 Task: Select Give A Gift Card from Gift Cards. Add to cart AmazonBasics Furniture Gift Card-1. Place order for Molly Phillips, _x000D_
942 Constant Ave #1_x000D_
Peekskill, New York(NY), 10566, Cell Number (914) 734-9536
Action: Mouse moved to (149, 114)
Screenshot: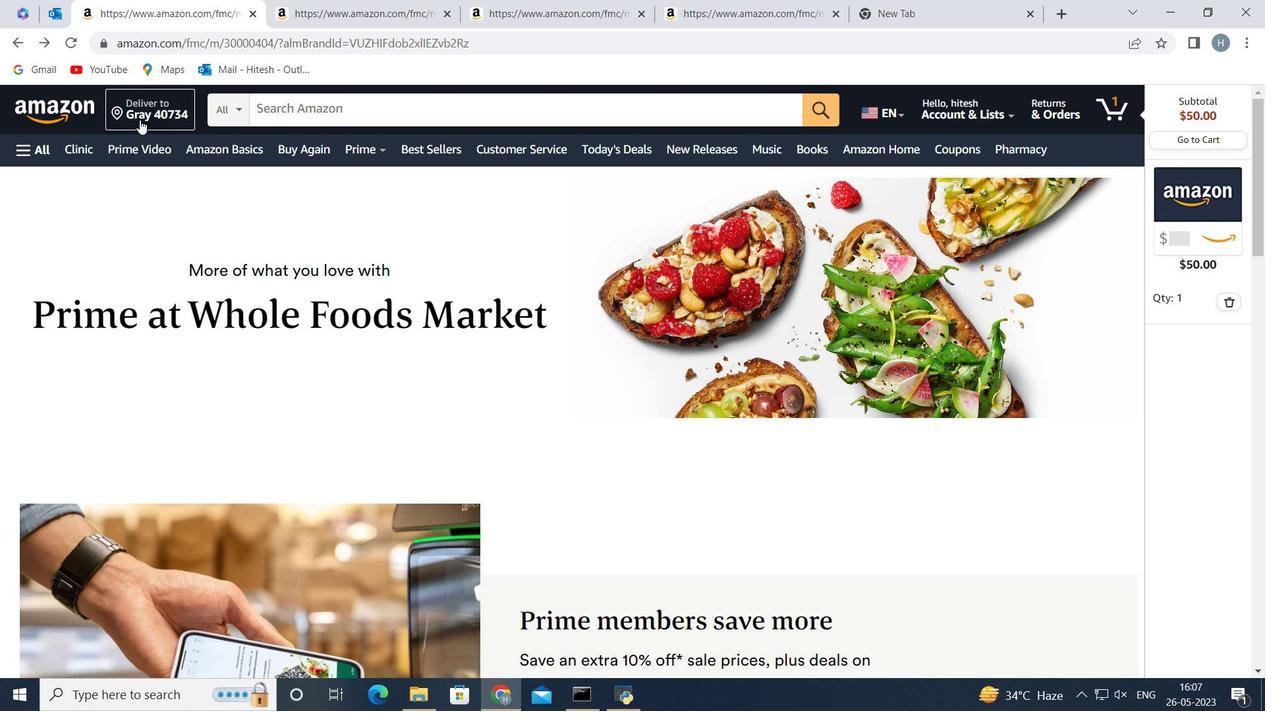 
Action: Mouse pressed left at (149, 114)
Screenshot: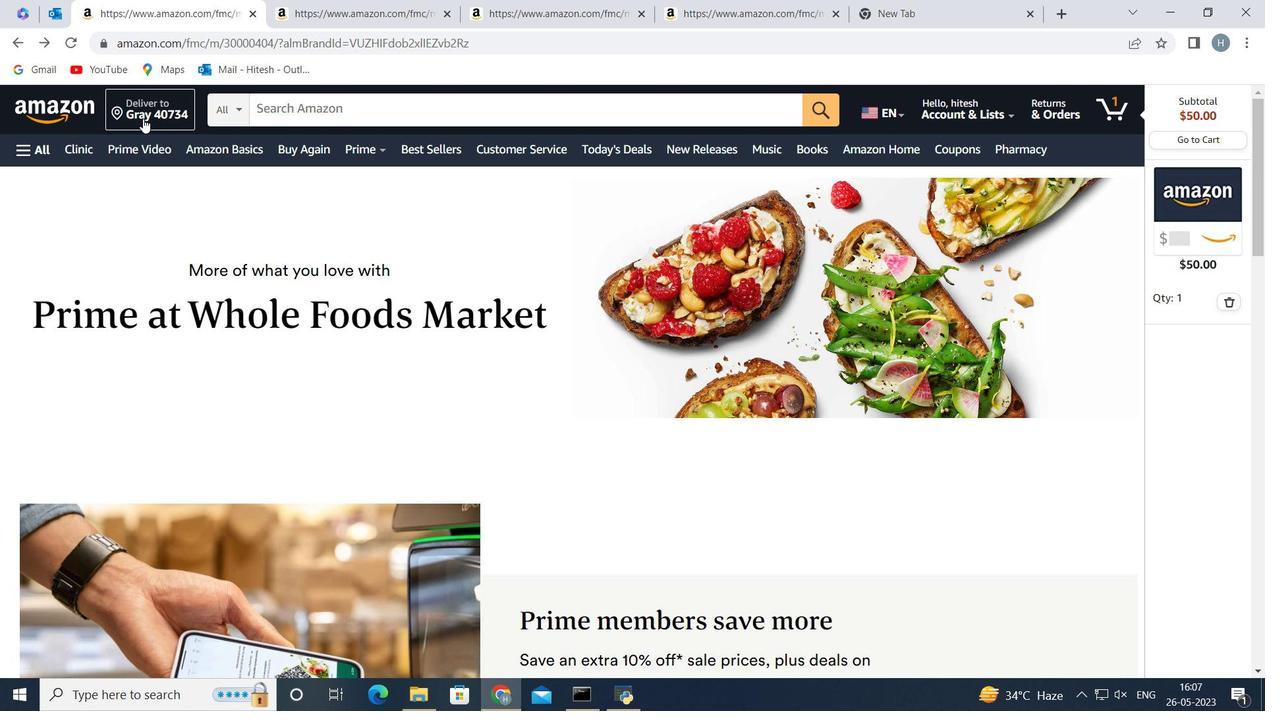 
Action: Mouse moved to (629, 457)
Screenshot: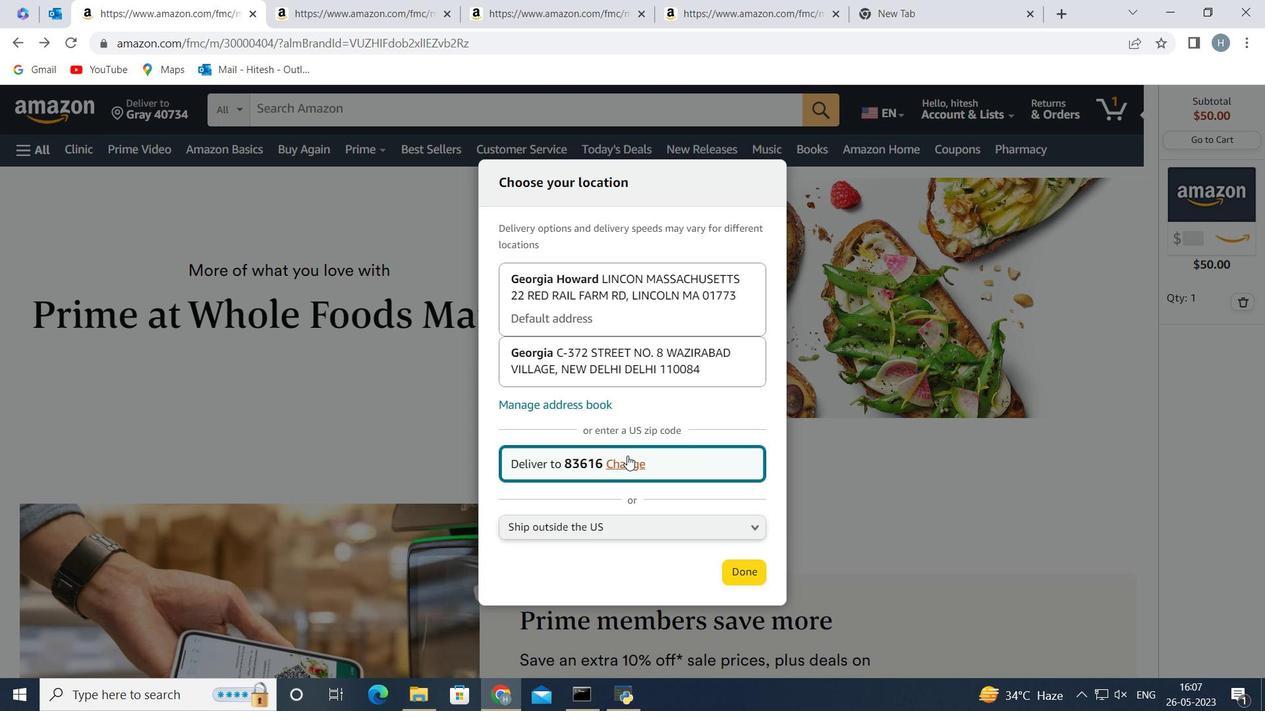 
Action: Mouse pressed left at (629, 457)
Screenshot: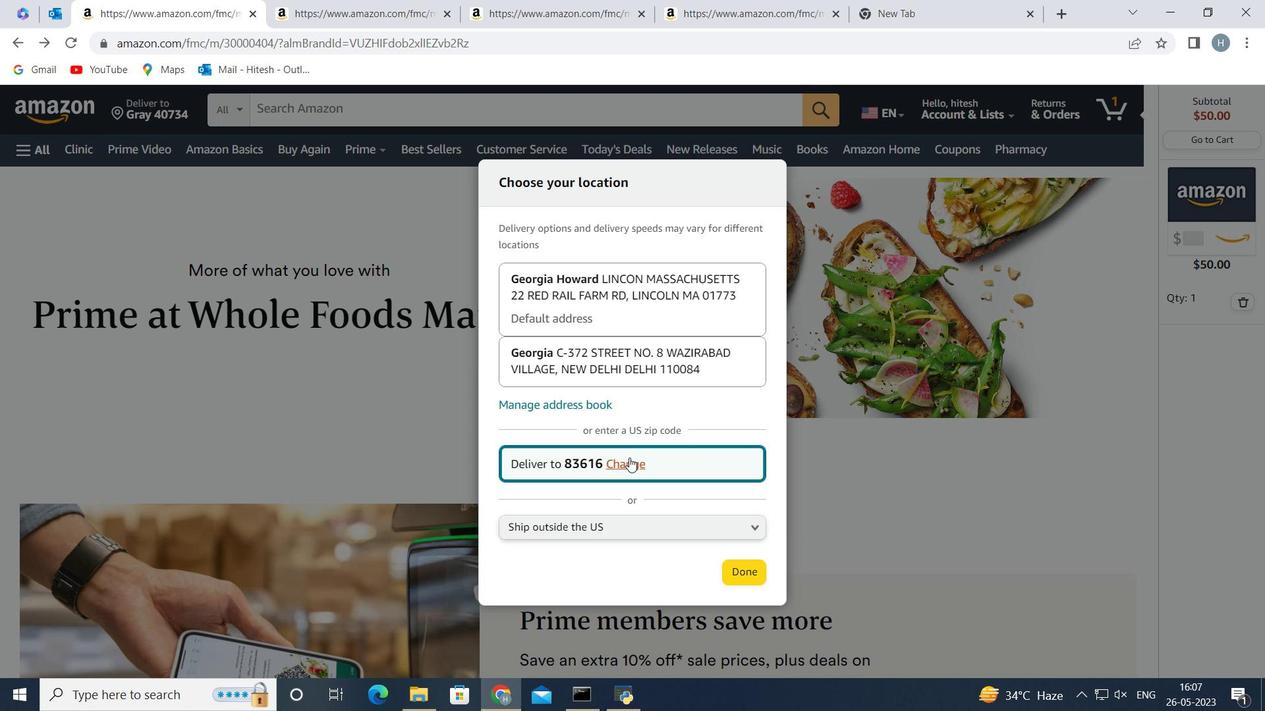 
Action: Mouse moved to (622, 452)
Screenshot: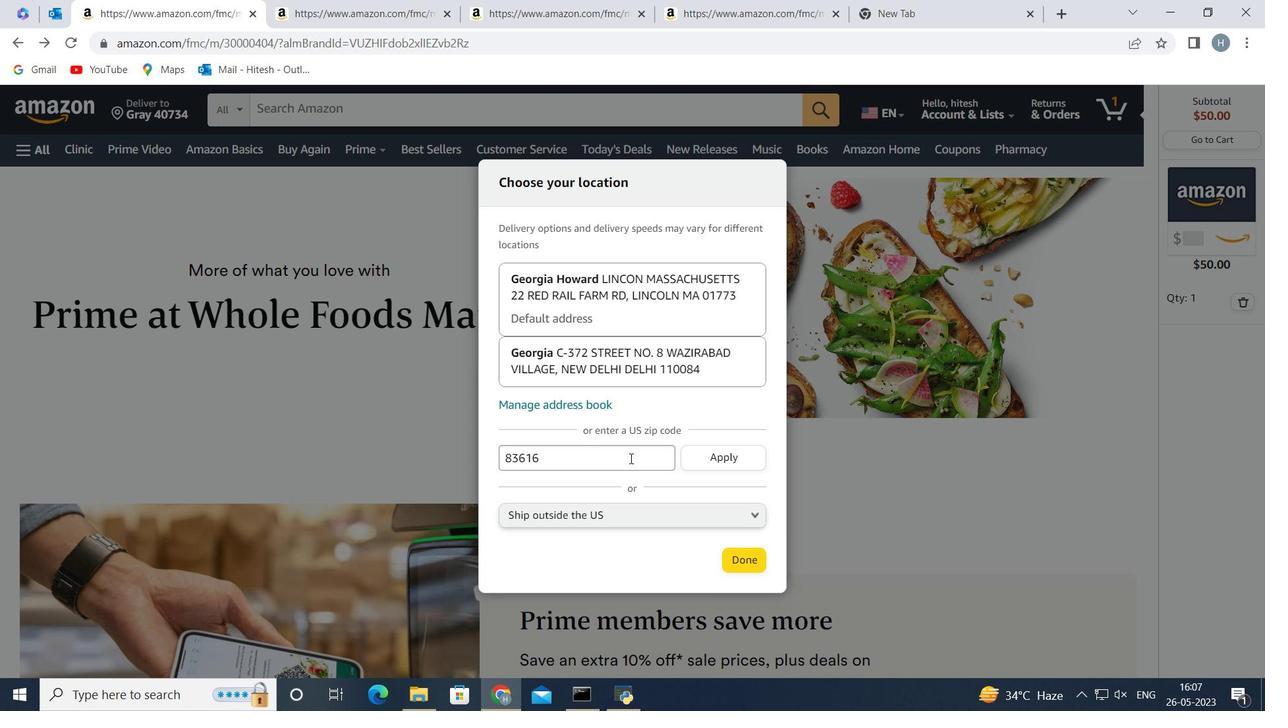 
Action: Mouse pressed left at (622, 452)
Screenshot: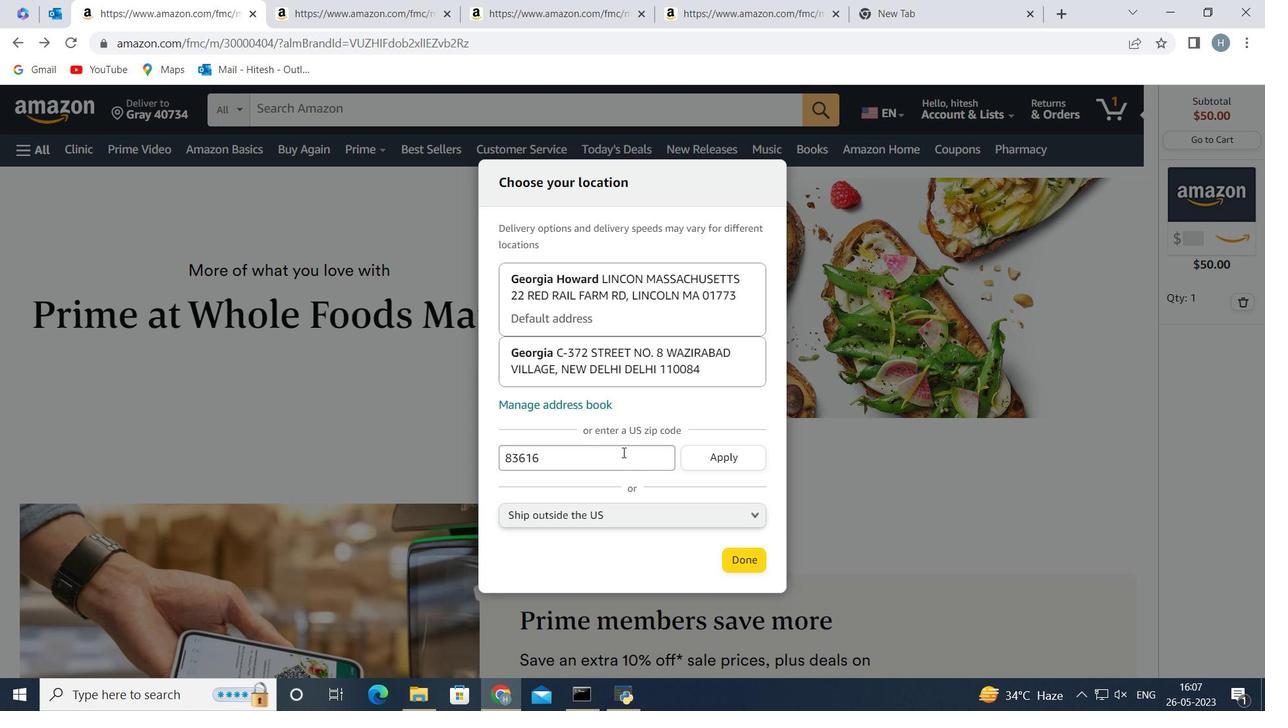 
Action: Mouse moved to (622, 452)
Screenshot: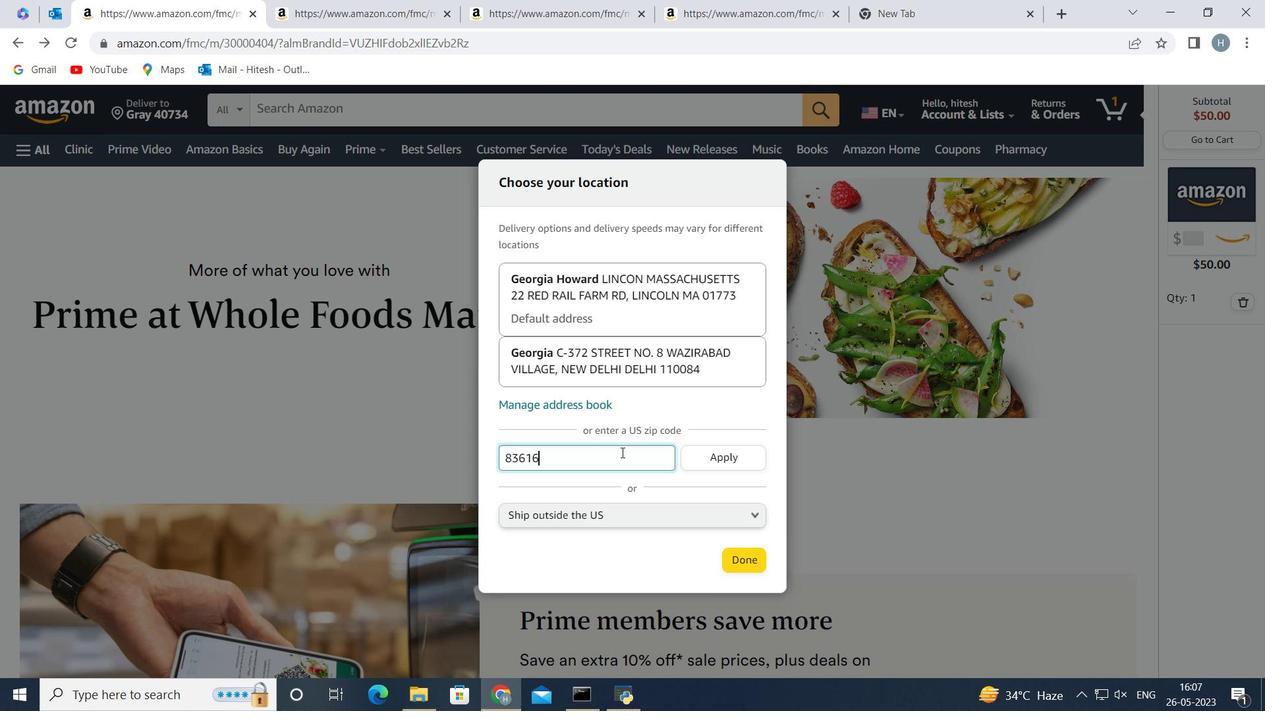 
Action: Key pressed <Key.backspace><Key.backspace><Key.backspace><Key.backspace><Key.backspace><Key.backspace><Key.backspace>10566
Screenshot: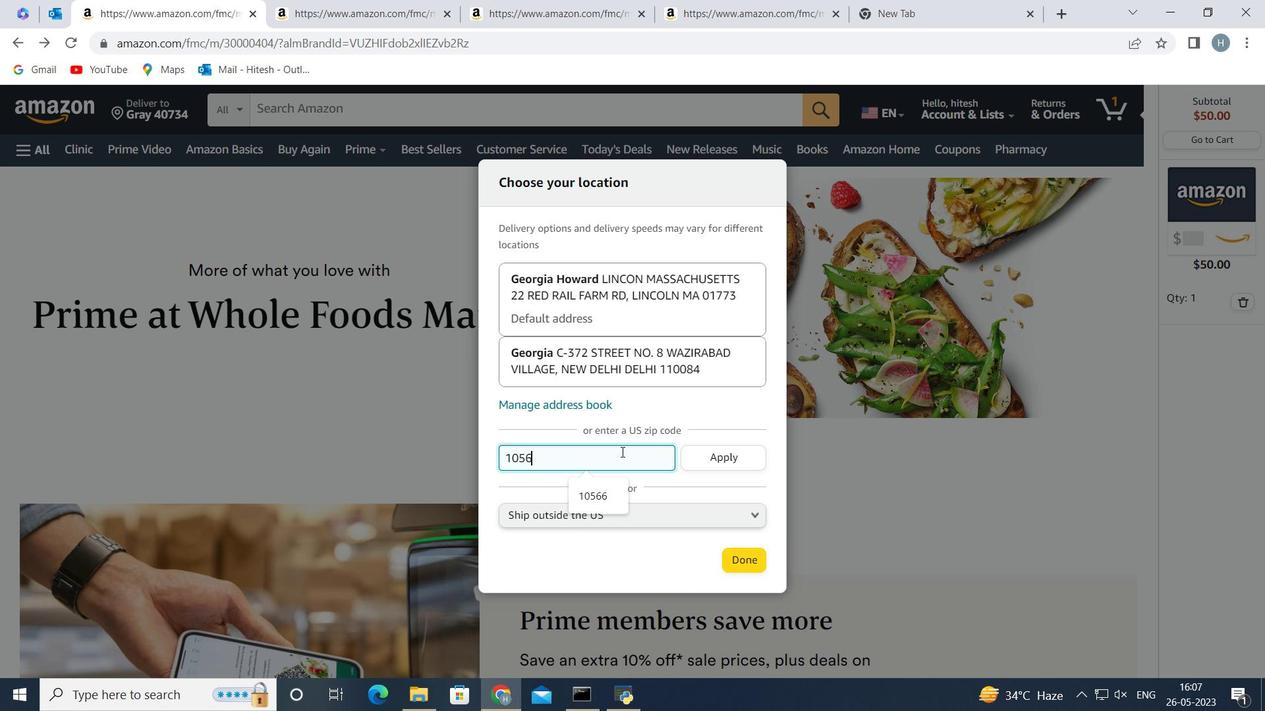 
Action: Mouse moved to (718, 457)
Screenshot: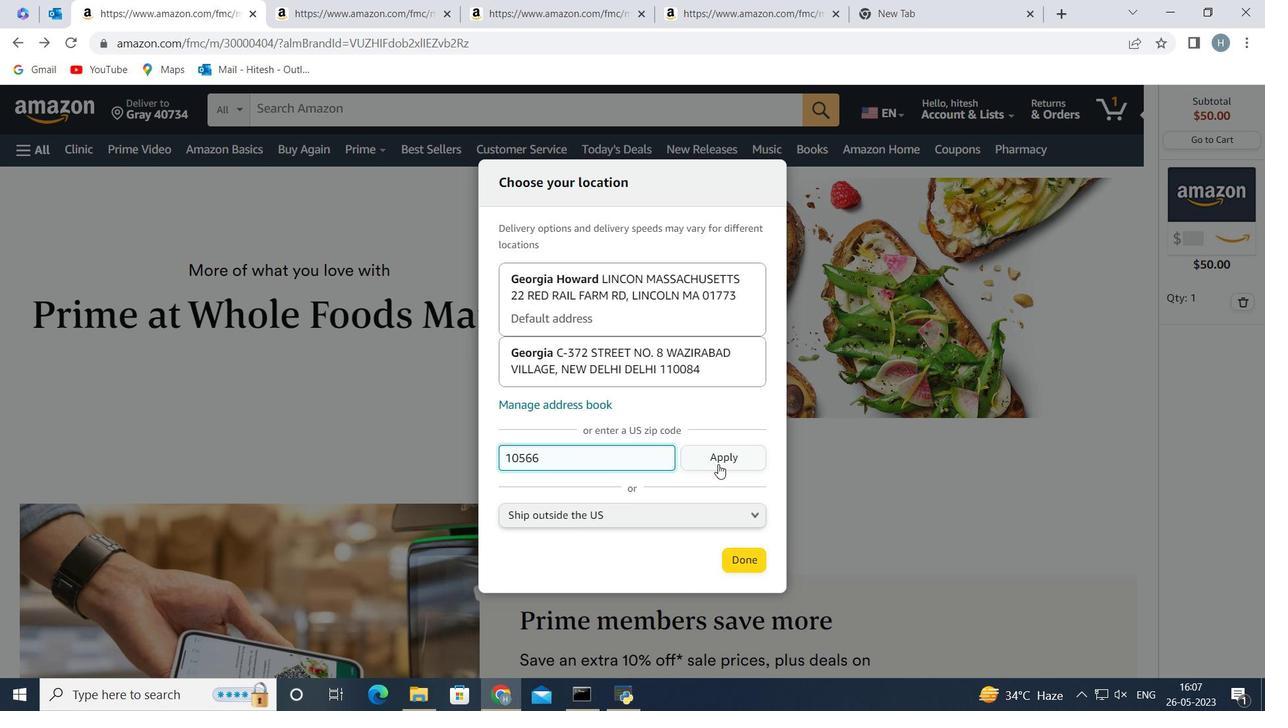 
Action: Mouse pressed left at (718, 457)
Screenshot: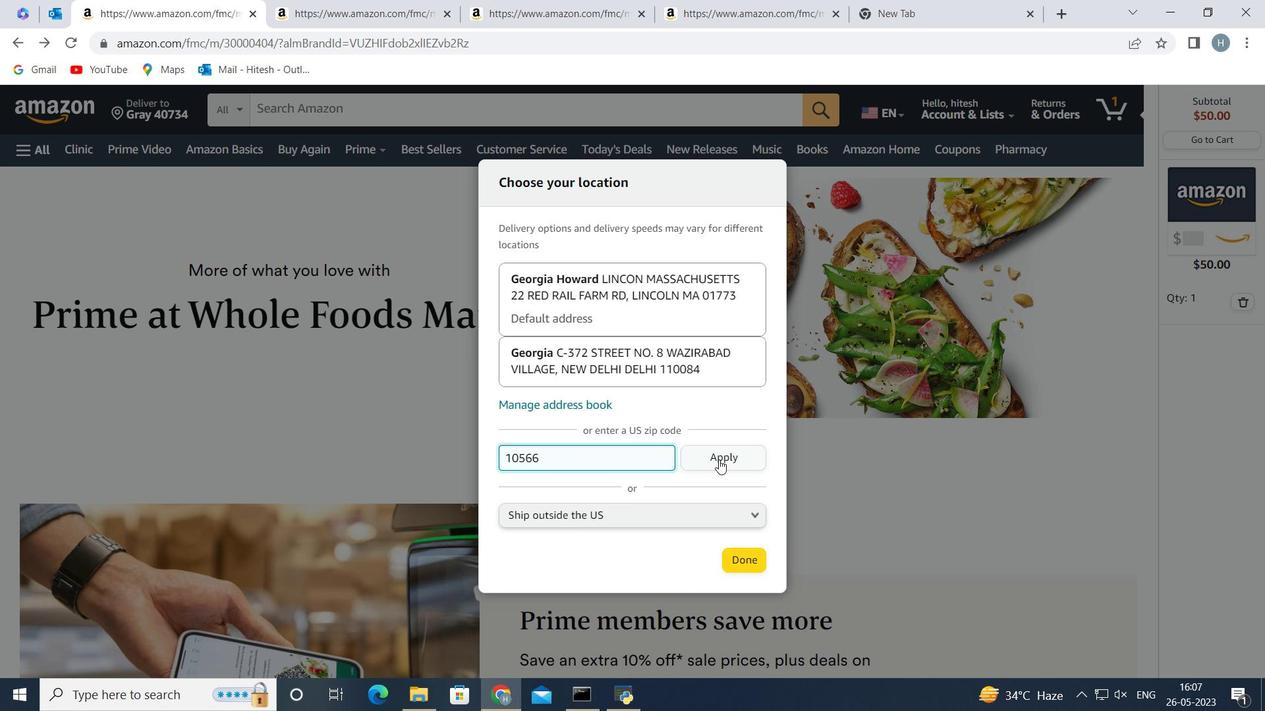 
Action: Mouse moved to (745, 568)
Screenshot: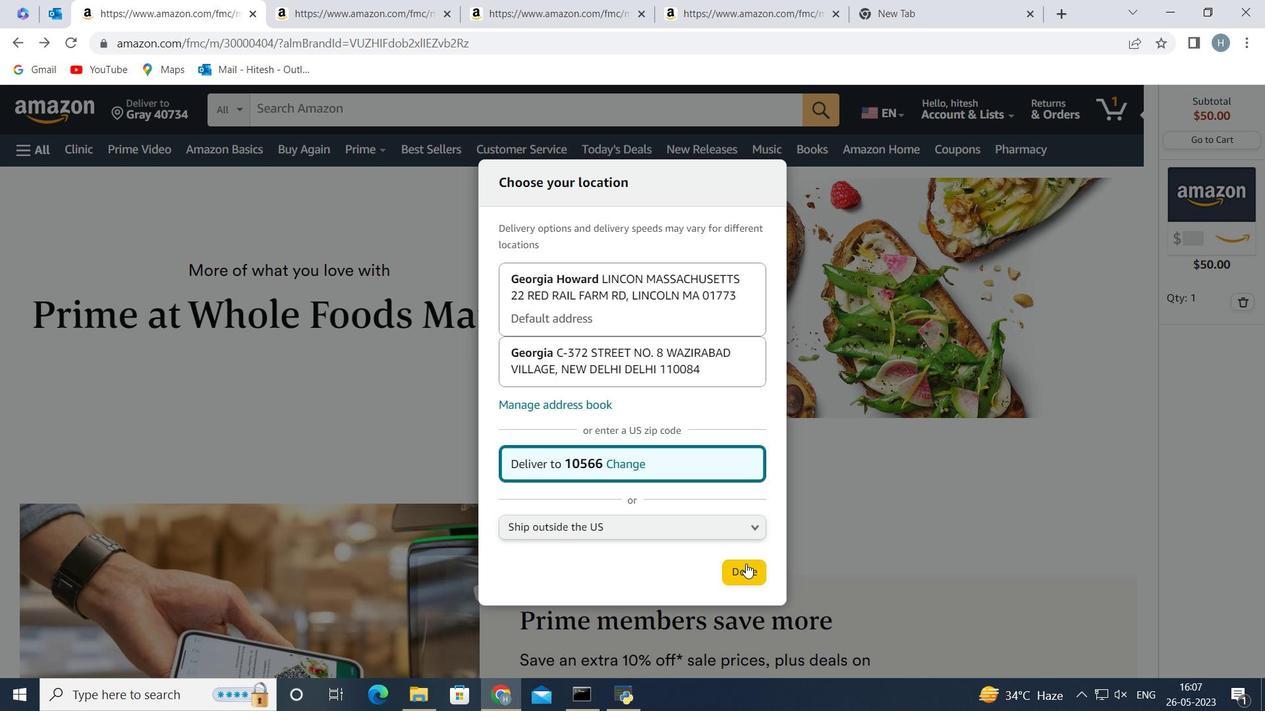 
Action: Mouse pressed left at (745, 568)
Screenshot: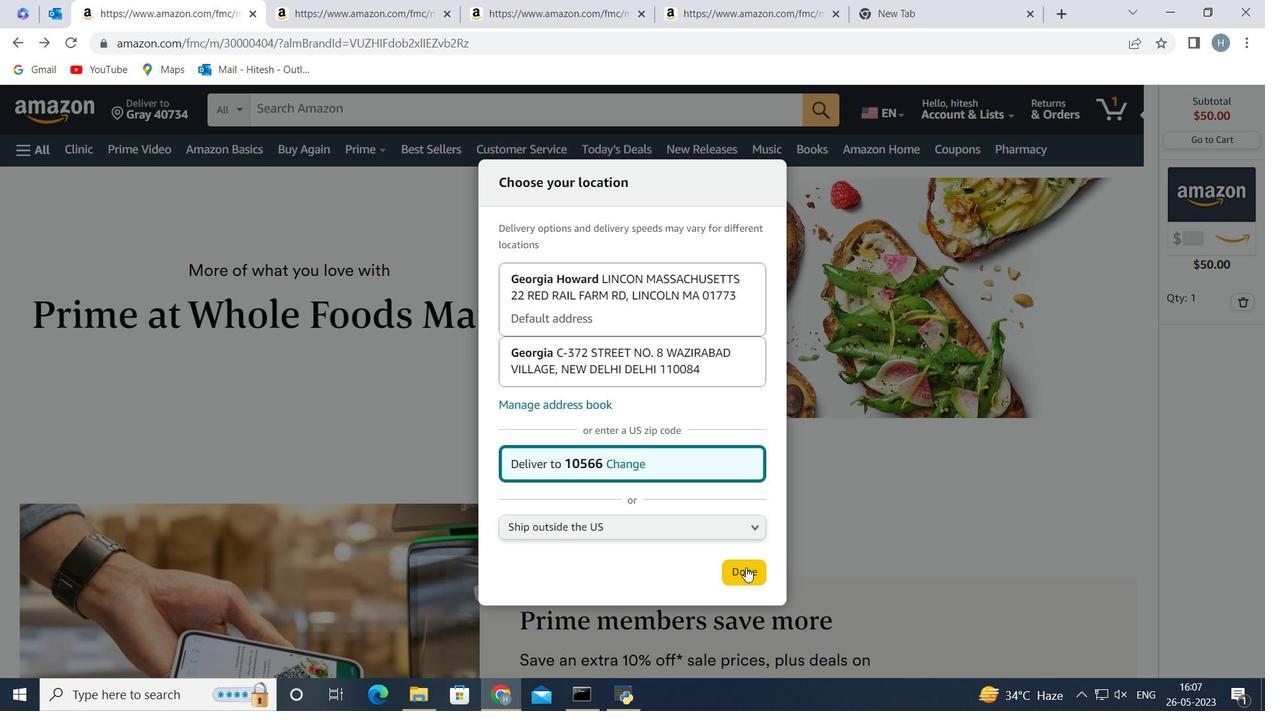 
Action: Mouse moved to (27, 145)
Screenshot: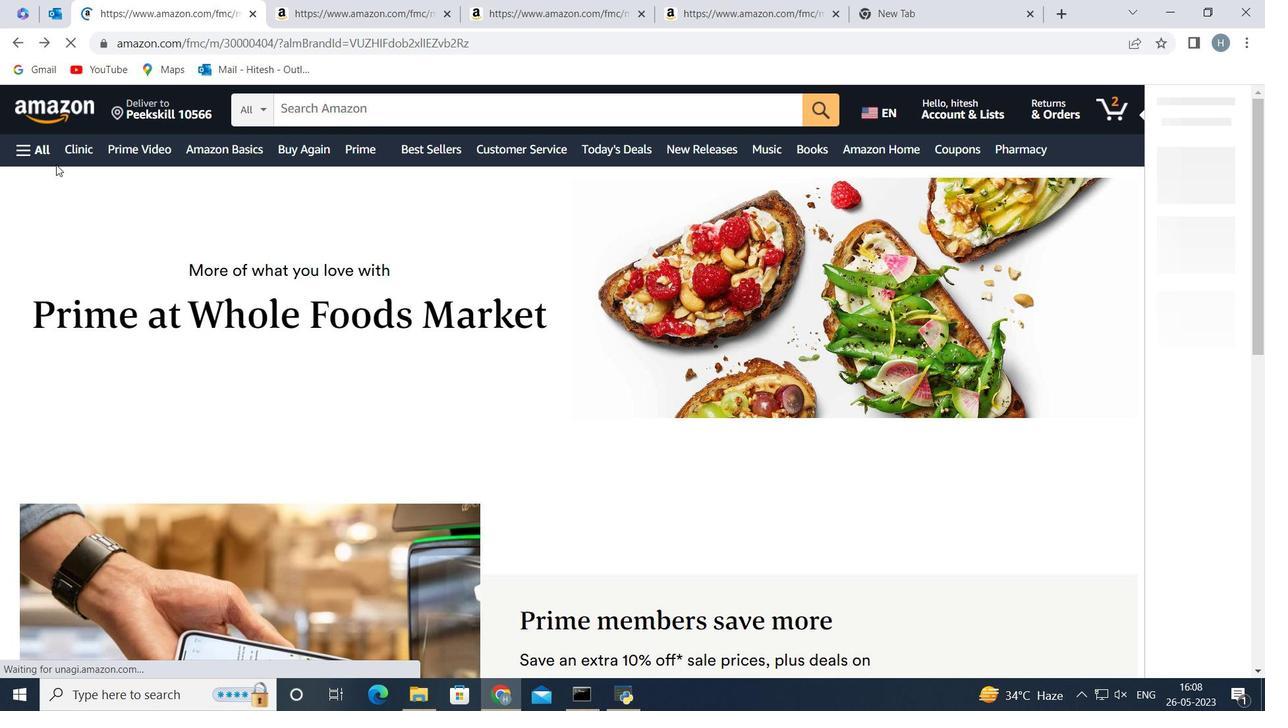 
Action: Mouse pressed left at (27, 145)
Screenshot: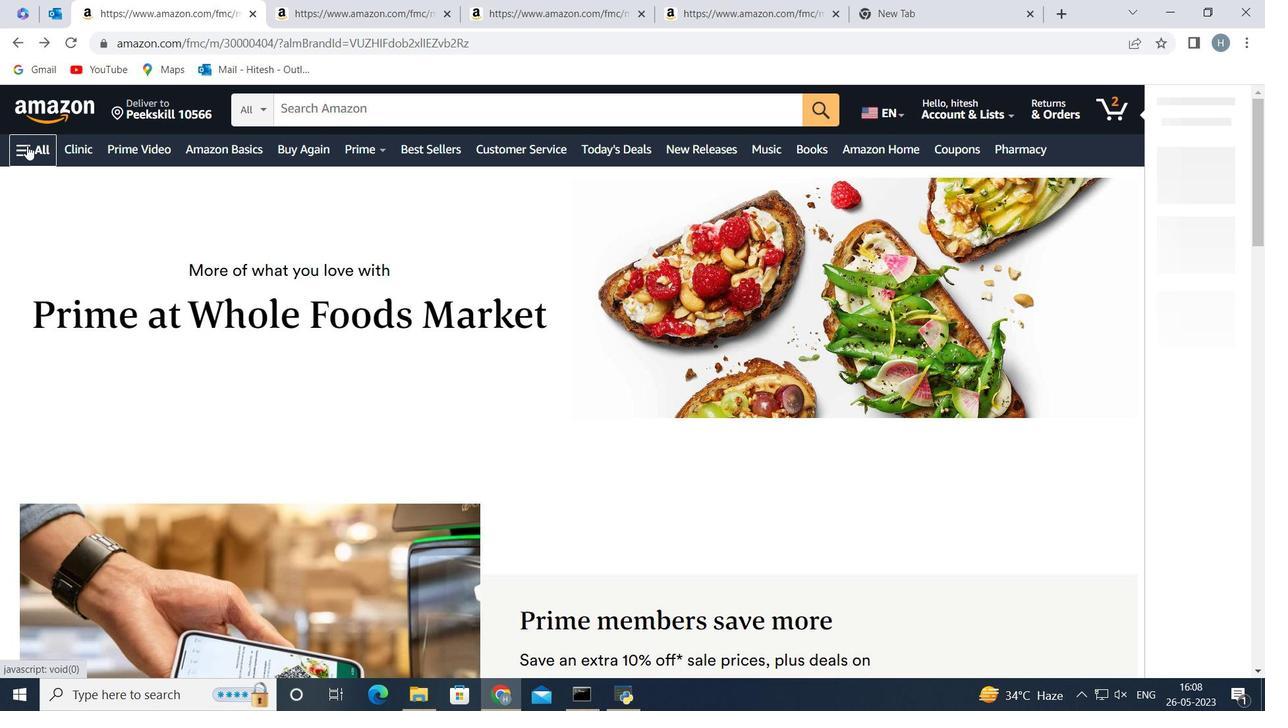 
Action: Mouse moved to (166, 327)
Screenshot: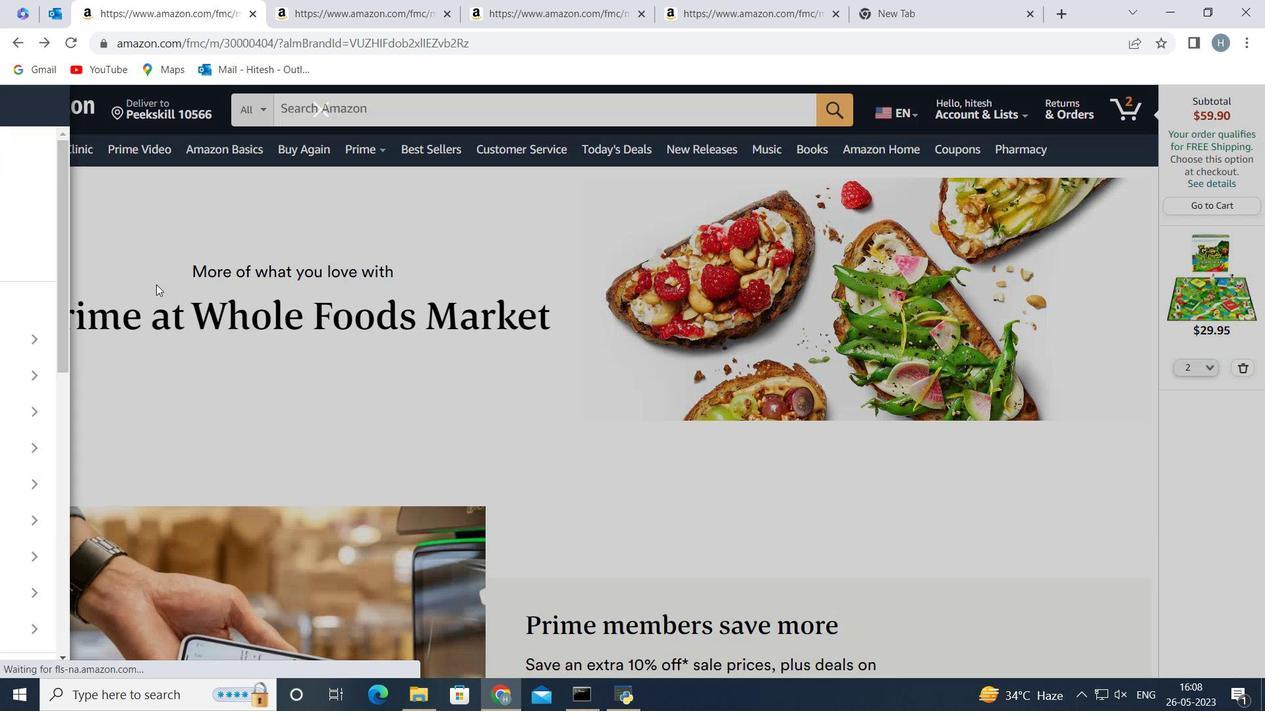 
Action: Mouse scrolled (166, 326) with delta (0, 0)
Screenshot: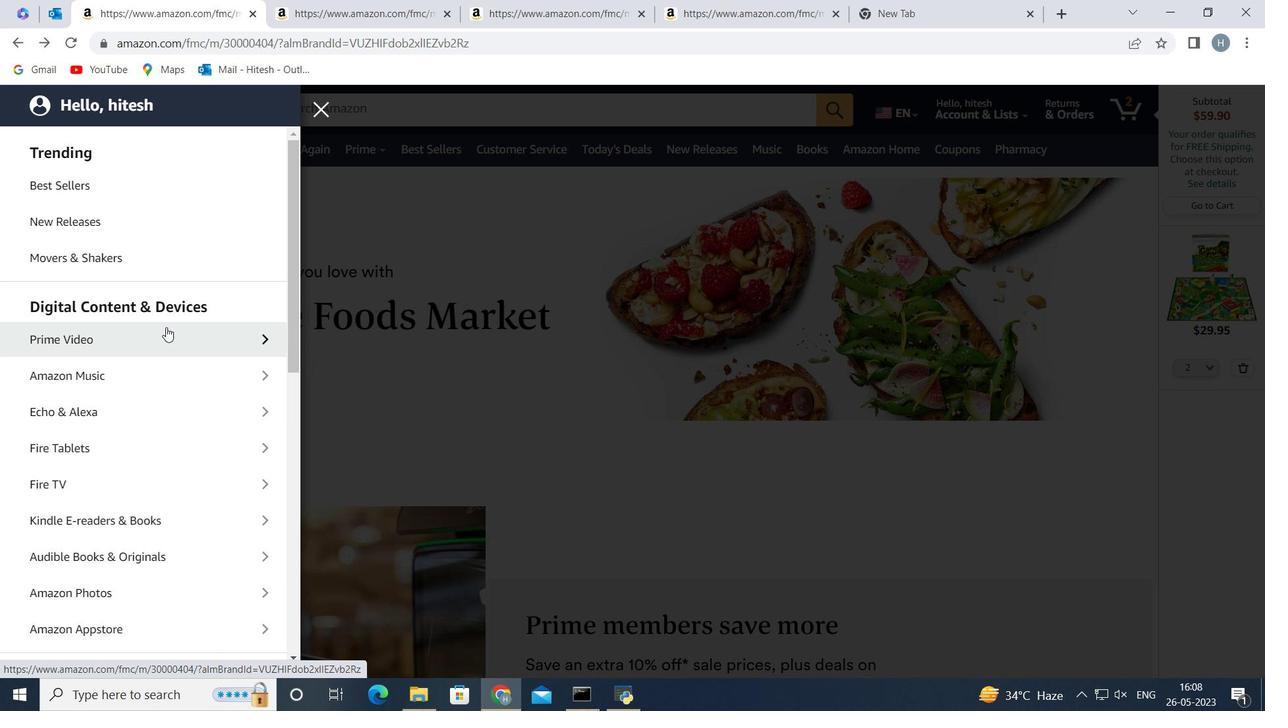 
Action: Mouse scrolled (166, 326) with delta (0, 0)
Screenshot: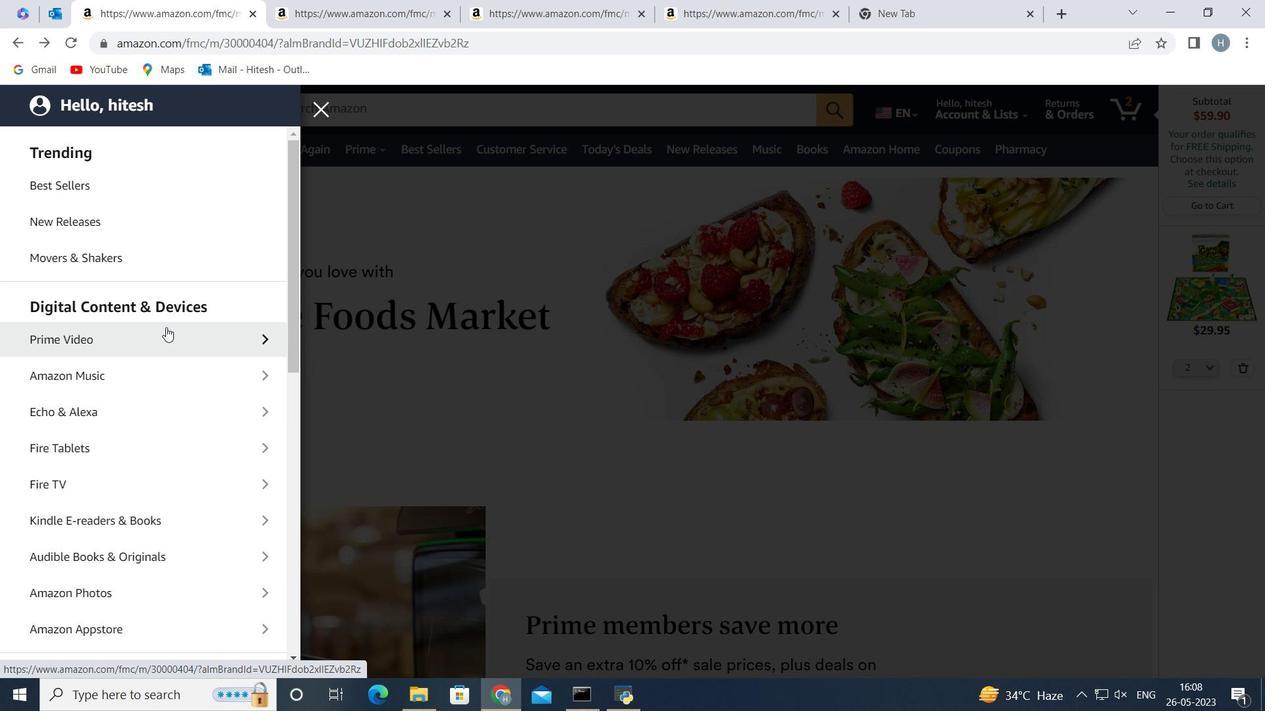 
Action: Mouse scrolled (166, 326) with delta (0, 0)
Screenshot: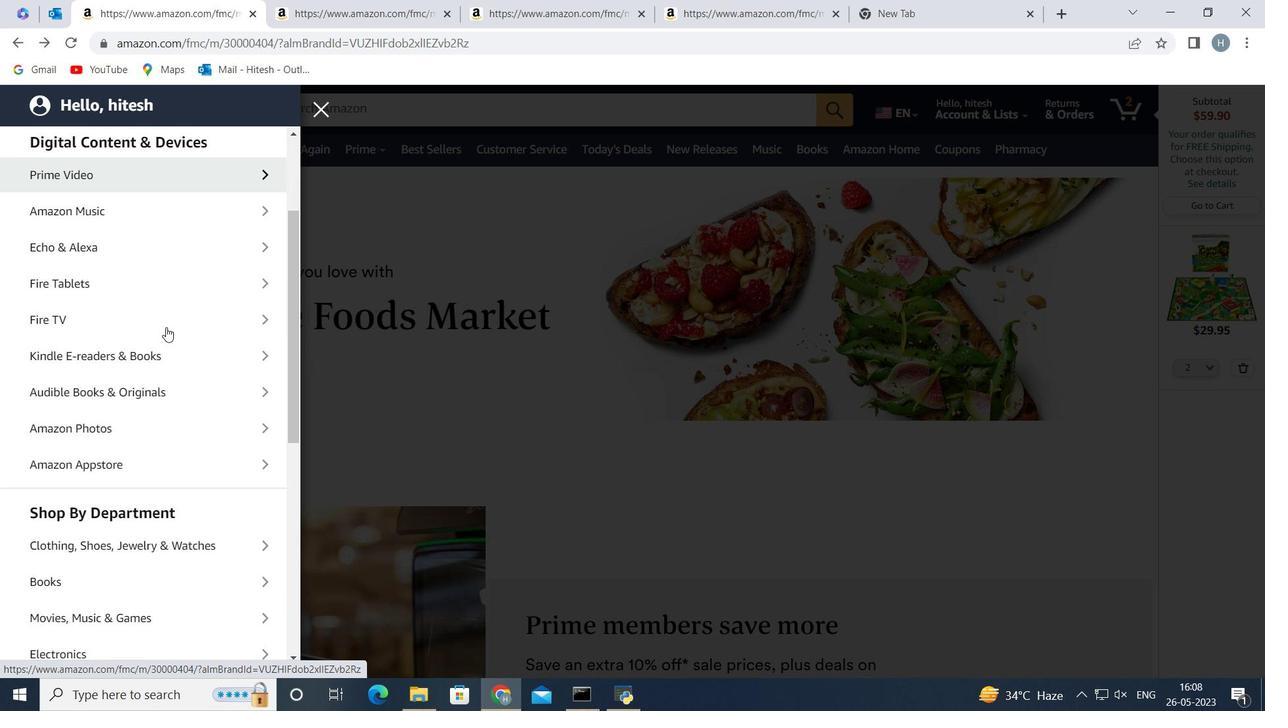 
Action: Mouse scrolled (166, 326) with delta (0, 0)
Screenshot: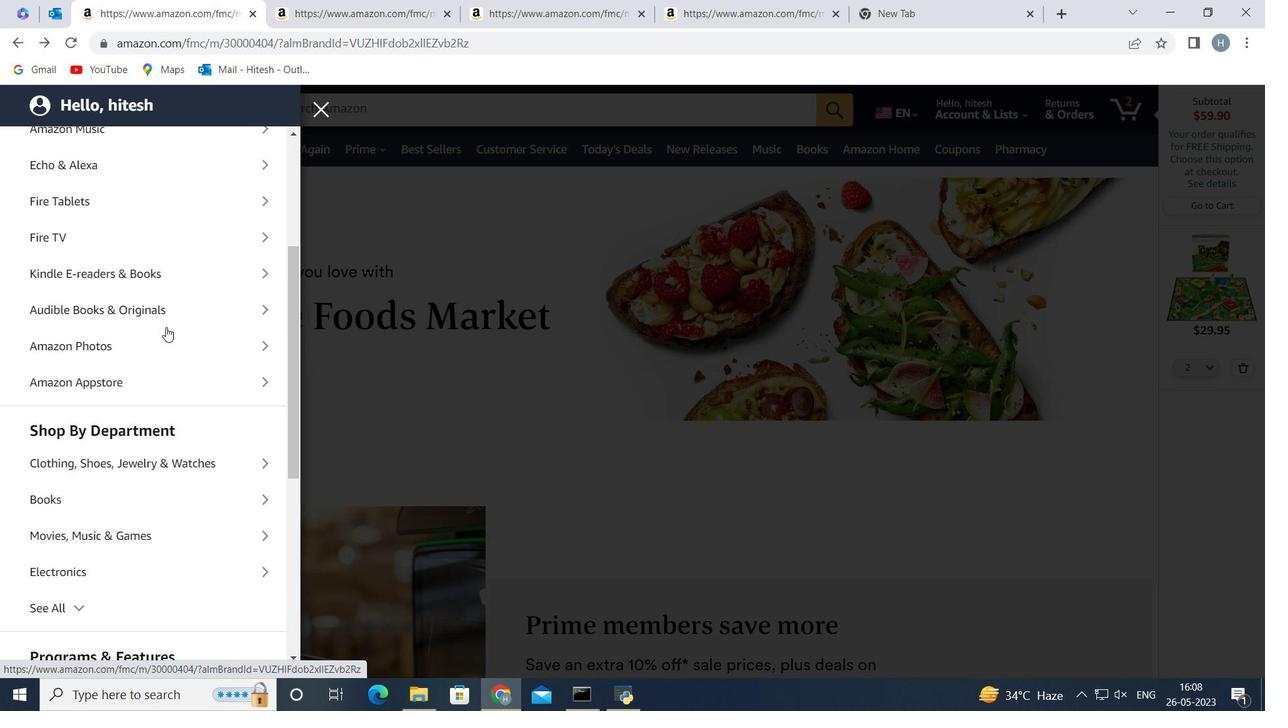
Action: Mouse scrolled (166, 326) with delta (0, 0)
Screenshot: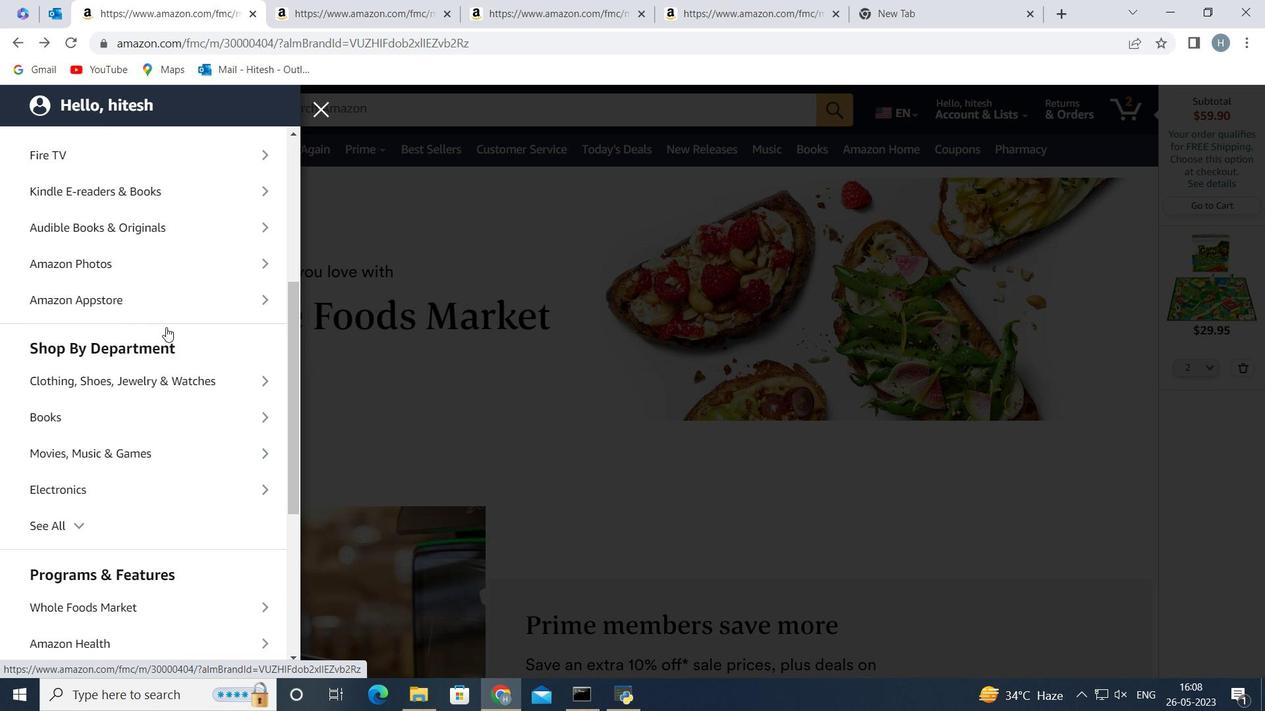 
Action: Mouse scrolled (166, 326) with delta (0, 0)
Screenshot: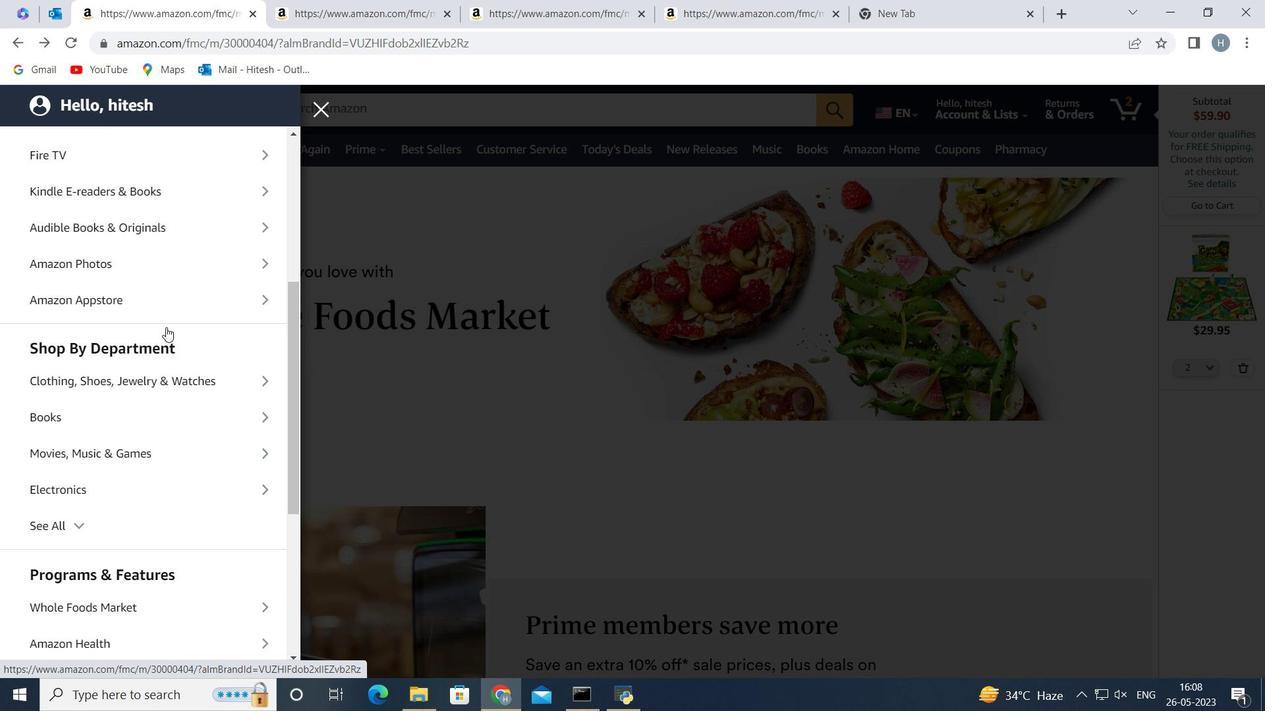 
Action: Mouse scrolled (166, 326) with delta (0, 0)
Screenshot: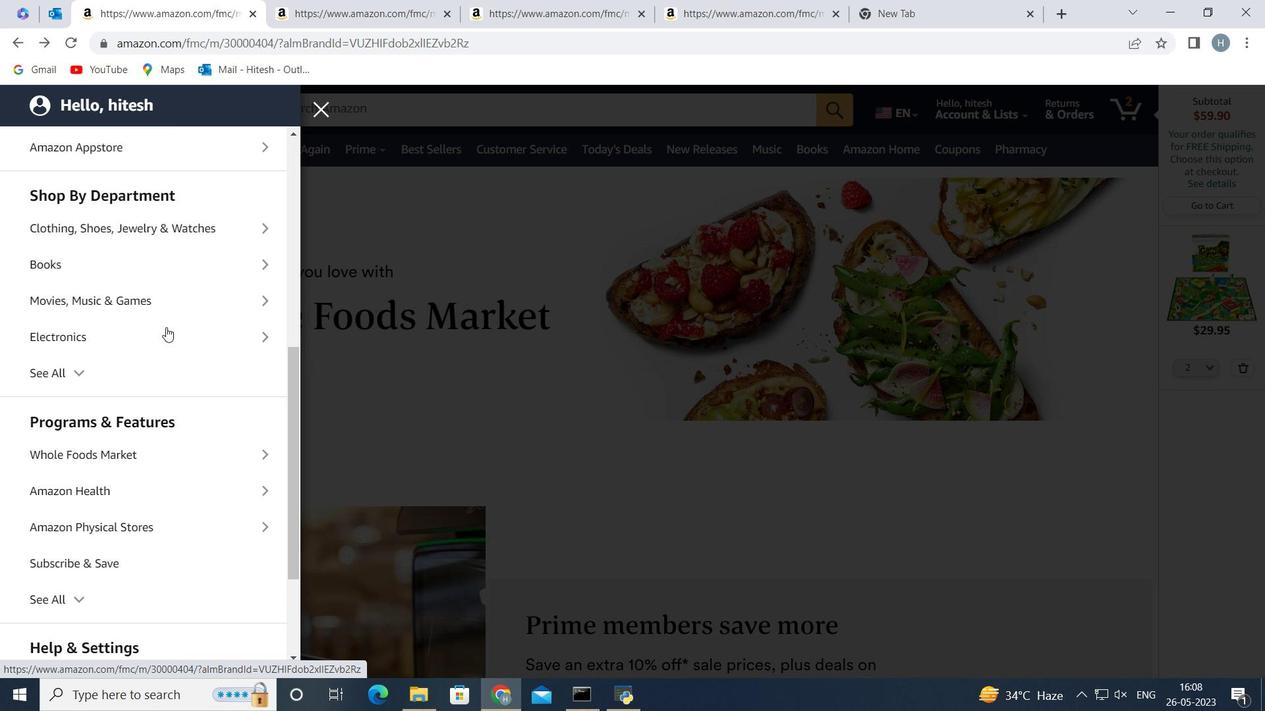 
Action: Mouse scrolled (166, 326) with delta (0, 0)
Screenshot: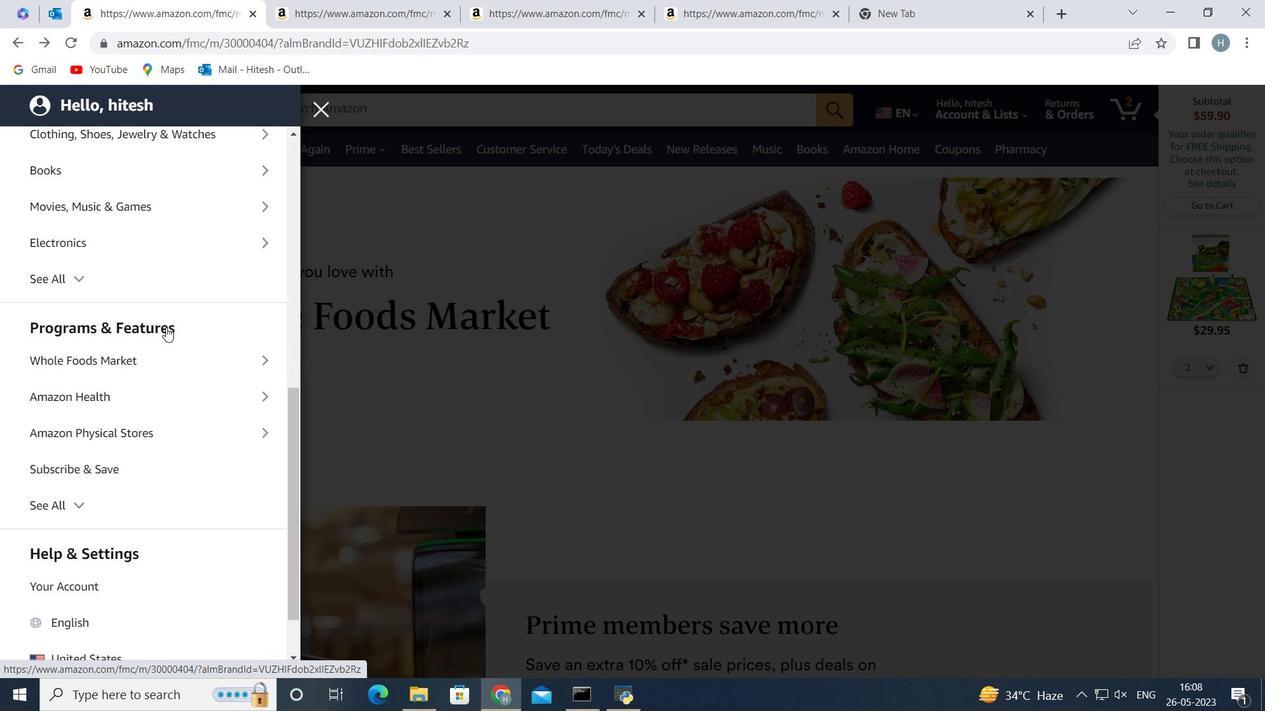 
Action: Mouse scrolled (166, 326) with delta (0, 0)
Screenshot: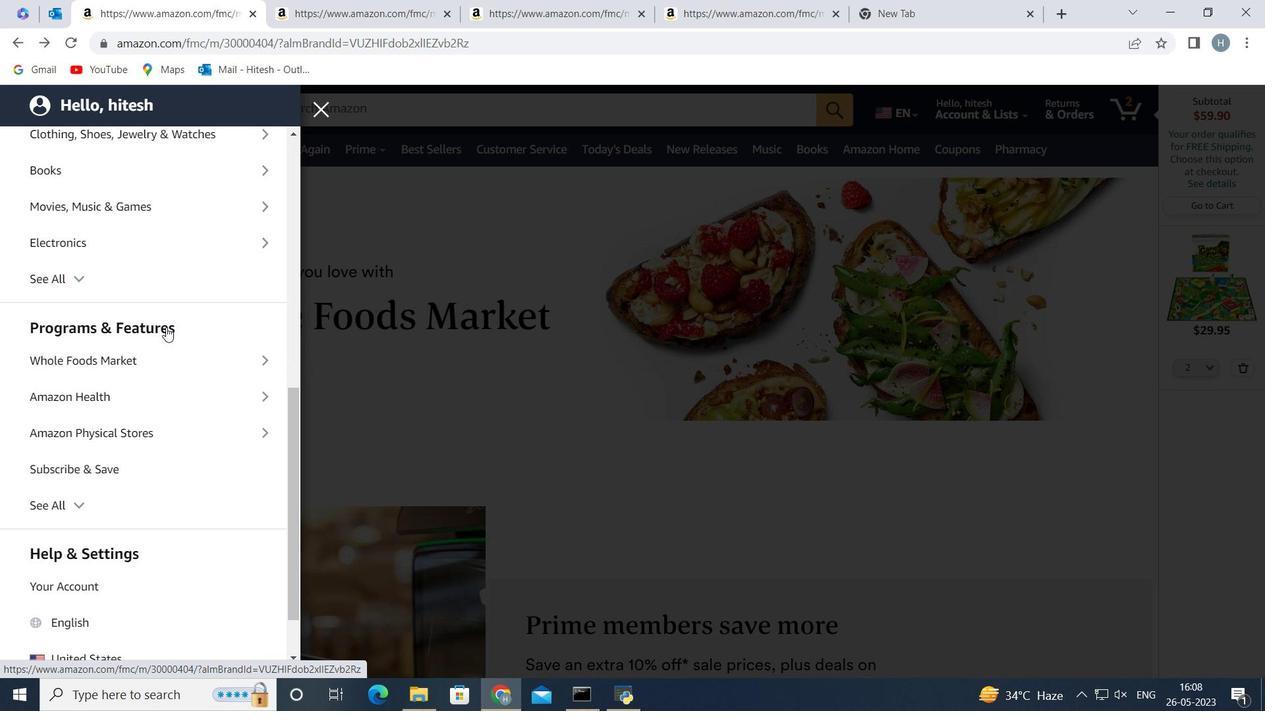 
Action: Mouse scrolled (166, 326) with delta (0, 0)
Screenshot: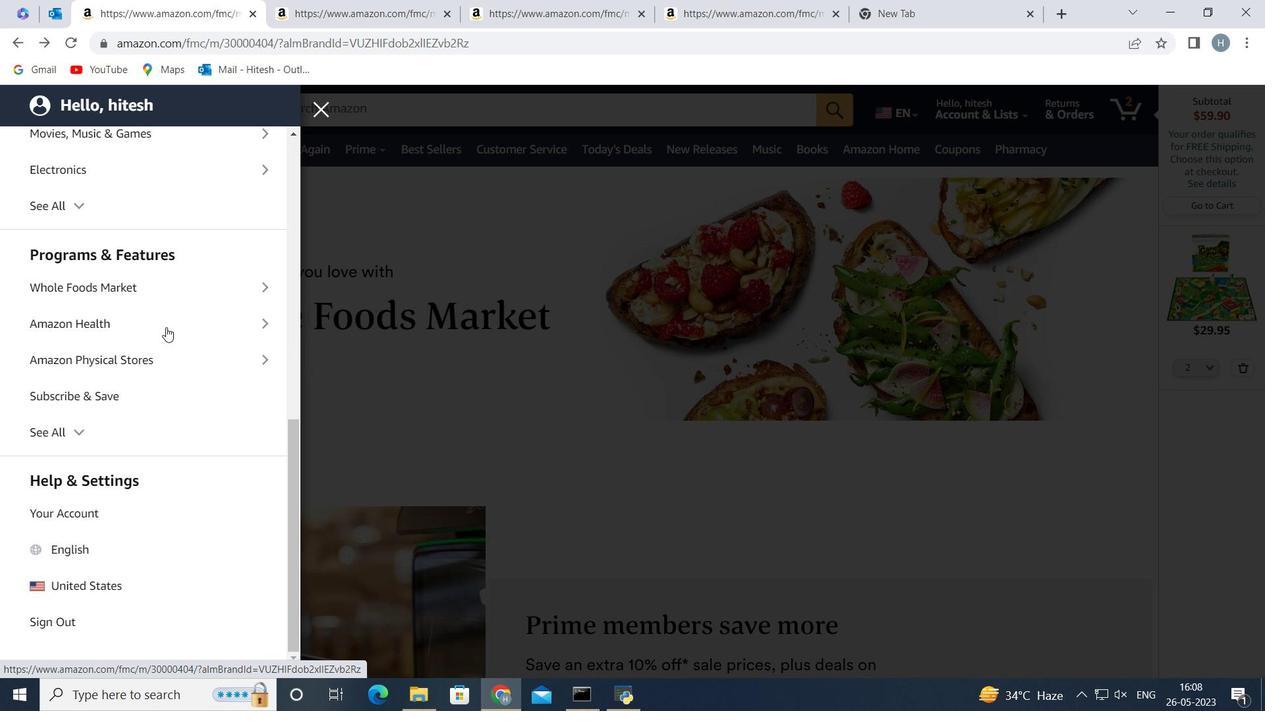 
Action: Mouse moved to (138, 440)
Screenshot: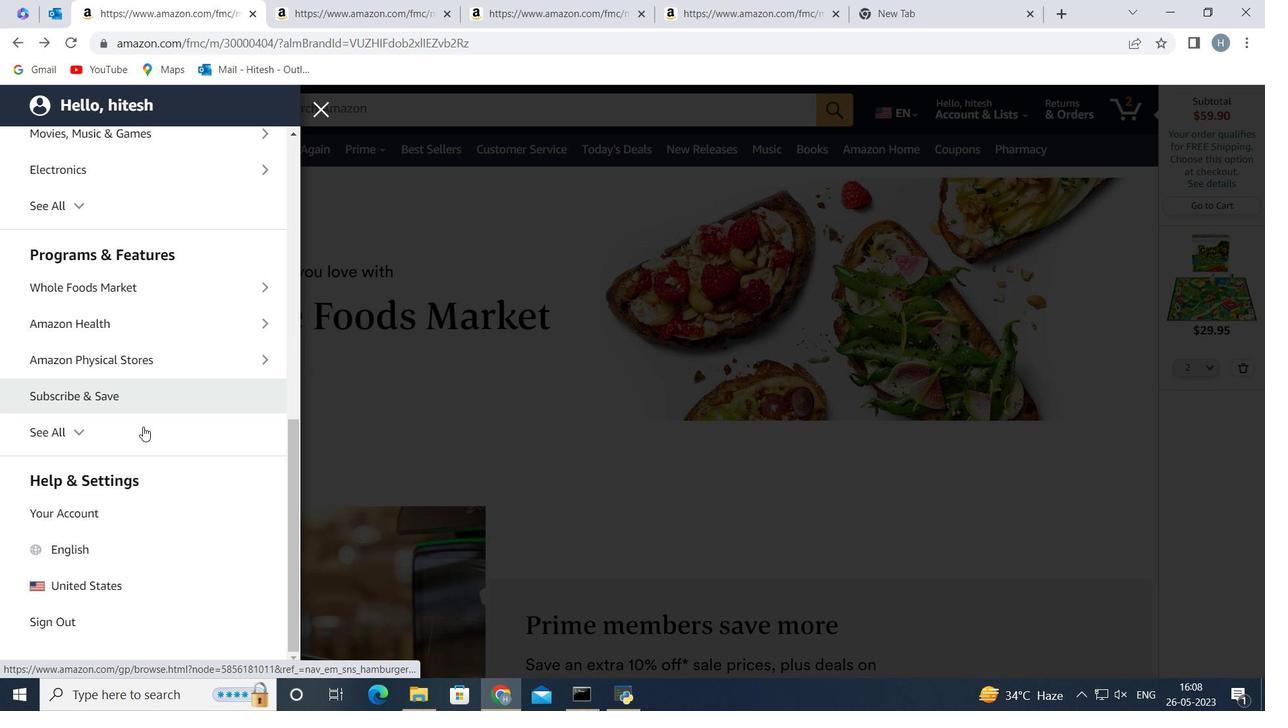 
Action: Mouse pressed left at (138, 440)
Screenshot: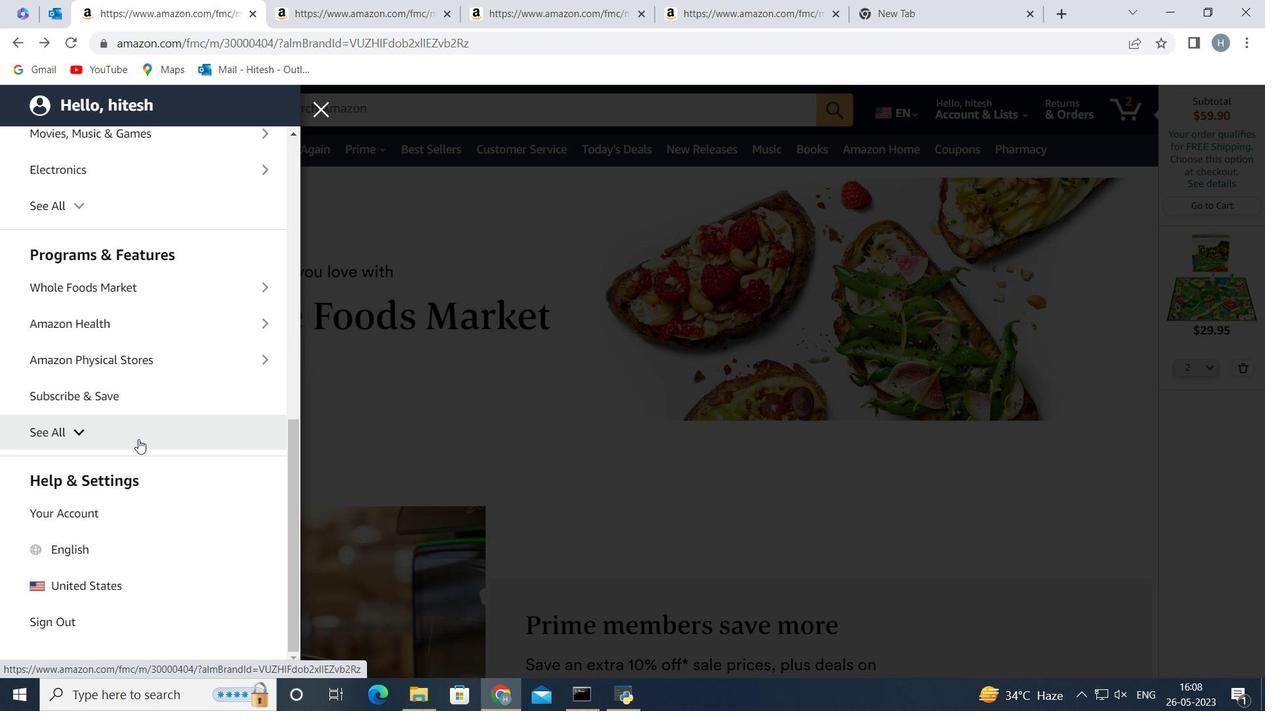 
Action: Mouse moved to (138, 440)
Screenshot: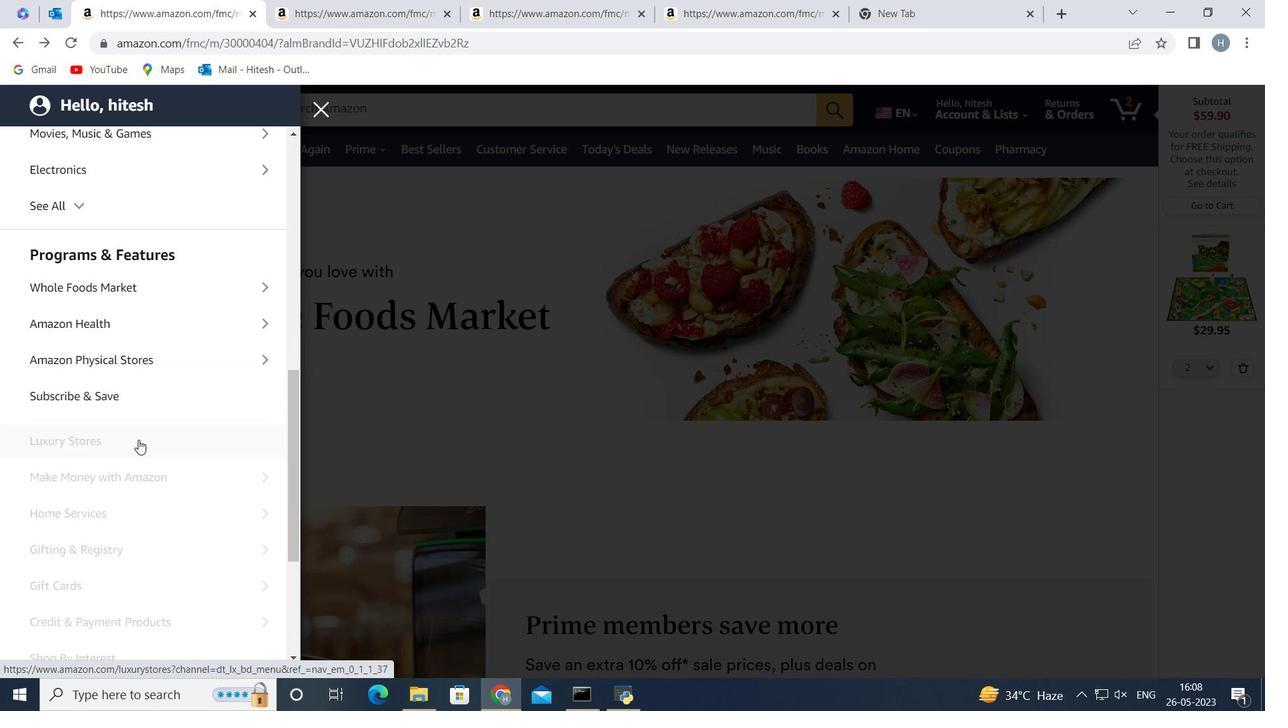 
Action: Mouse scrolled (138, 440) with delta (0, 0)
Screenshot: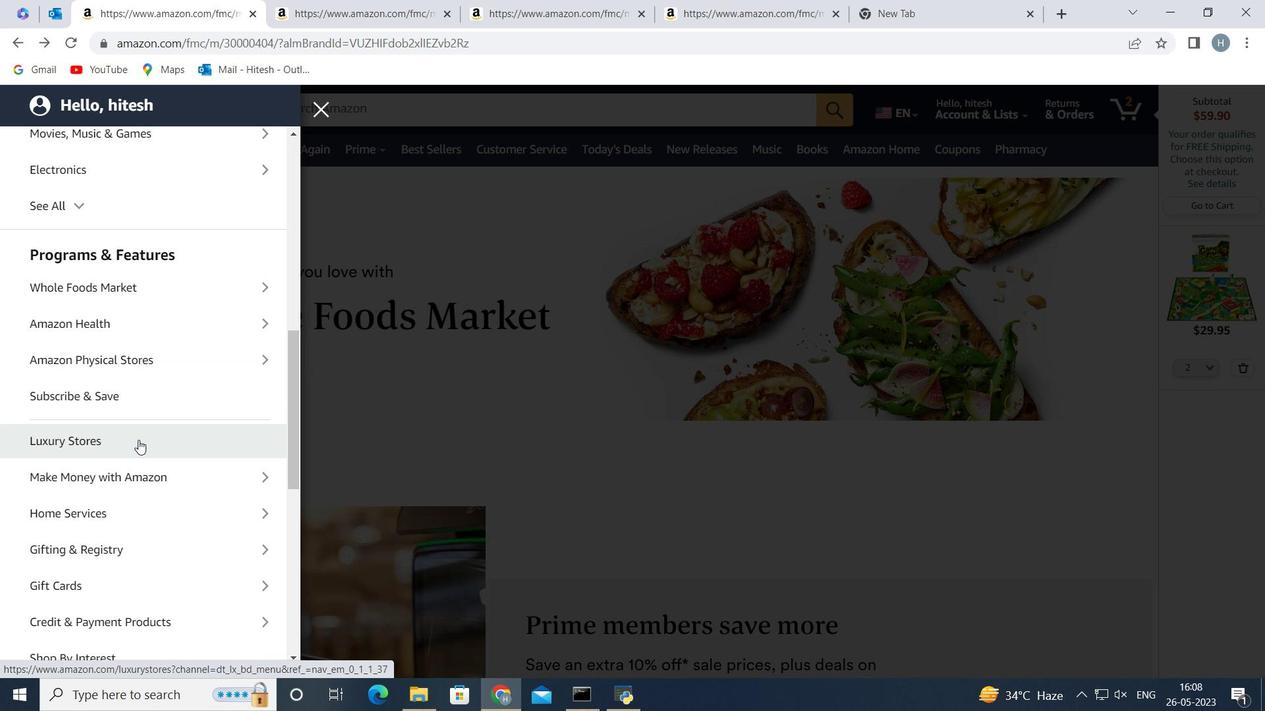 
Action: Mouse moved to (141, 497)
Screenshot: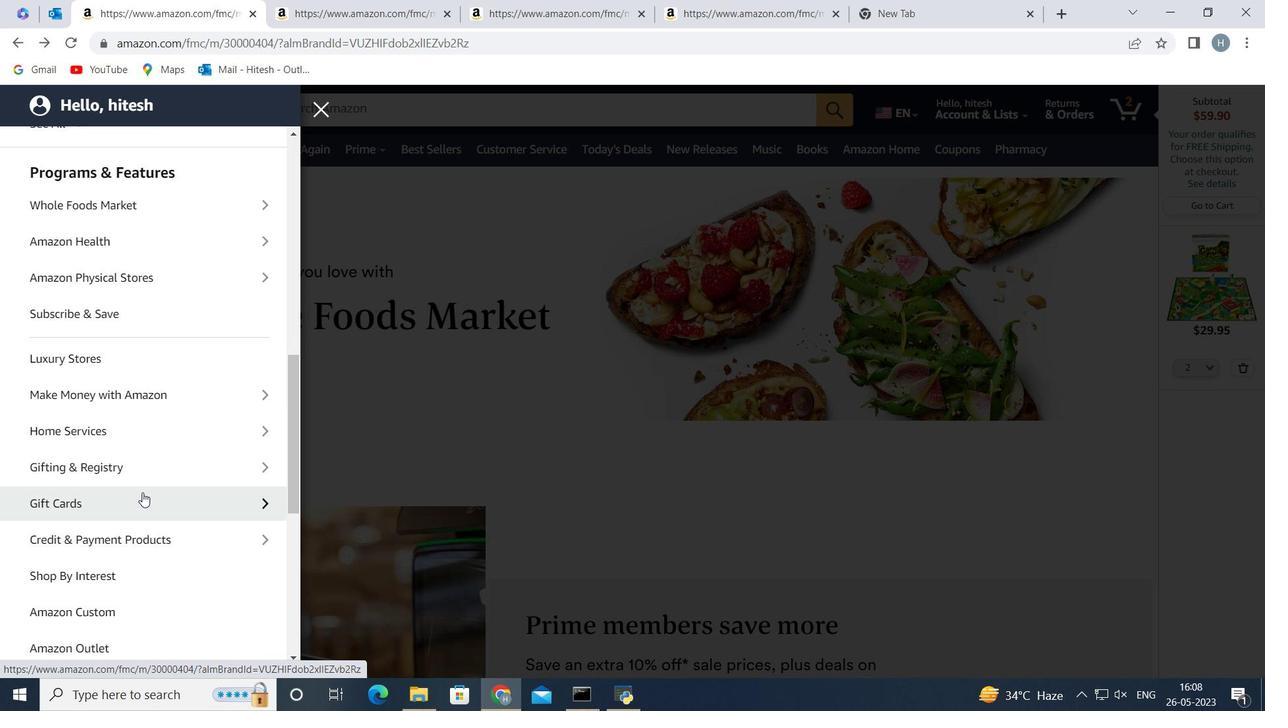 
Action: Mouse pressed left at (141, 497)
Screenshot: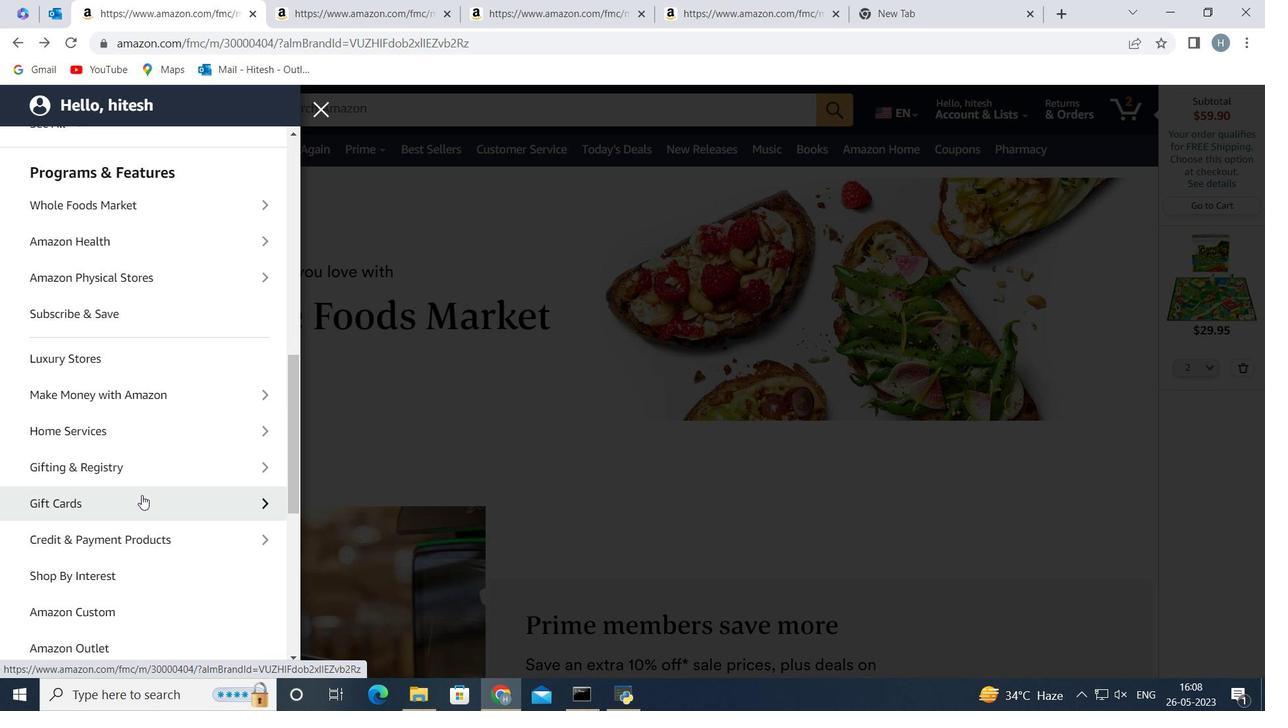 
Action: Mouse moved to (138, 223)
Screenshot: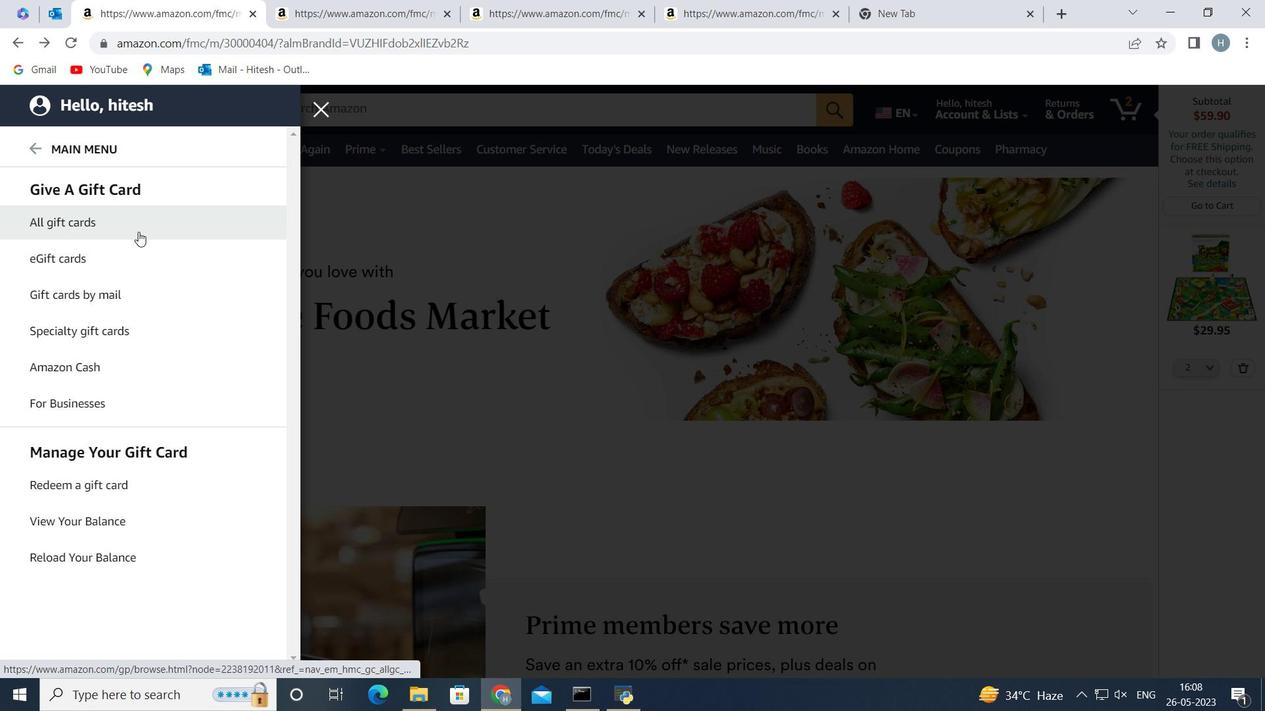 
Action: Mouse pressed left at (138, 223)
Screenshot: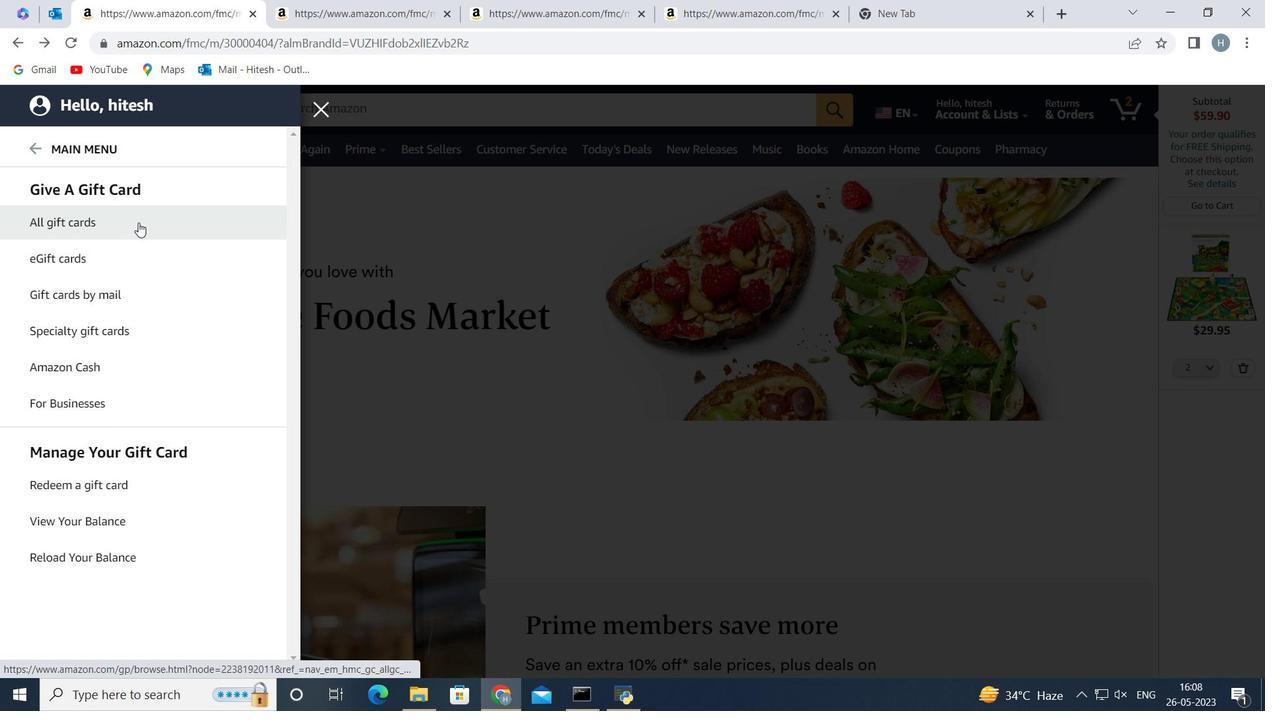 
Action: Mouse moved to (388, 107)
Screenshot: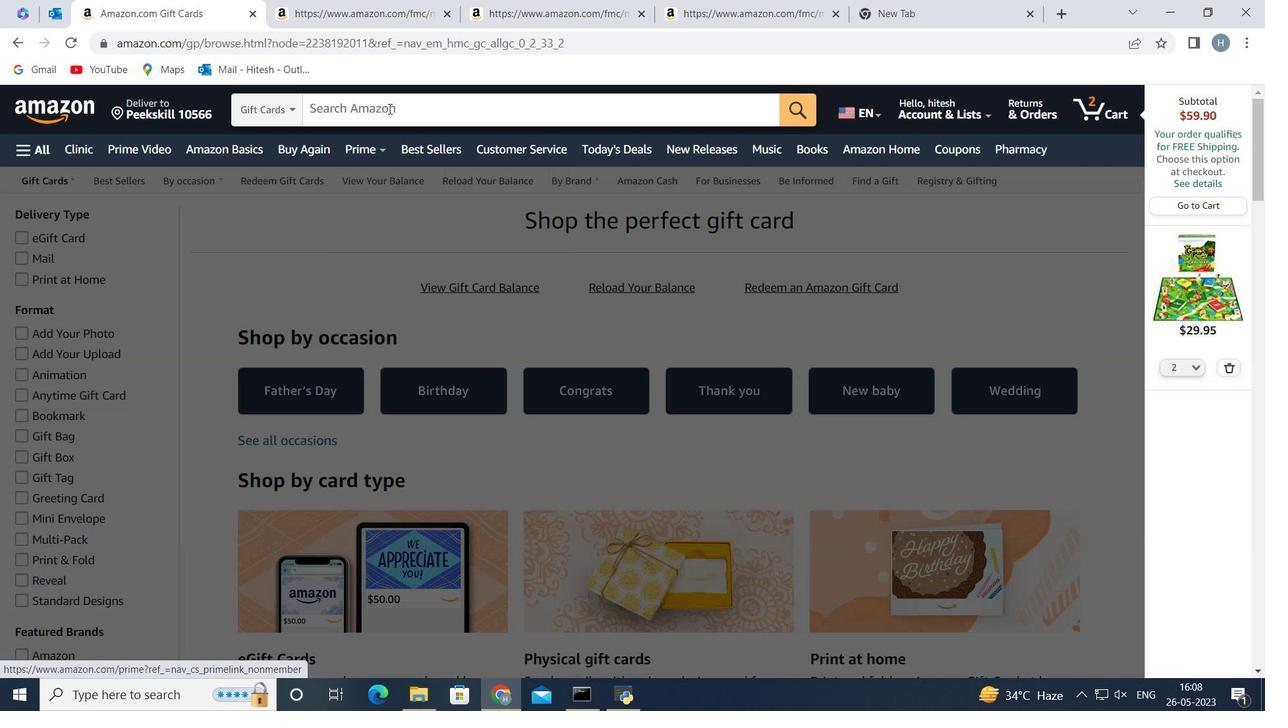 
Action: Mouse pressed left at (388, 107)
Screenshot: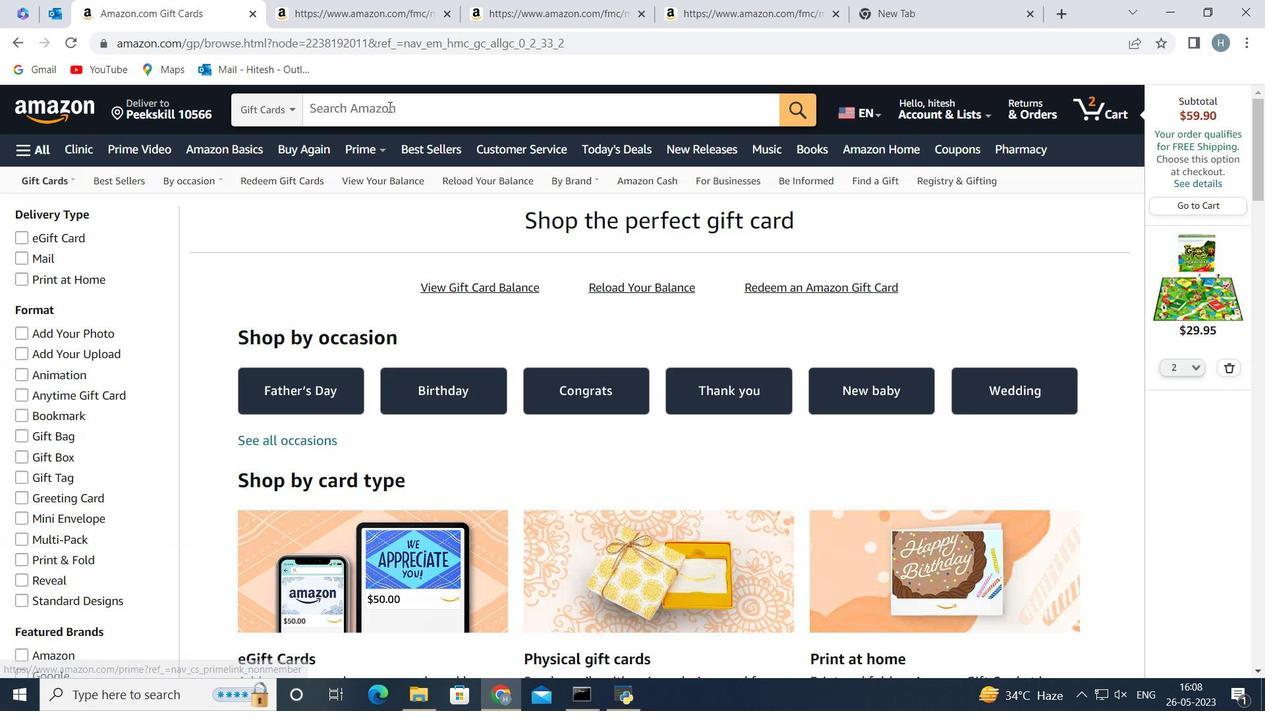 
Action: Key pressed <Key.shift>Furniture<Key.space>gift<Key.space>card<Key.enter>
Screenshot: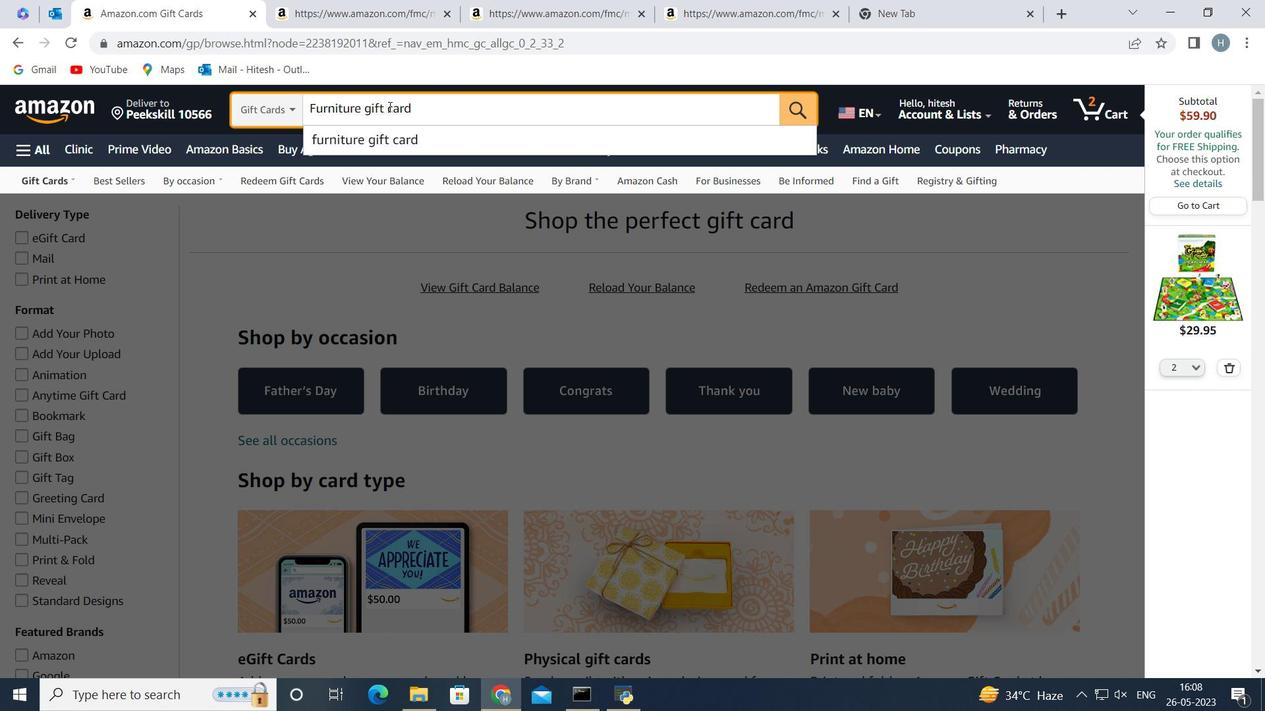 
Action: Mouse moved to (528, 287)
Screenshot: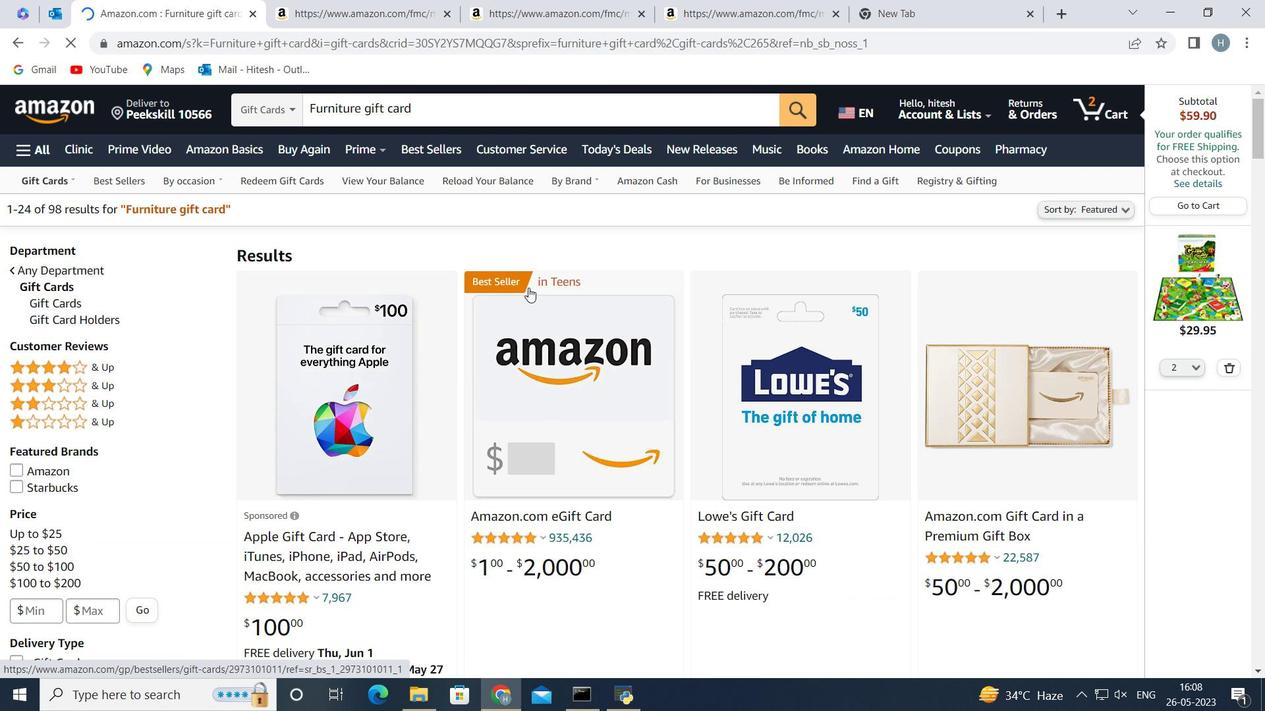 
Action: Mouse scrolled (528, 286) with delta (0, 0)
Screenshot: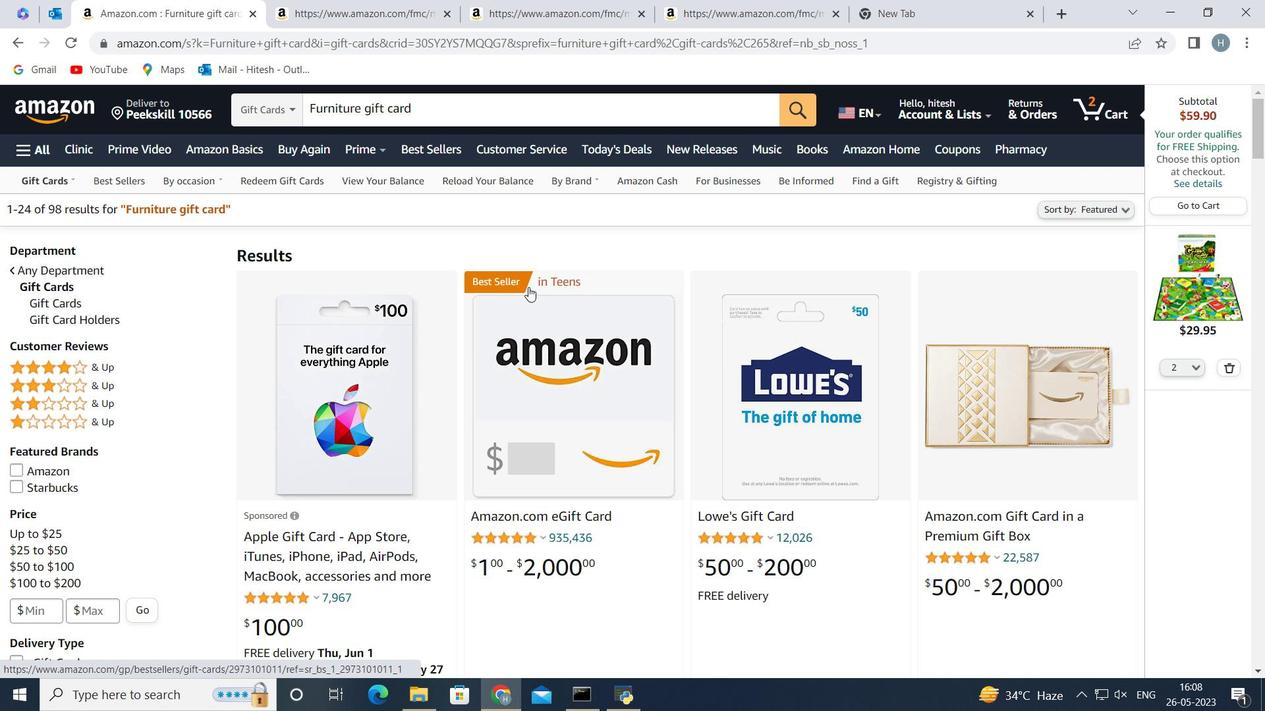 
Action: Mouse scrolled (528, 286) with delta (0, 0)
Screenshot: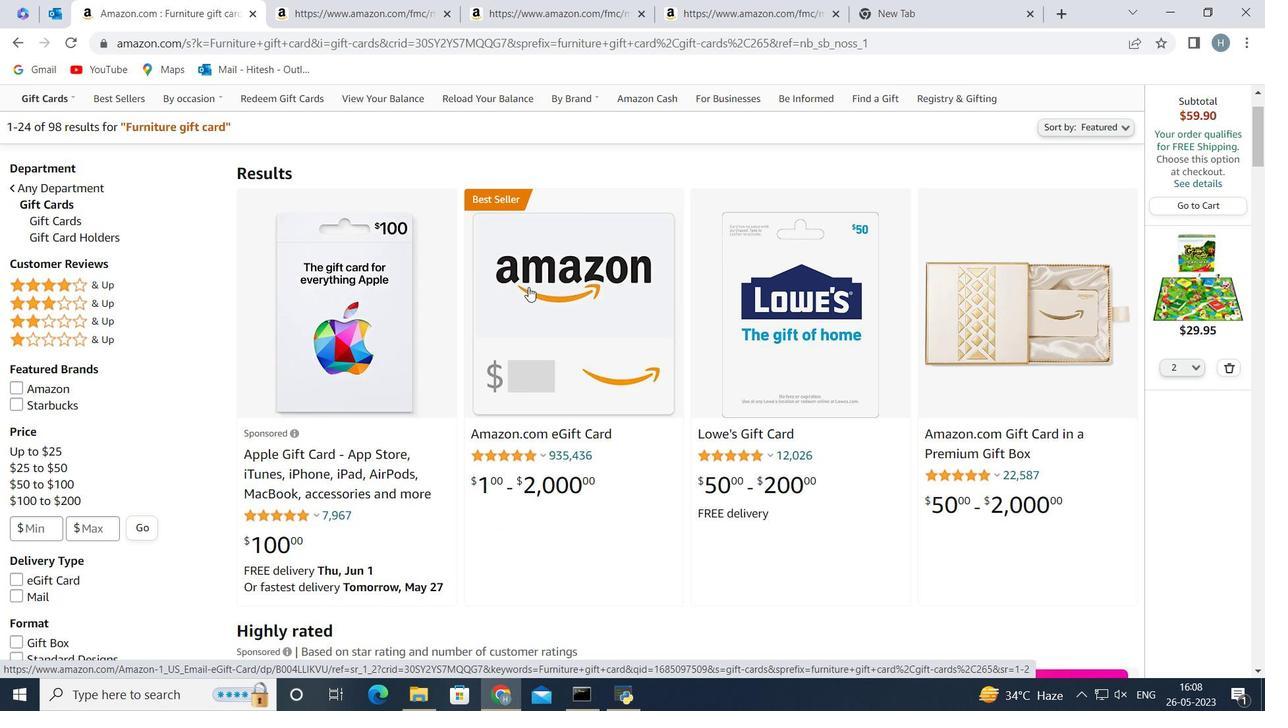 
Action: Mouse scrolled (528, 286) with delta (0, 0)
Screenshot: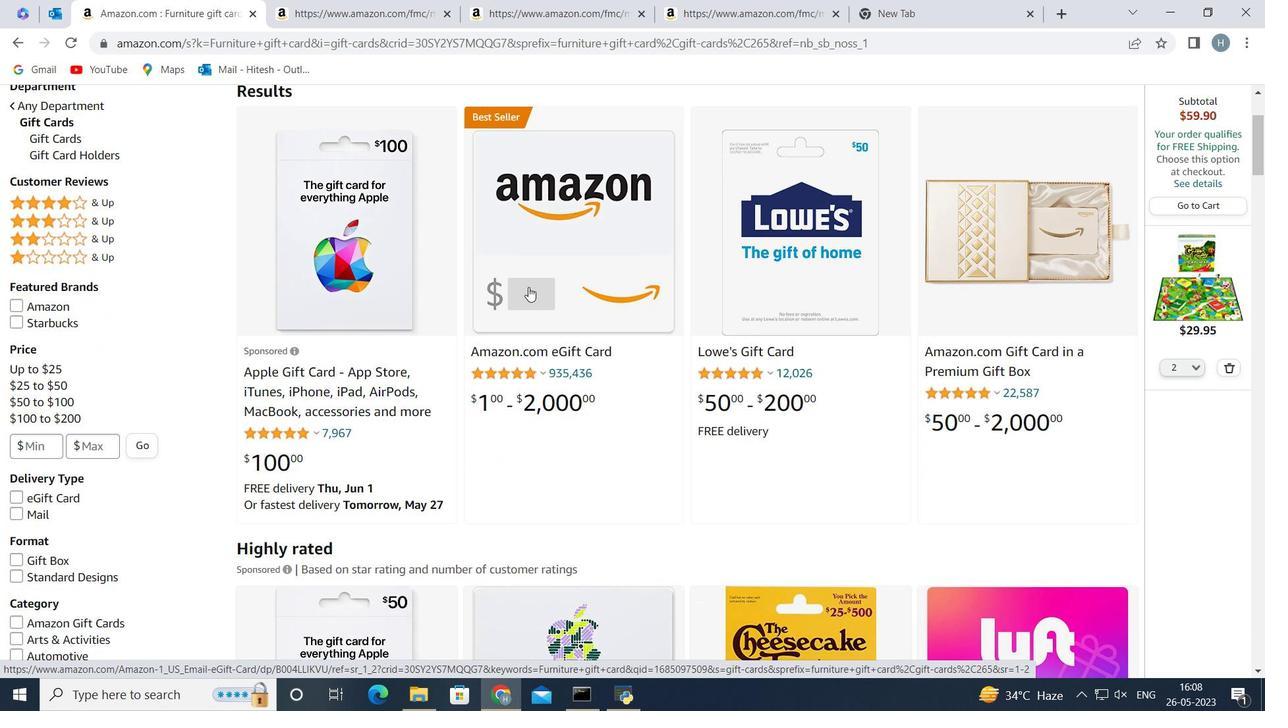 
Action: Mouse scrolled (528, 286) with delta (0, 0)
Screenshot: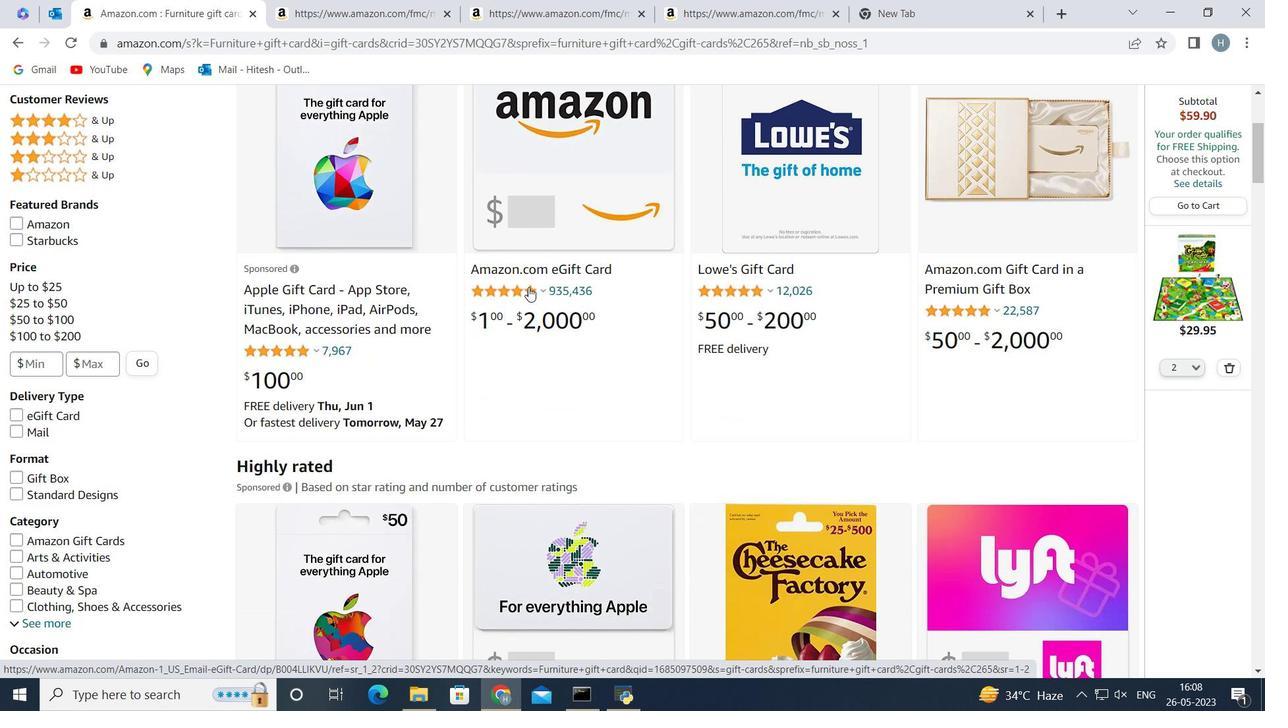 
Action: Mouse scrolled (528, 286) with delta (0, 0)
Screenshot: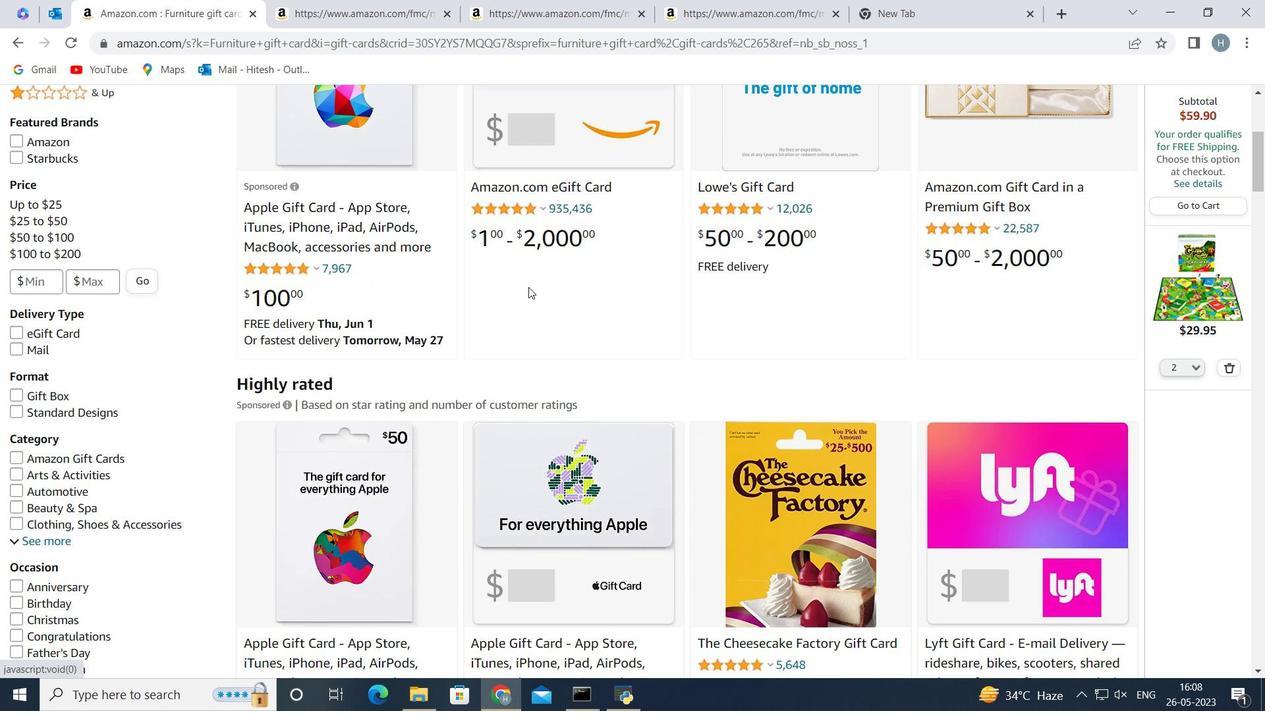 
Action: Mouse scrolled (528, 286) with delta (0, 0)
Screenshot: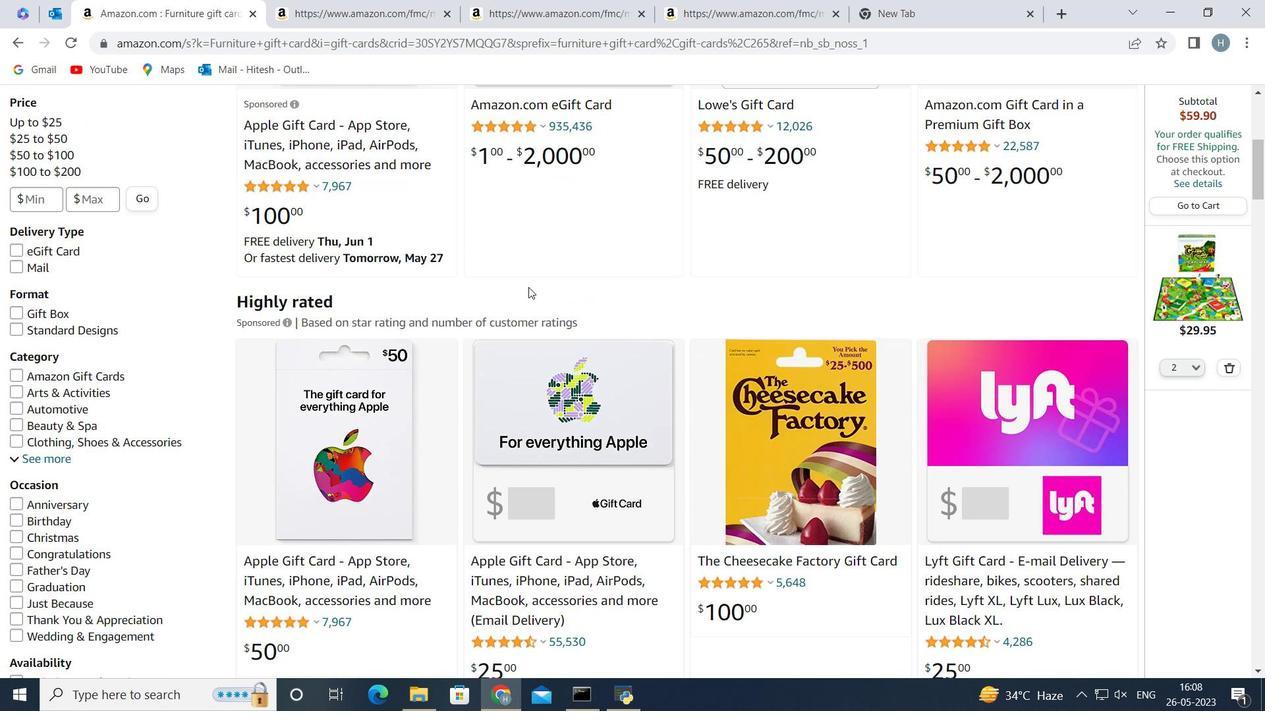 
Action: Mouse scrolled (528, 286) with delta (0, 0)
Screenshot: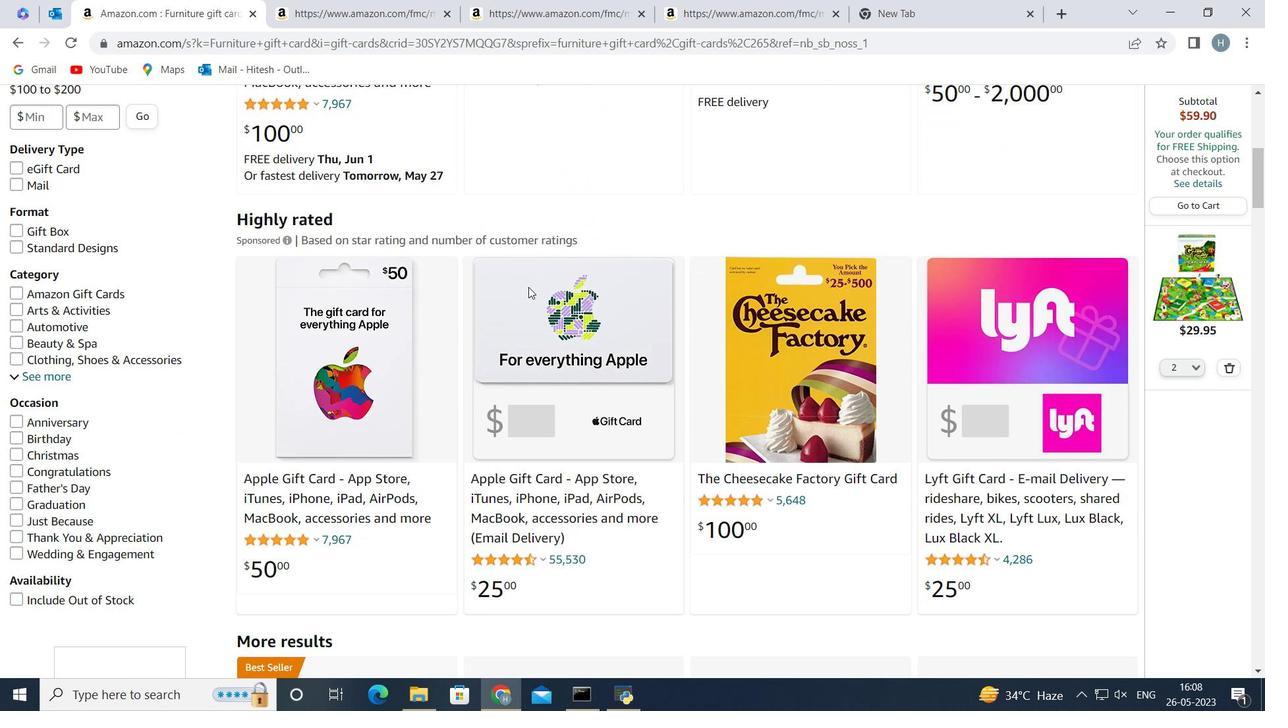 
Action: Mouse scrolled (528, 286) with delta (0, 0)
Screenshot: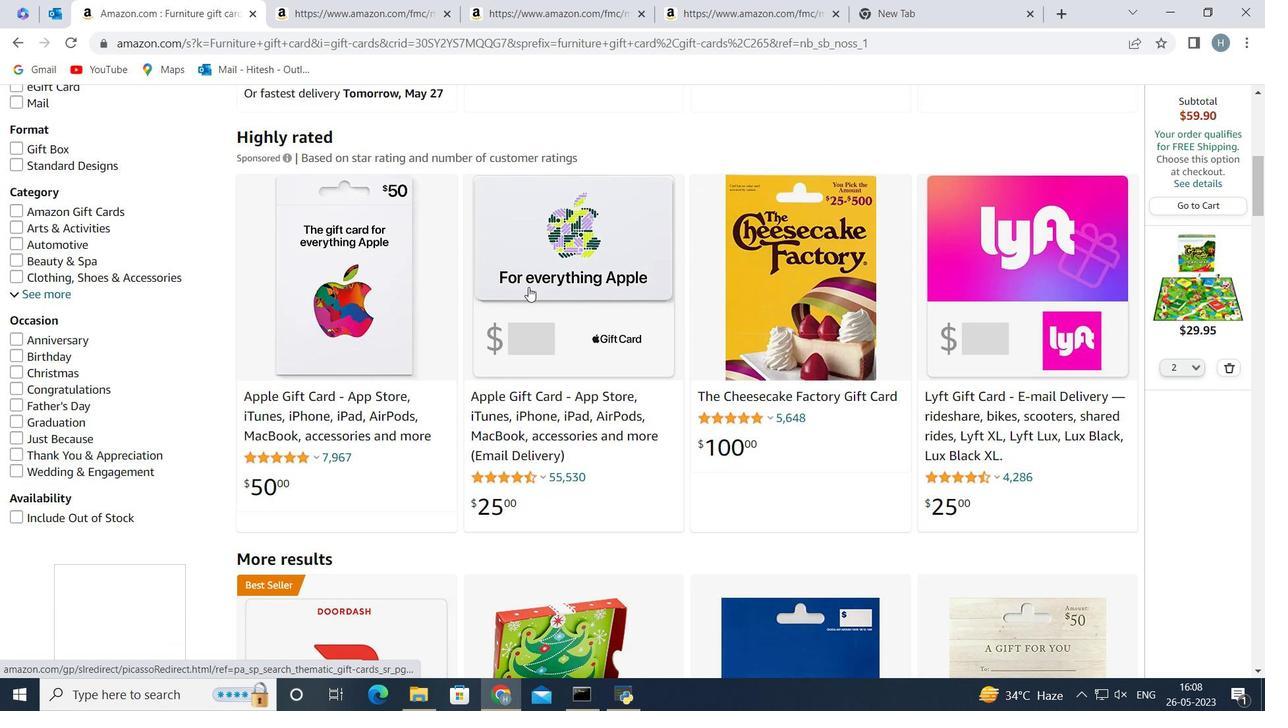 
Action: Mouse scrolled (528, 286) with delta (0, 0)
Screenshot: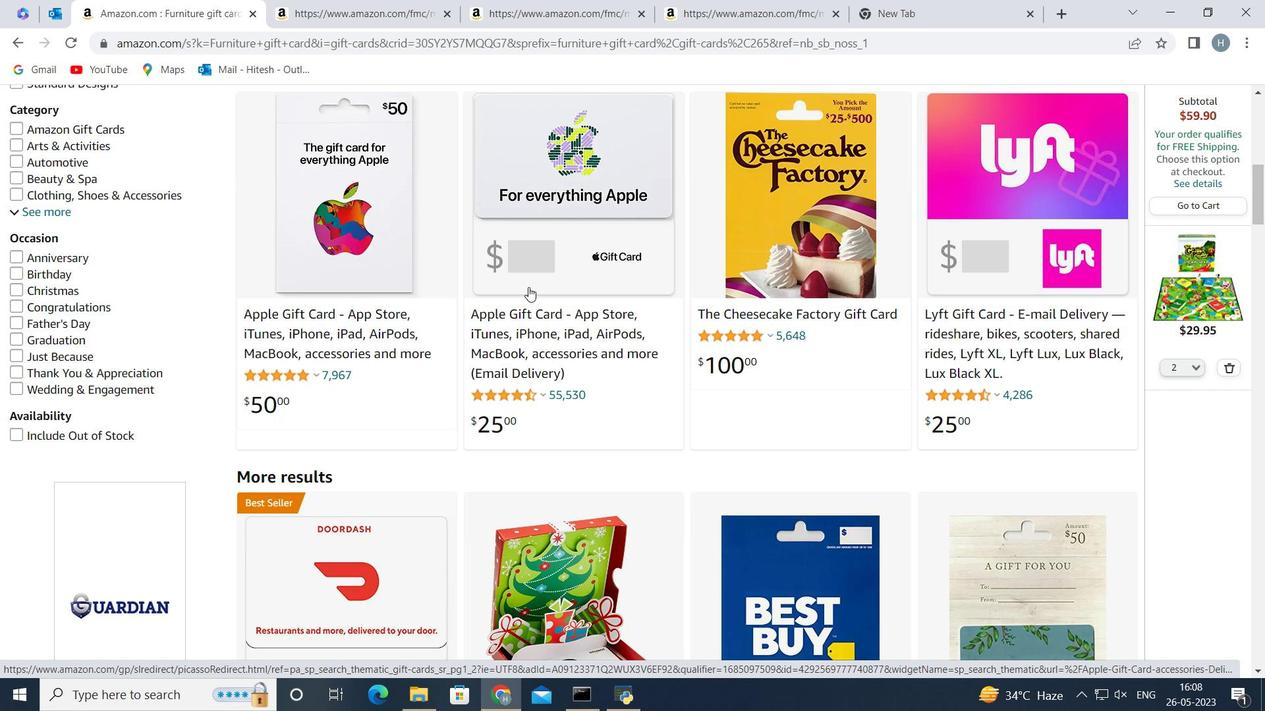 
Action: Mouse scrolled (528, 286) with delta (0, 0)
Screenshot: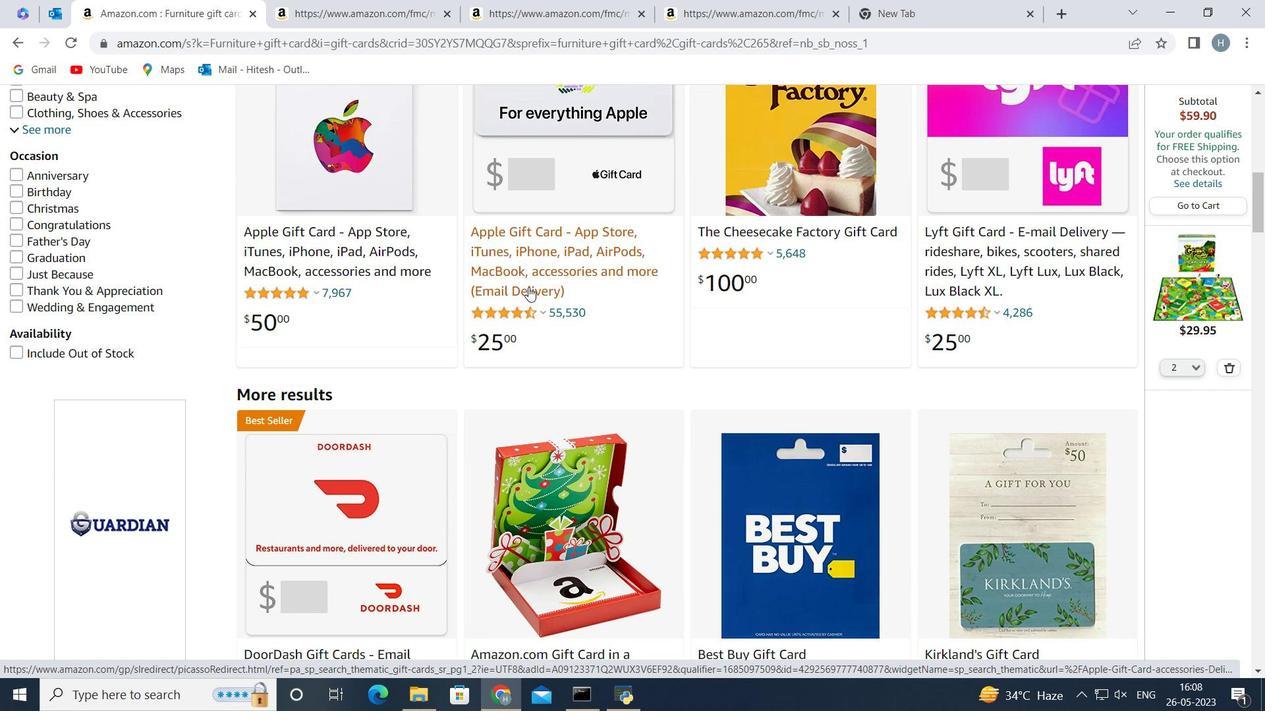 
Action: Mouse scrolled (528, 286) with delta (0, 0)
Screenshot: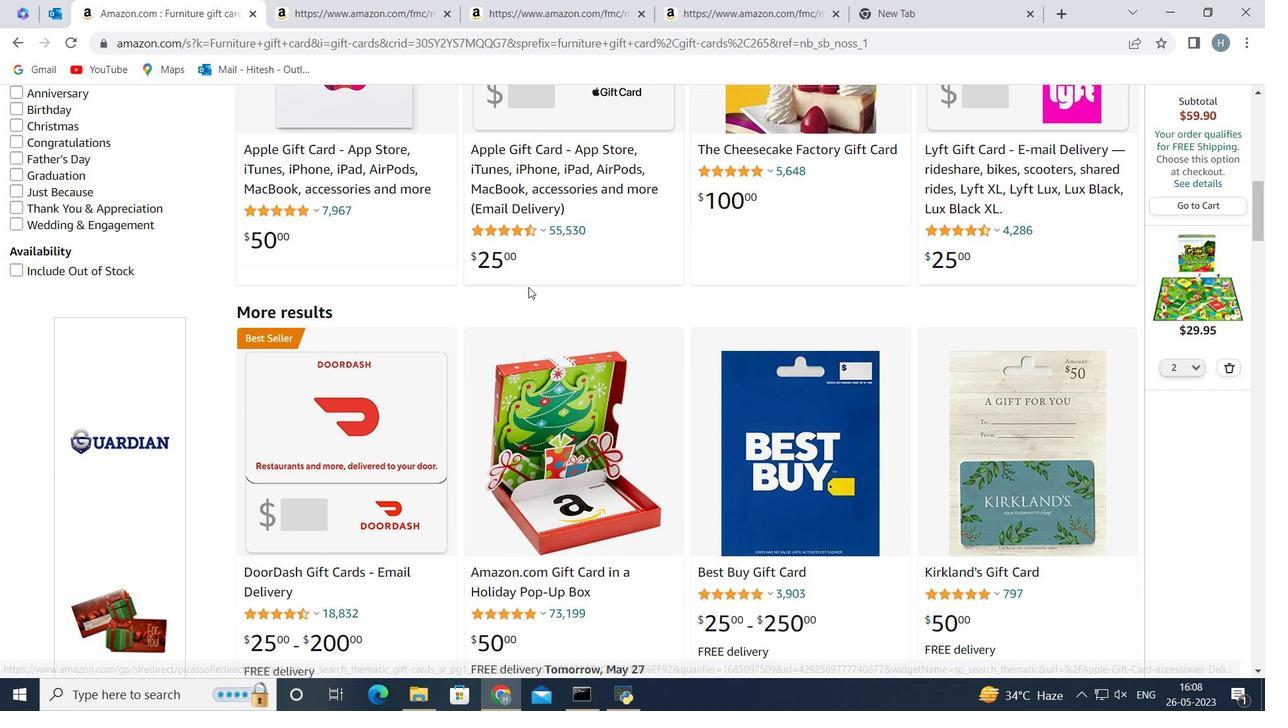 
Action: Mouse scrolled (528, 286) with delta (0, 0)
Screenshot: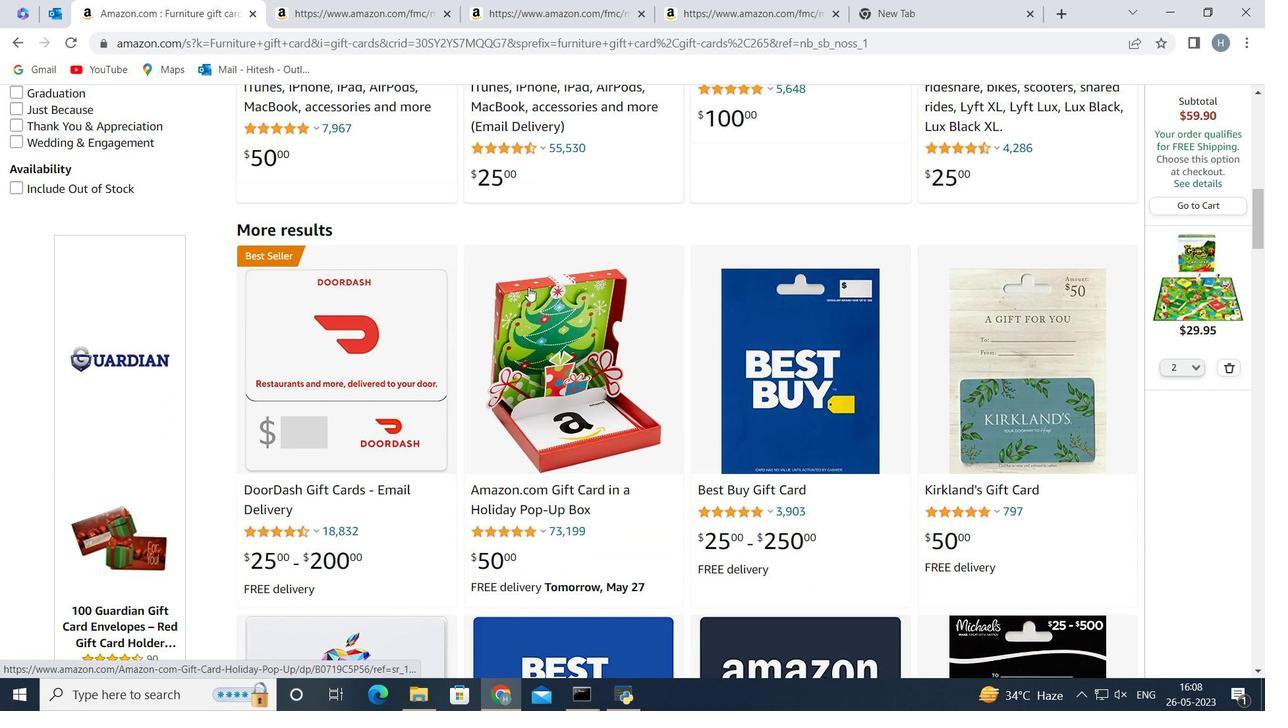 
Action: Mouse scrolled (528, 286) with delta (0, 0)
Screenshot: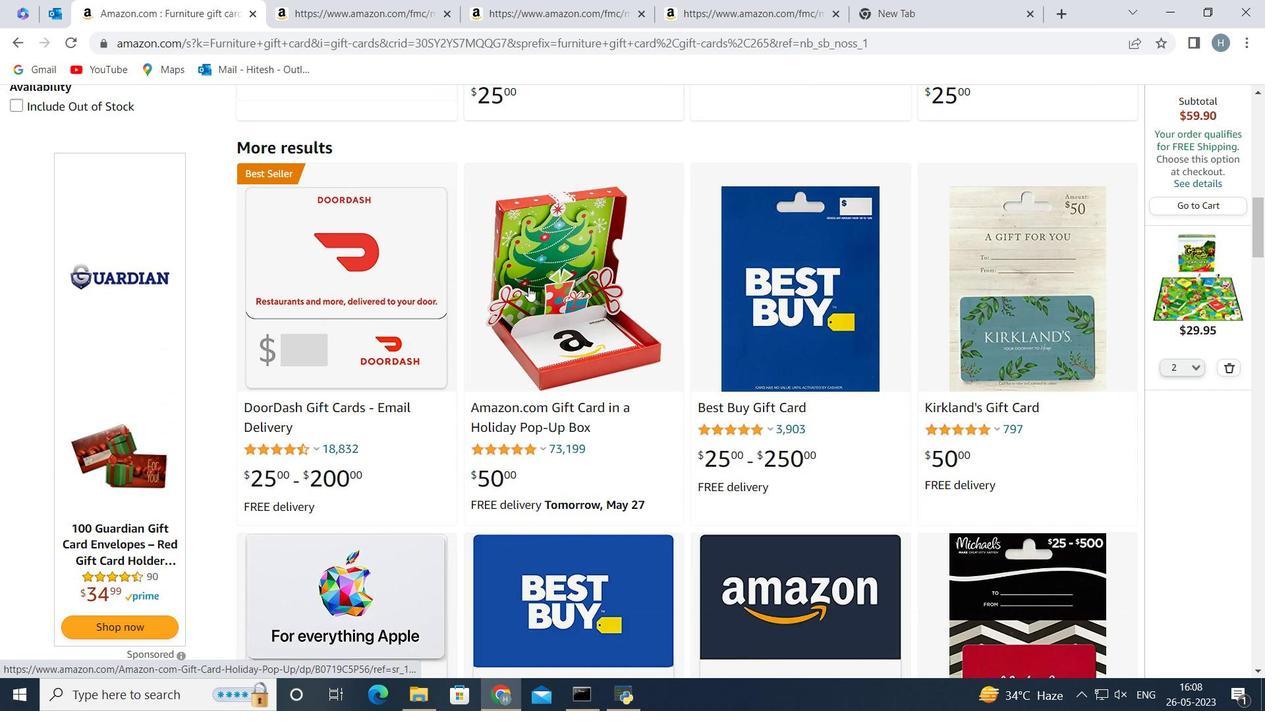 
Action: Mouse scrolled (528, 286) with delta (0, 0)
Screenshot: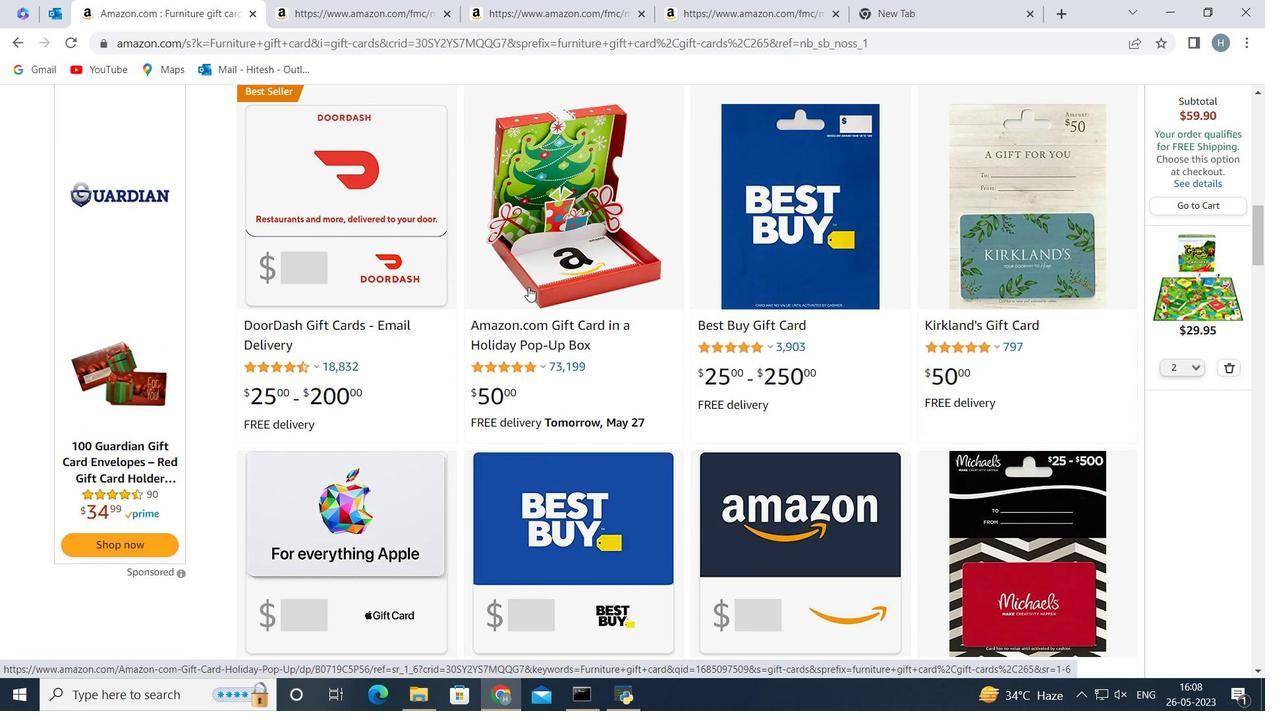 
Action: Mouse scrolled (528, 286) with delta (0, 0)
Screenshot: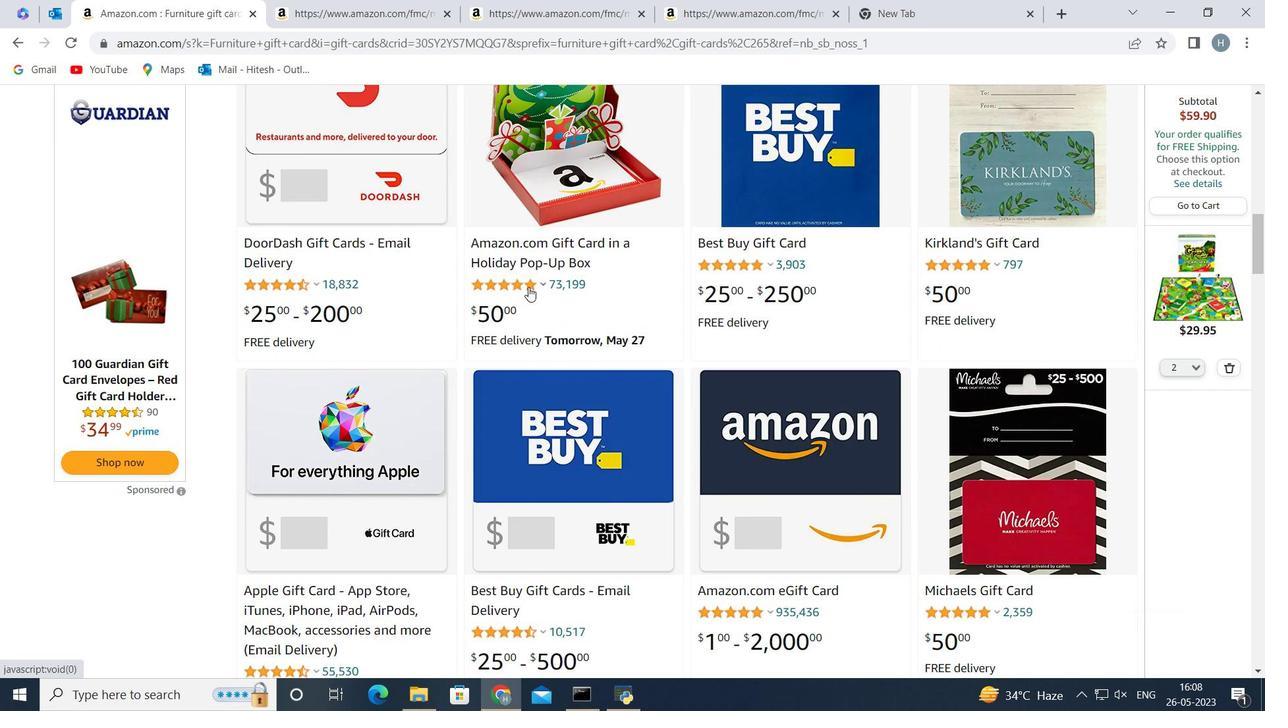 
Action: Mouse scrolled (528, 286) with delta (0, 0)
Screenshot: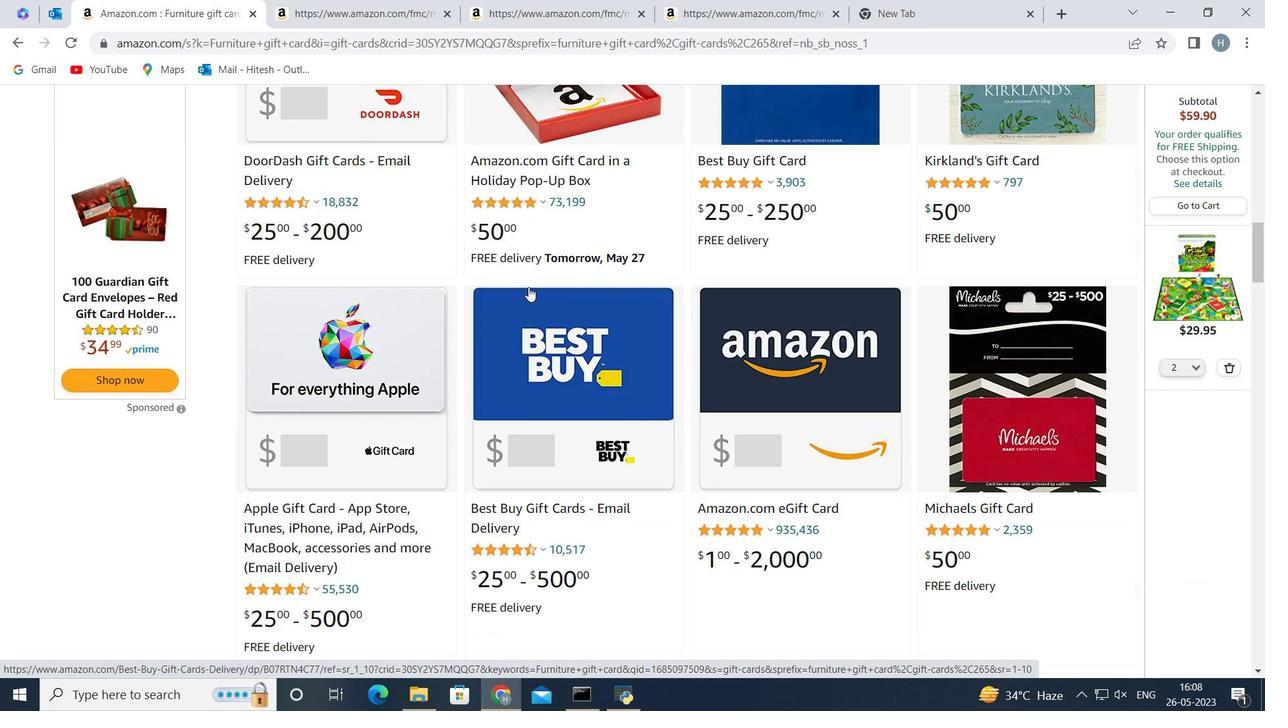
Action: Mouse scrolled (528, 286) with delta (0, 0)
Screenshot: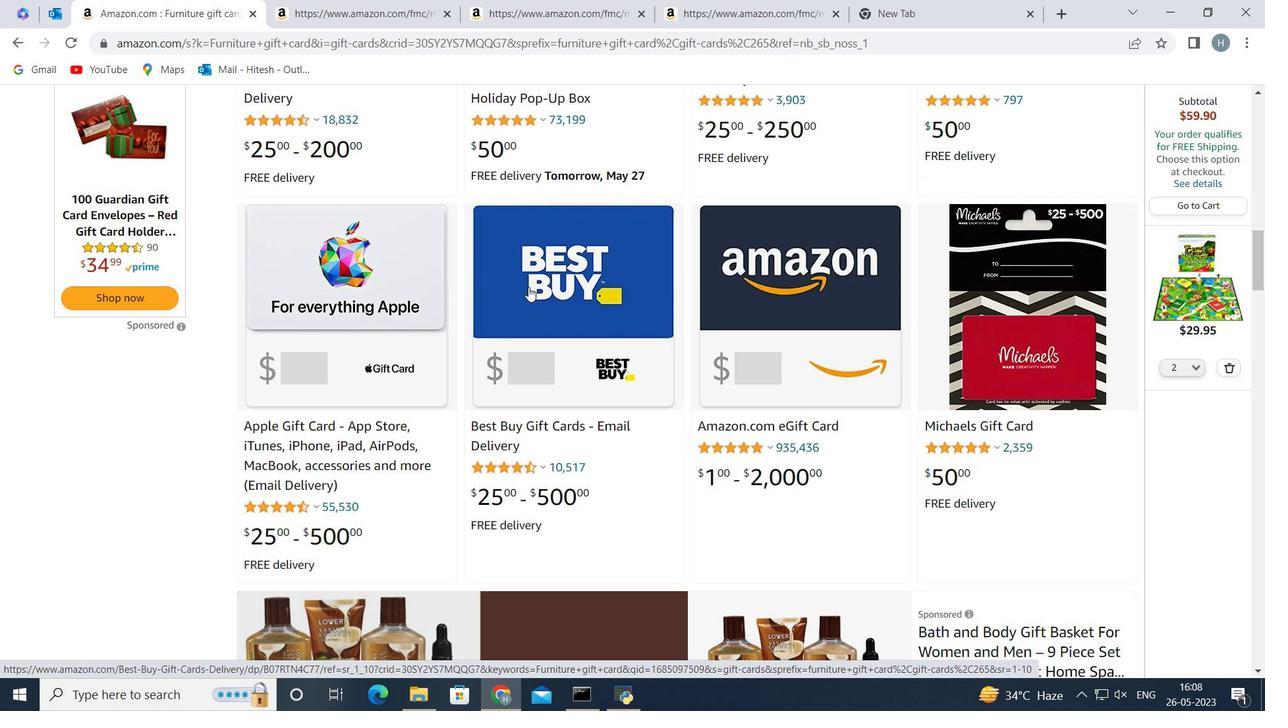 
Action: Mouse scrolled (528, 286) with delta (0, 0)
Screenshot: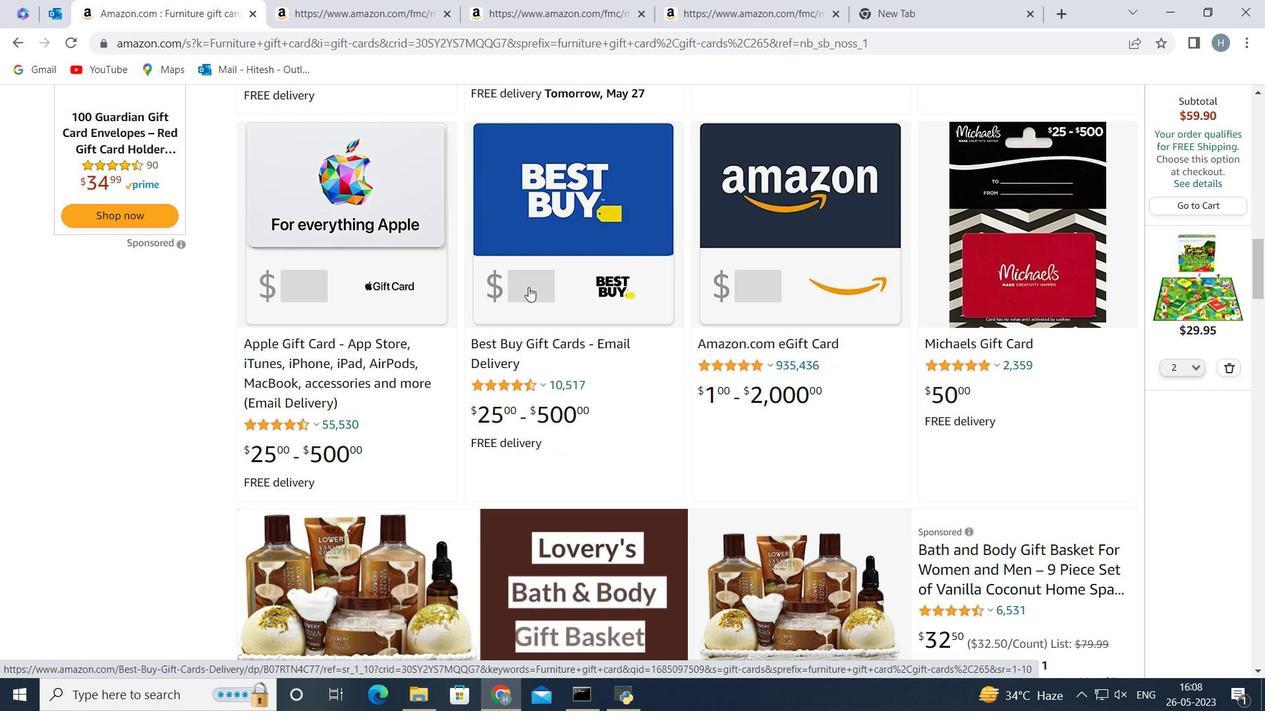 
Action: Mouse scrolled (528, 286) with delta (0, 0)
Screenshot: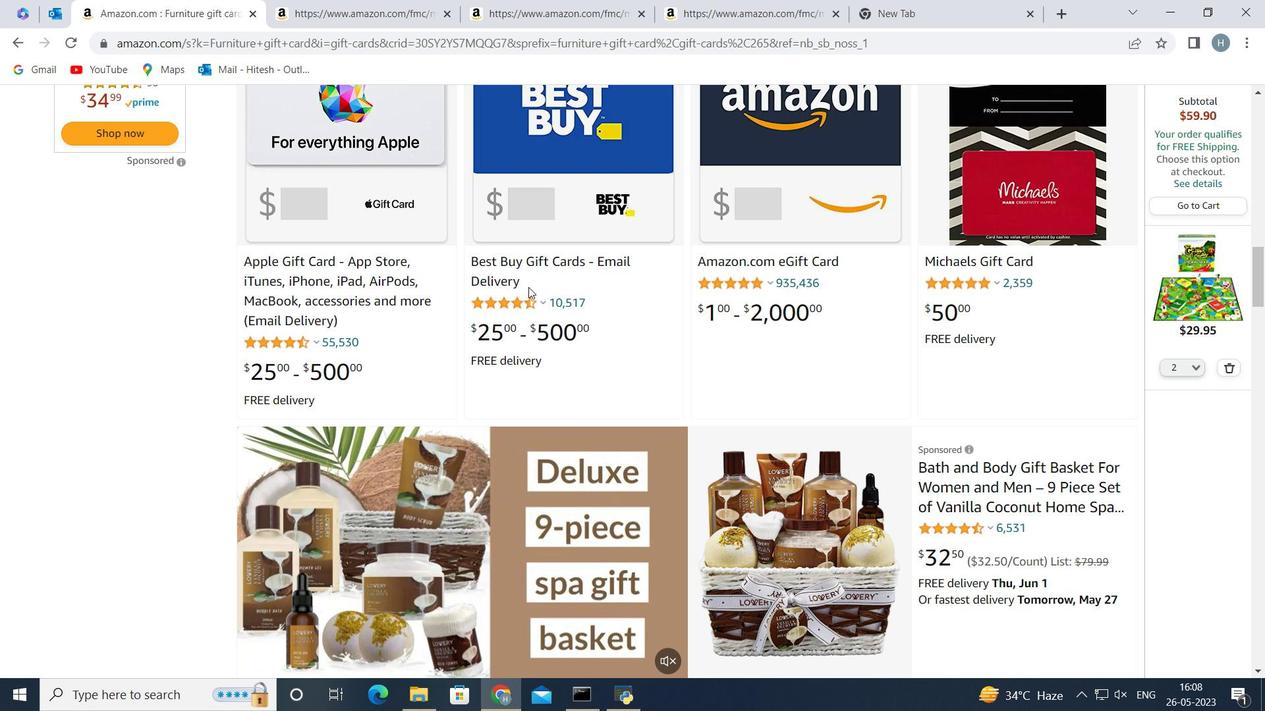
Action: Mouse scrolled (528, 286) with delta (0, 0)
Screenshot: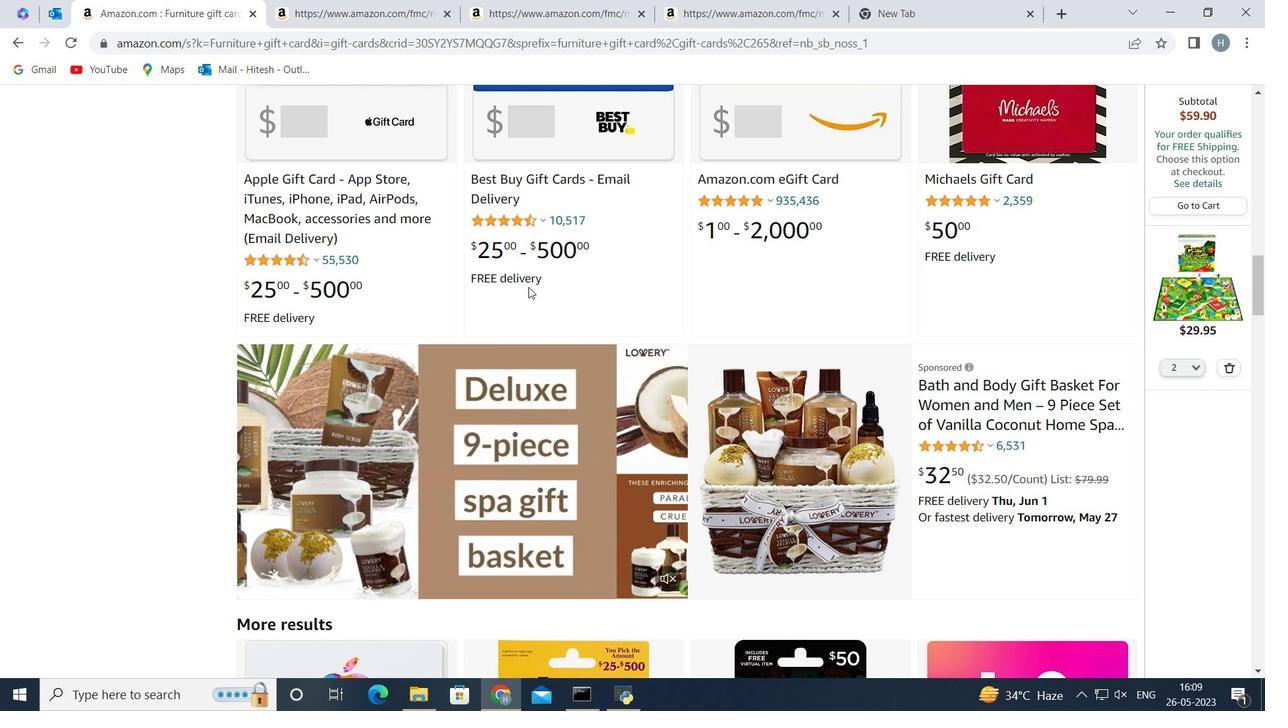 
Action: Mouse scrolled (528, 286) with delta (0, 0)
Screenshot: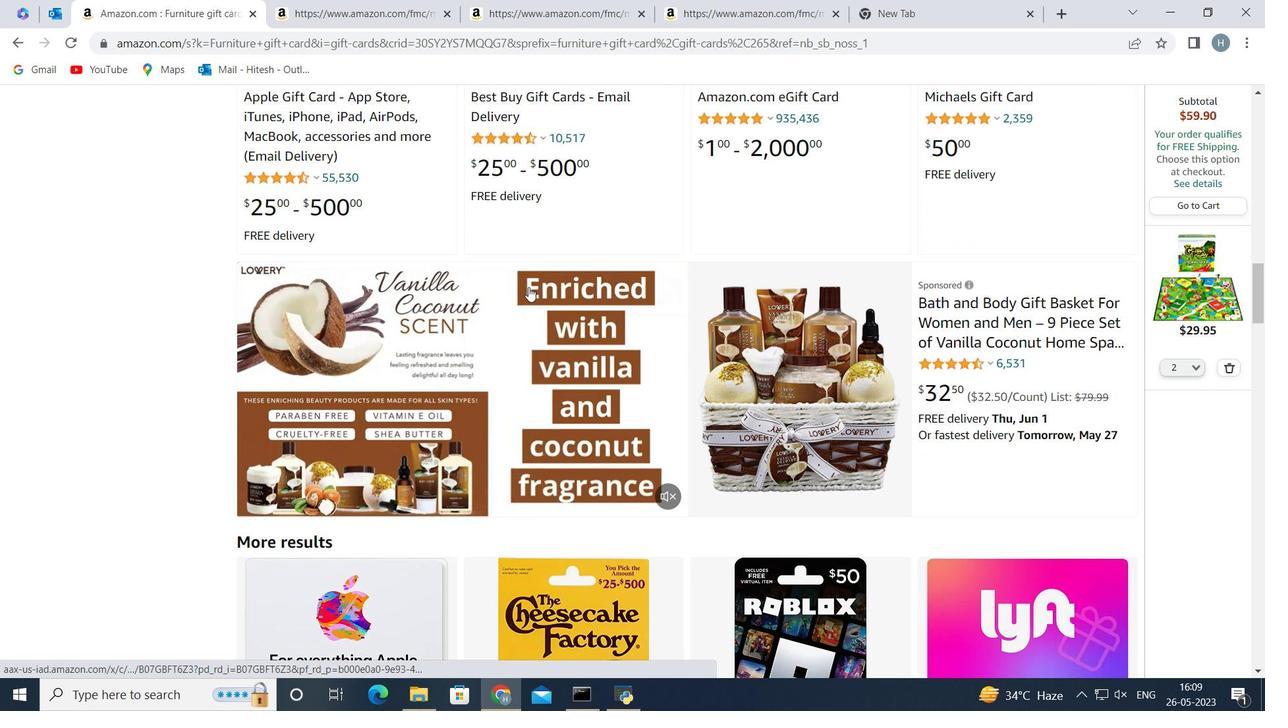 
Action: Mouse scrolled (528, 286) with delta (0, 0)
Screenshot: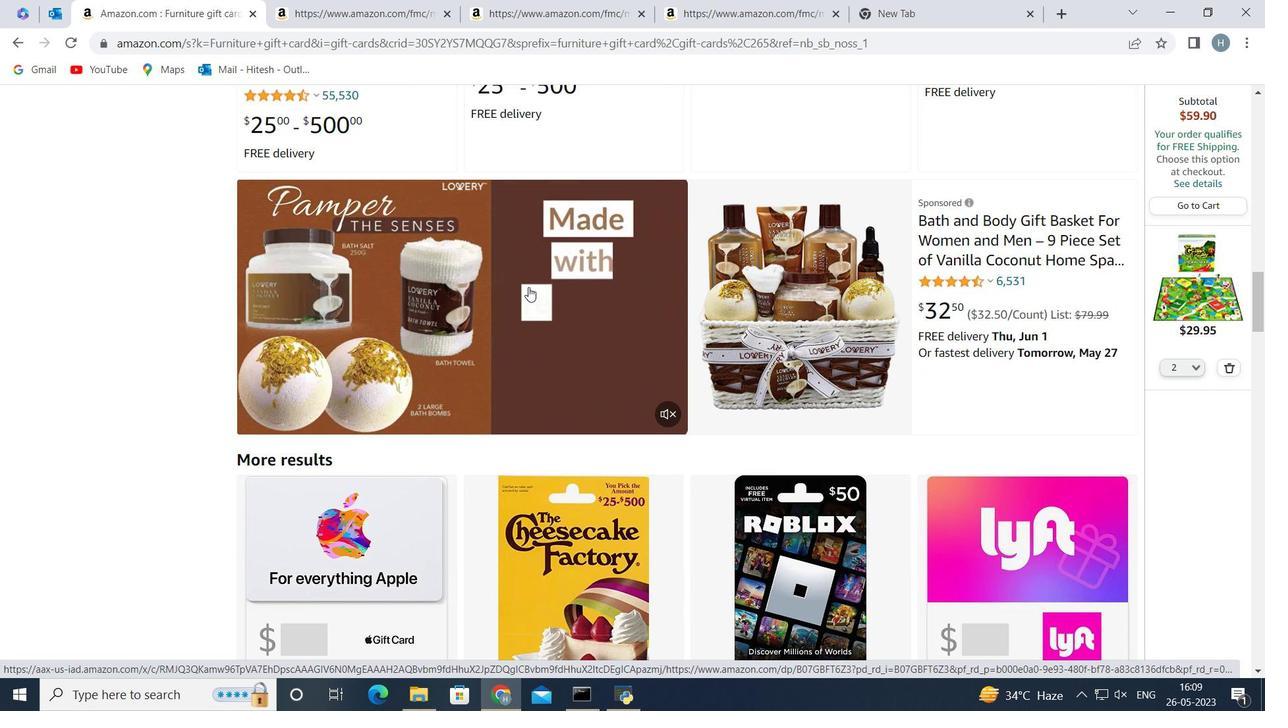 
Action: Mouse scrolled (528, 286) with delta (0, 0)
Screenshot: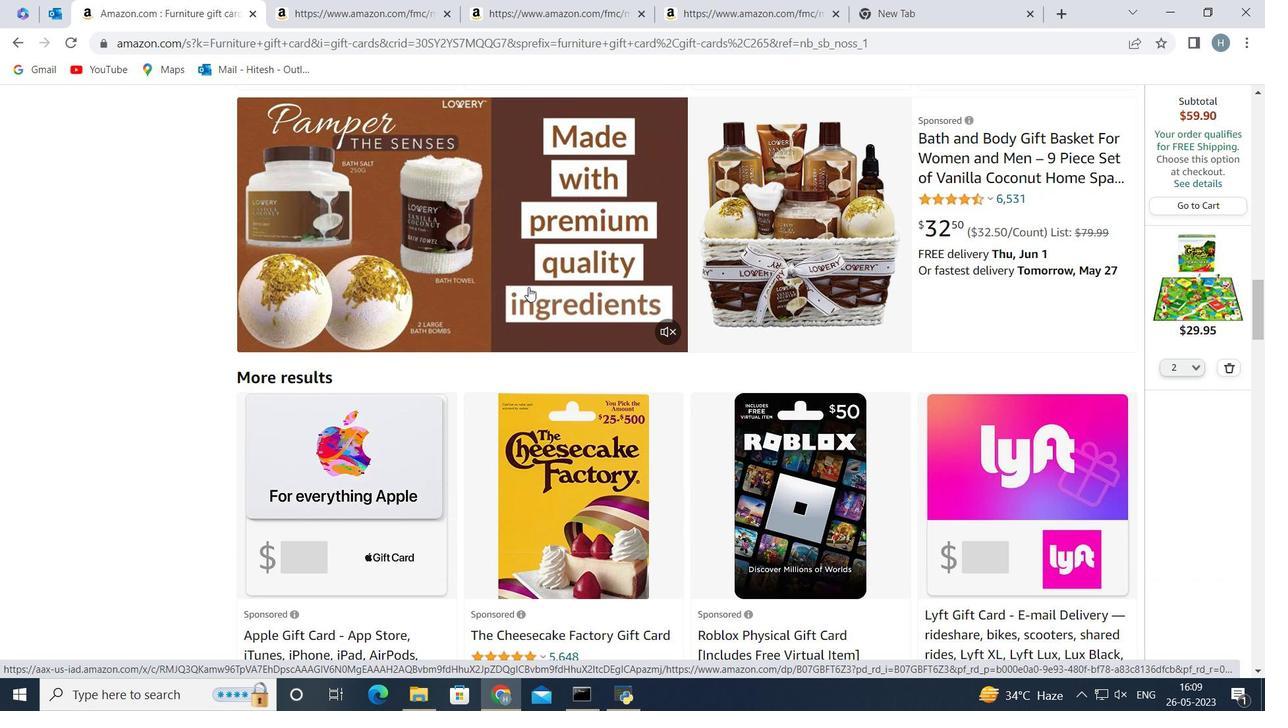 
Action: Mouse scrolled (528, 286) with delta (0, 0)
Screenshot: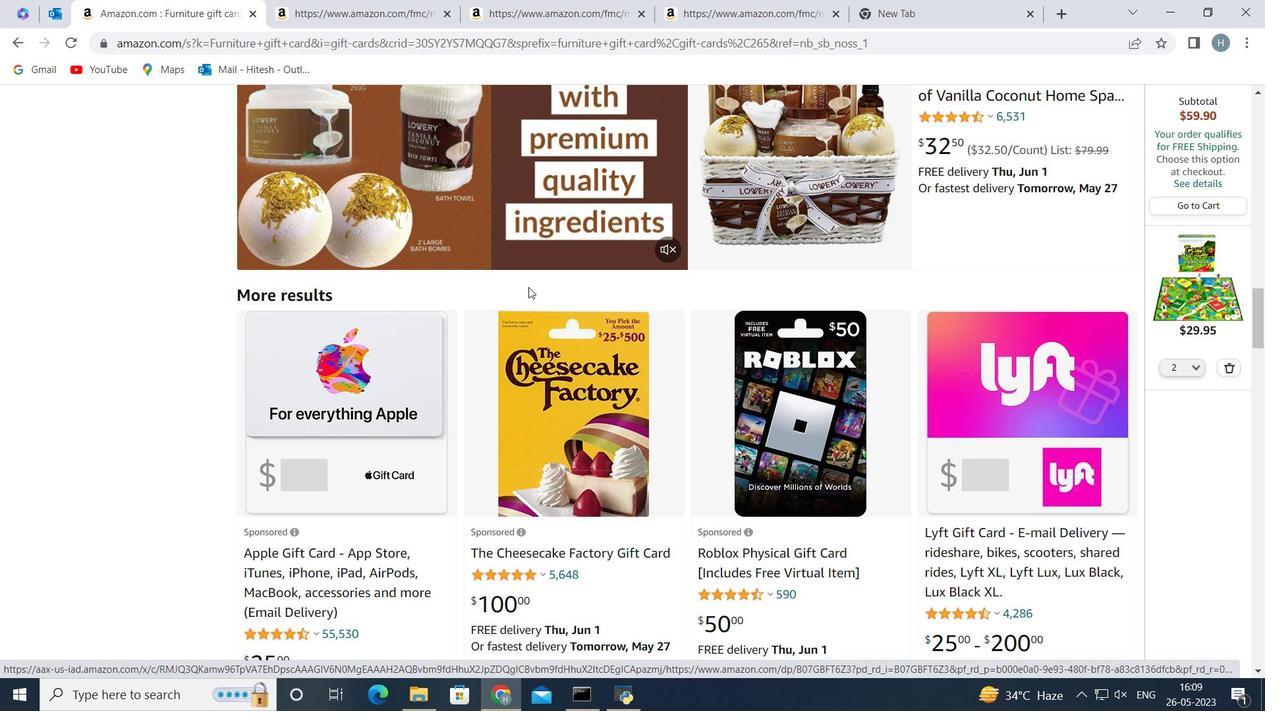 
Action: Mouse scrolled (528, 286) with delta (0, 0)
Screenshot: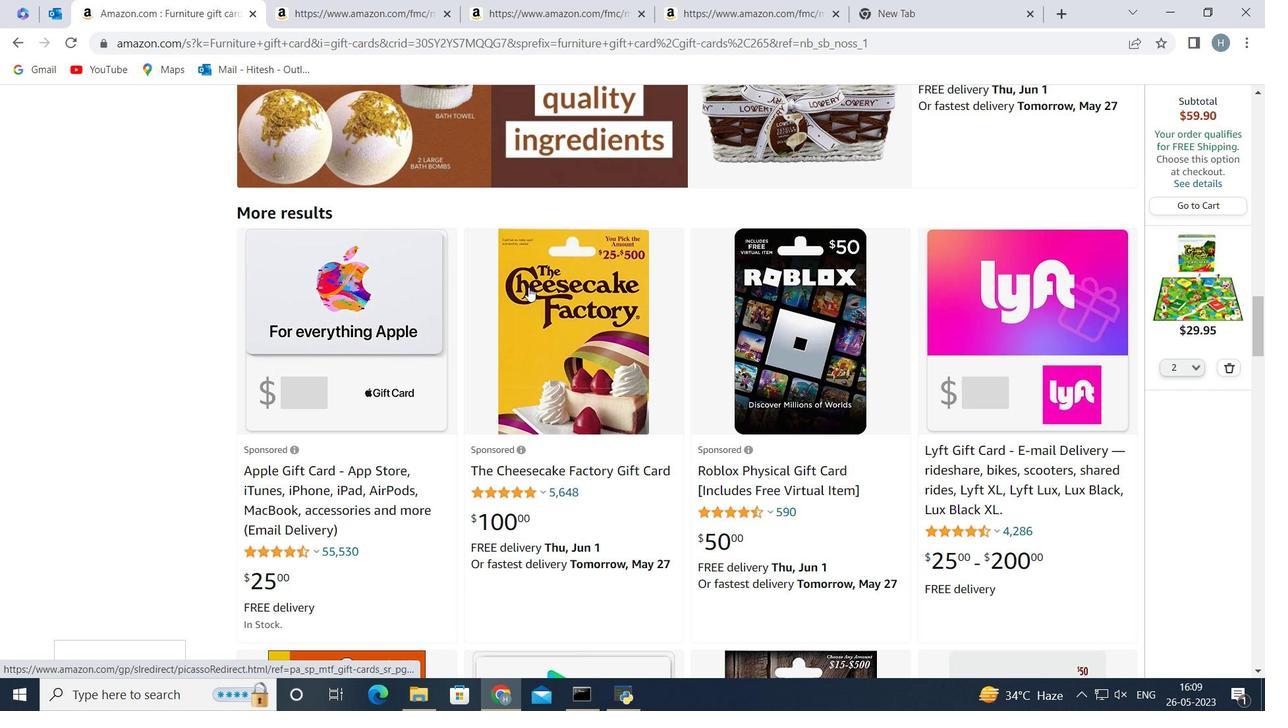 
Action: Mouse scrolled (528, 286) with delta (0, 0)
Screenshot: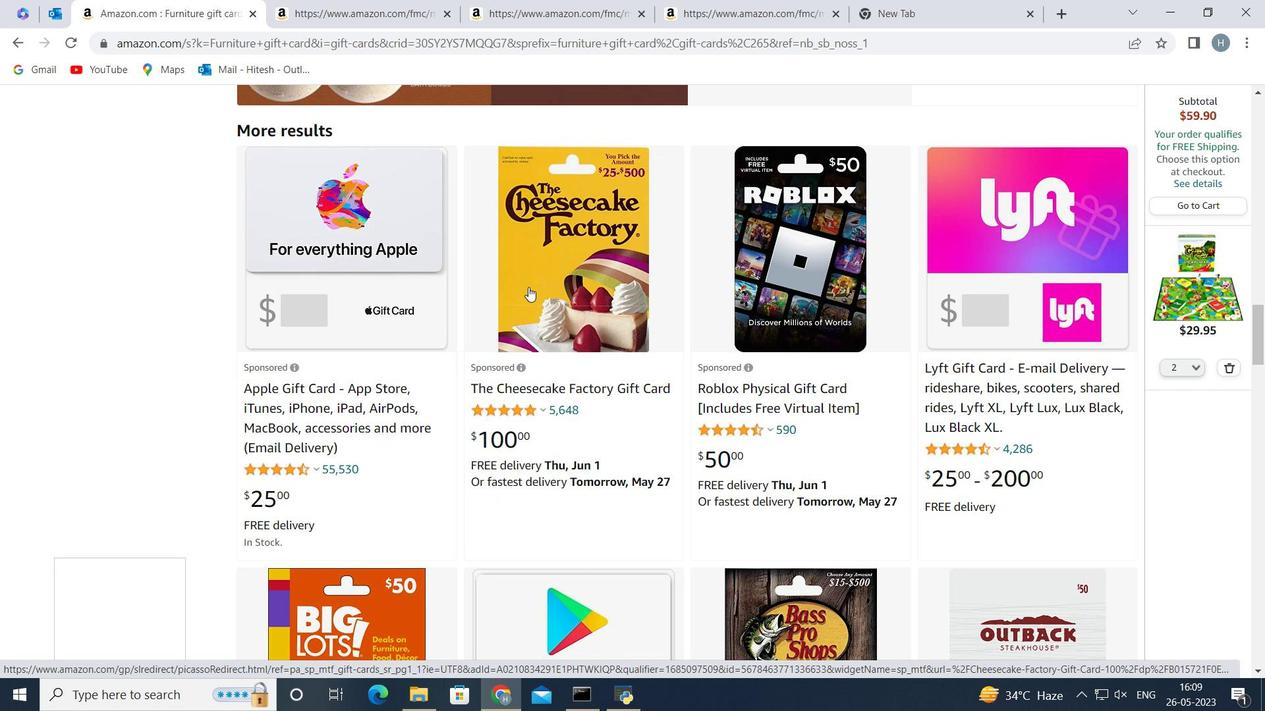 
Action: Mouse moved to (560, 265)
Screenshot: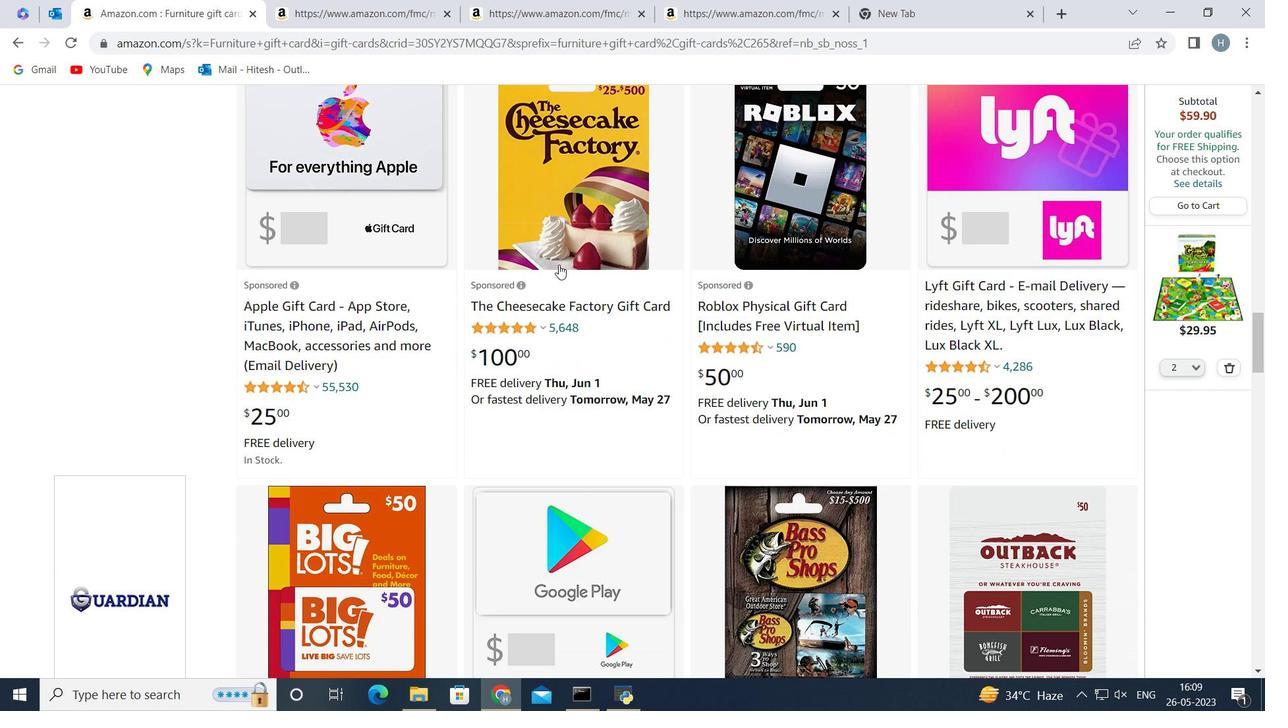 
Action: Mouse scrolled (560, 264) with delta (0, 0)
Screenshot: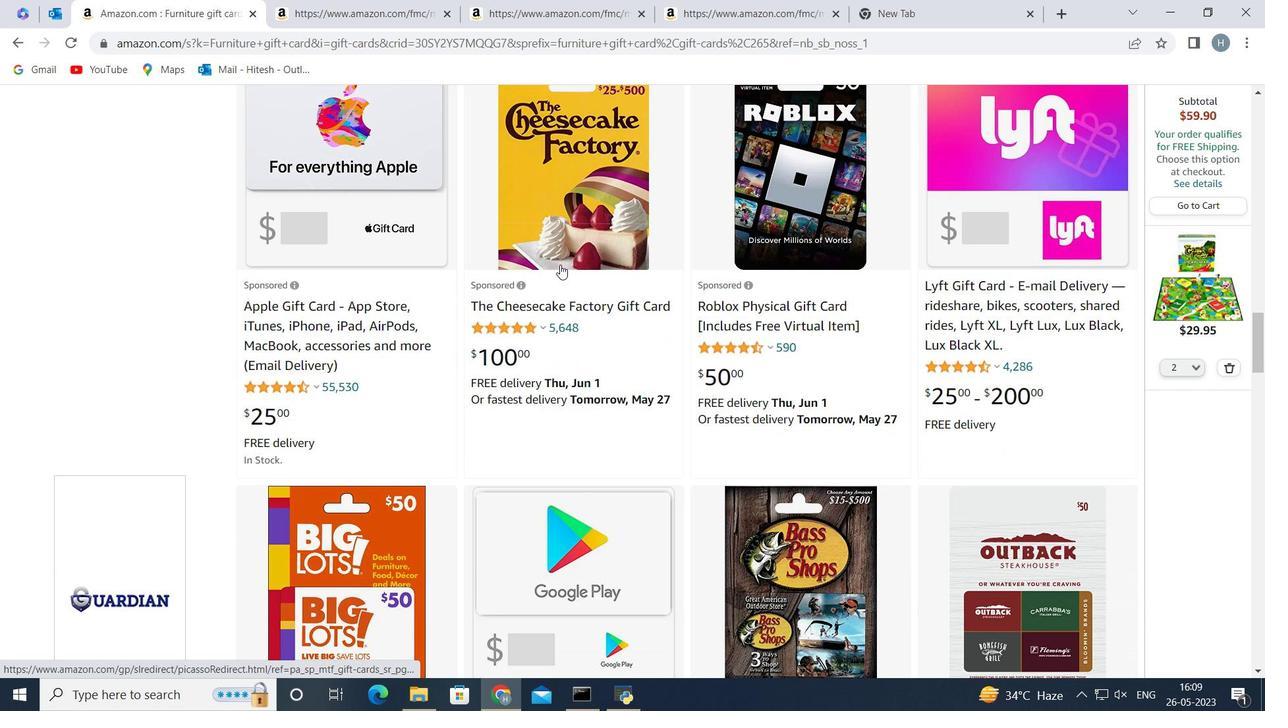 
Action: Mouse scrolled (560, 264) with delta (0, 0)
Screenshot: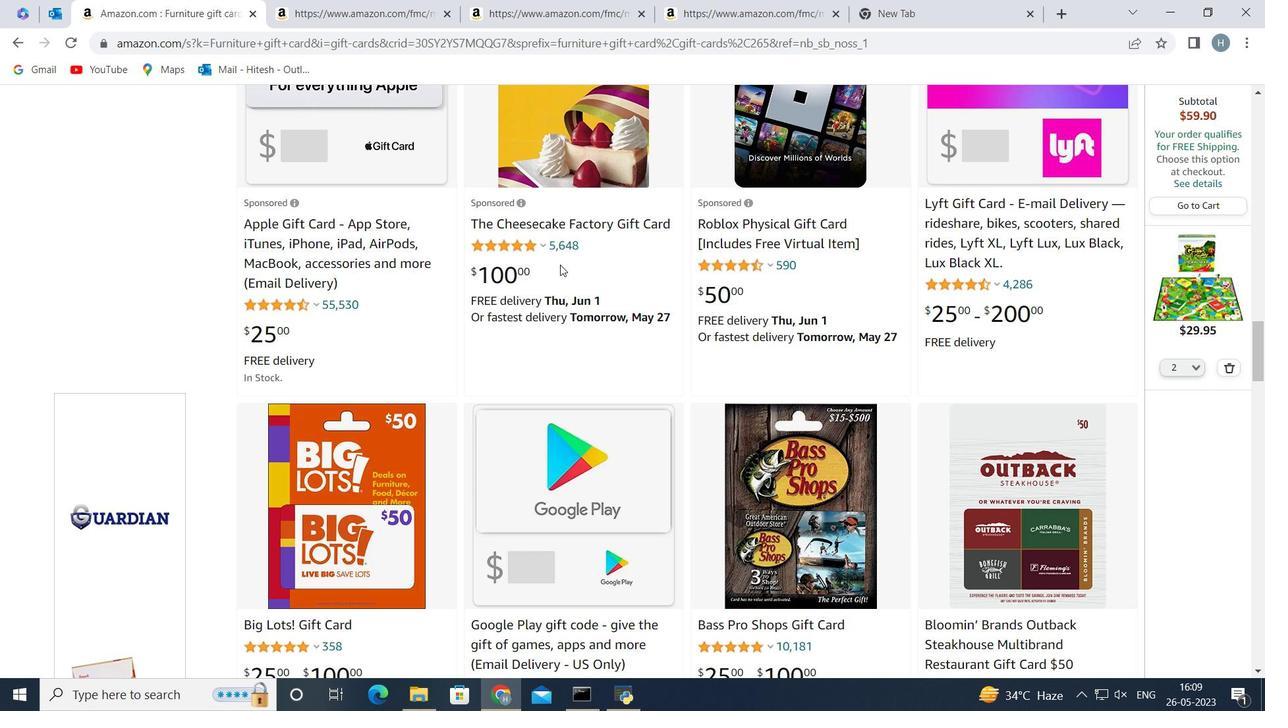 
Action: Mouse scrolled (560, 264) with delta (0, 0)
Screenshot: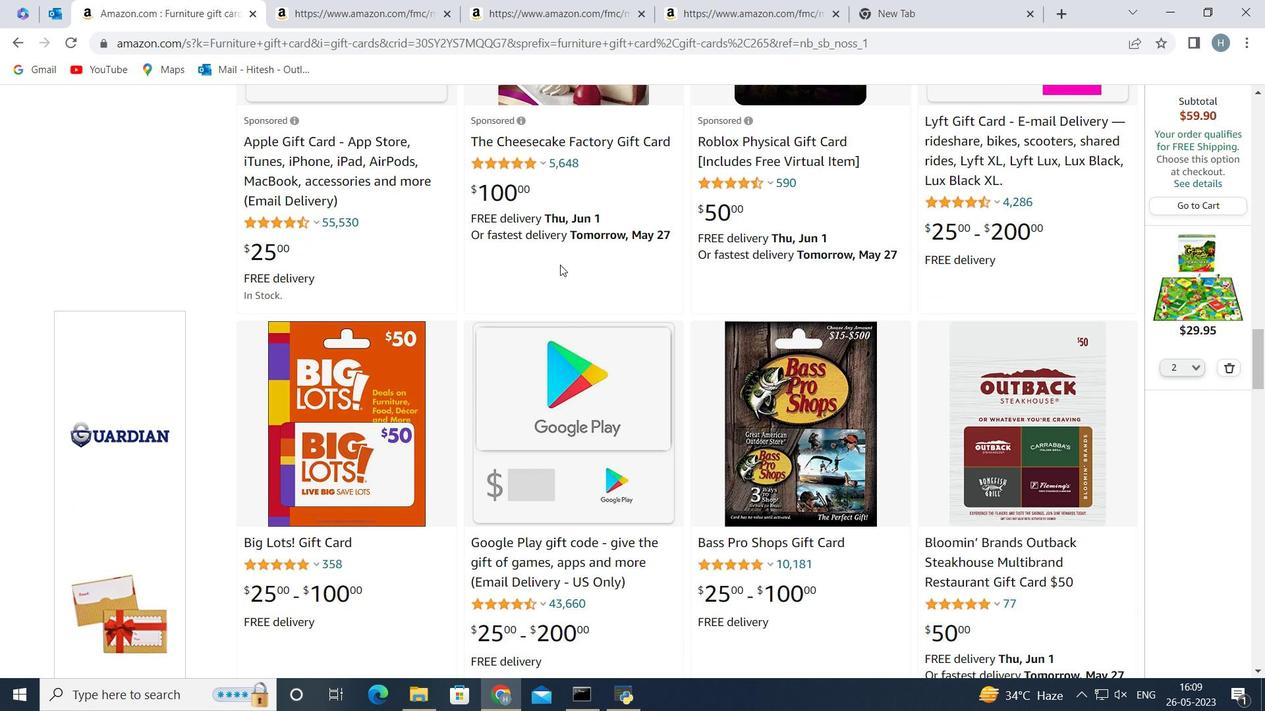 
Action: Mouse scrolled (560, 264) with delta (0, 0)
Screenshot: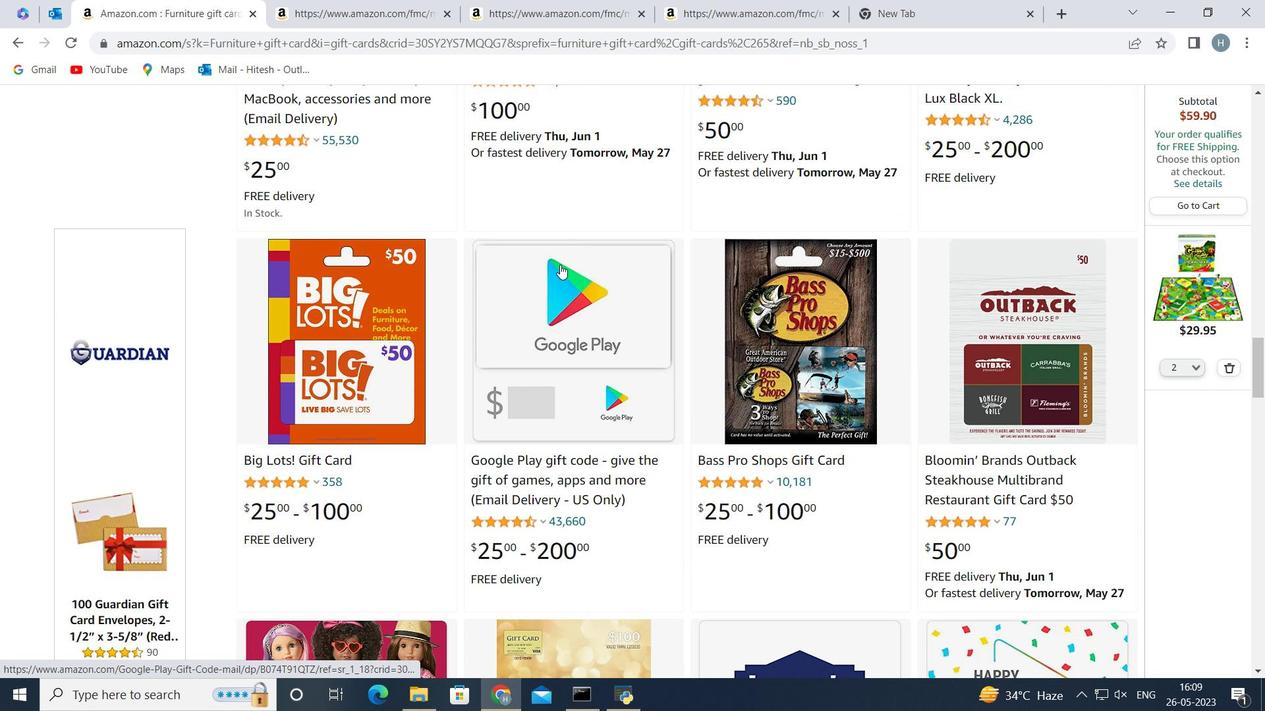 
Action: Mouse scrolled (560, 264) with delta (0, 0)
Screenshot: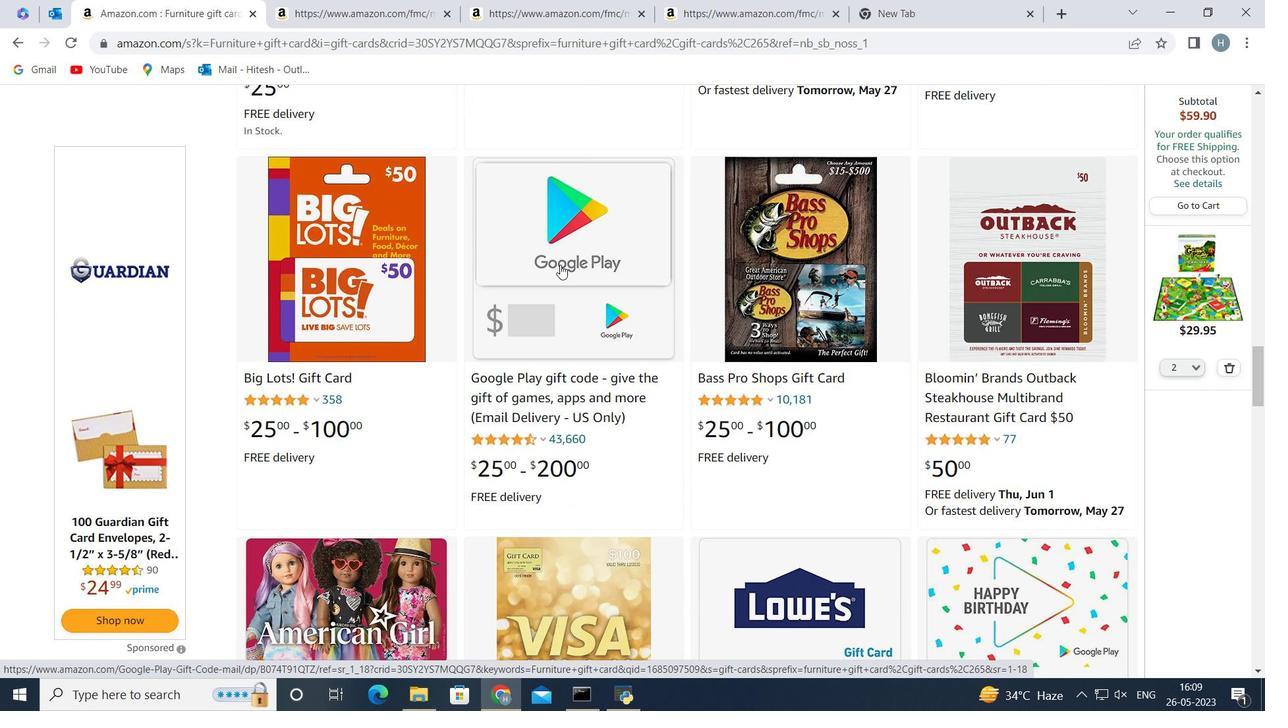 
Action: Mouse scrolled (560, 264) with delta (0, 0)
Screenshot: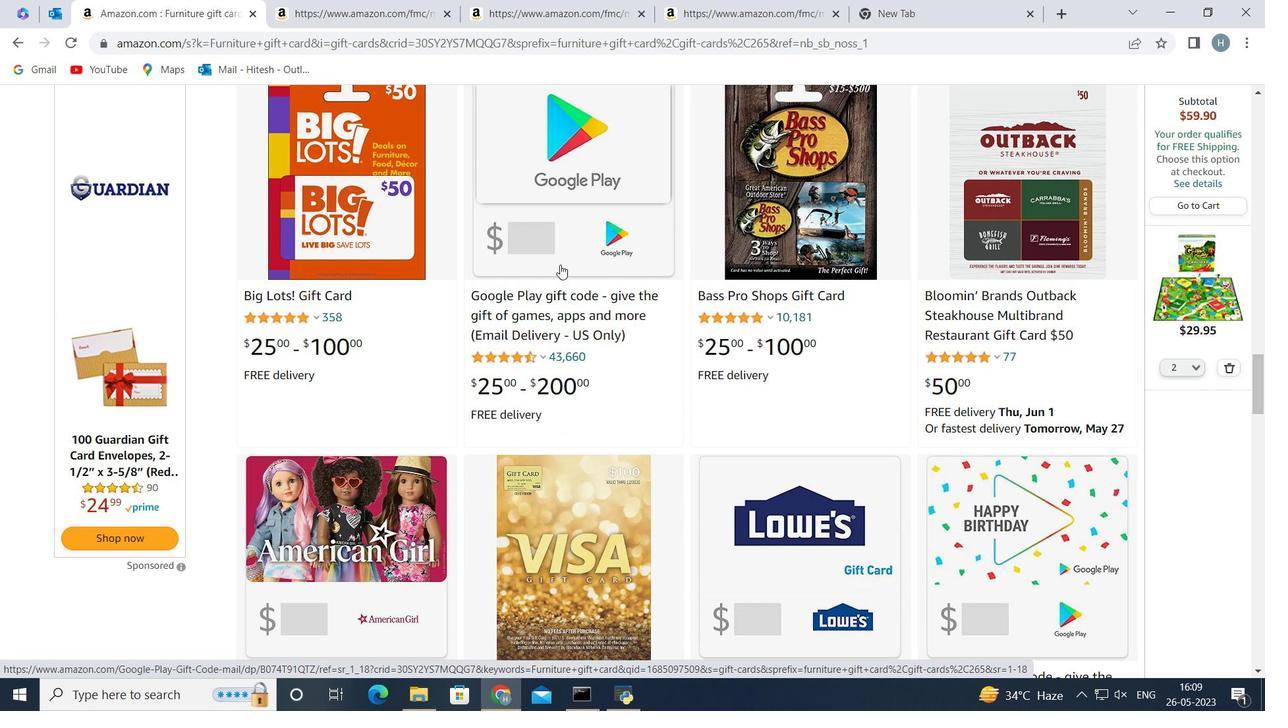 
Action: Mouse scrolled (560, 264) with delta (0, 0)
Screenshot: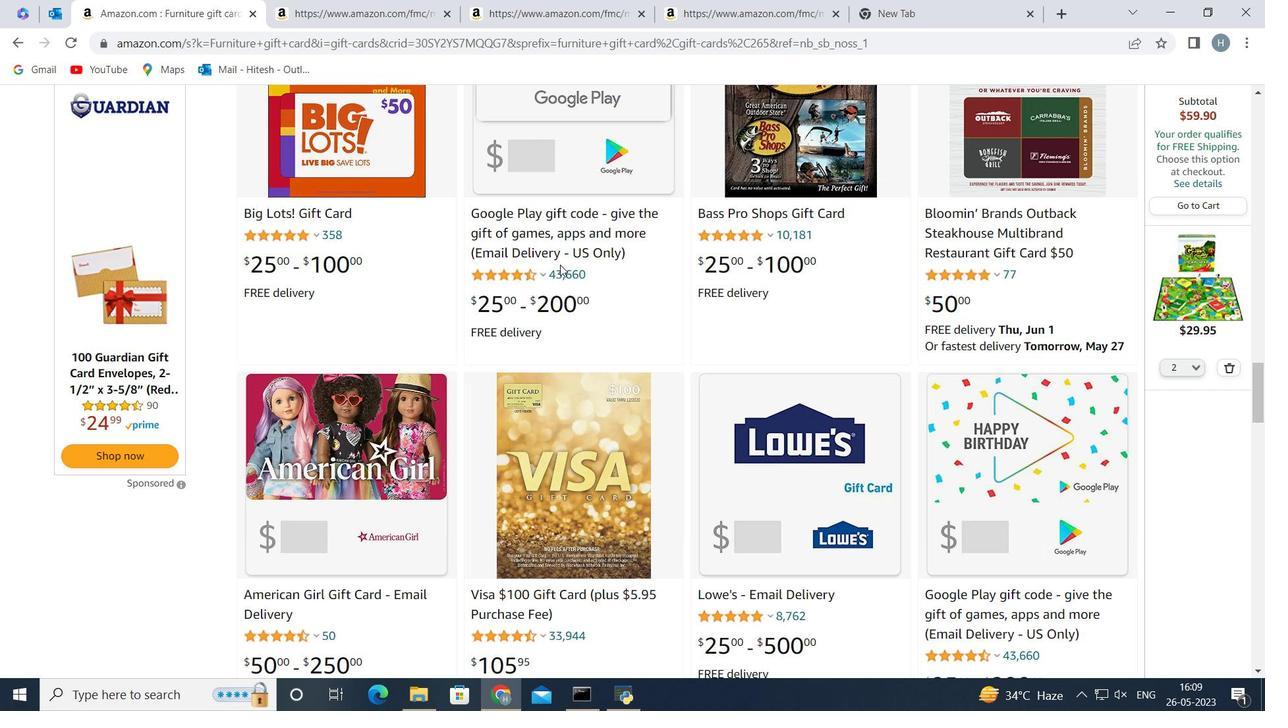 
Action: Mouse scrolled (560, 264) with delta (0, 0)
Screenshot: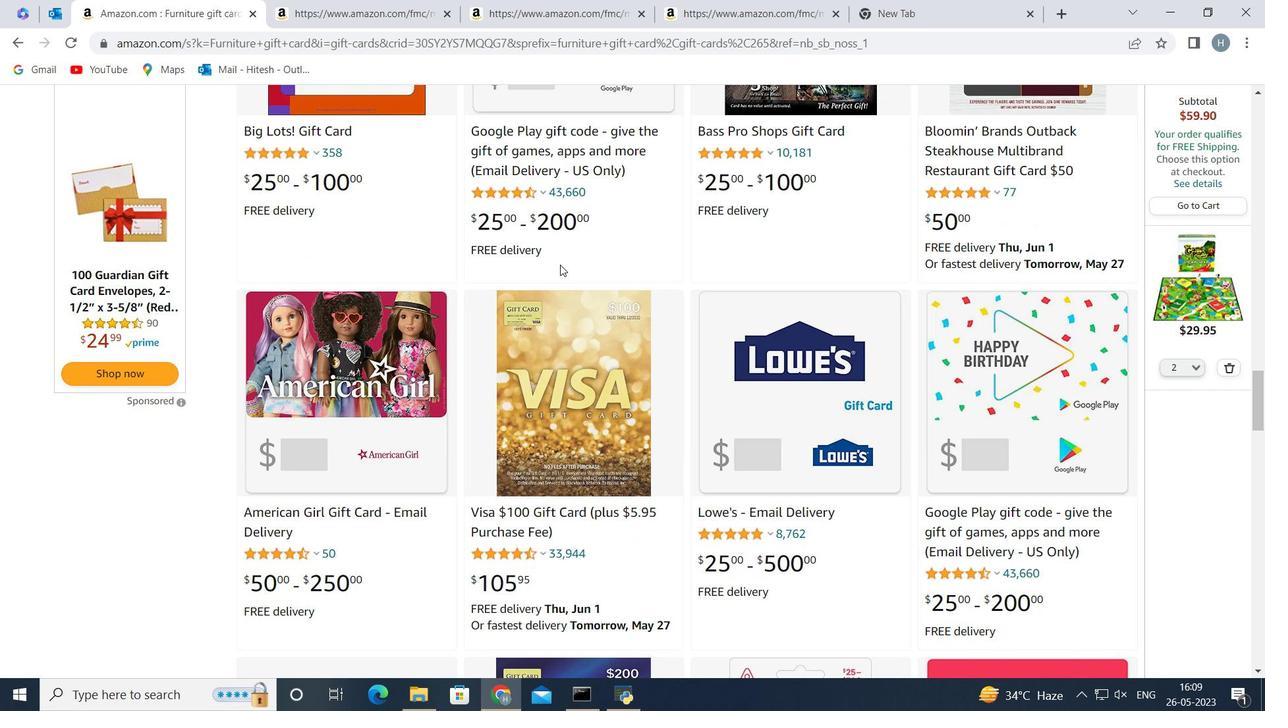 
Action: Mouse scrolled (560, 264) with delta (0, 0)
Screenshot: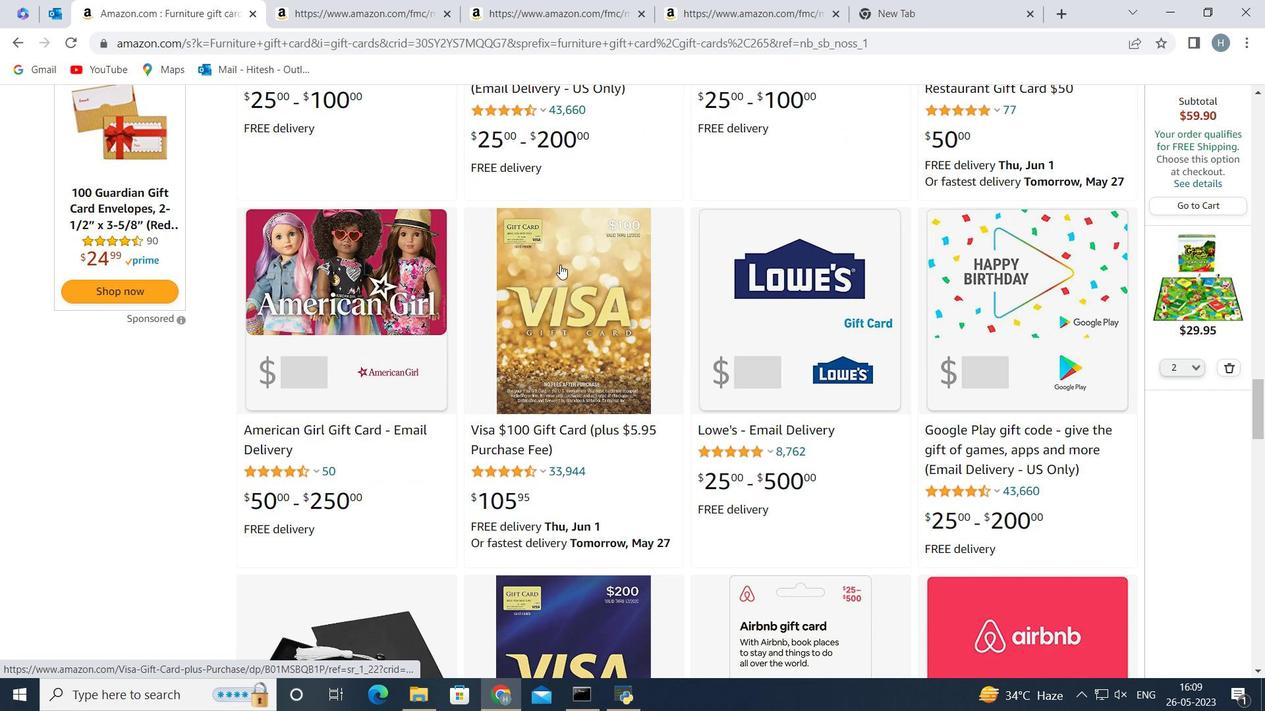 
Action: Mouse scrolled (560, 264) with delta (0, 0)
Screenshot: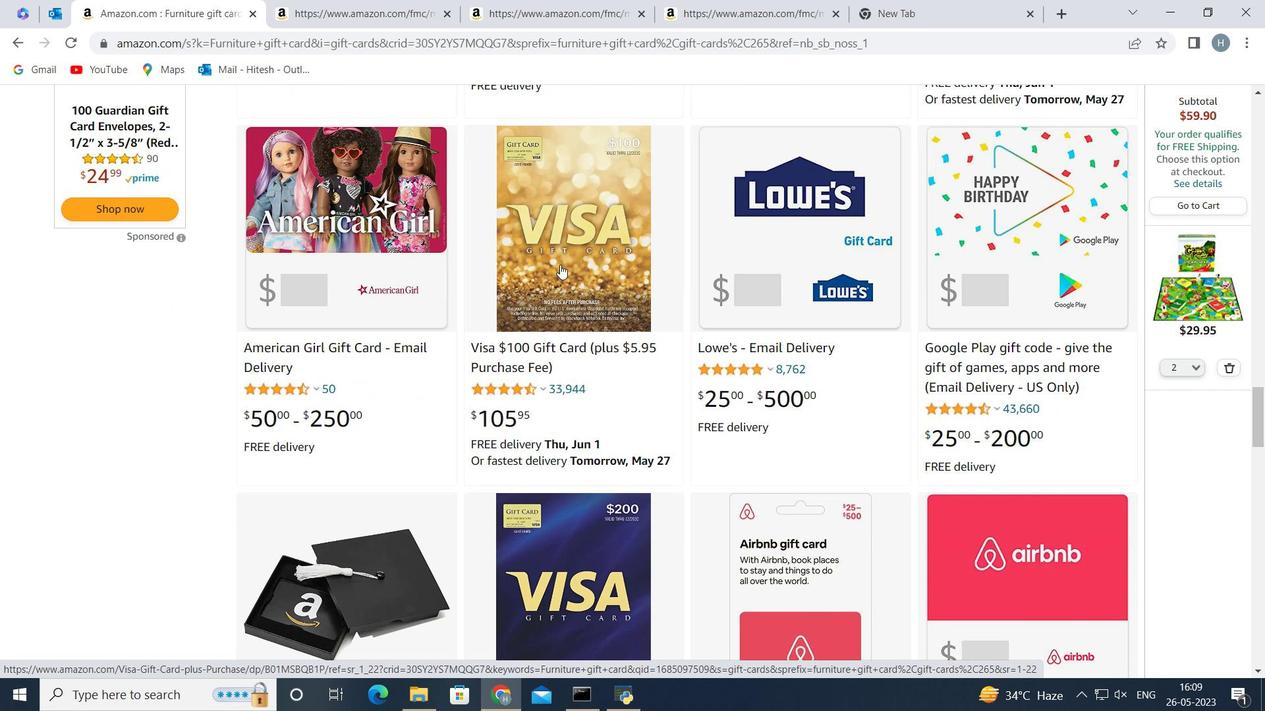 
Action: Mouse scrolled (560, 264) with delta (0, 0)
Screenshot: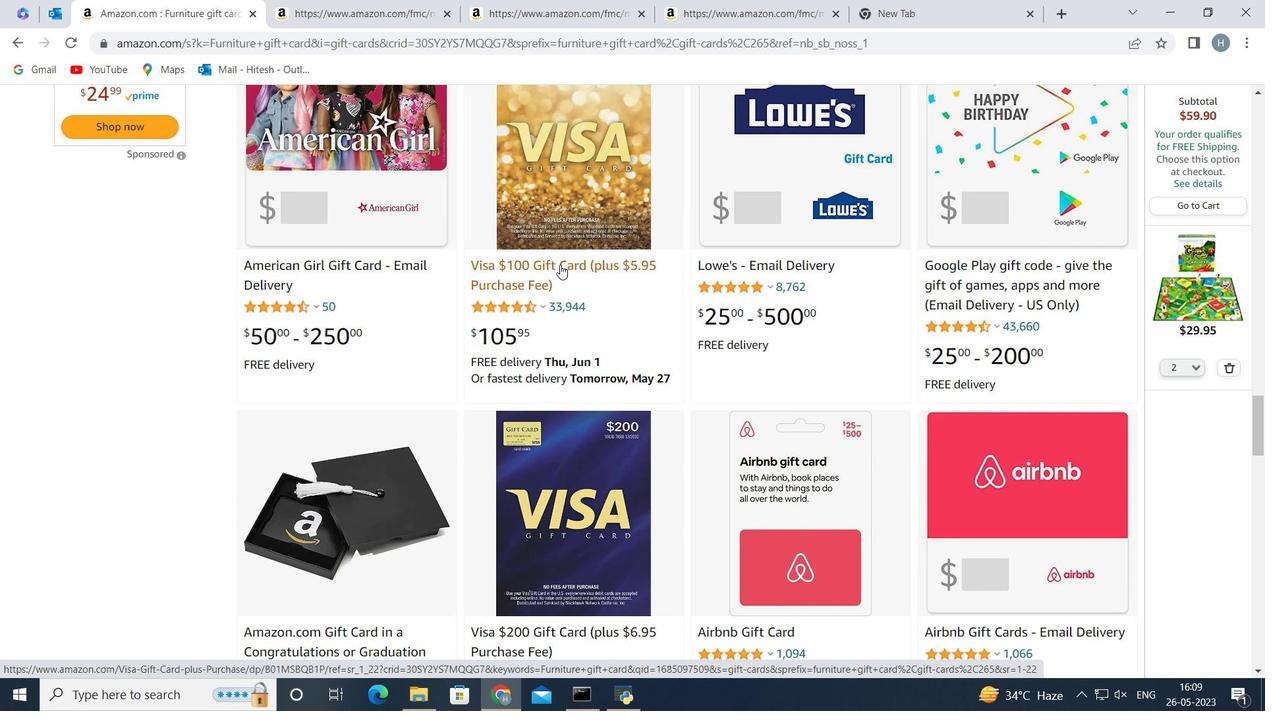 
Action: Mouse scrolled (560, 264) with delta (0, 0)
Screenshot: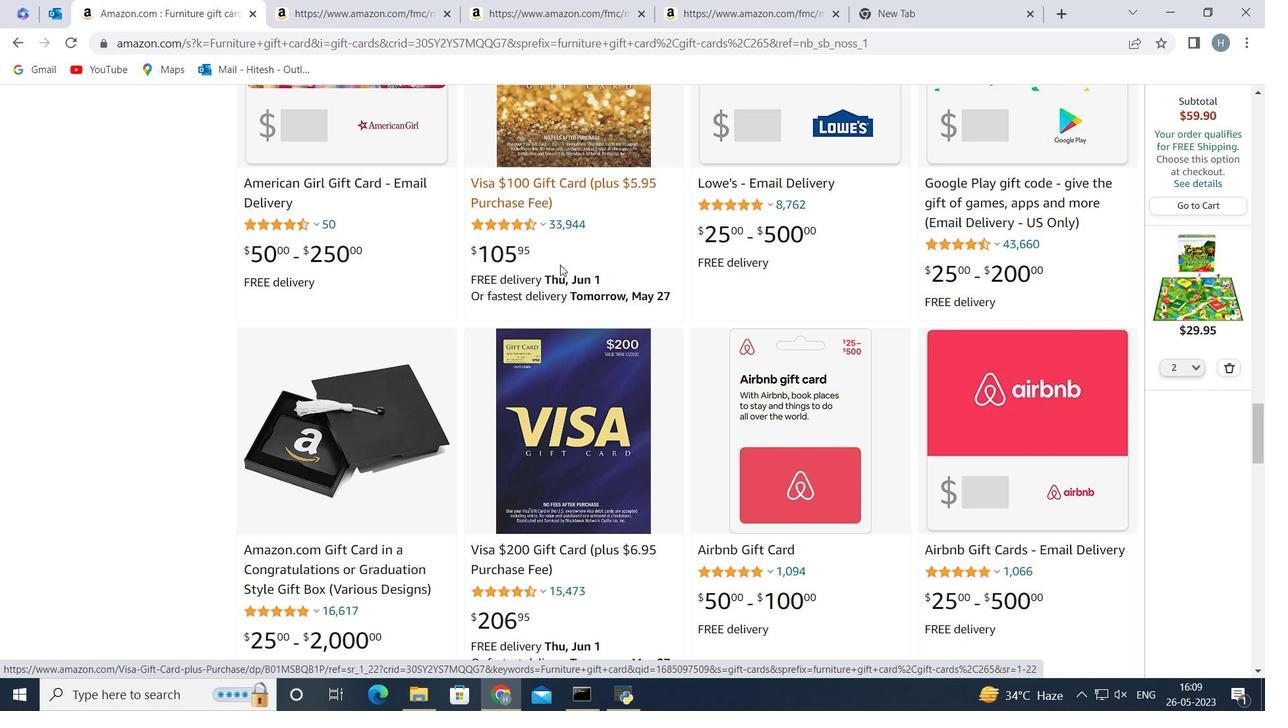 
Action: Mouse scrolled (560, 264) with delta (0, 0)
Screenshot: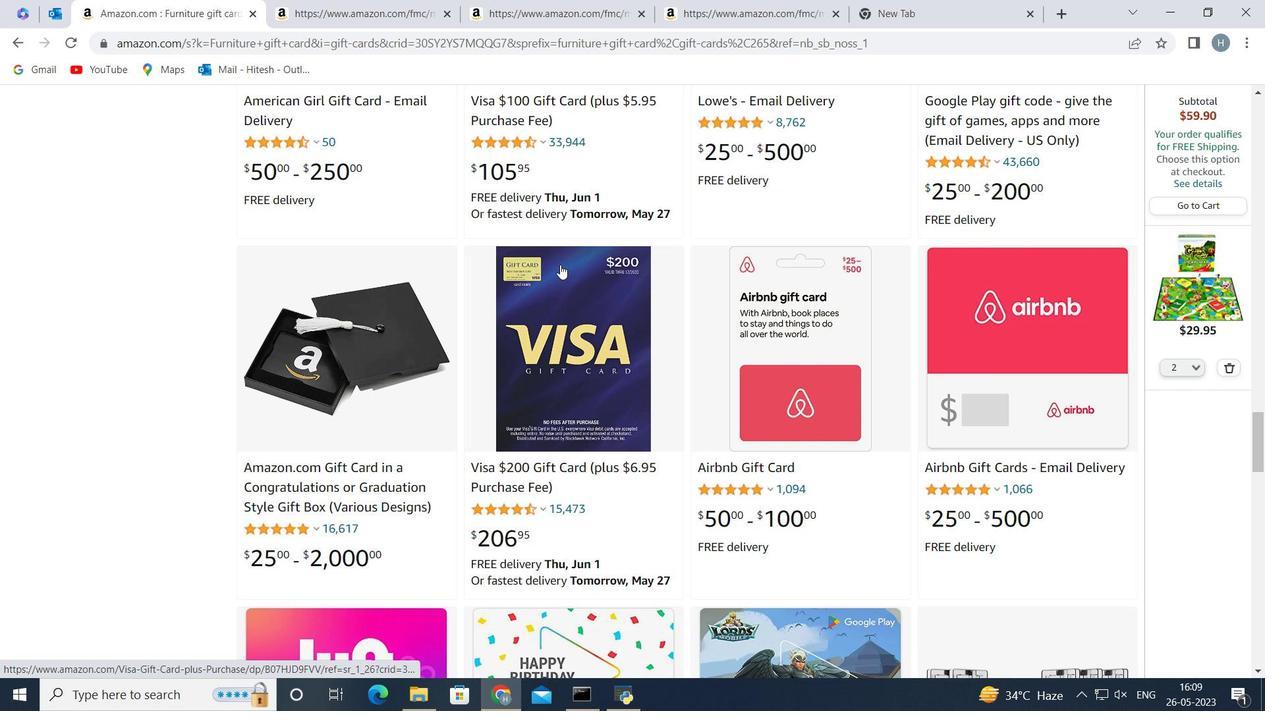 
Action: Mouse scrolled (560, 264) with delta (0, 0)
Screenshot: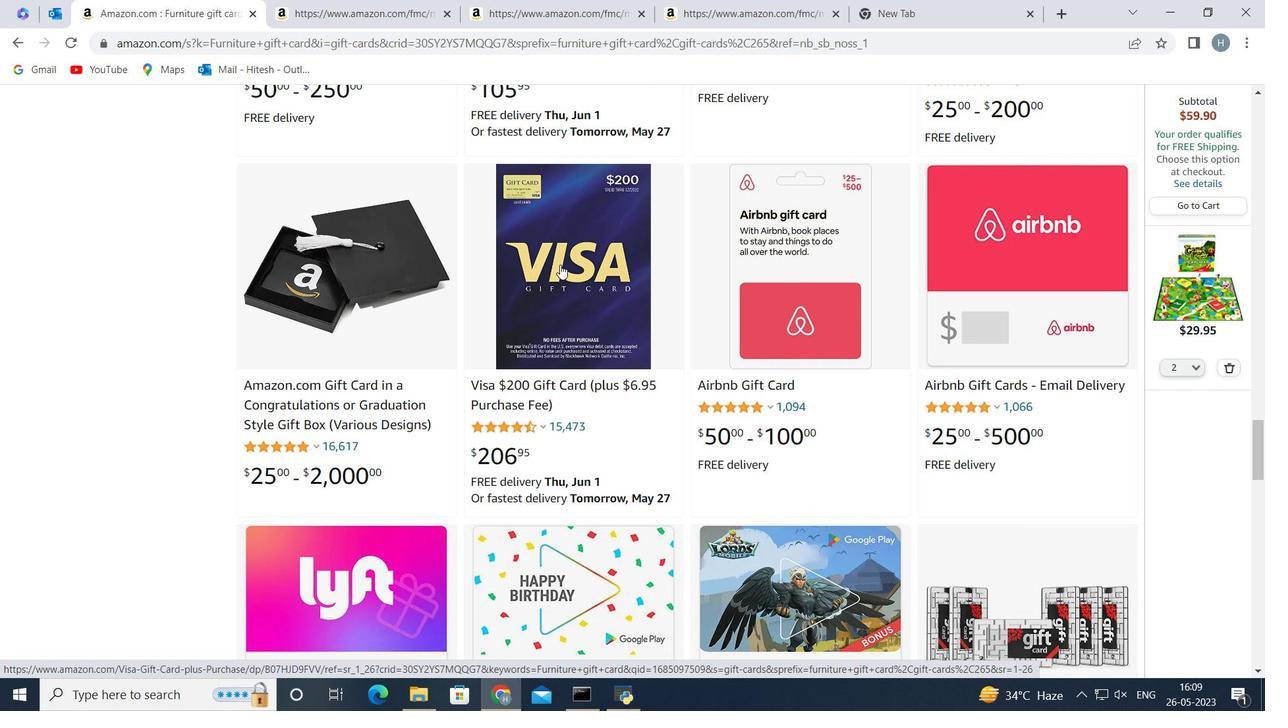 
Action: Mouse scrolled (560, 264) with delta (0, 0)
Screenshot: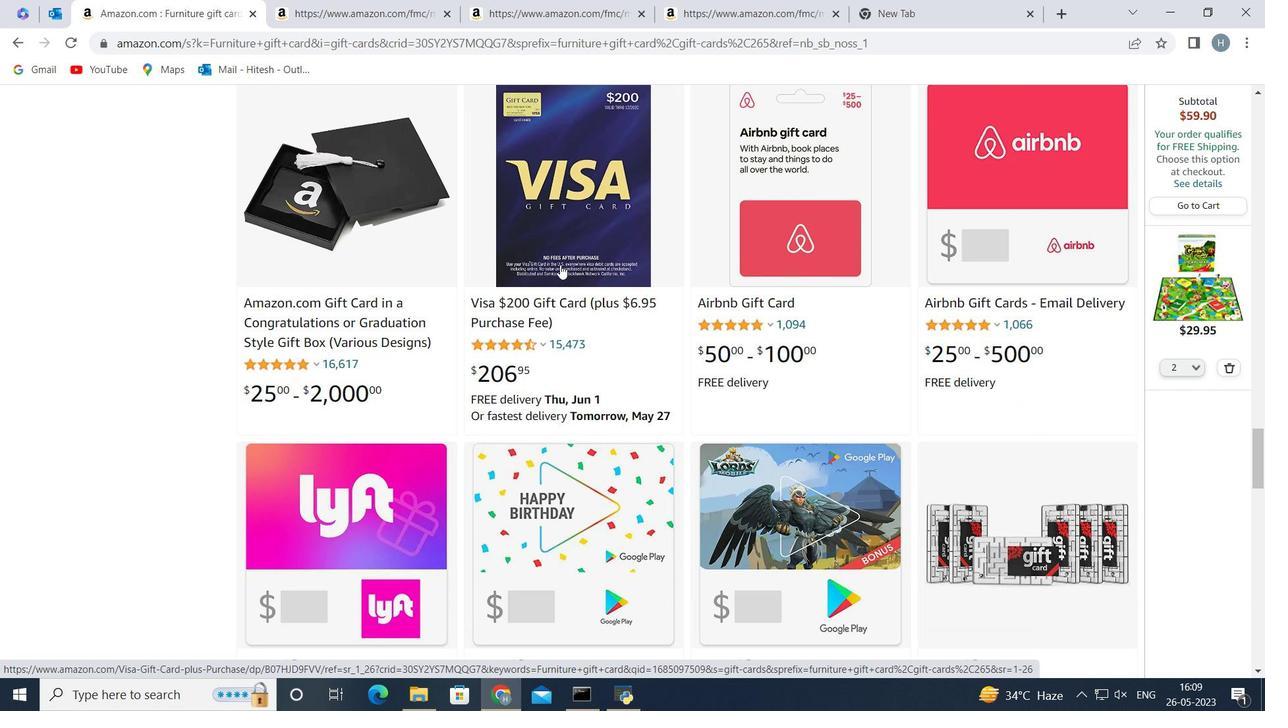 
Action: Mouse scrolled (560, 264) with delta (0, 0)
Screenshot: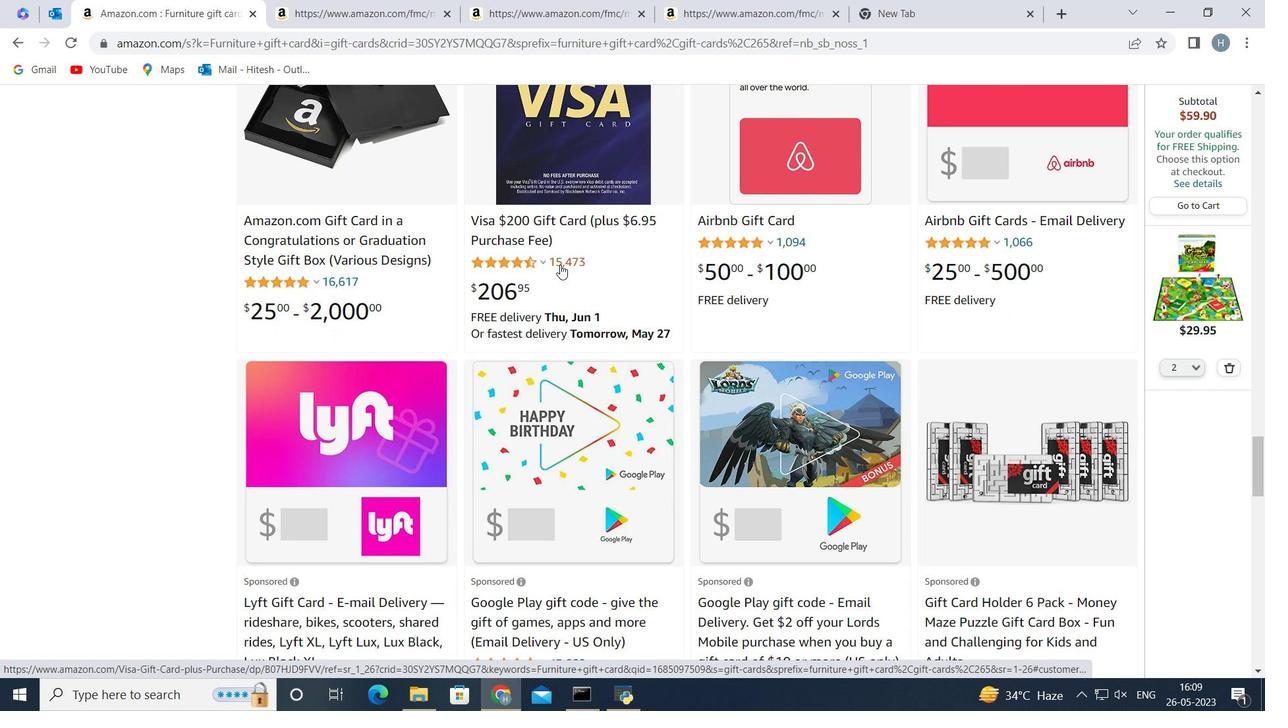 
Action: Mouse scrolled (560, 264) with delta (0, 0)
Screenshot: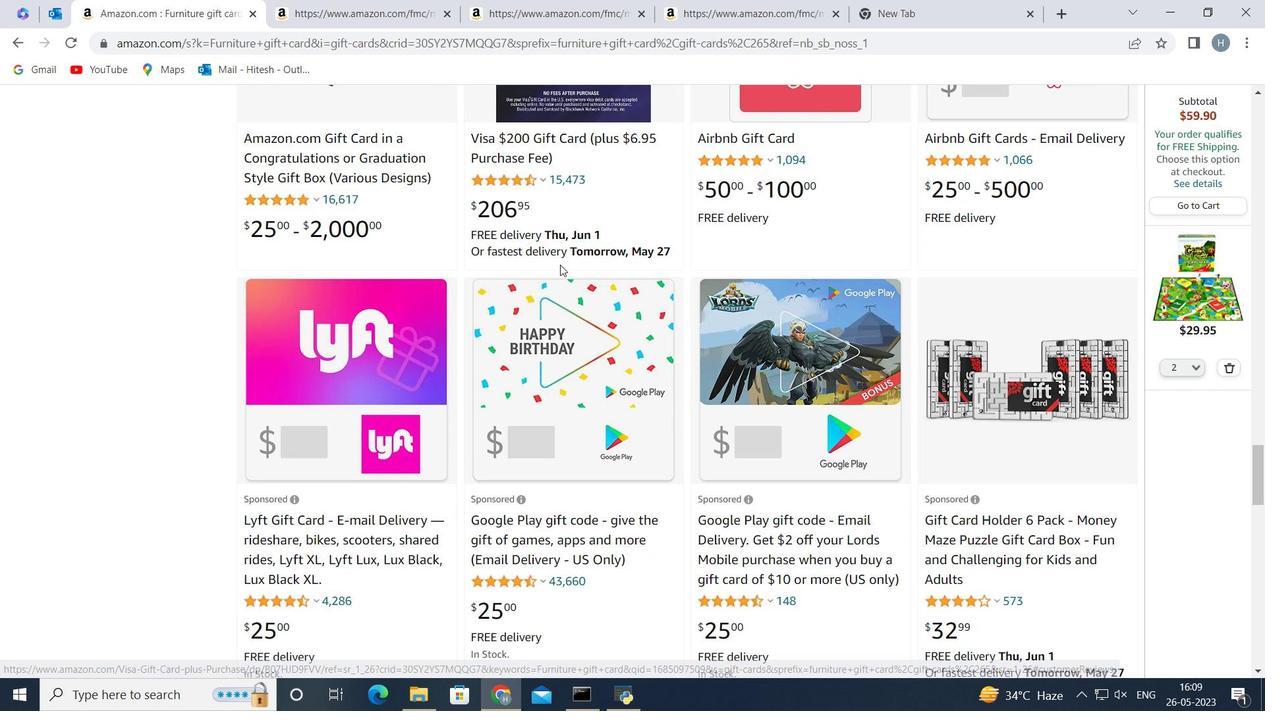 
Action: Mouse scrolled (560, 264) with delta (0, 0)
Screenshot: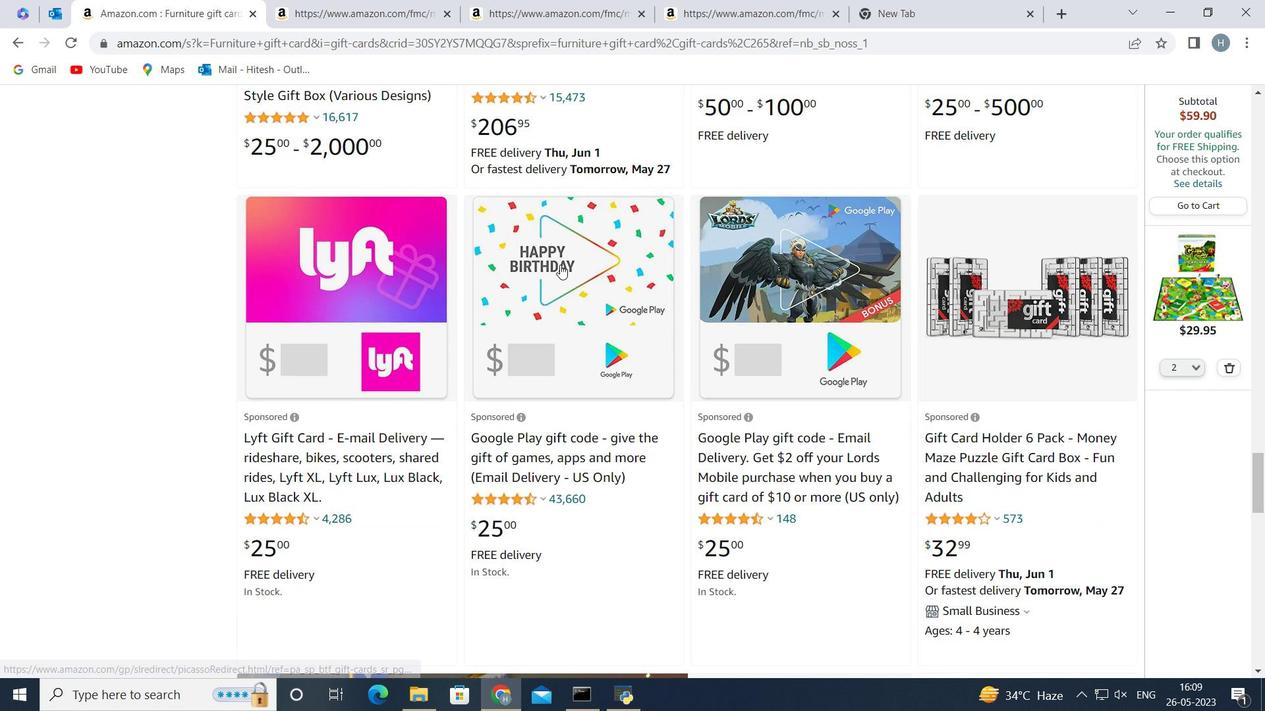 
Action: Mouse scrolled (560, 264) with delta (0, 0)
Screenshot: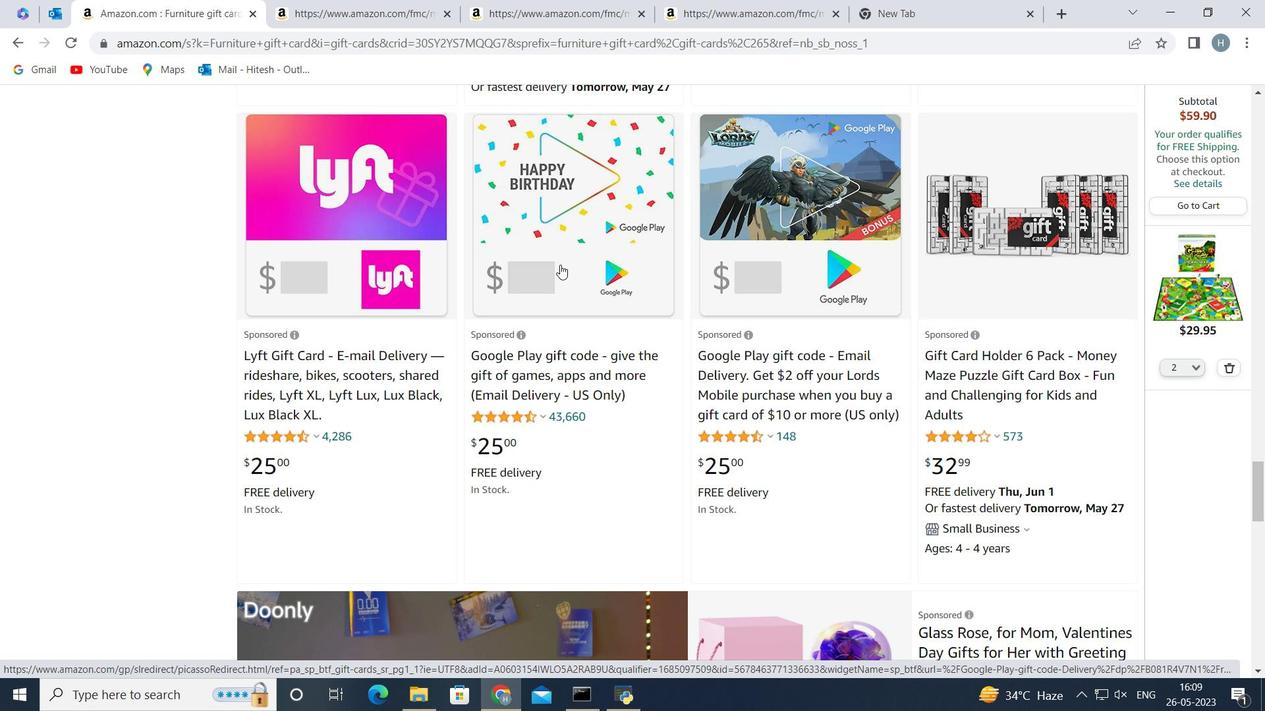 
Action: Mouse moved to (563, 262)
Screenshot: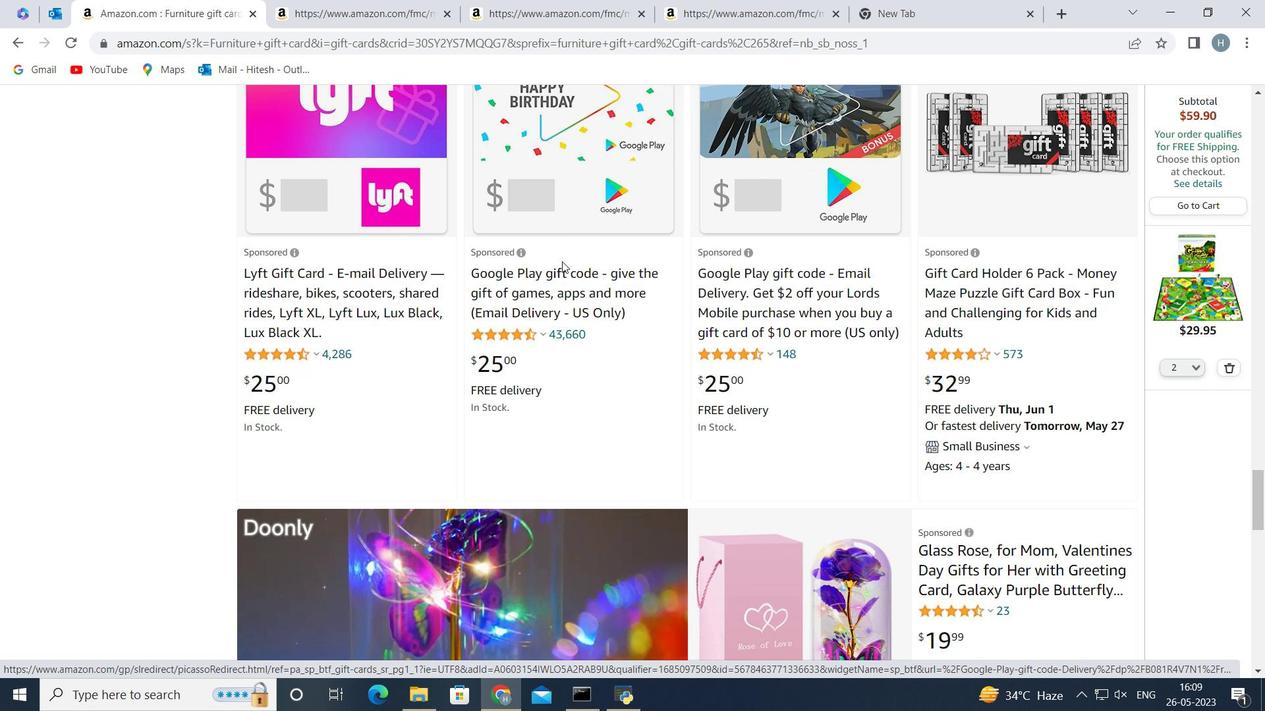 
Action: Mouse scrolled (563, 262) with delta (0, 0)
Screenshot: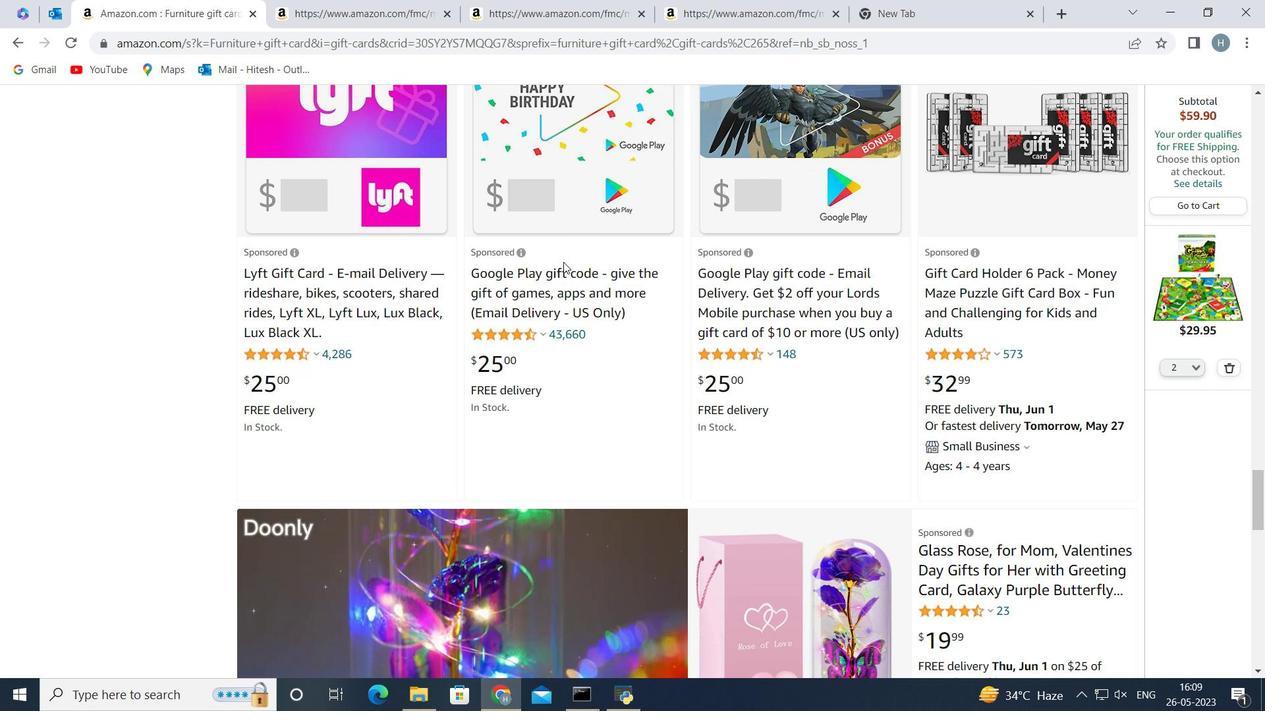 
Action: Mouse moved to (564, 262)
Screenshot: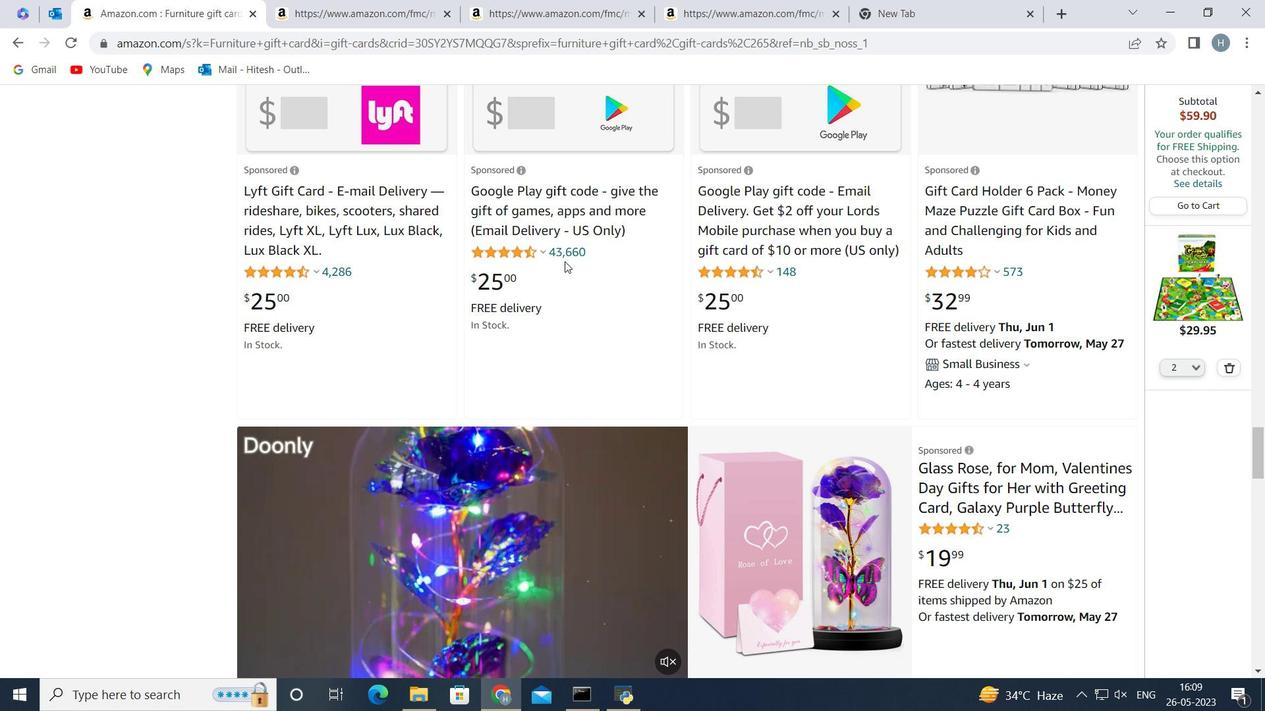 
Action: Mouse scrolled (564, 261) with delta (0, 0)
Screenshot: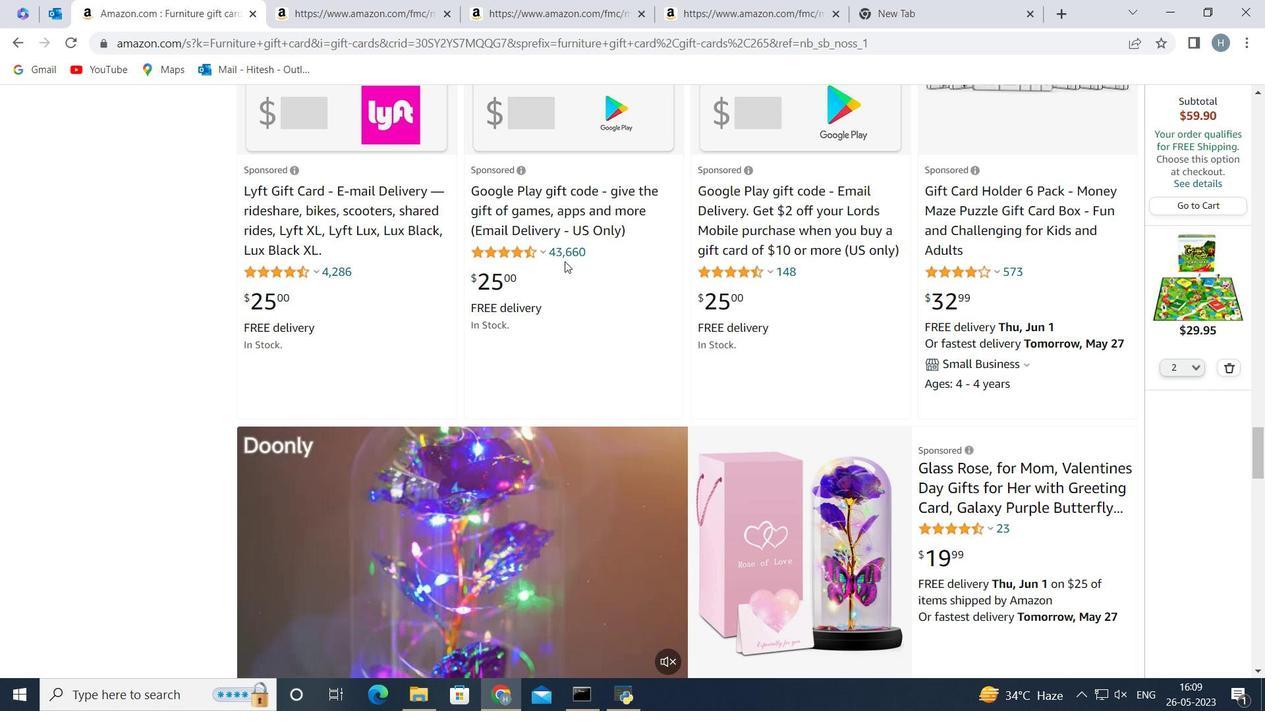 
Action: Mouse scrolled (564, 261) with delta (0, 0)
Screenshot: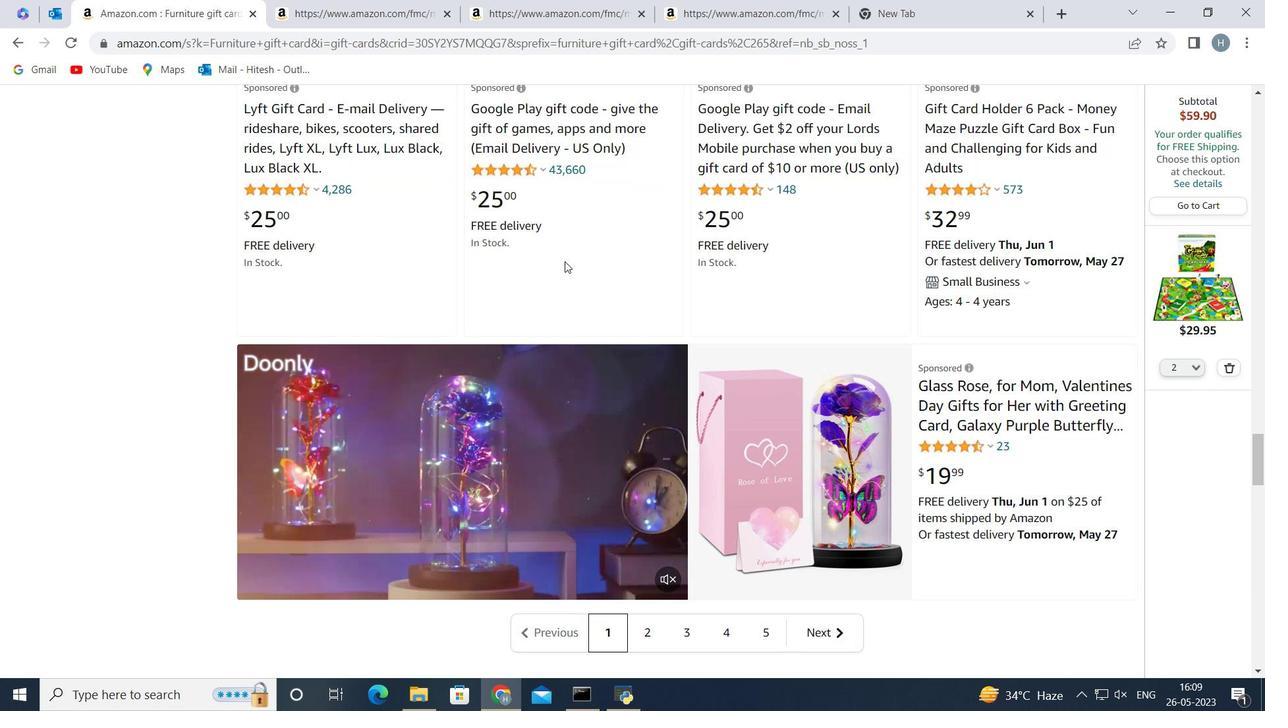 
Action: Mouse moved to (645, 541)
Screenshot: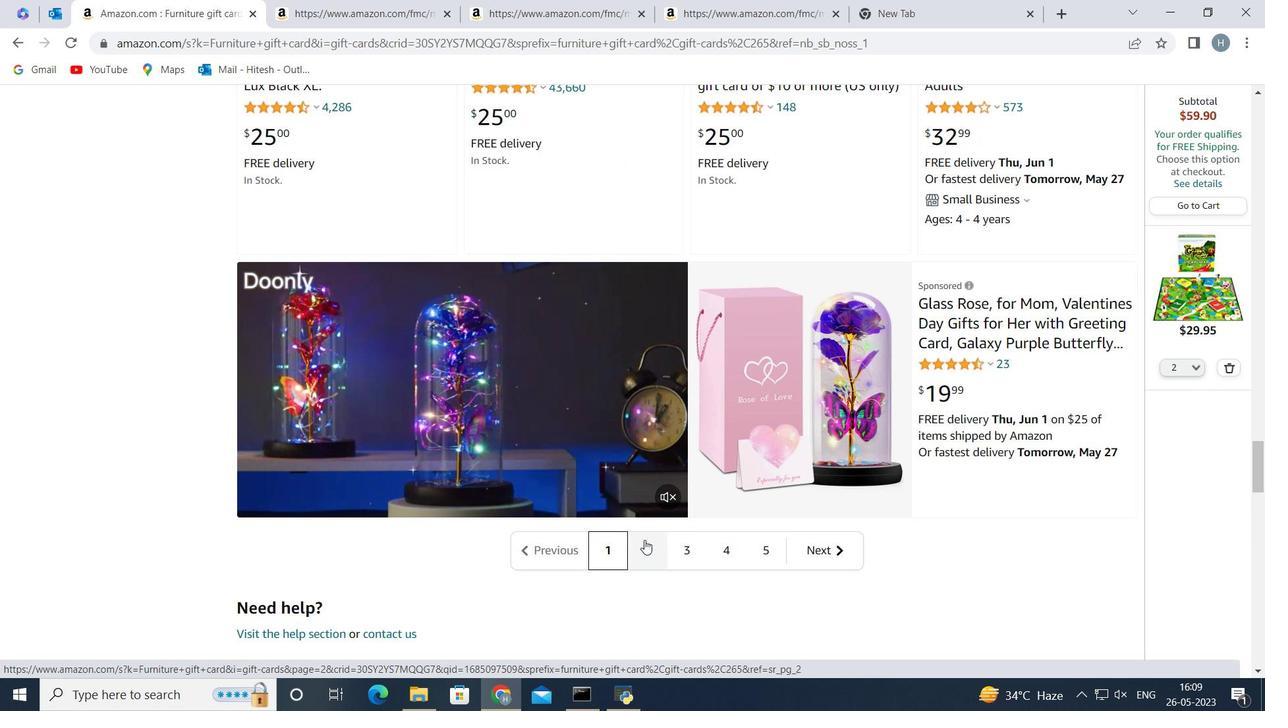 
Action: Mouse pressed left at (645, 541)
Screenshot: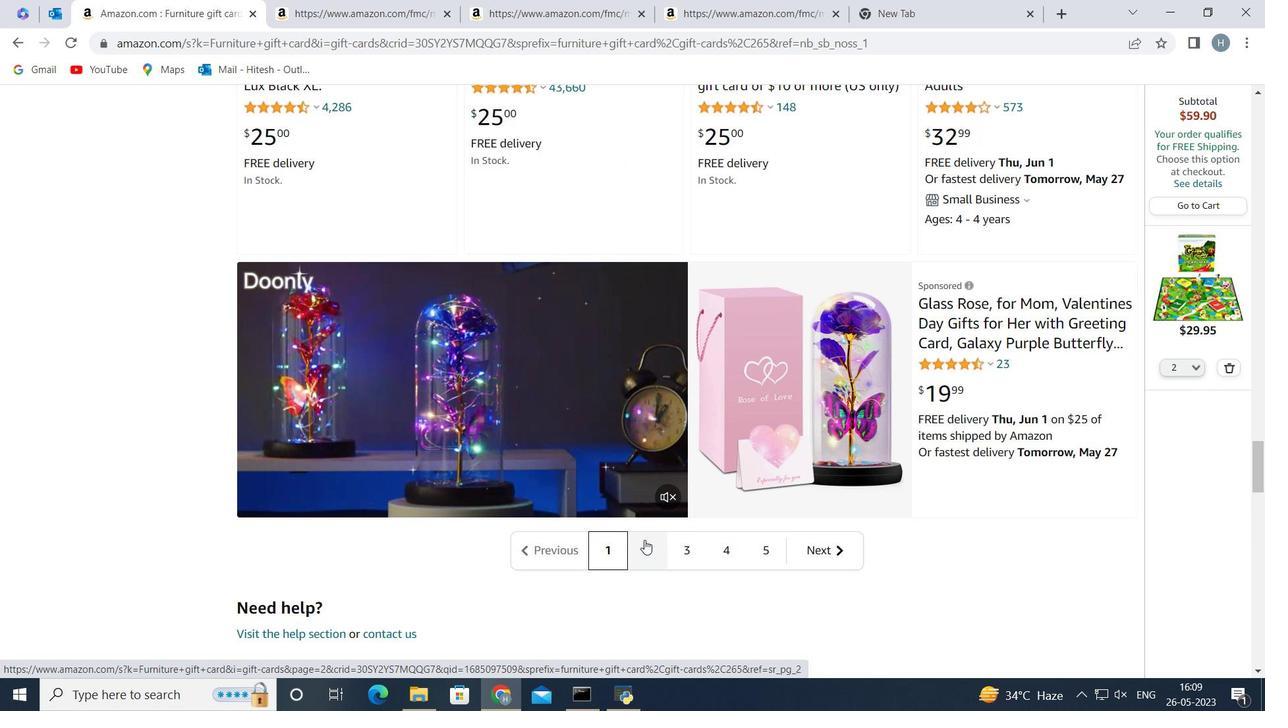 
Action: Mouse moved to (658, 242)
Screenshot: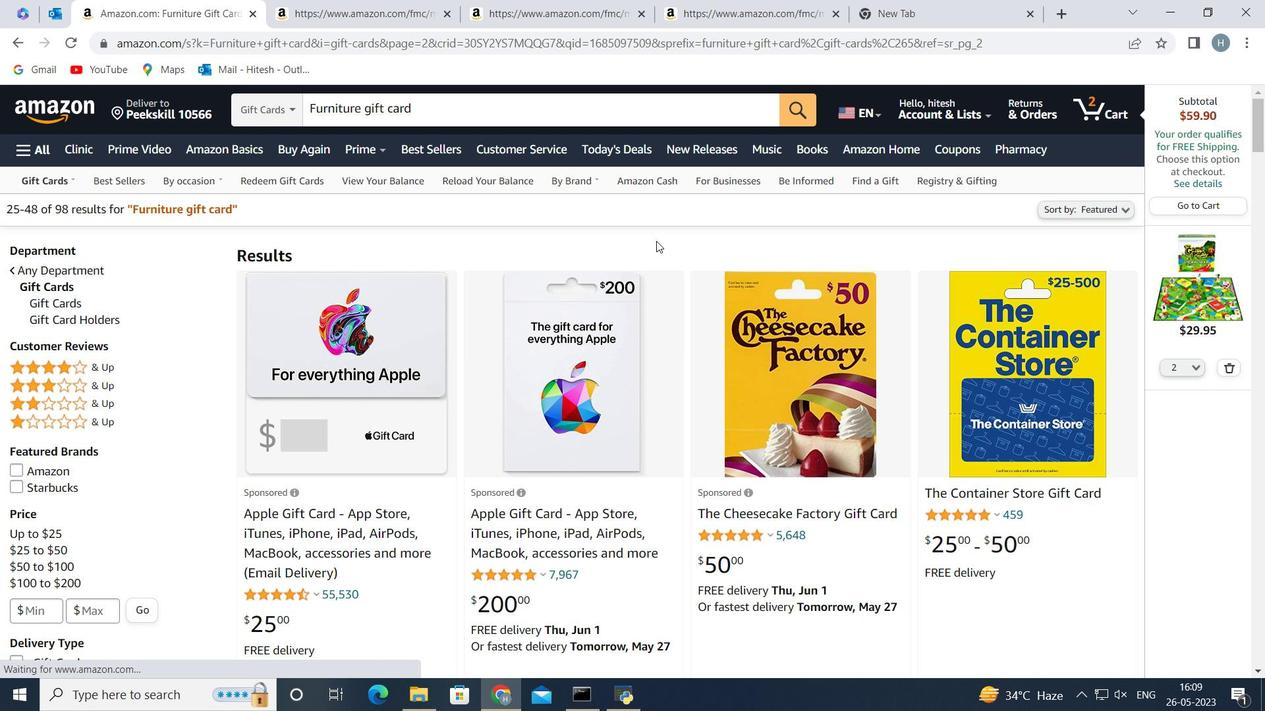 
Action: Mouse scrolled (658, 241) with delta (0, 0)
Screenshot: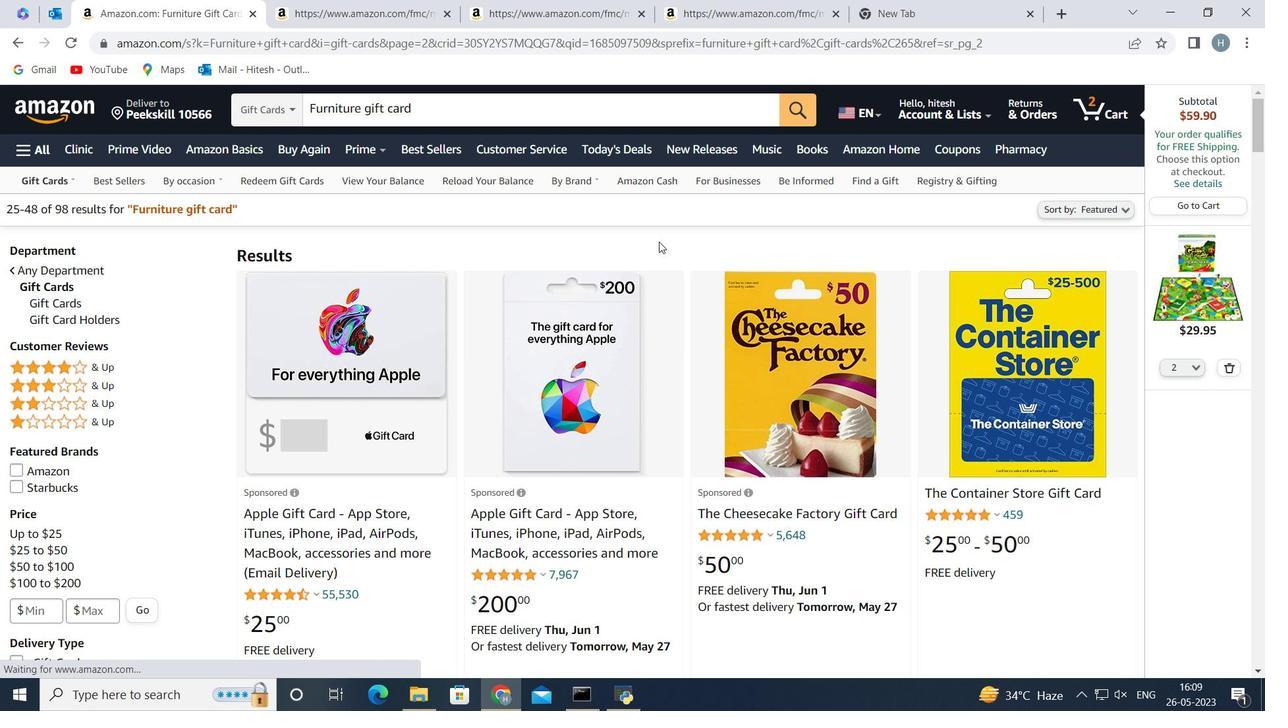 
Action: Mouse scrolled (658, 241) with delta (0, 0)
Screenshot: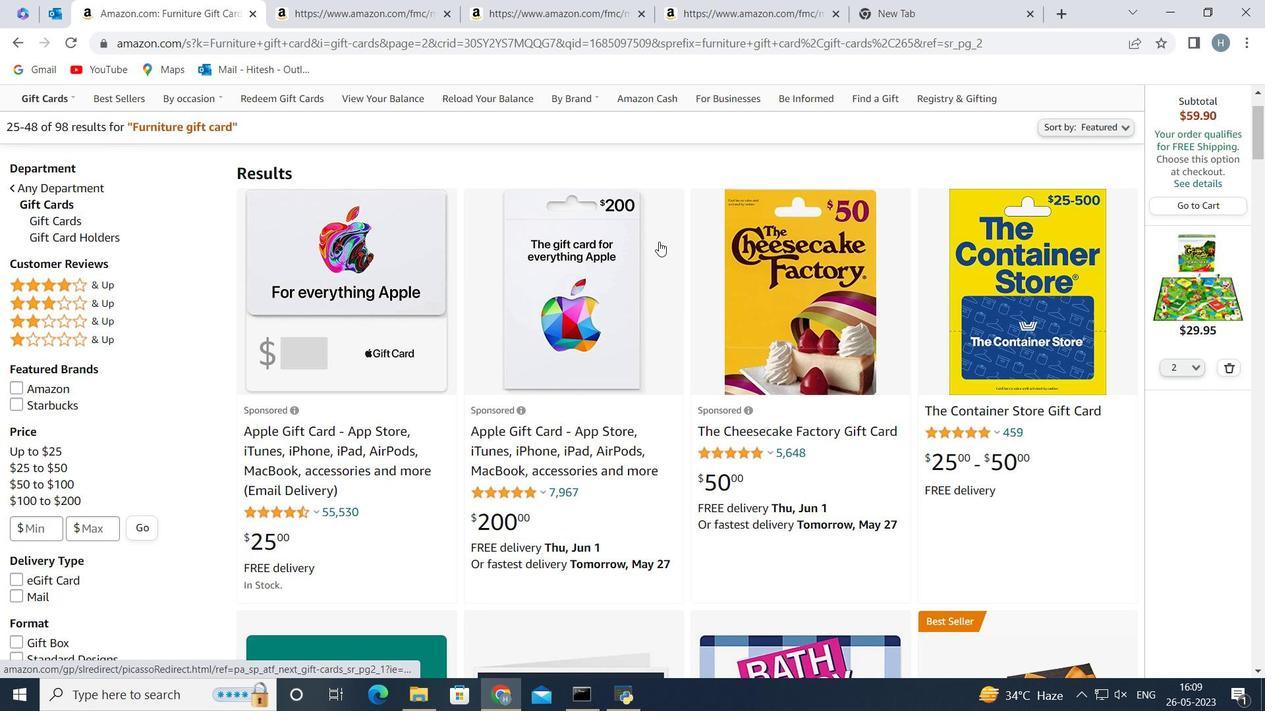 
Action: Mouse scrolled (658, 241) with delta (0, 0)
Screenshot: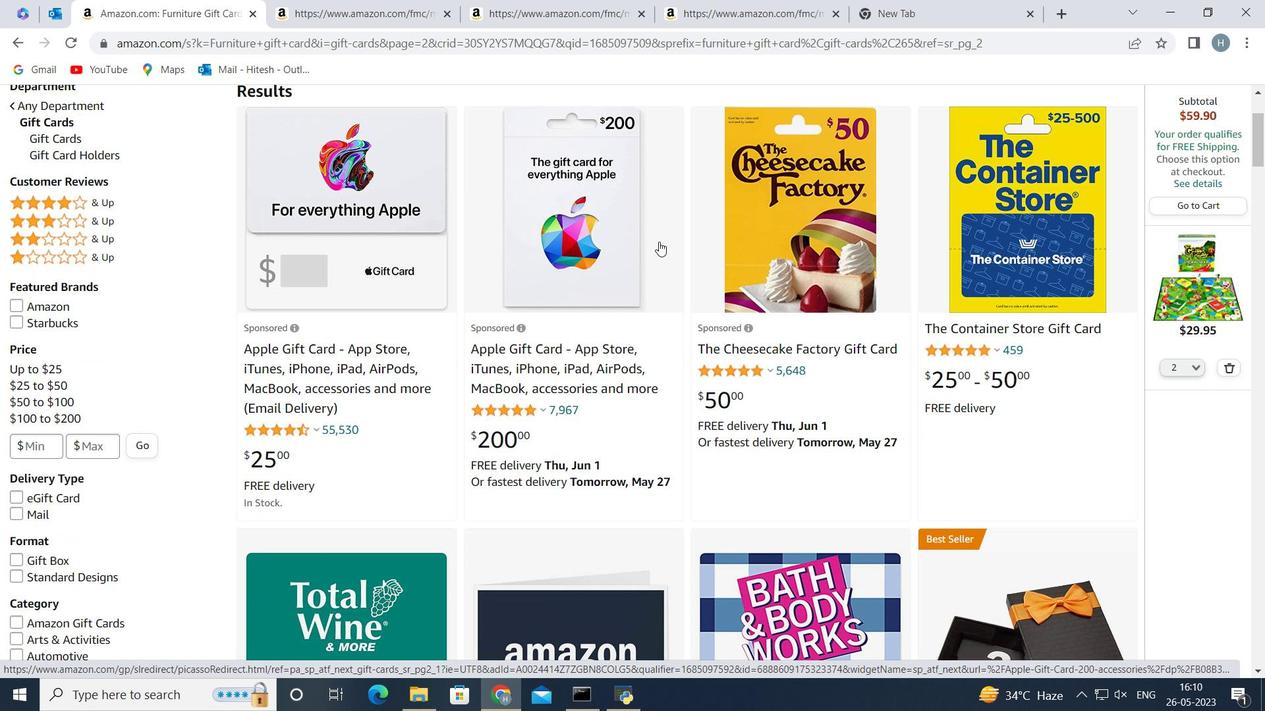 
Action: Mouse scrolled (658, 241) with delta (0, 0)
Screenshot: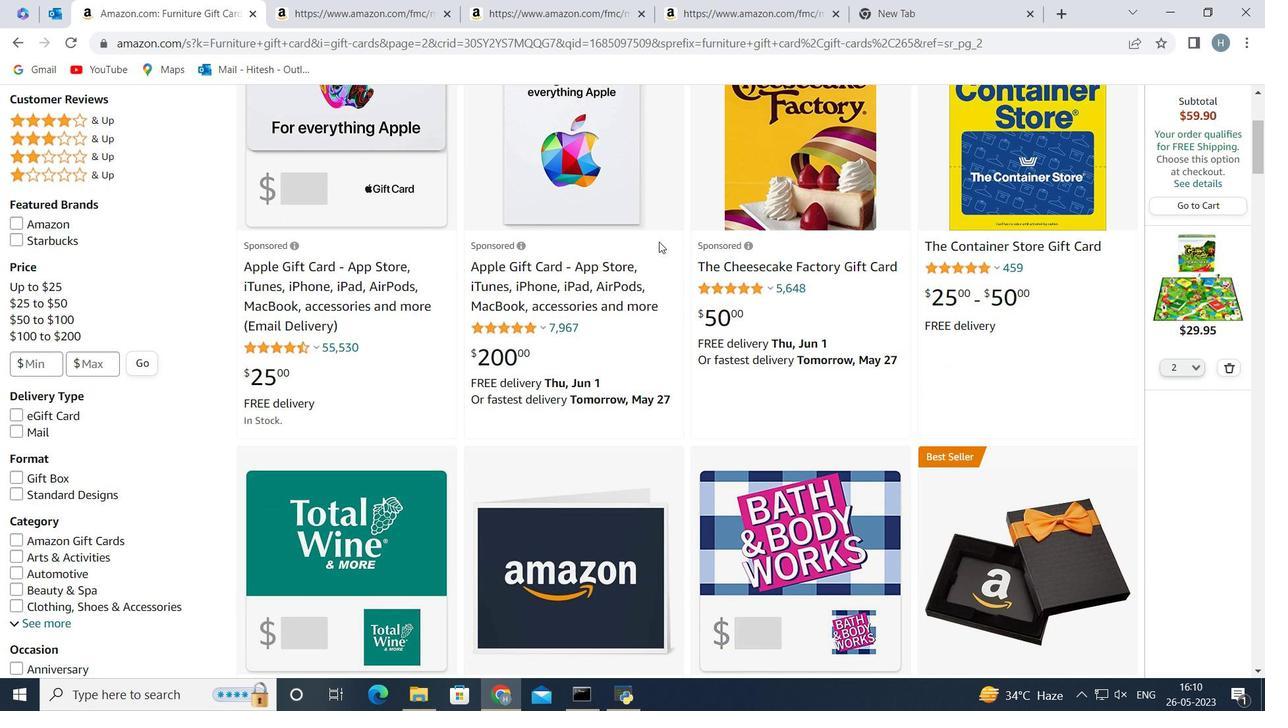 
Action: Mouse scrolled (658, 241) with delta (0, 0)
Screenshot: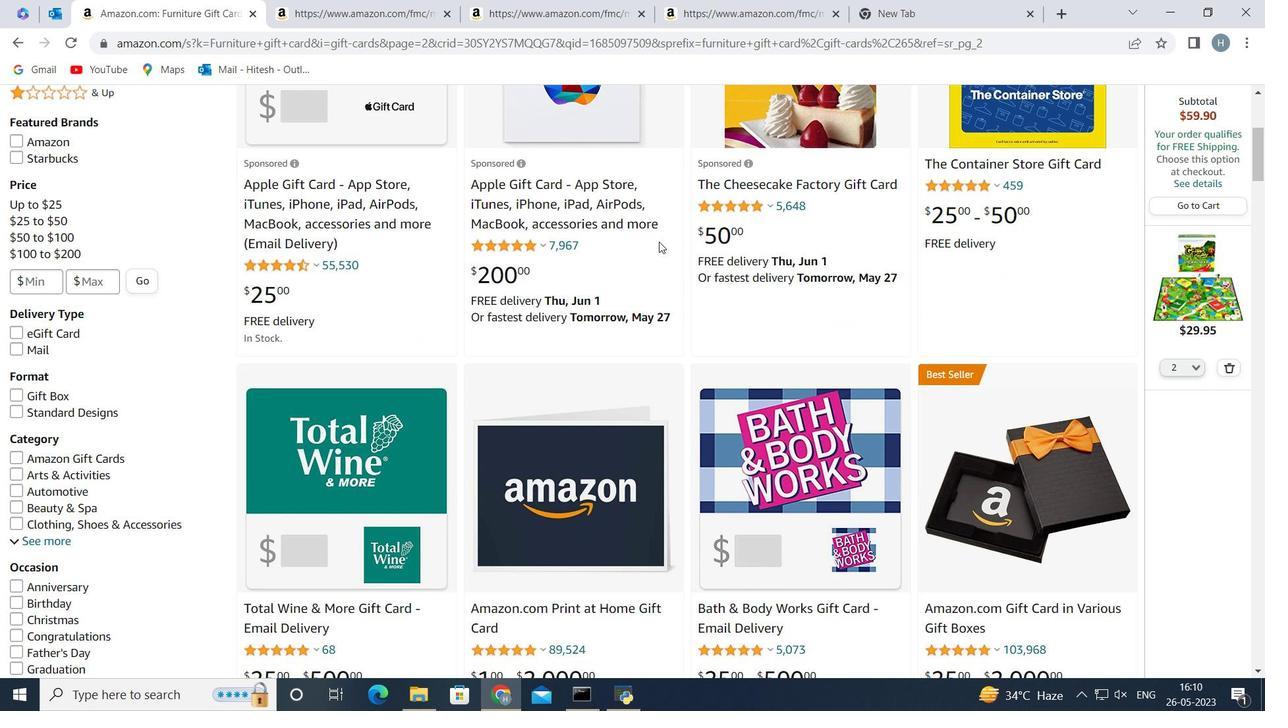 
Action: Mouse scrolled (658, 241) with delta (0, 0)
Screenshot: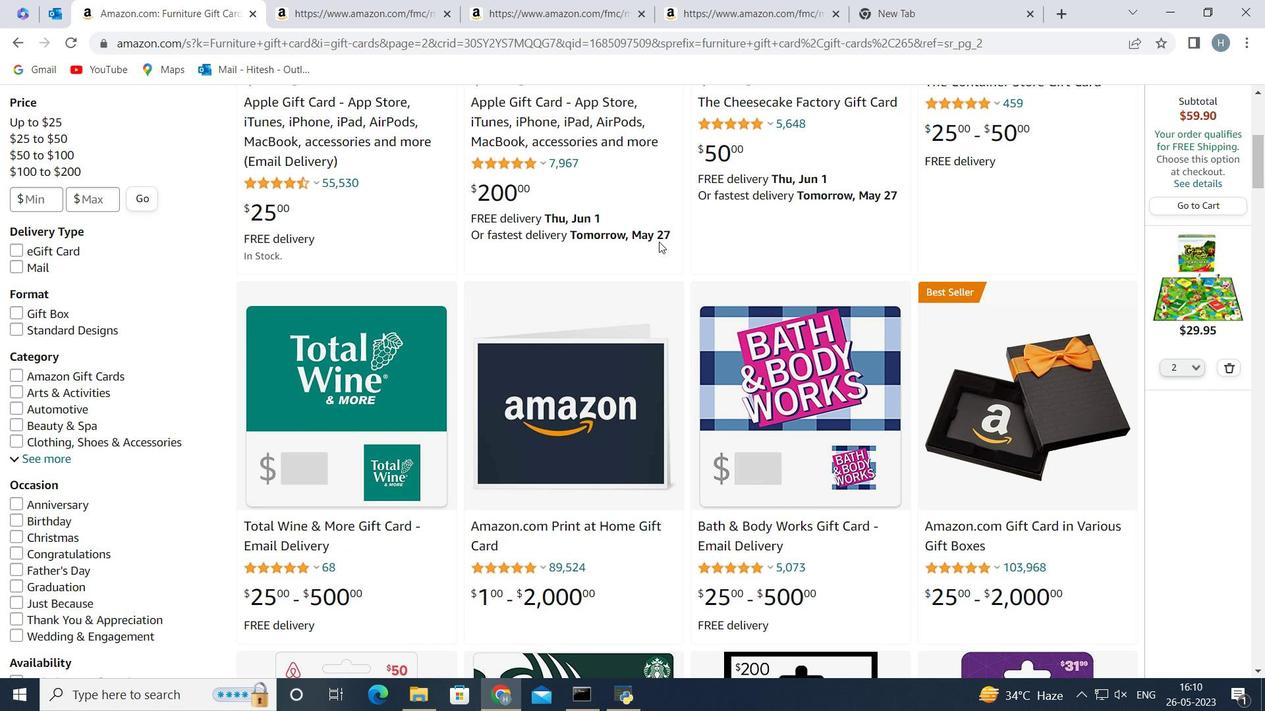 
Action: Mouse scrolled (658, 241) with delta (0, 0)
Screenshot: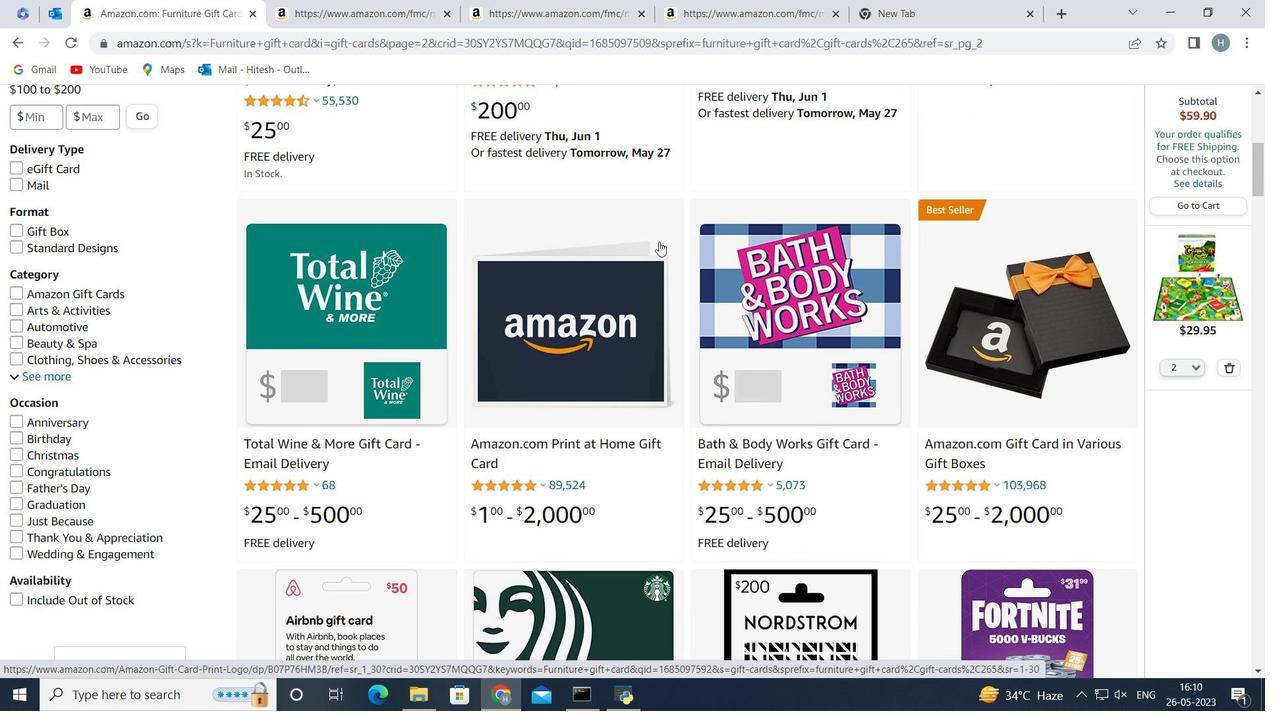 
Action: Mouse scrolled (658, 241) with delta (0, 0)
Screenshot: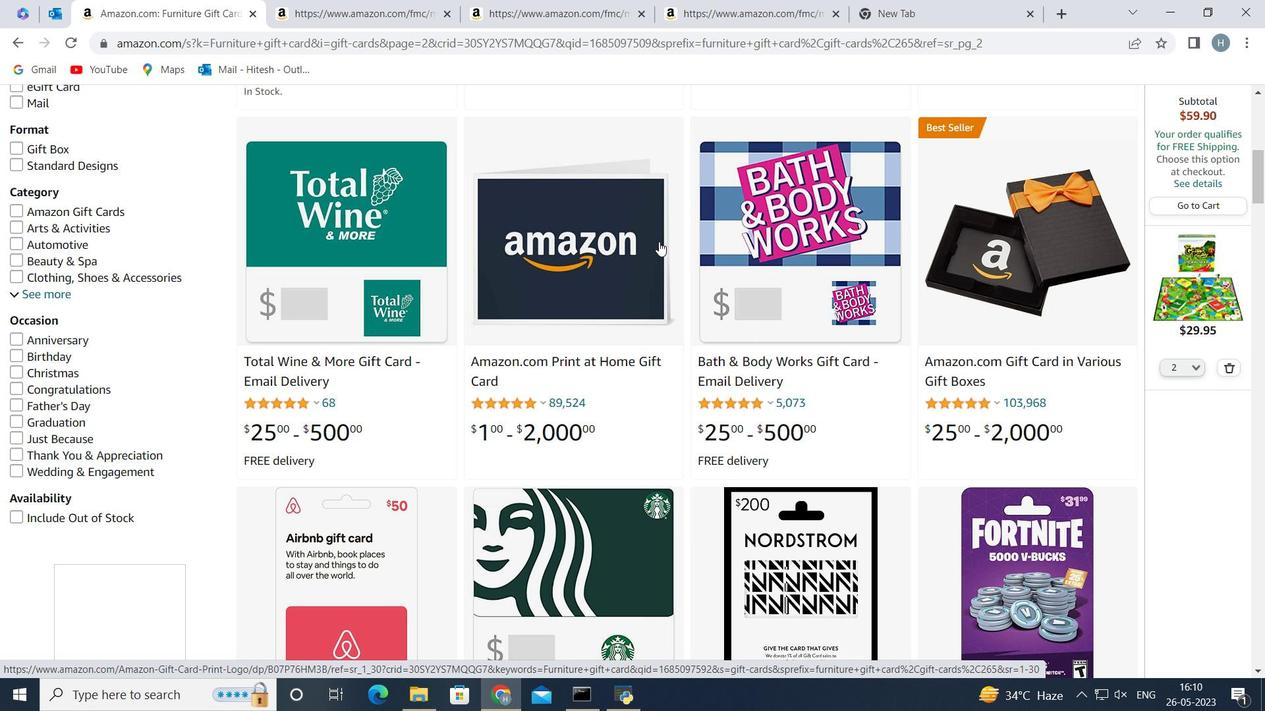 
Action: Mouse scrolled (658, 241) with delta (0, 0)
Screenshot: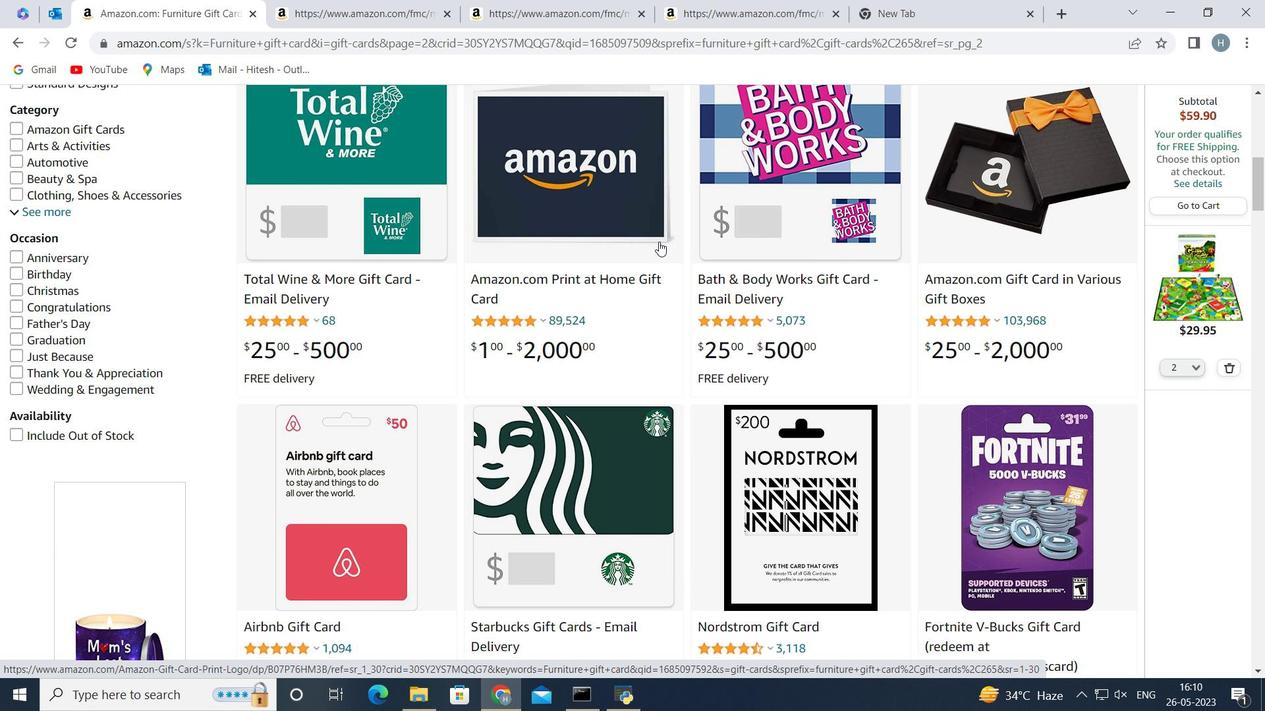 
Action: Mouse scrolled (658, 241) with delta (0, 0)
Screenshot: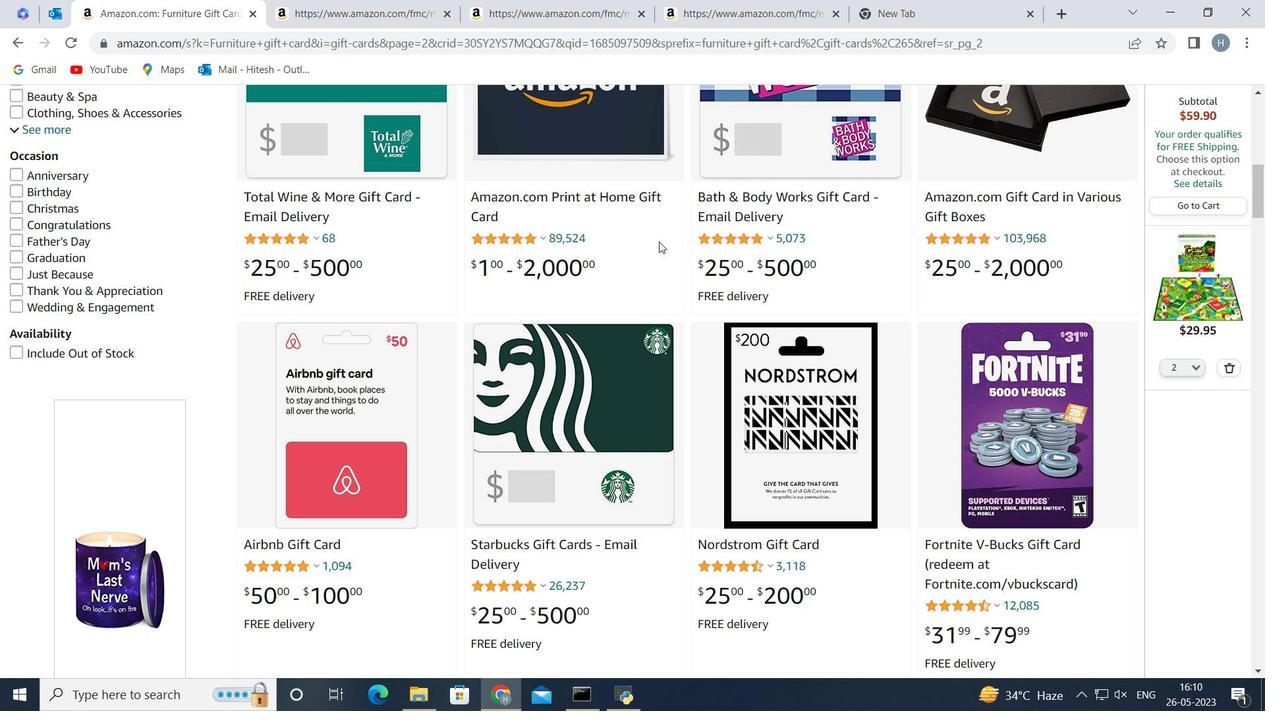 
Action: Mouse scrolled (658, 241) with delta (0, 0)
Screenshot: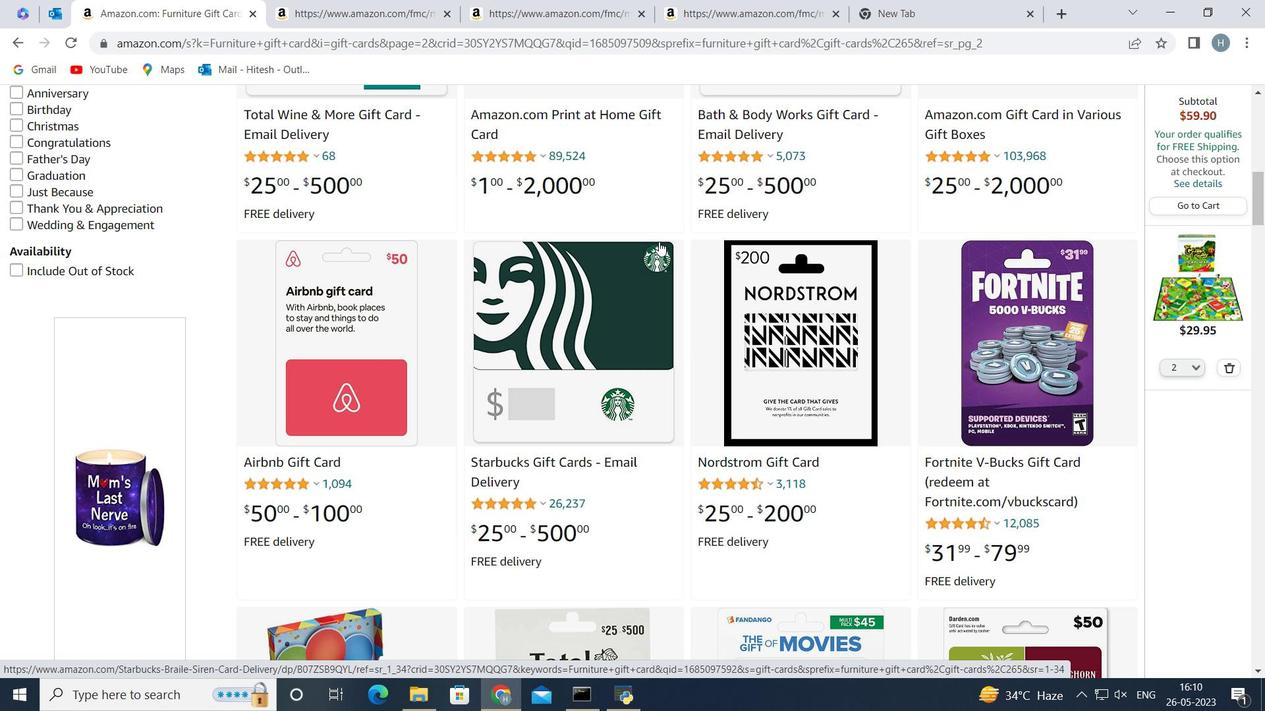 
Action: Mouse scrolled (658, 241) with delta (0, 0)
Screenshot: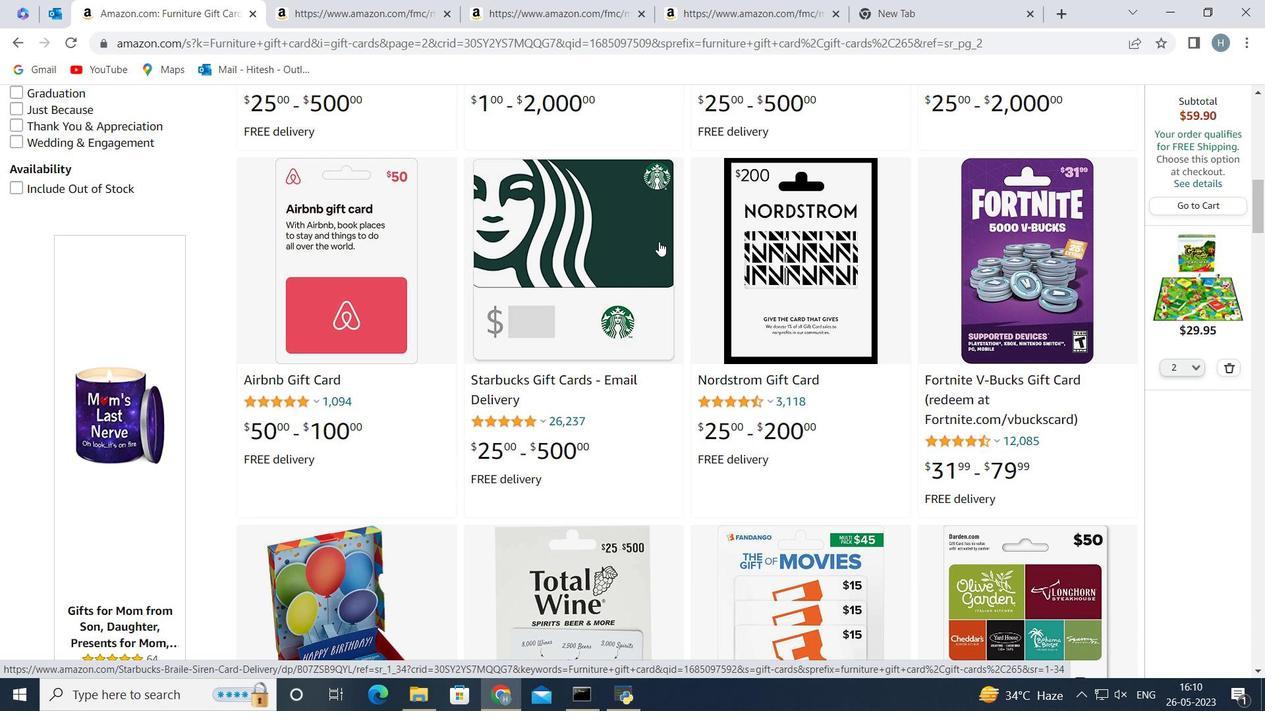 
Action: Mouse scrolled (658, 241) with delta (0, 0)
Screenshot: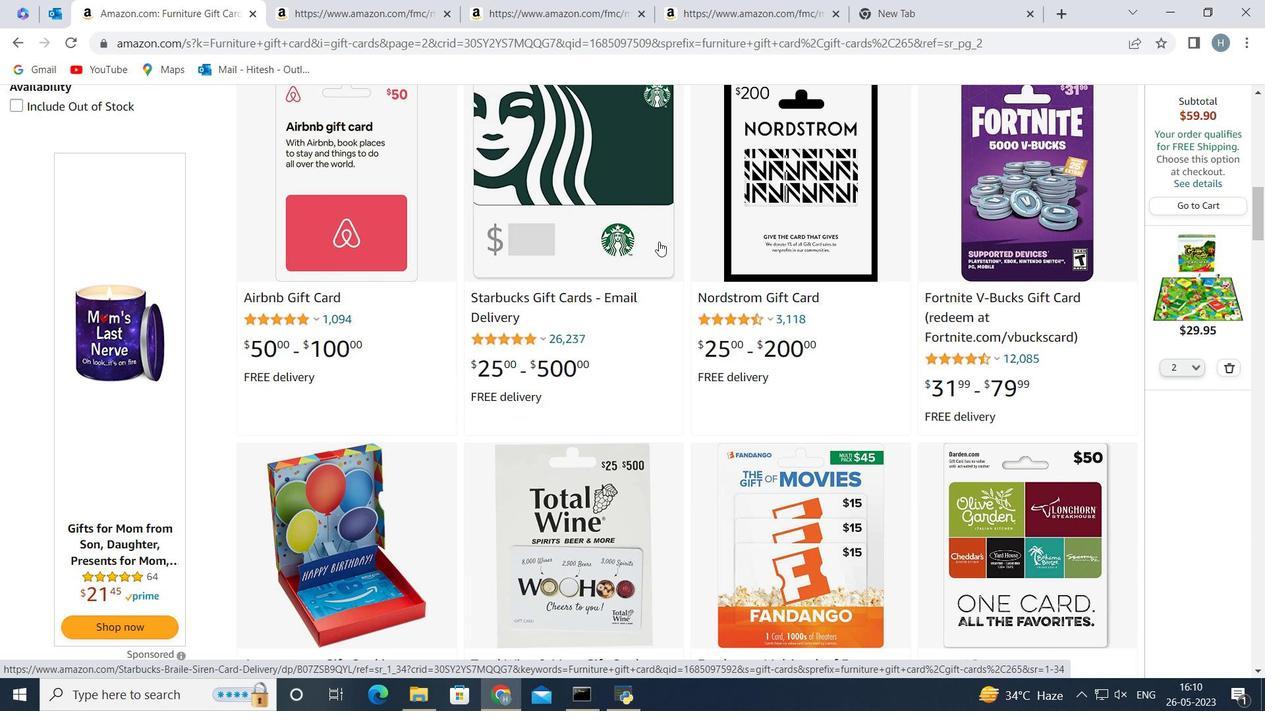 
Action: Mouse scrolled (658, 241) with delta (0, 0)
Screenshot: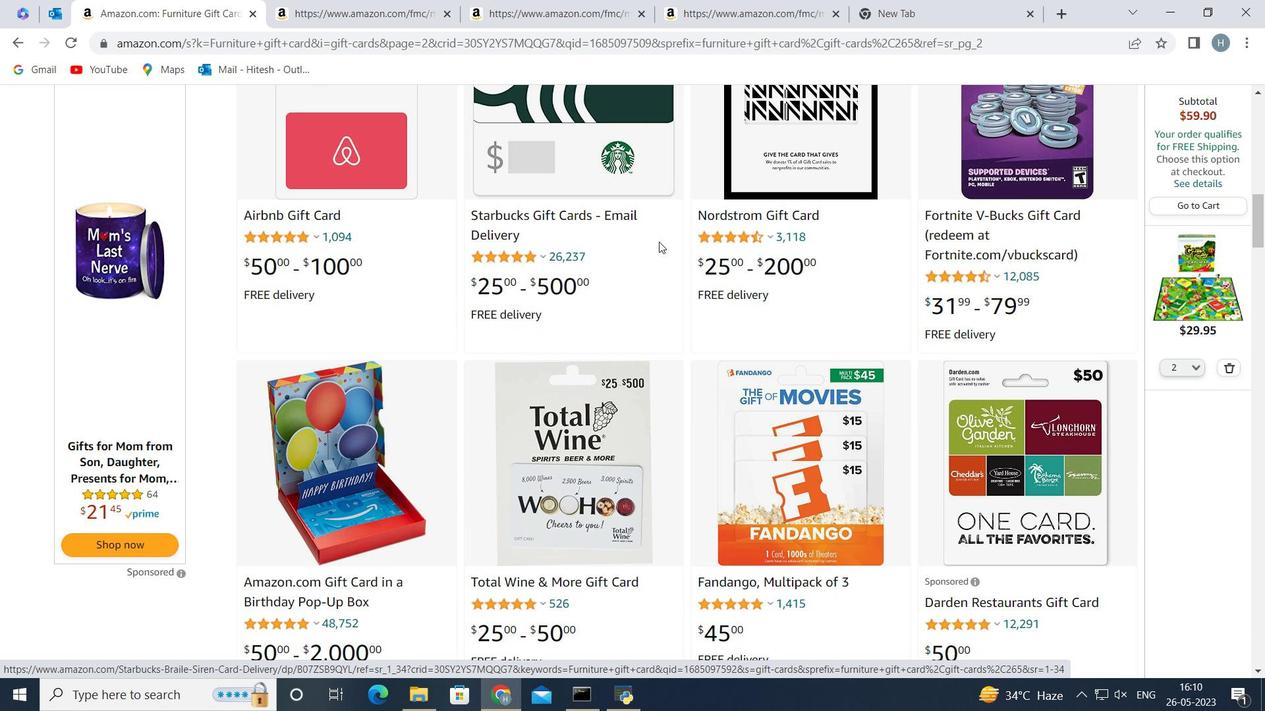 
Action: Mouse scrolled (658, 241) with delta (0, 0)
Screenshot: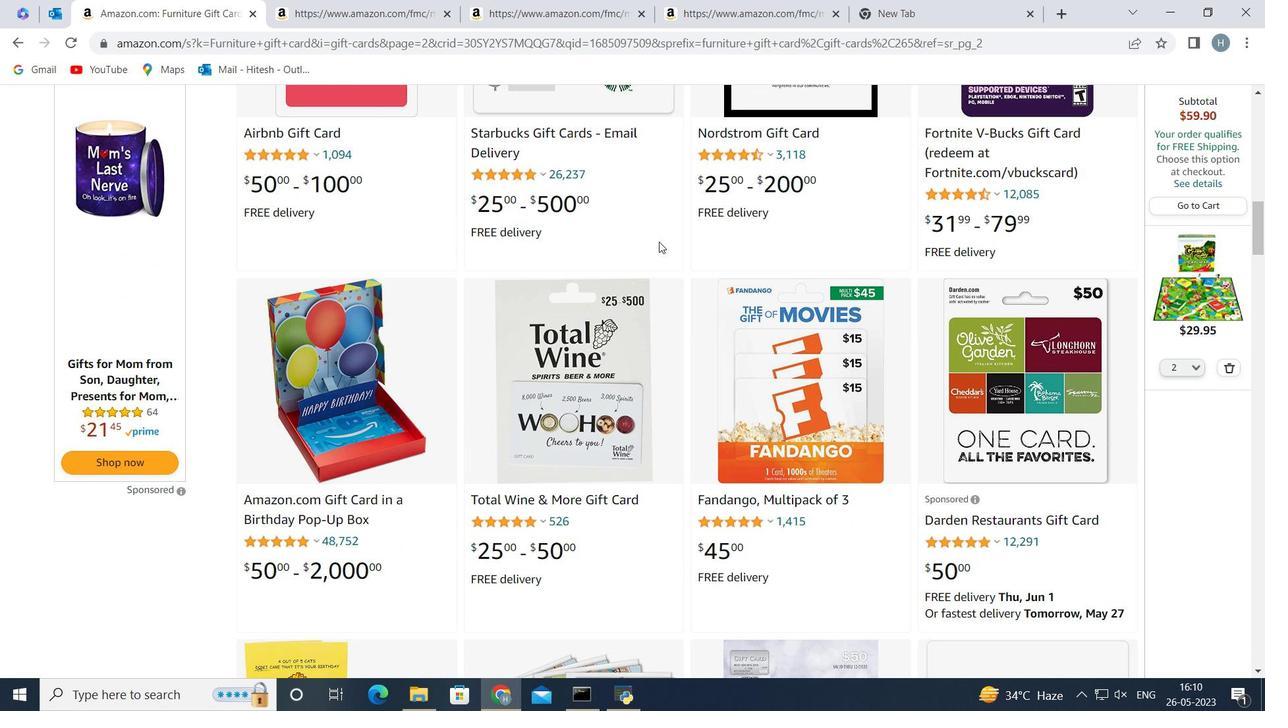 
Action: Mouse scrolled (658, 241) with delta (0, 0)
Screenshot: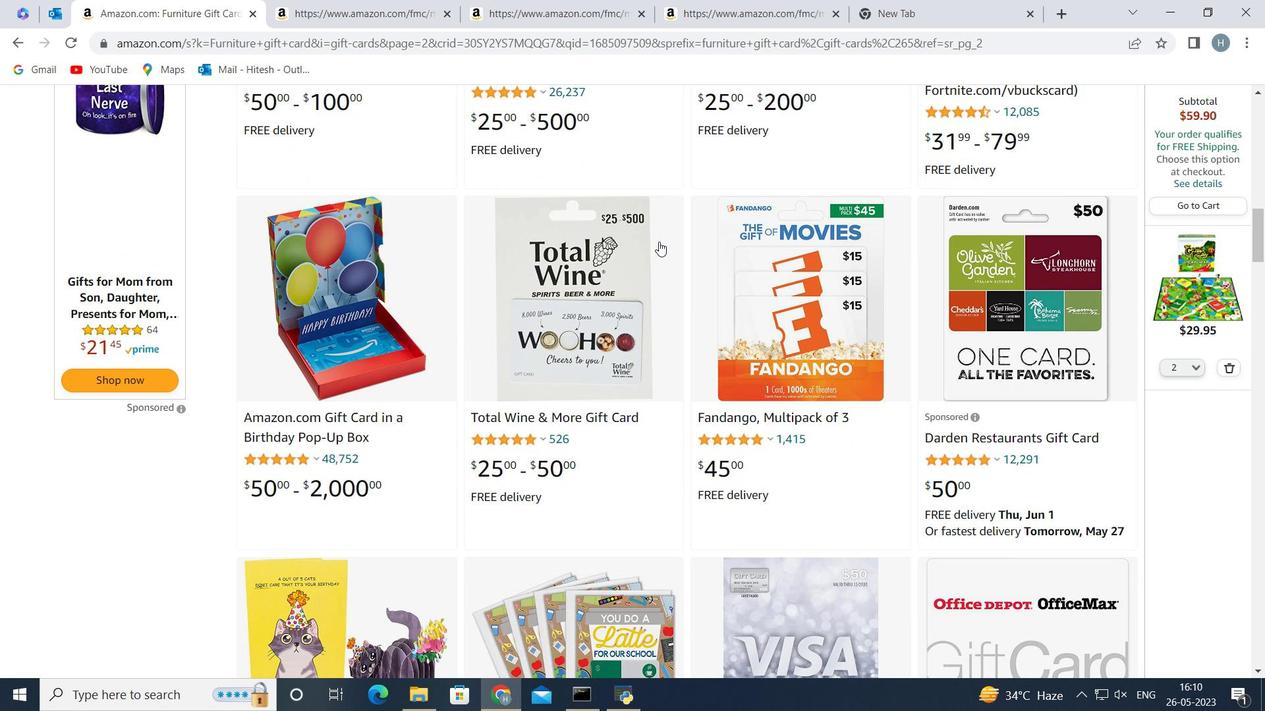 
Action: Mouse moved to (658, 243)
Screenshot: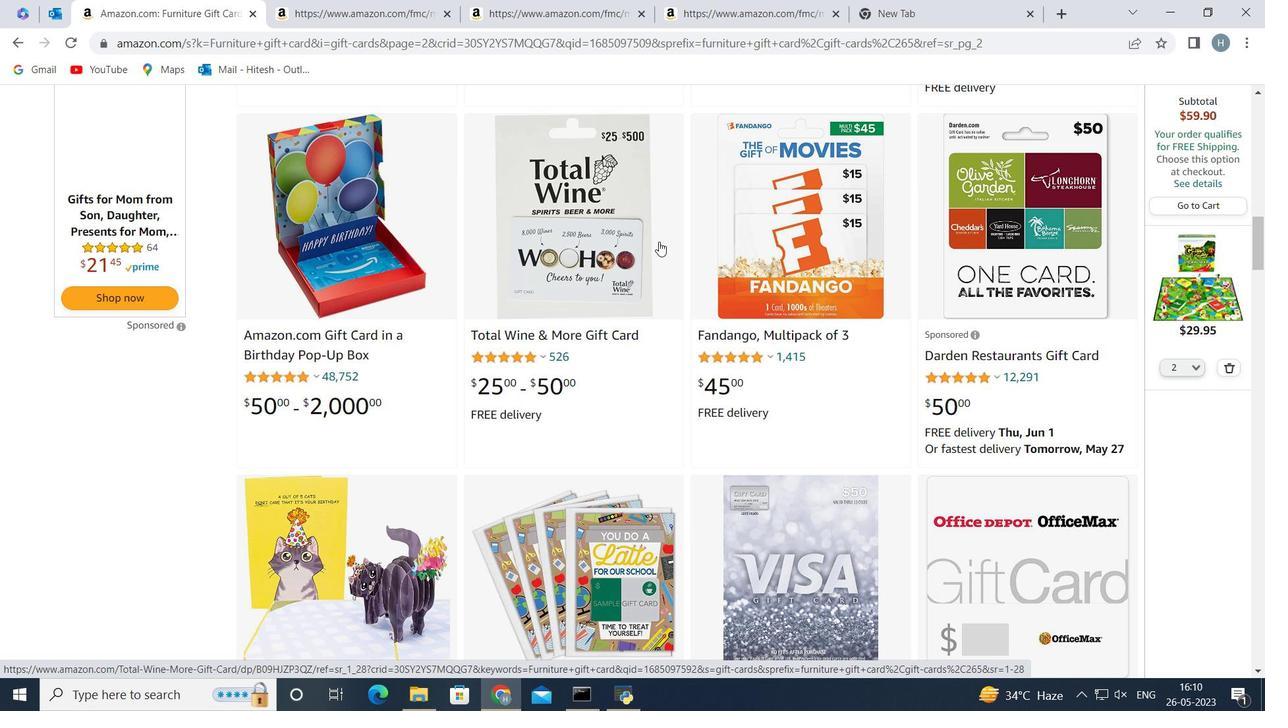 
Action: Mouse scrolled (658, 242) with delta (0, 0)
Screenshot: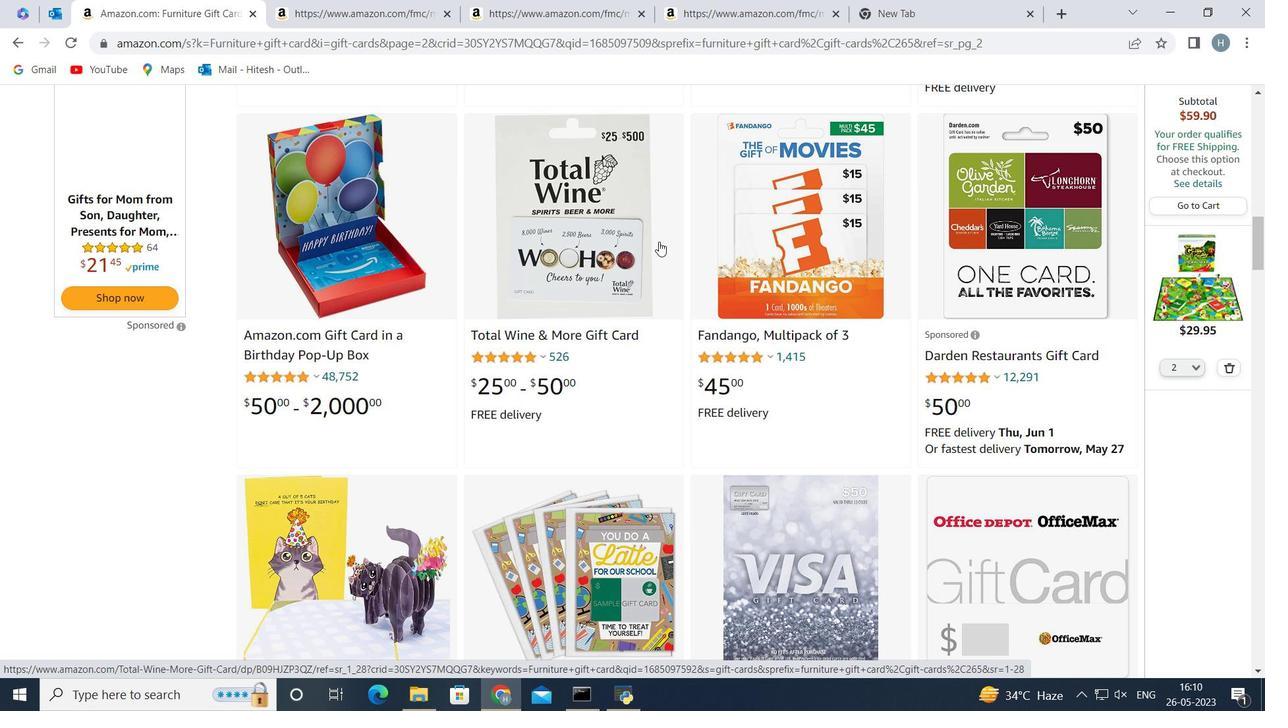 
Action: Mouse scrolled (658, 242) with delta (0, 0)
Screenshot: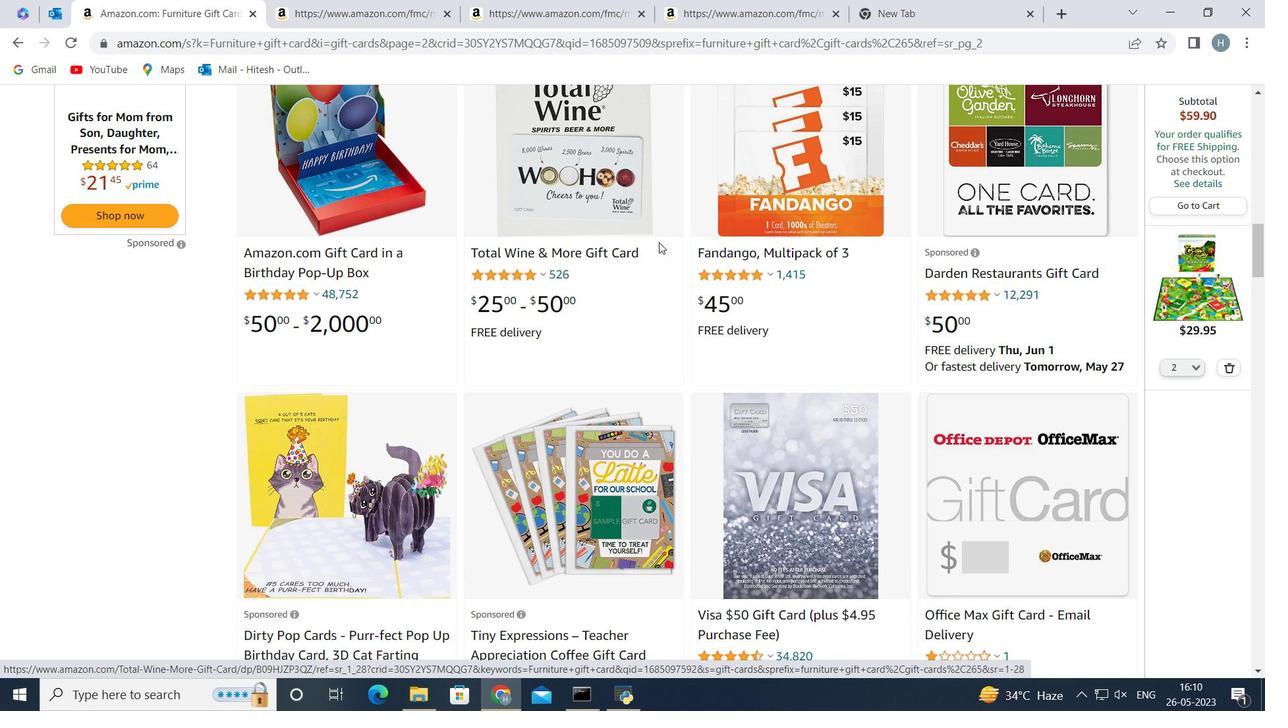 
Action: Mouse scrolled (658, 242) with delta (0, 0)
Screenshot: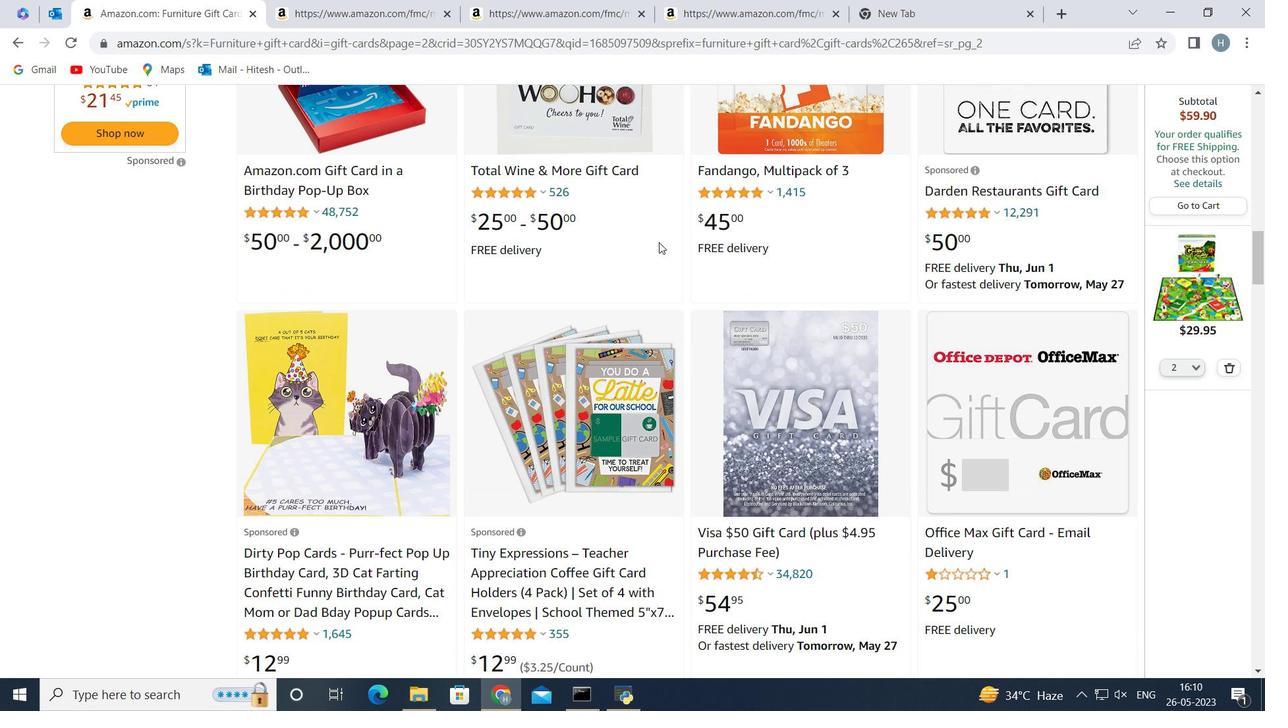 
Action: Mouse moved to (658, 247)
Screenshot: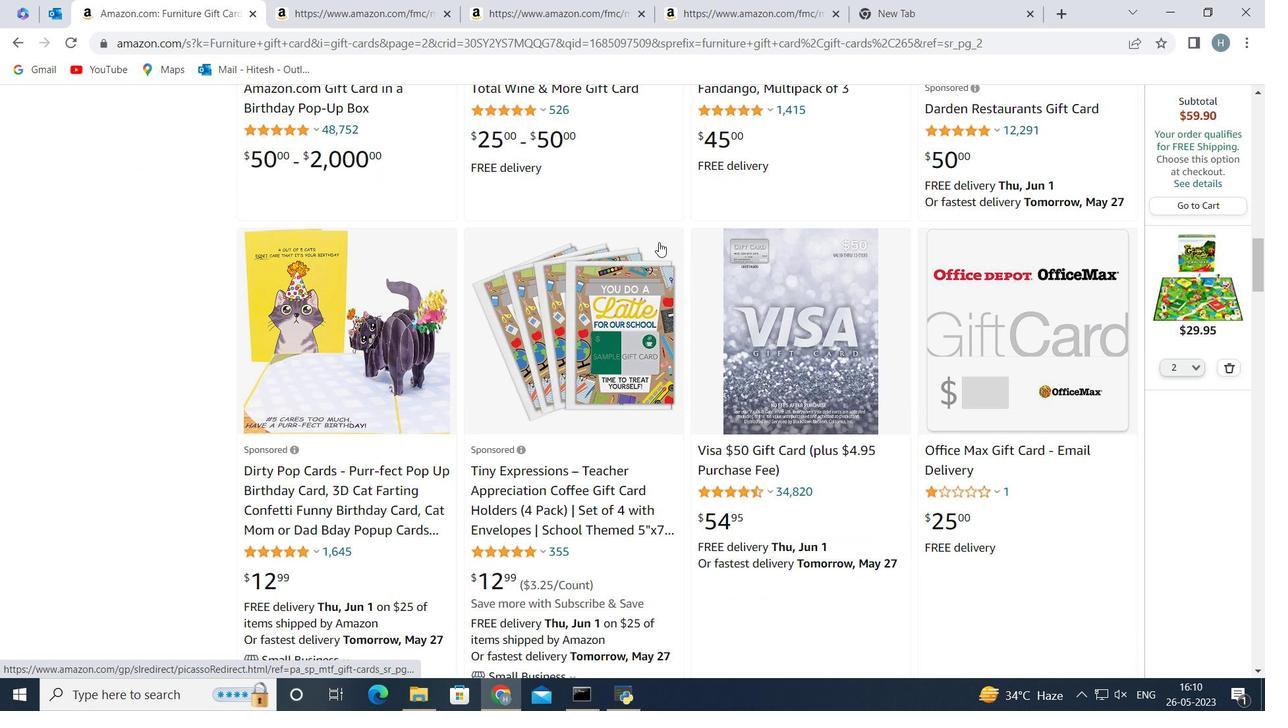 
Action: Mouse scrolled (658, 247) with delta (0, 0)
Screenshot: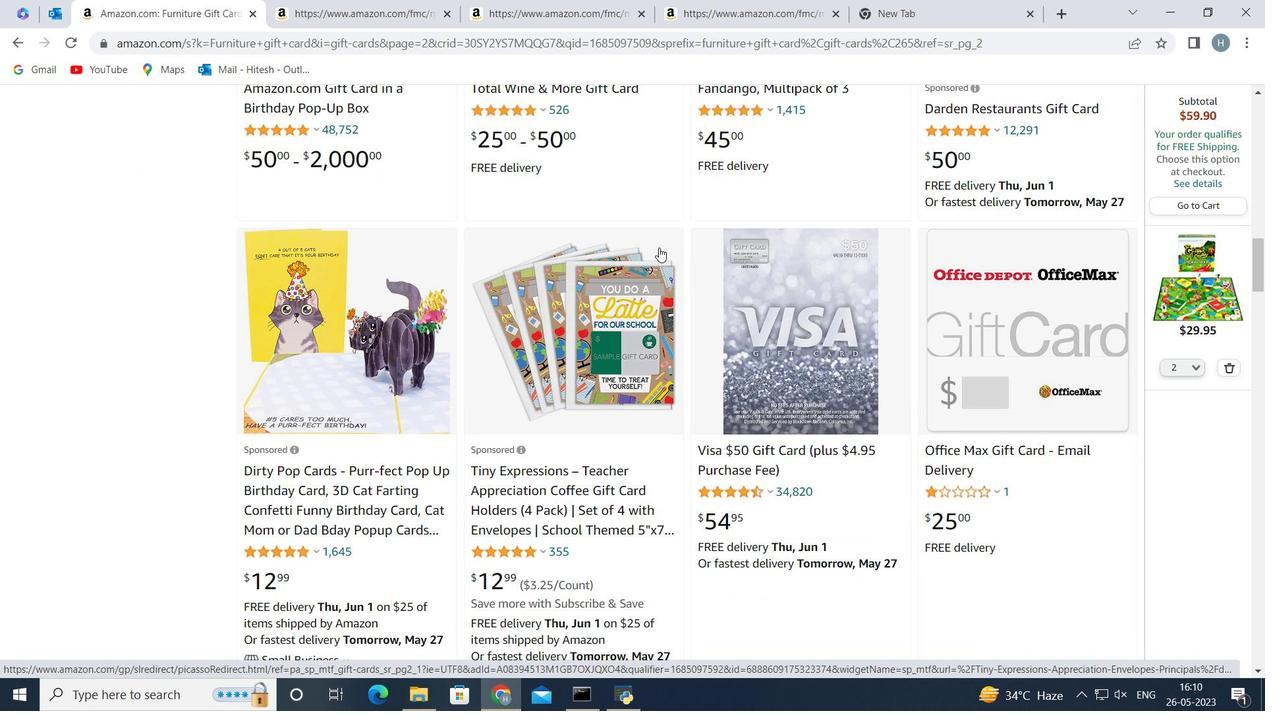 
Action: Mouse scrolled (658, 247) with delta (0, 0)
Screenshot: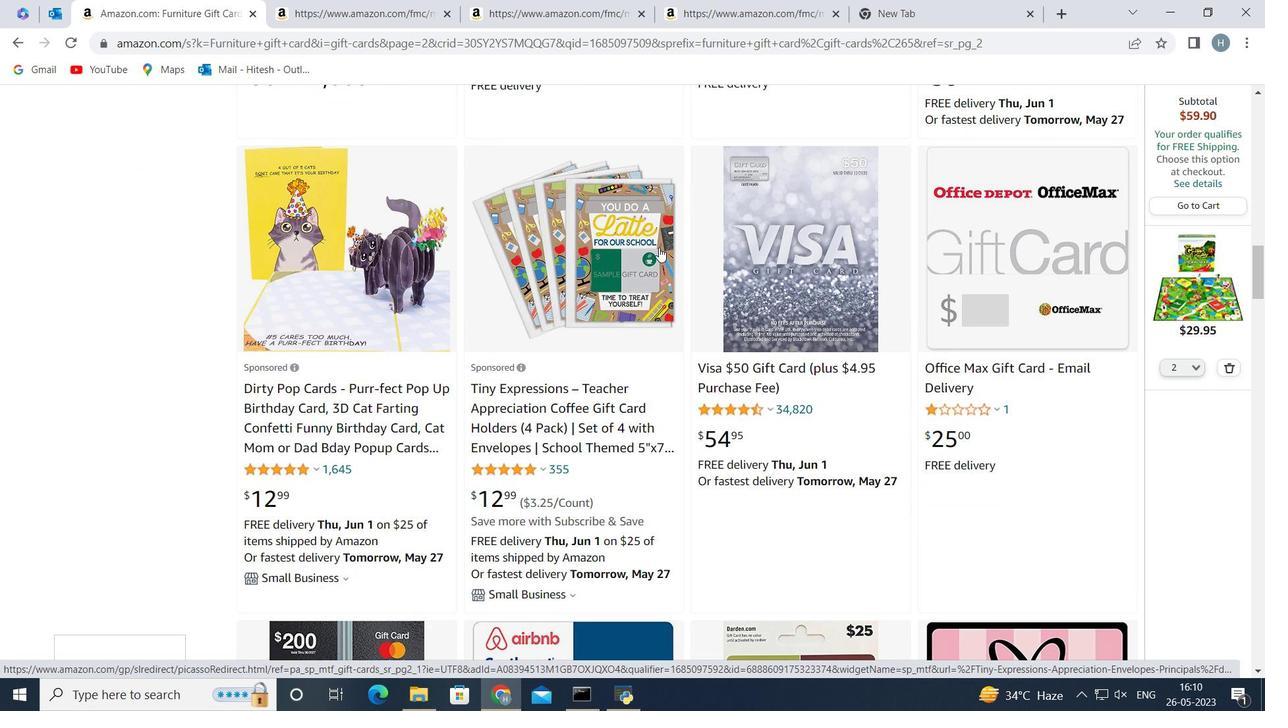 
Action: Mouse scrolled (658, 247) with delta (0, 0)
Screenshot: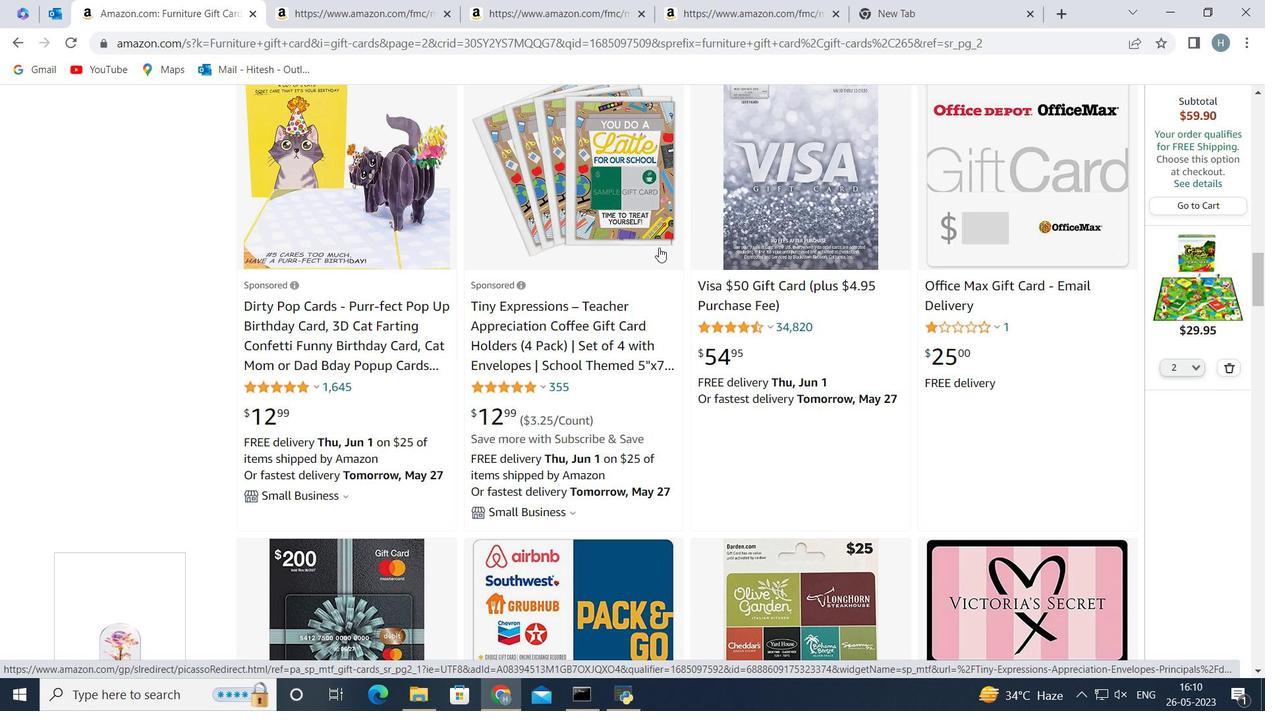 
Action: Mouse scrolled (658, 247) with delta (0, 0)
Screenshot: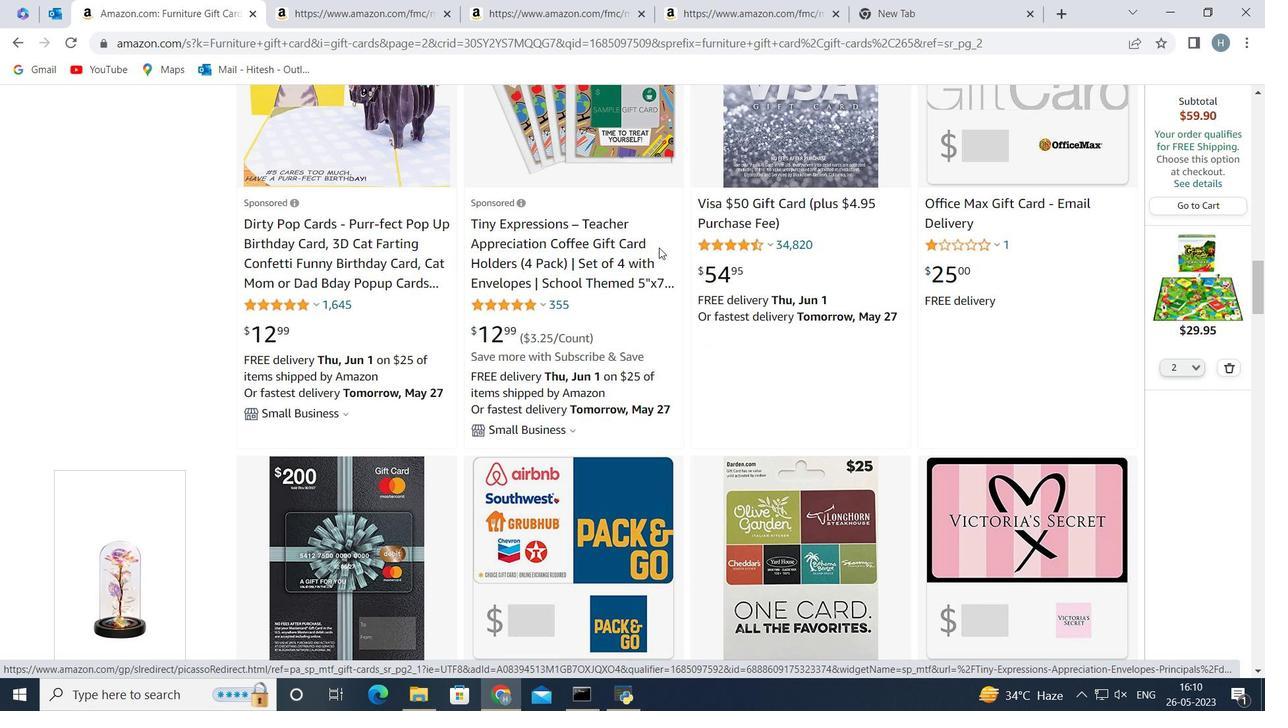 
Action: Mouse scrolled (658, 247) with delta (0, 0)
Screenshot: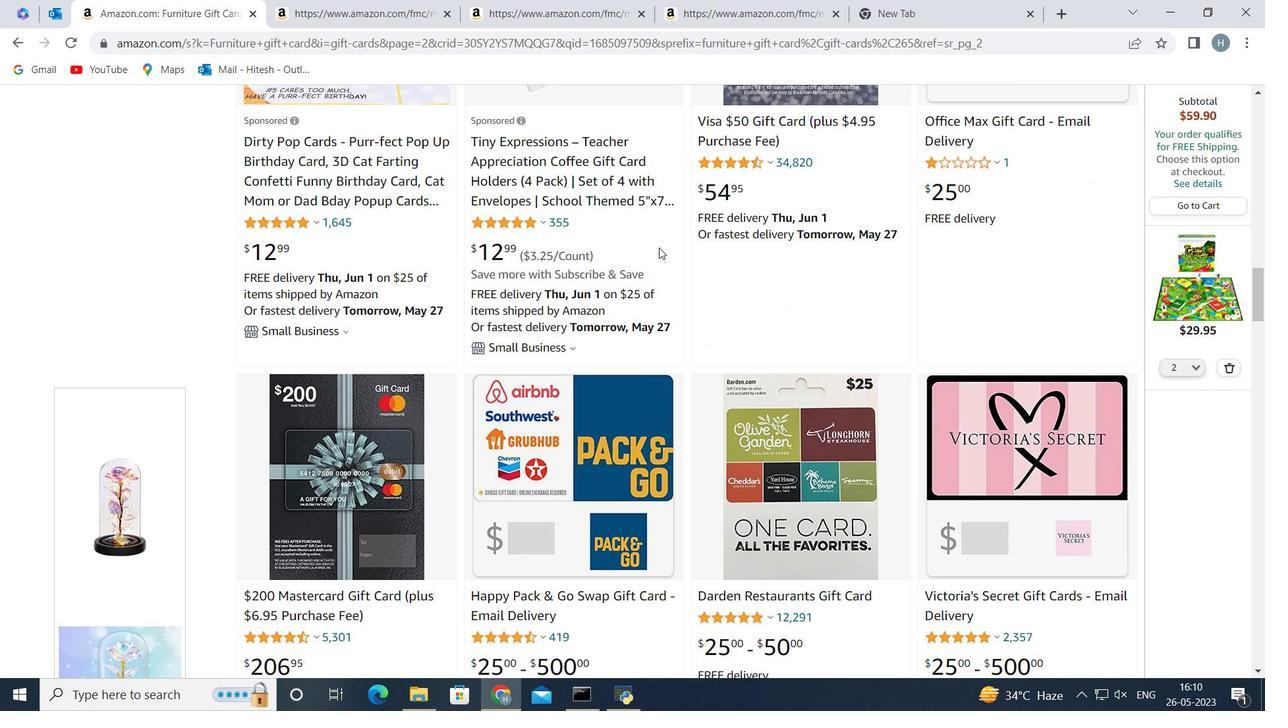 
Action: Mouse scrolled (658, 247) with delta (0, 0)
Screenshot: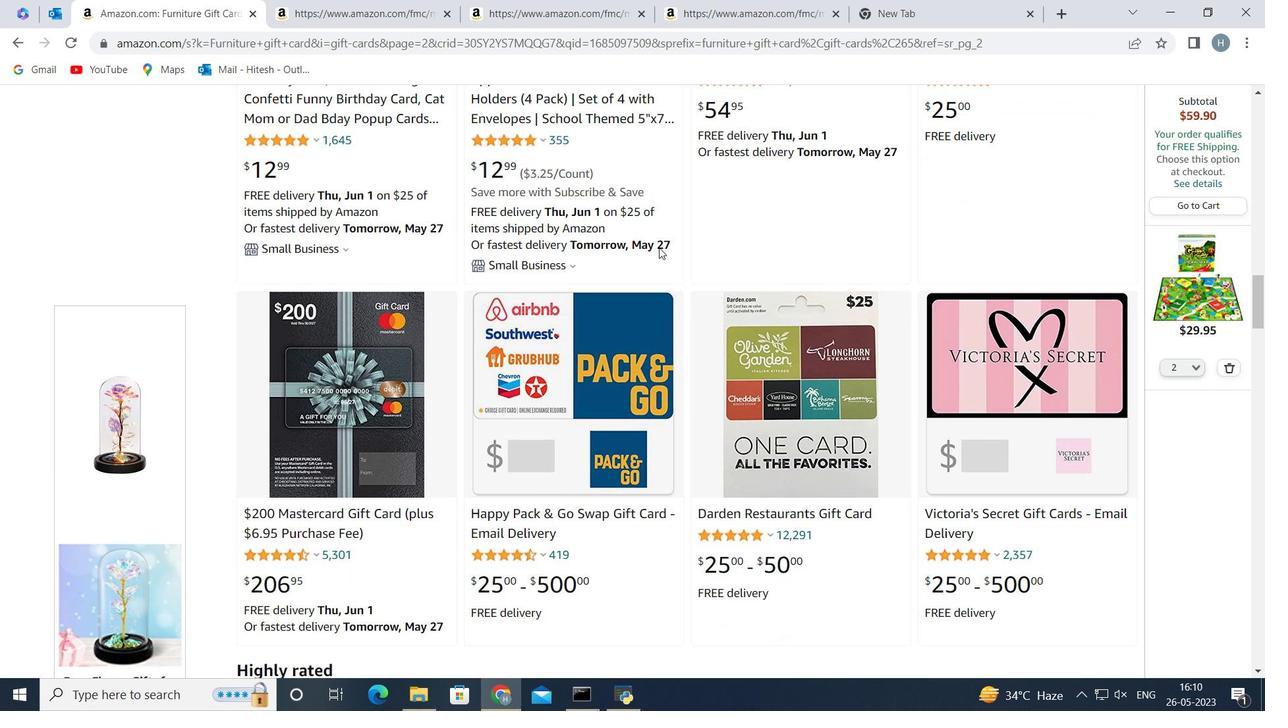 
Action: Mouse scrolled (658, 247) with delta (0, 0)
Screenshot: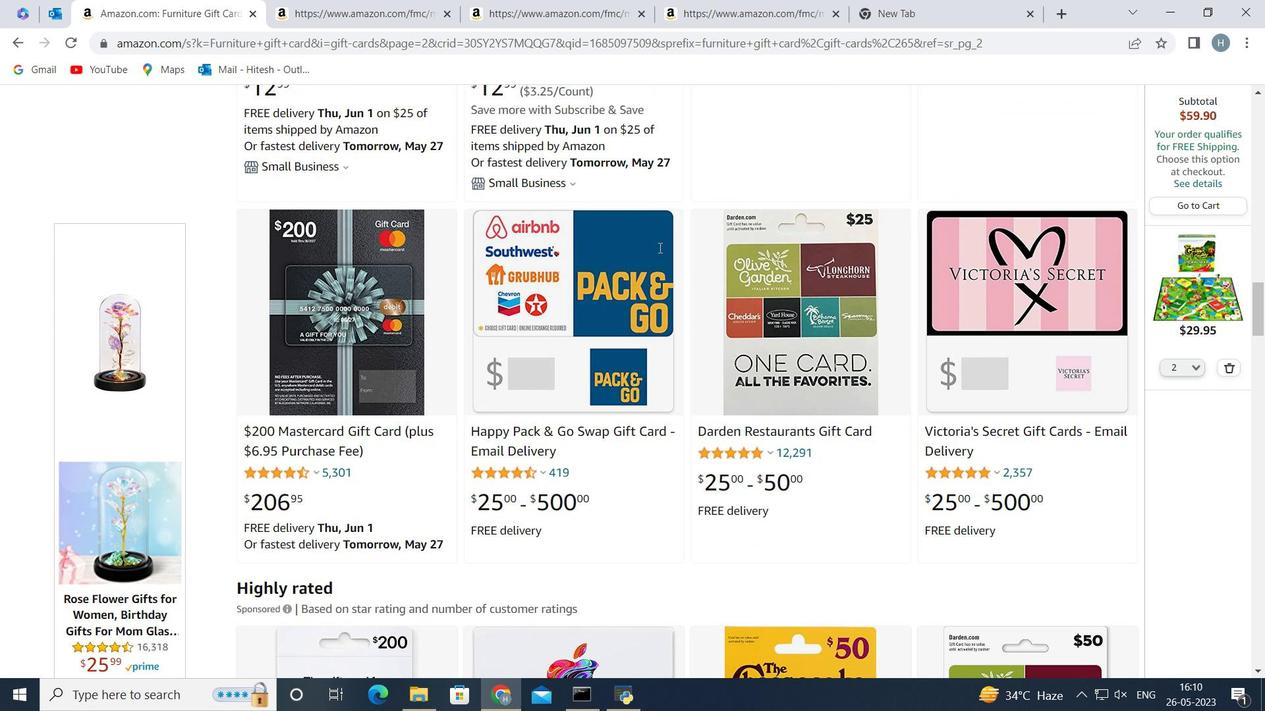 
Action: Mouse scrolled (658, 247) with delta (0, 0)
Screenshot: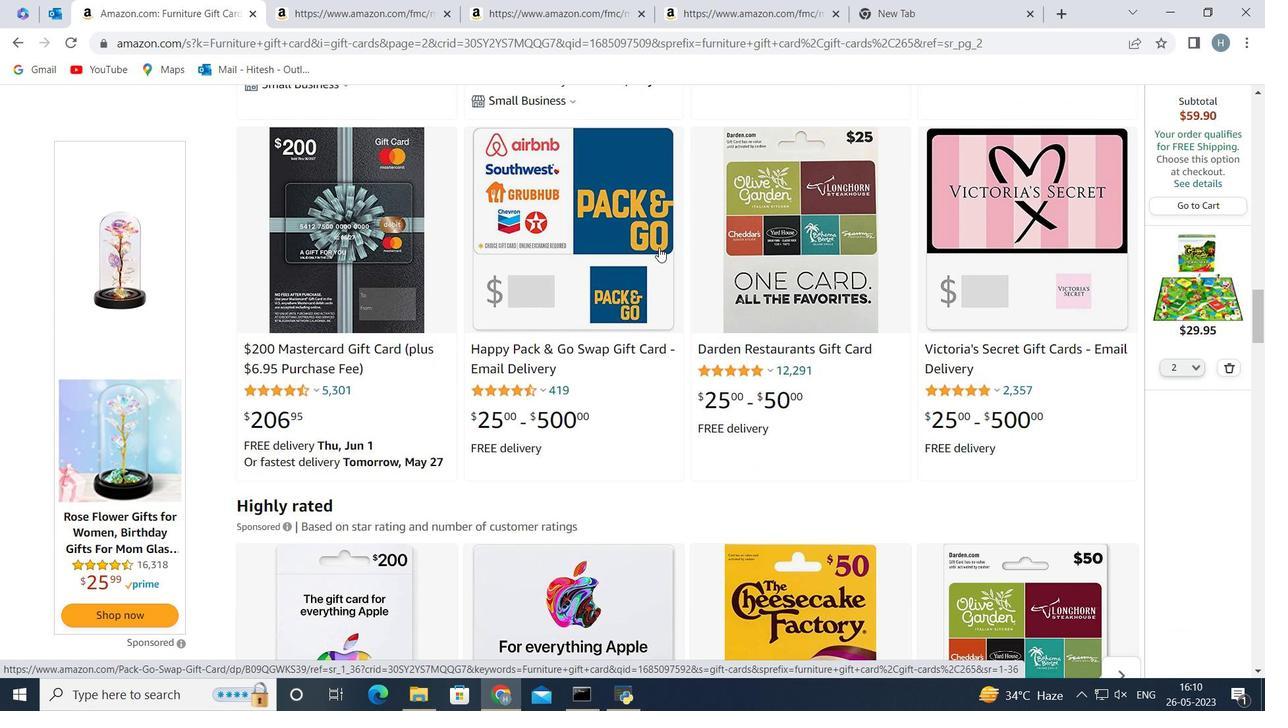
Action: Mouse scrolled (658, 247) with delta (0, 0)
Screenshot: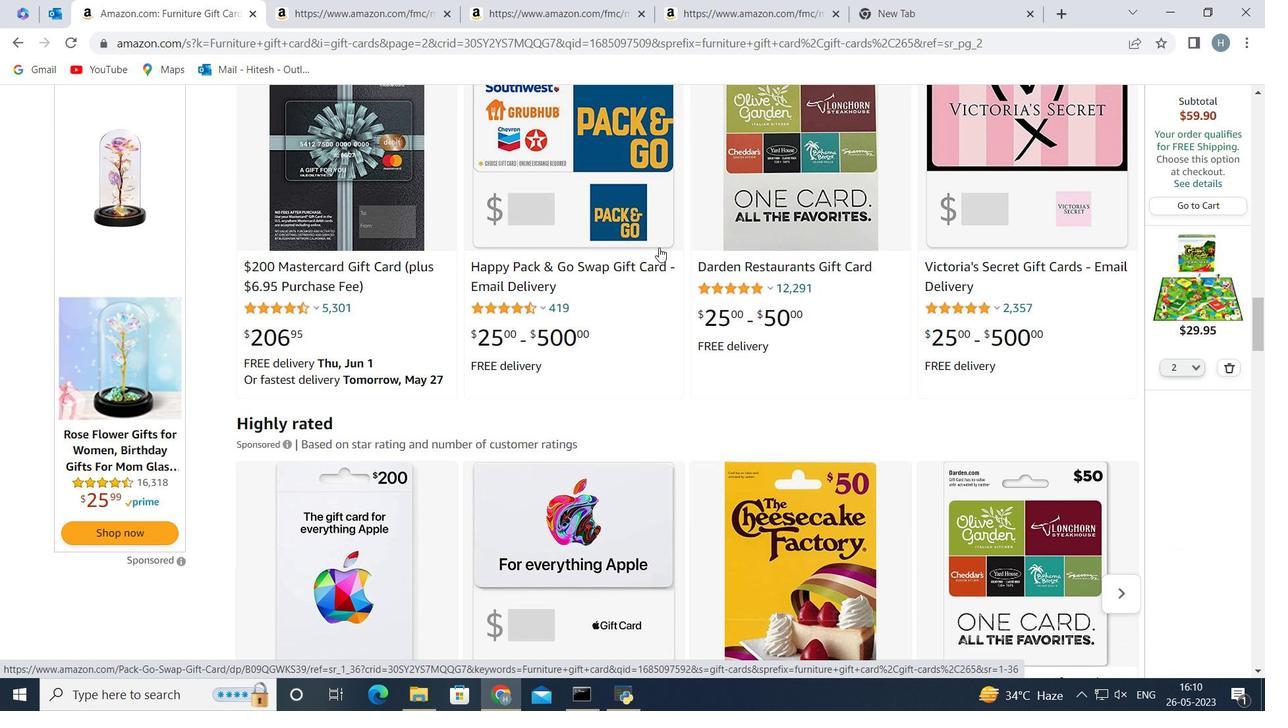 
Action: Mouse scrolled (658, 247) with delta (0, 0)
Screenshot: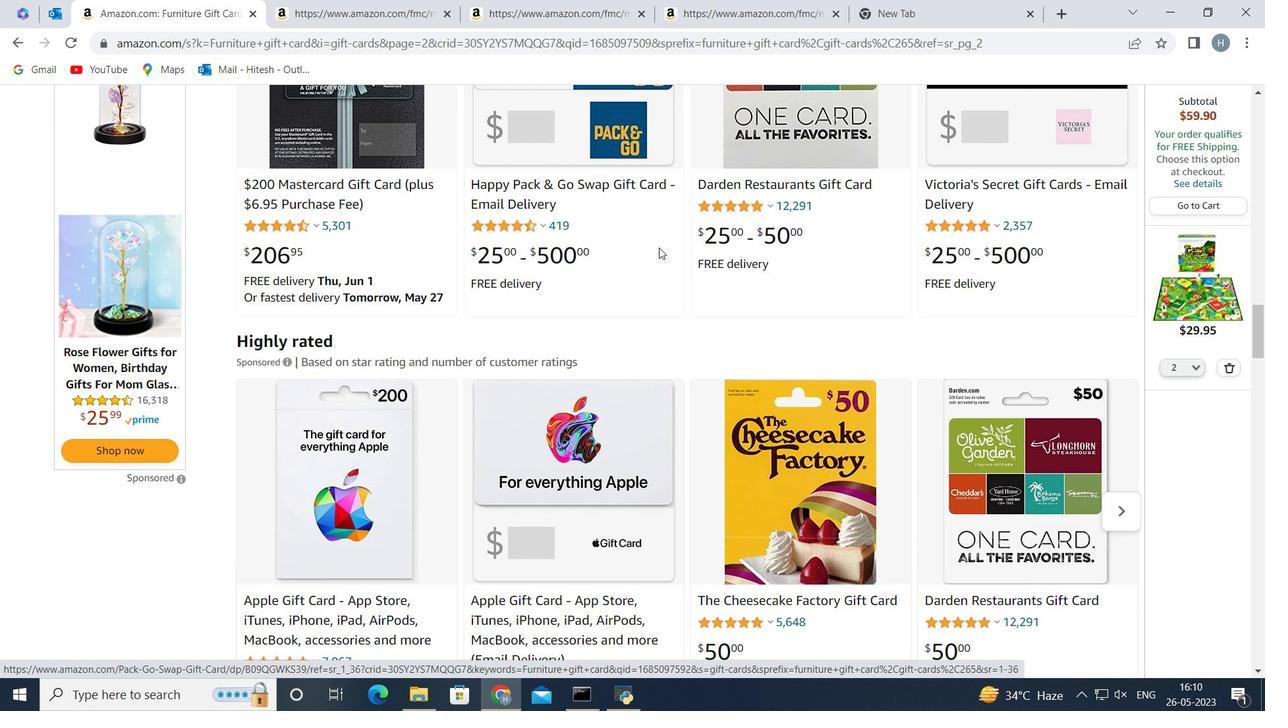 
Action: Mouse scrolled (658, 247) with delta (0, 0)
Screenshot: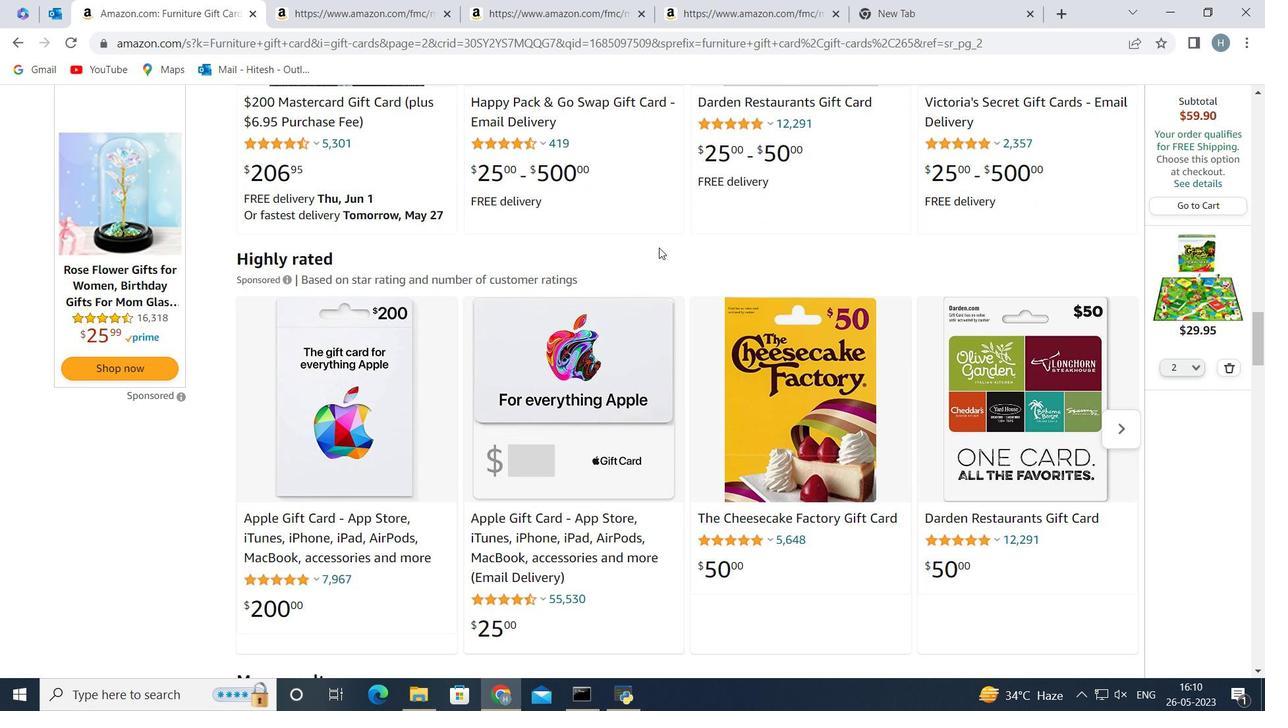 
Action: Mouse scrolled (658, 247) with delta (0, 0)
Screenshot: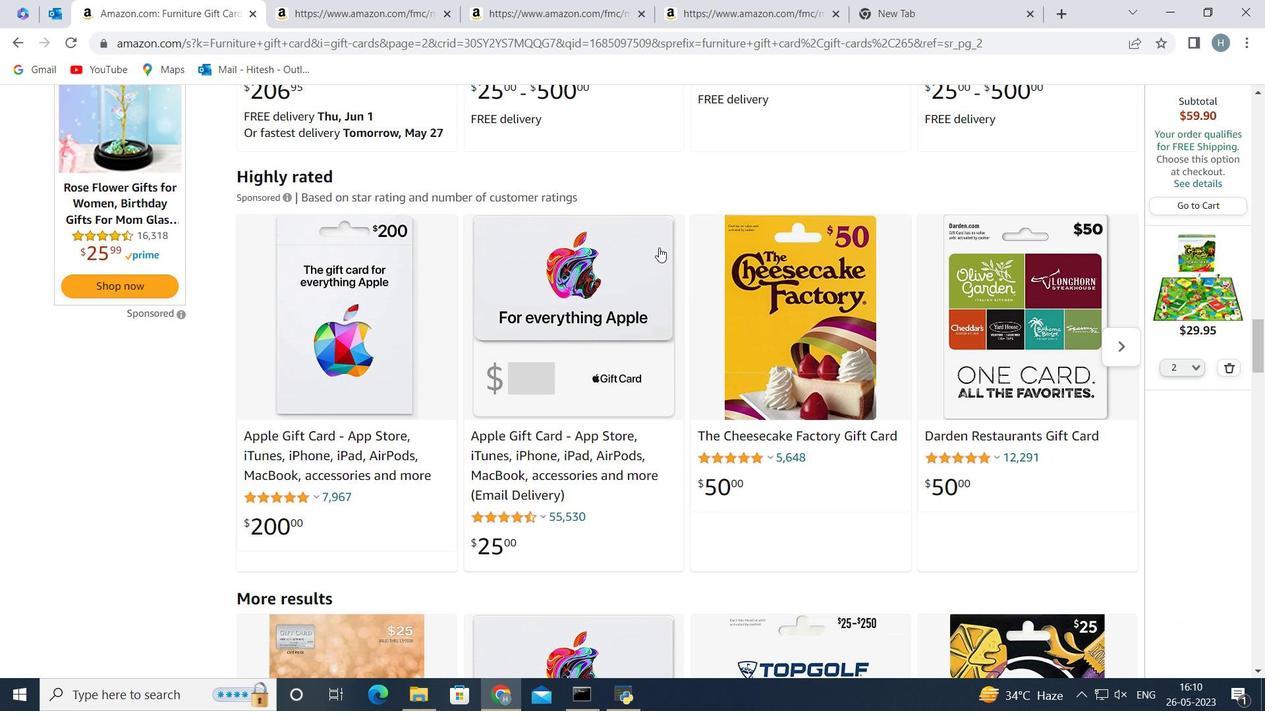 
Action: Mouse scrolled (658, 247) with delta (0, 0)
Screenshot: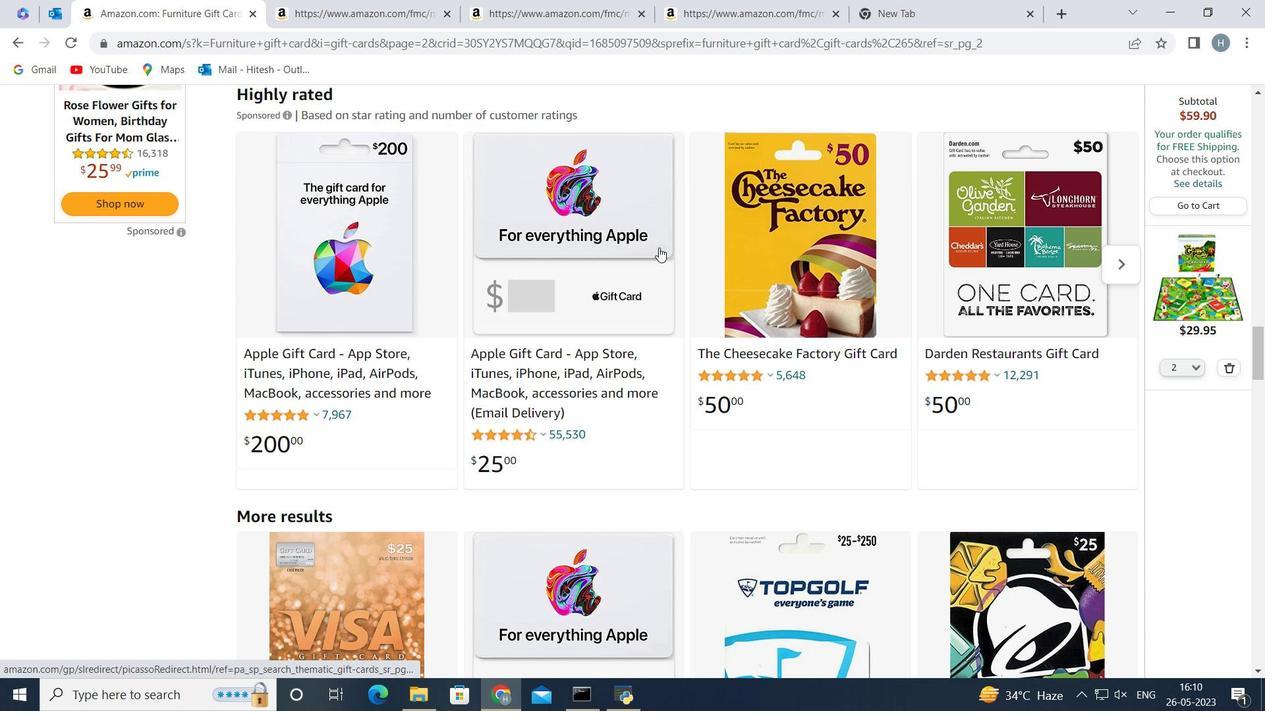 
Action: Mouse scrolled (658, 247) with delta (0, 0)
Screenshot: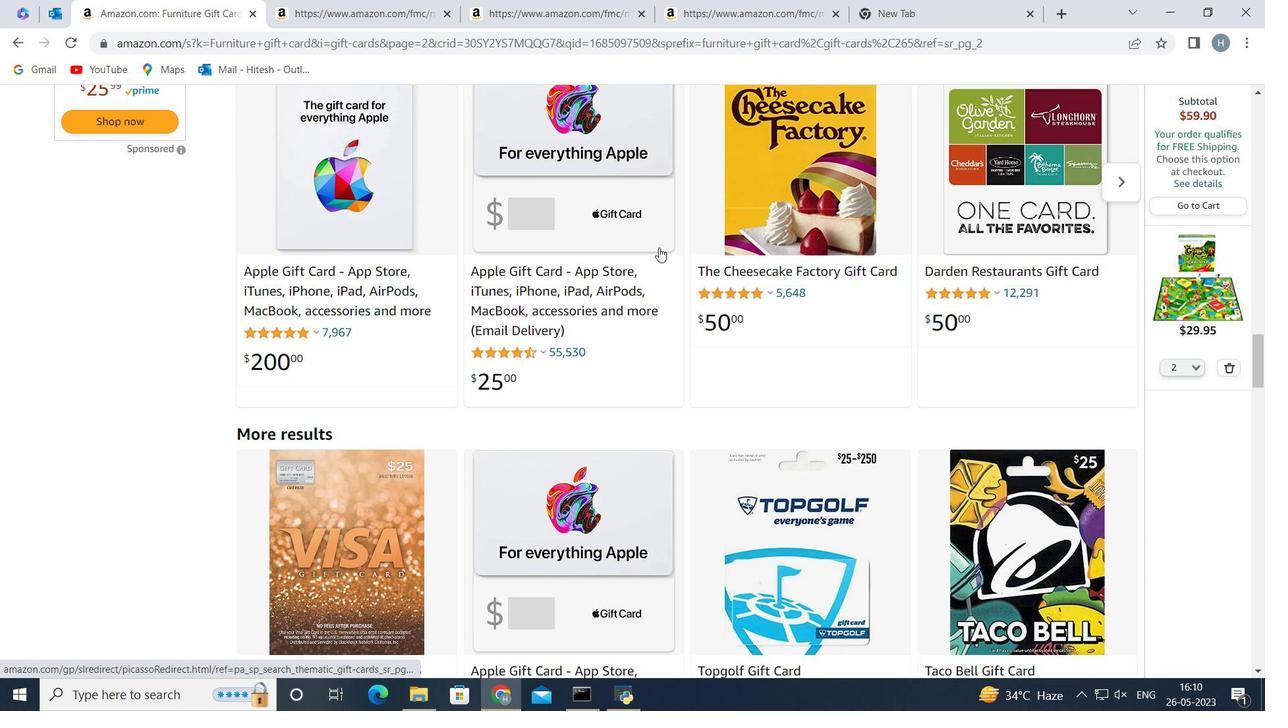 
Action: Mouse scrolled (658, 247) with delta (0, 0)
Screenshot: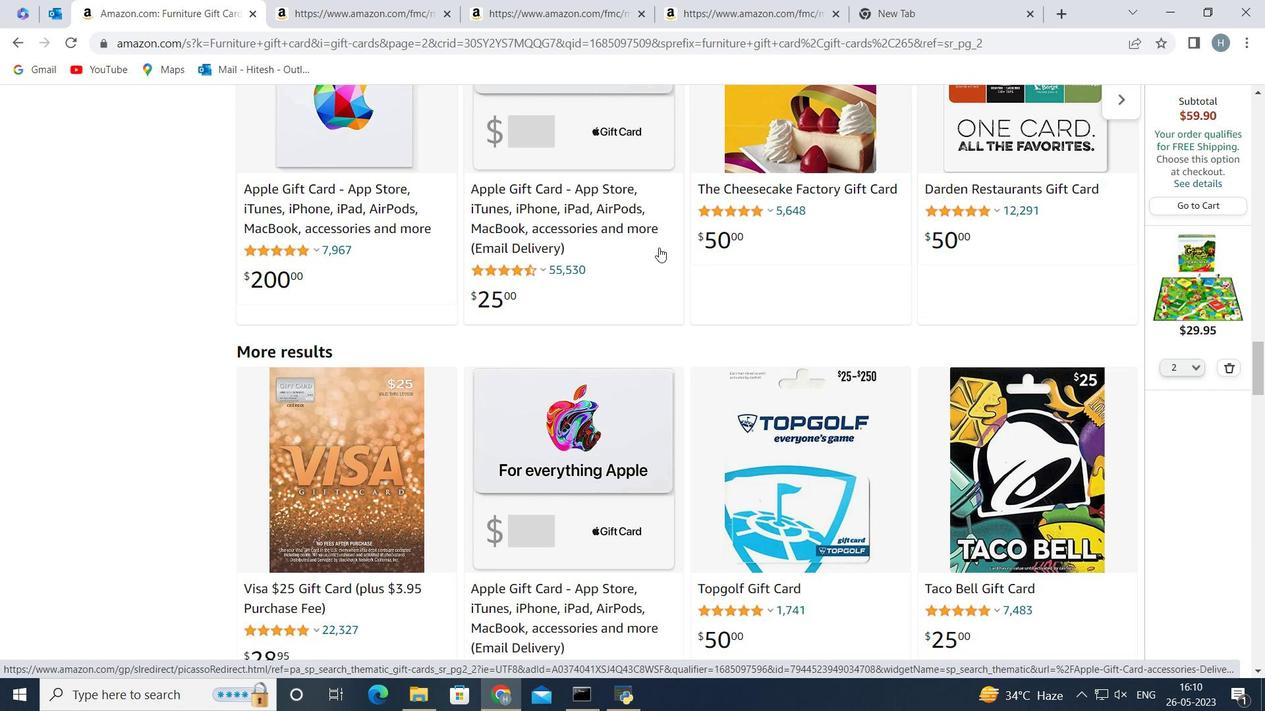 
Action: Mouse scrolled (658, 247) with delta (0, 0)
Screenshot: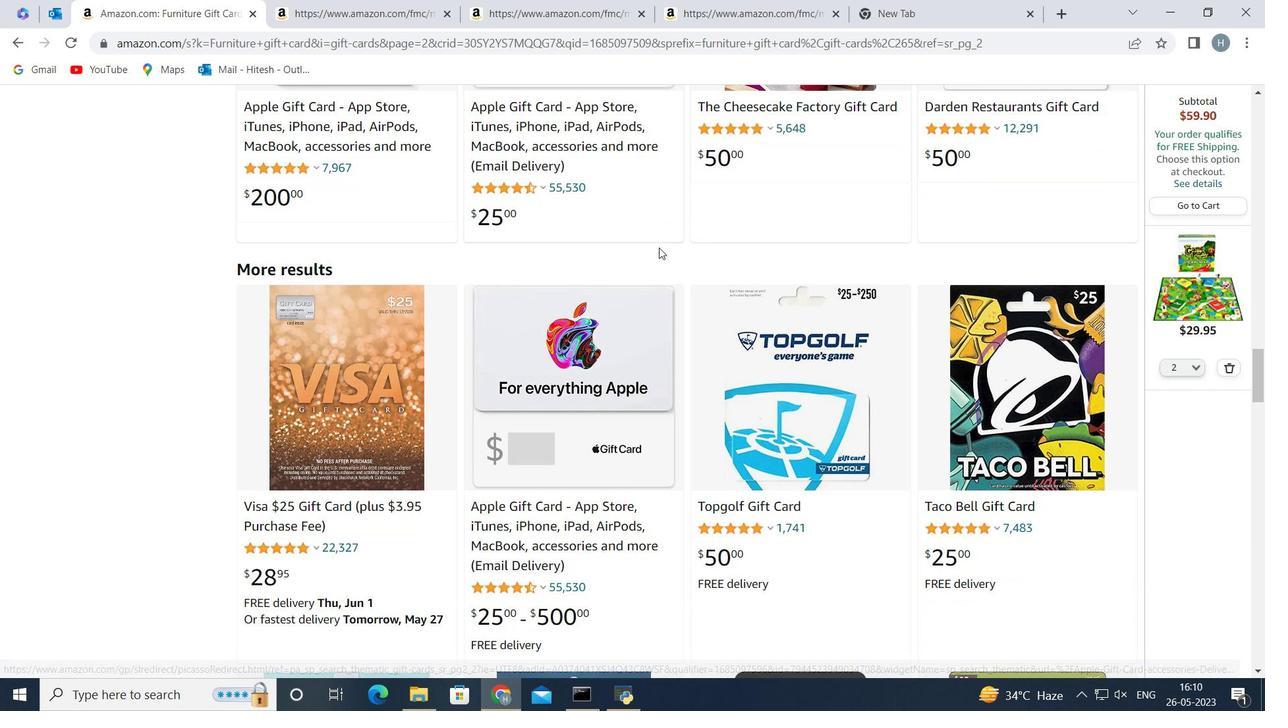 
Action: Mouse scrolled (658, 247) with delta (0, 0)
Screenshot: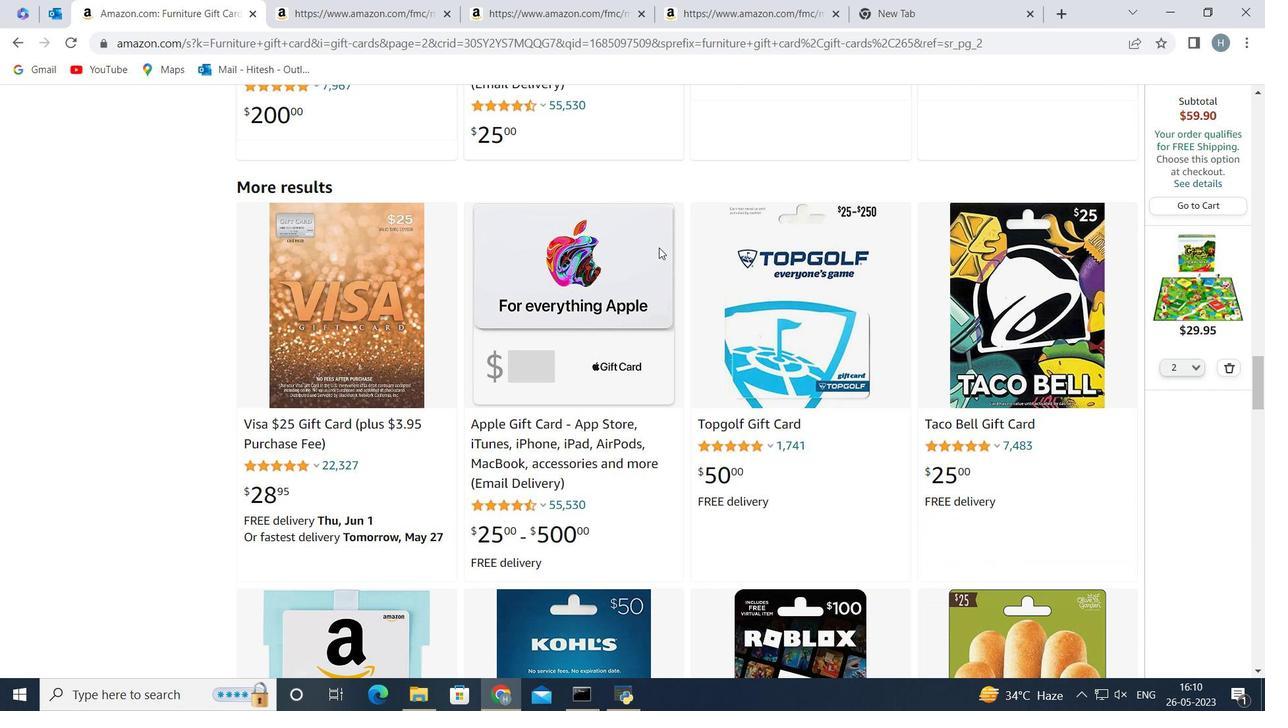 
Action: Mouse scrolled (658, 247) with delta (0, 0)
Screenshot: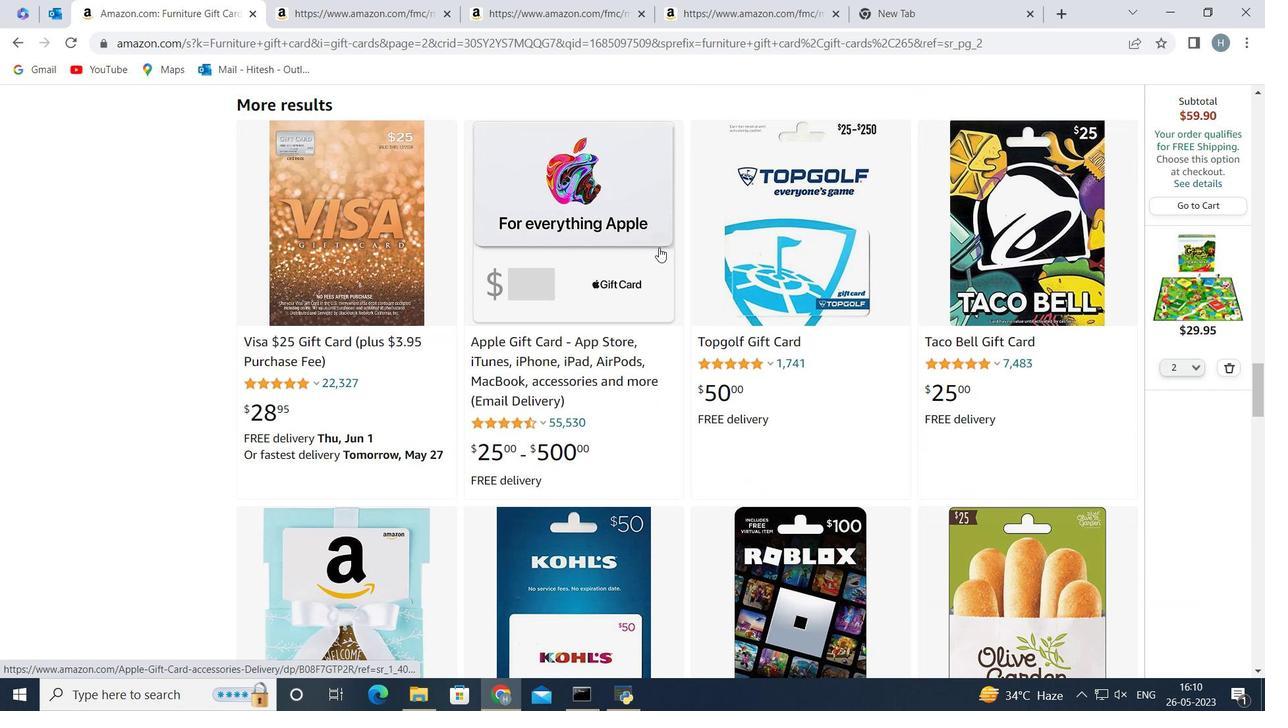 
Action: Mouse scrolled (658, 247) with delta (0, 0)
Screenshot: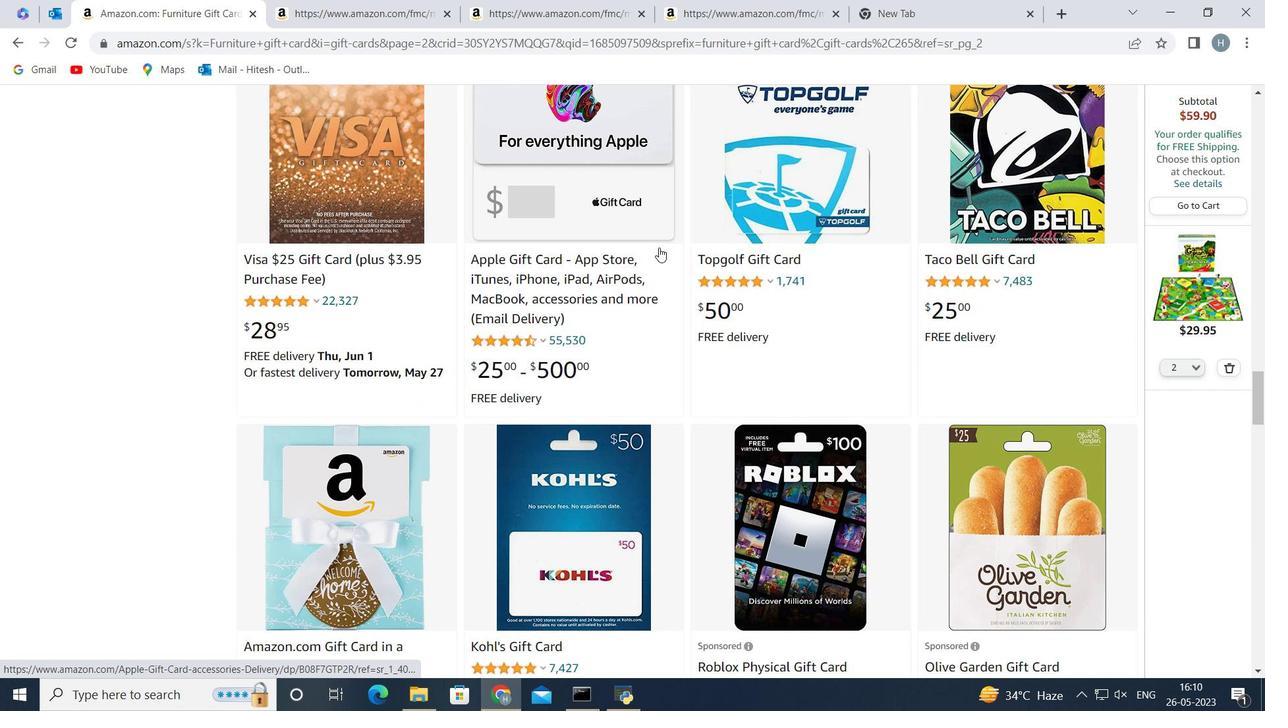 
Action: Mouse scrolled (658, 247) with delta (0, 0)
Screenshot: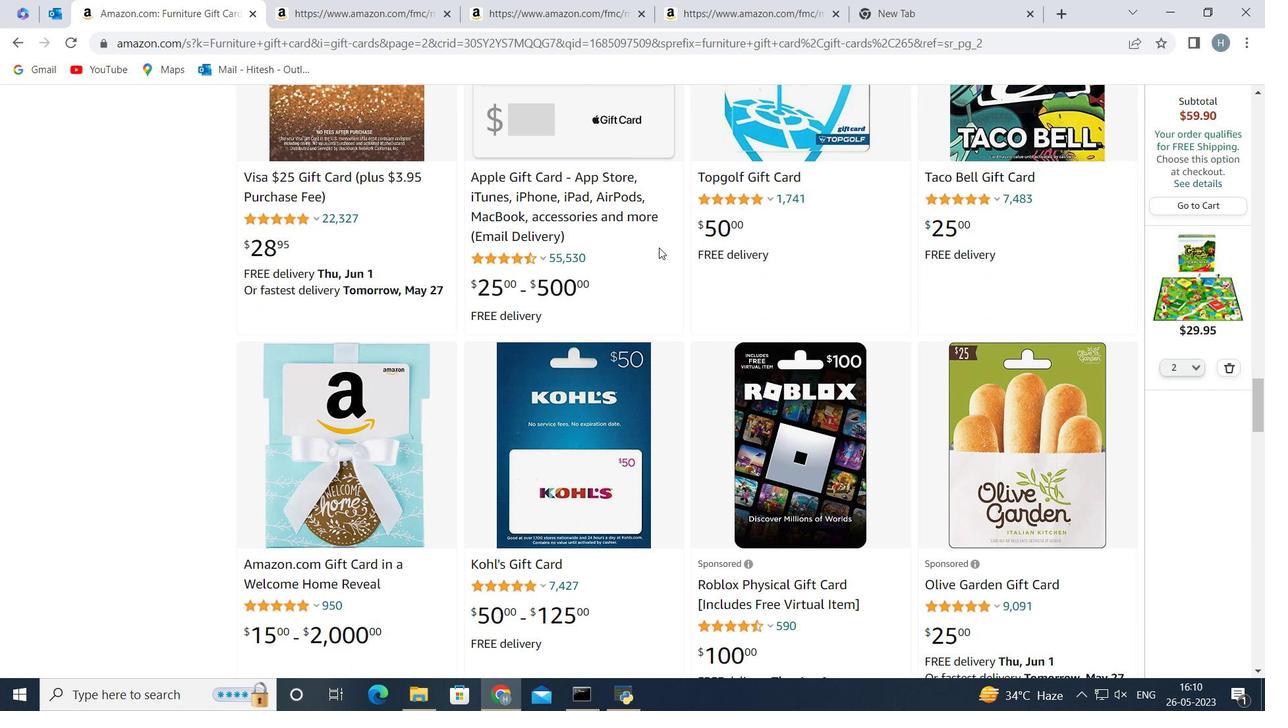 
Action: Mouse scrolled (658, 247) with delta (0, 0)
Screenshot: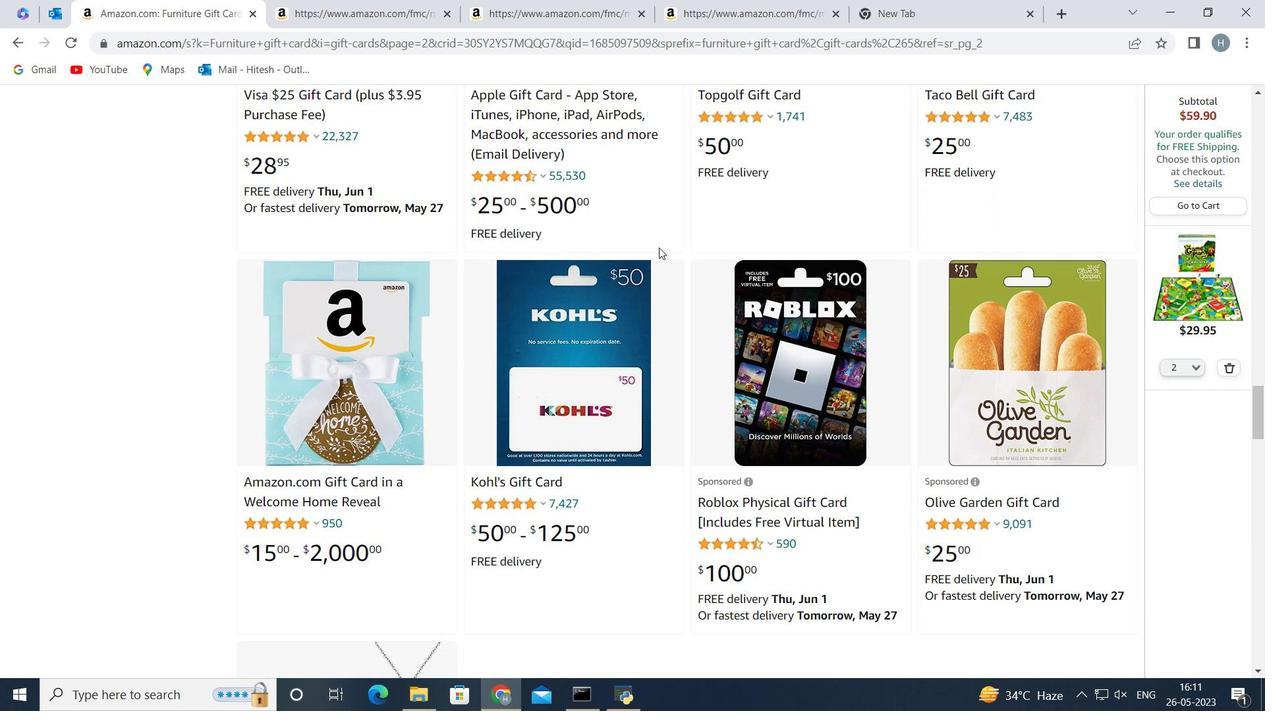 
Action: Mouse moved to (658, 250)
Screenshot: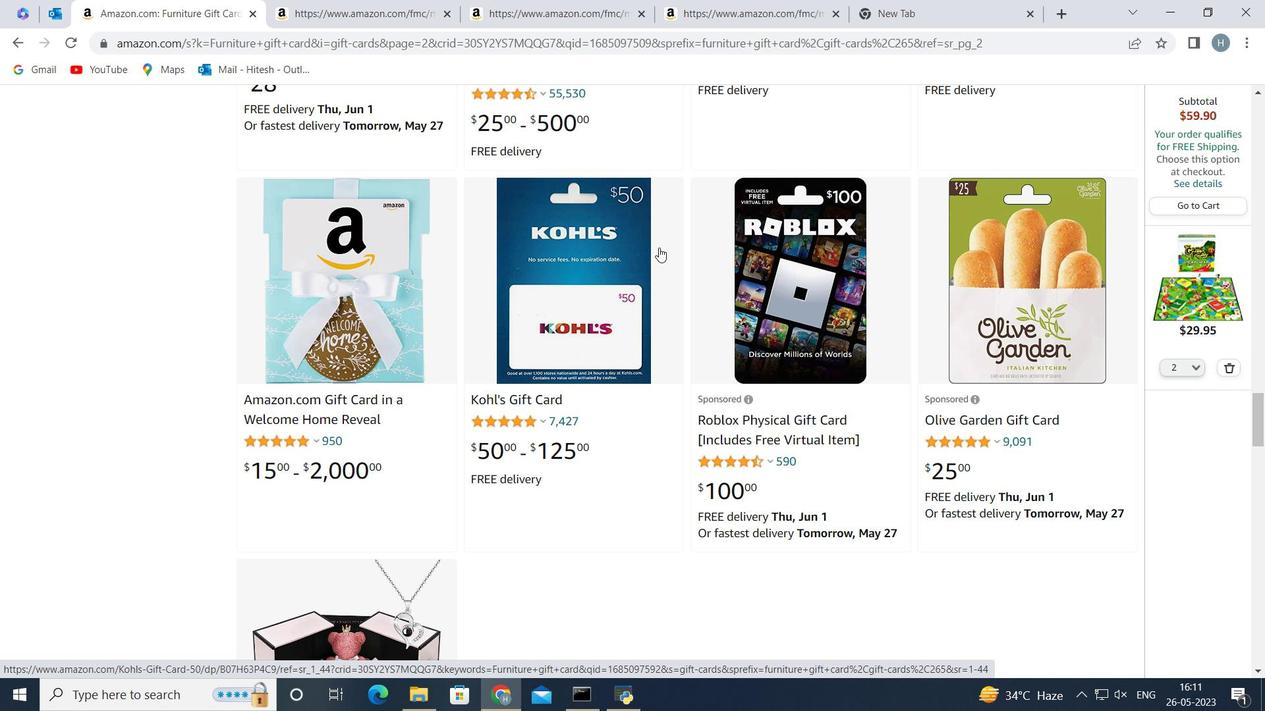 
Action: Mouse scrolled (658, 249) with delta (0, 0)
Screenshot: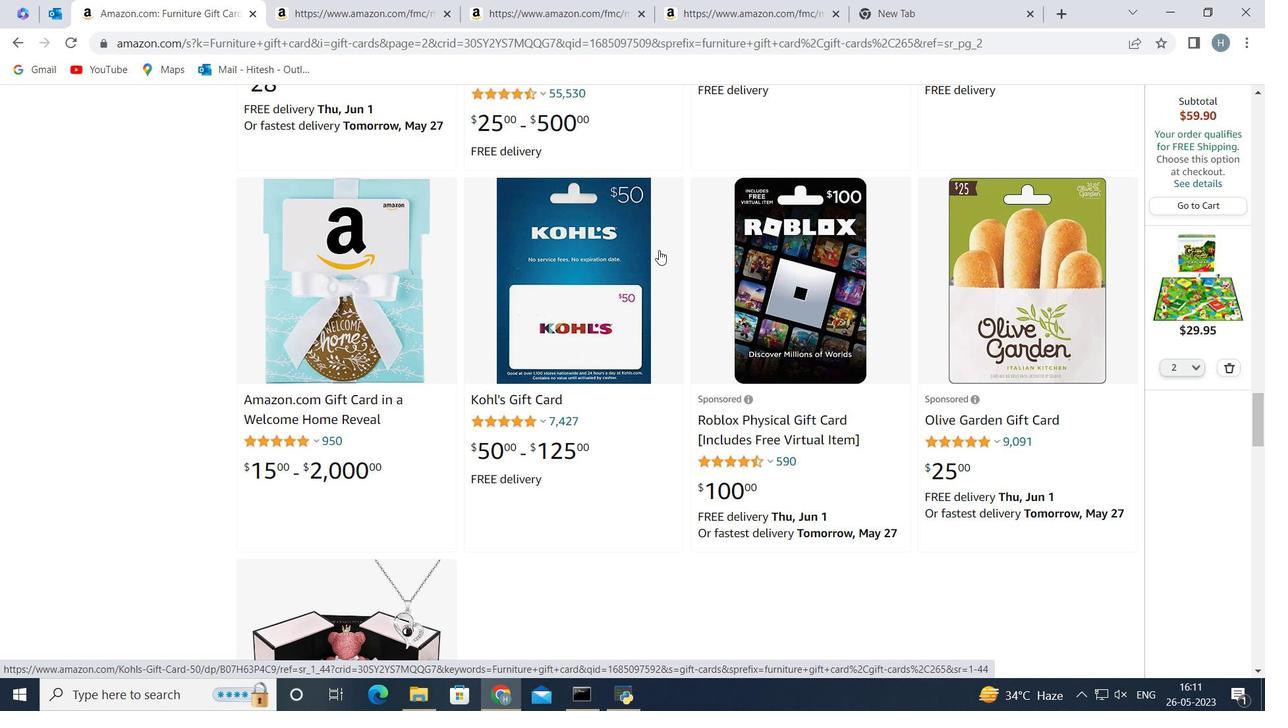 
Action: Mouse moved to (657, 250)
Screenshot: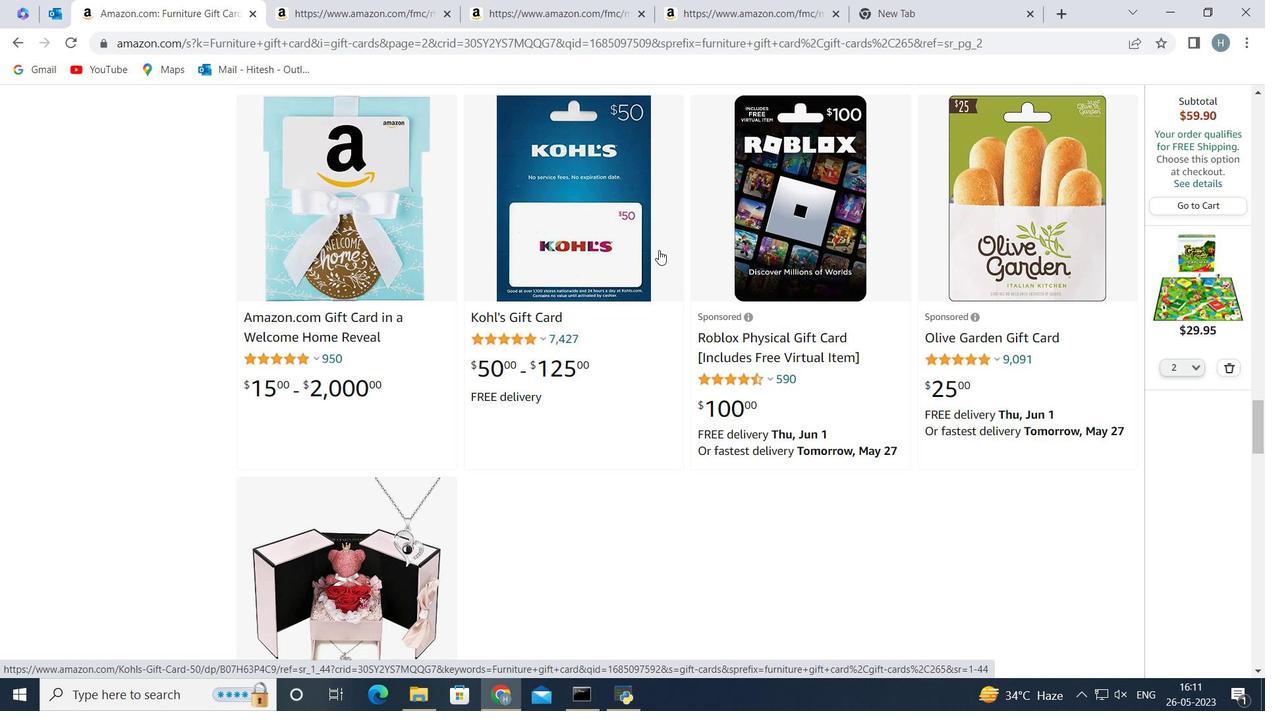 
Action: Mouse scrolled (657, 249) with delta (0, 0)
Screenshot: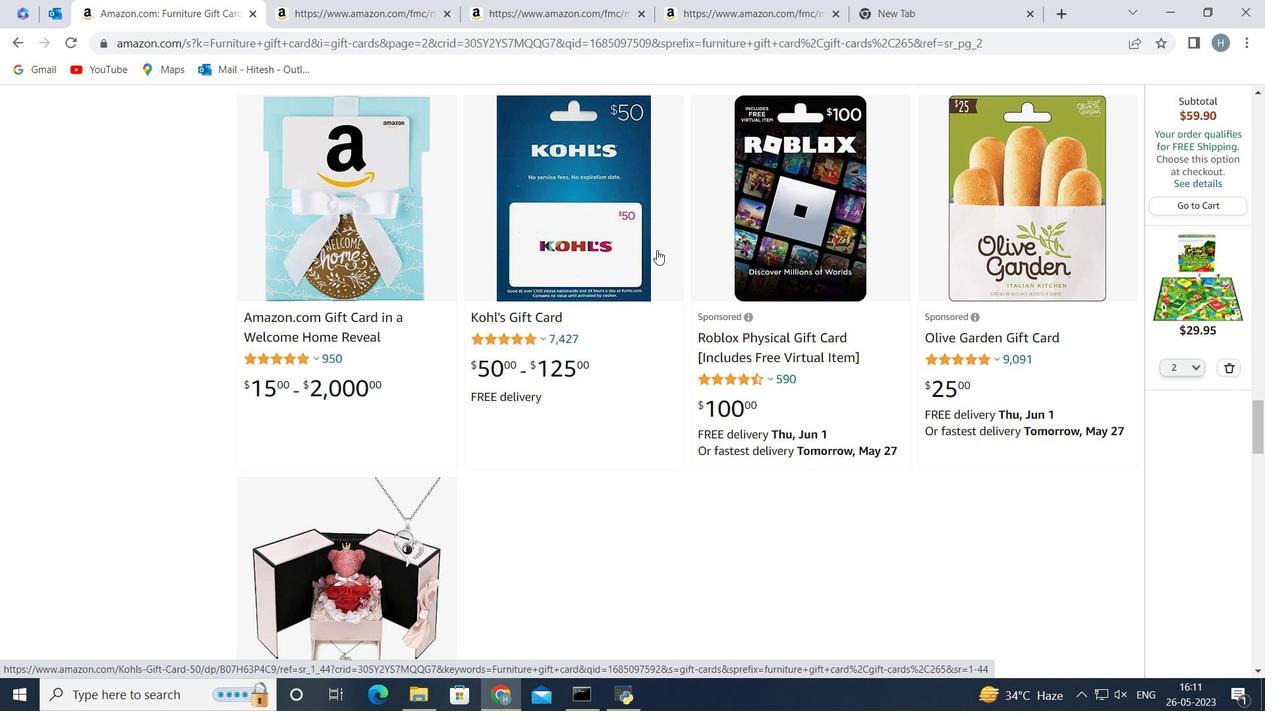
Action: Mouse scrolled (657, 249) with delta (0, 0)
Screenshot: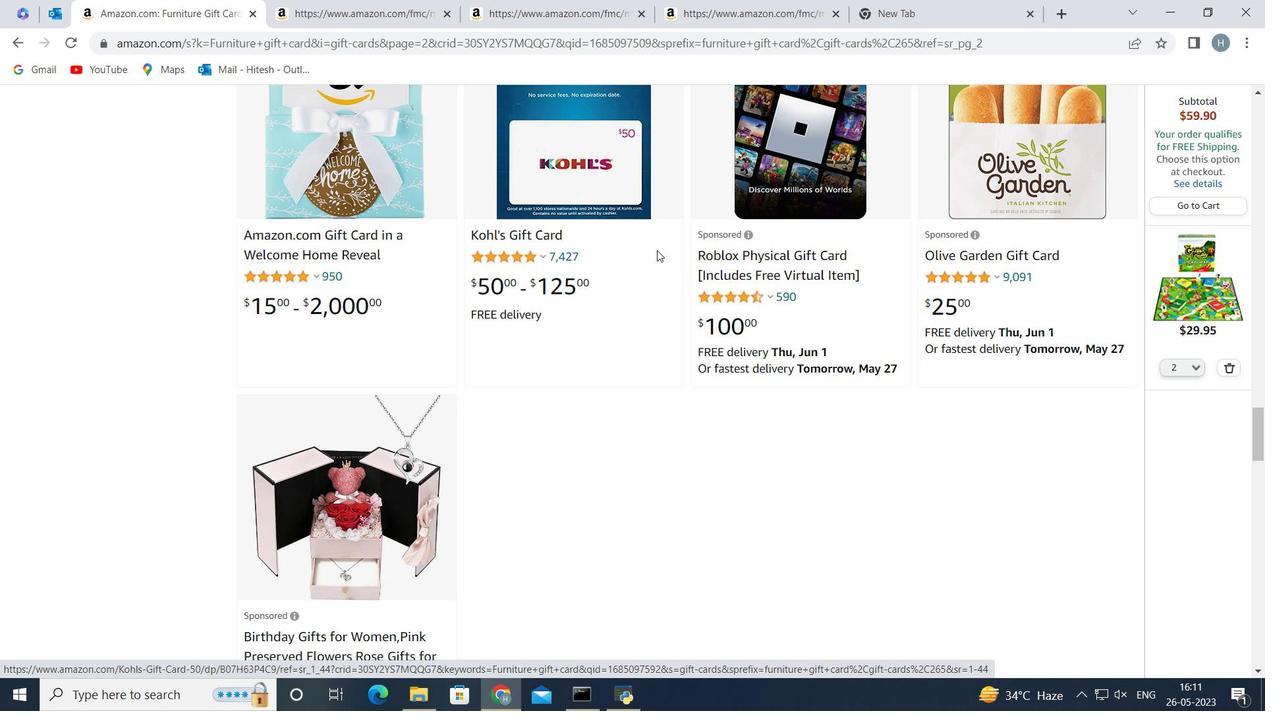 
Action: Mouse scrolled (657, 249) with delta (0, 0)
Screenshot: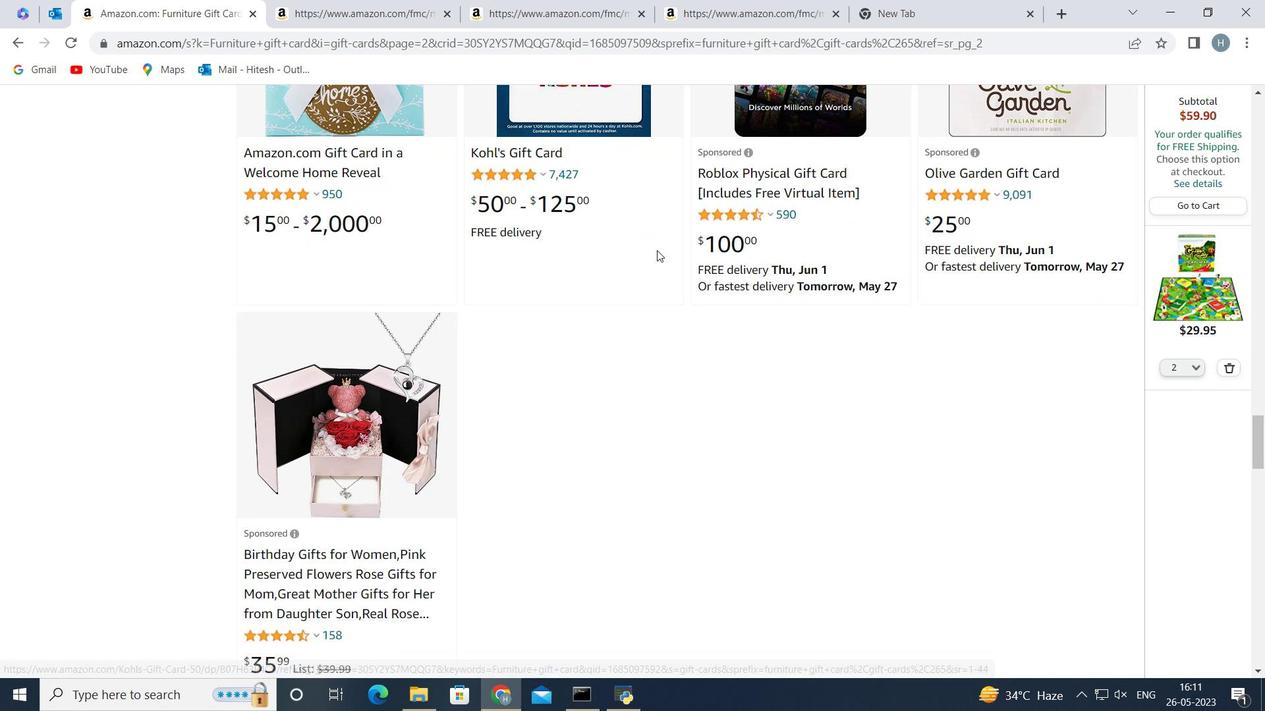 
Action: Mouse scrolled (657, 249) with delta (0, 0)
Screenshot: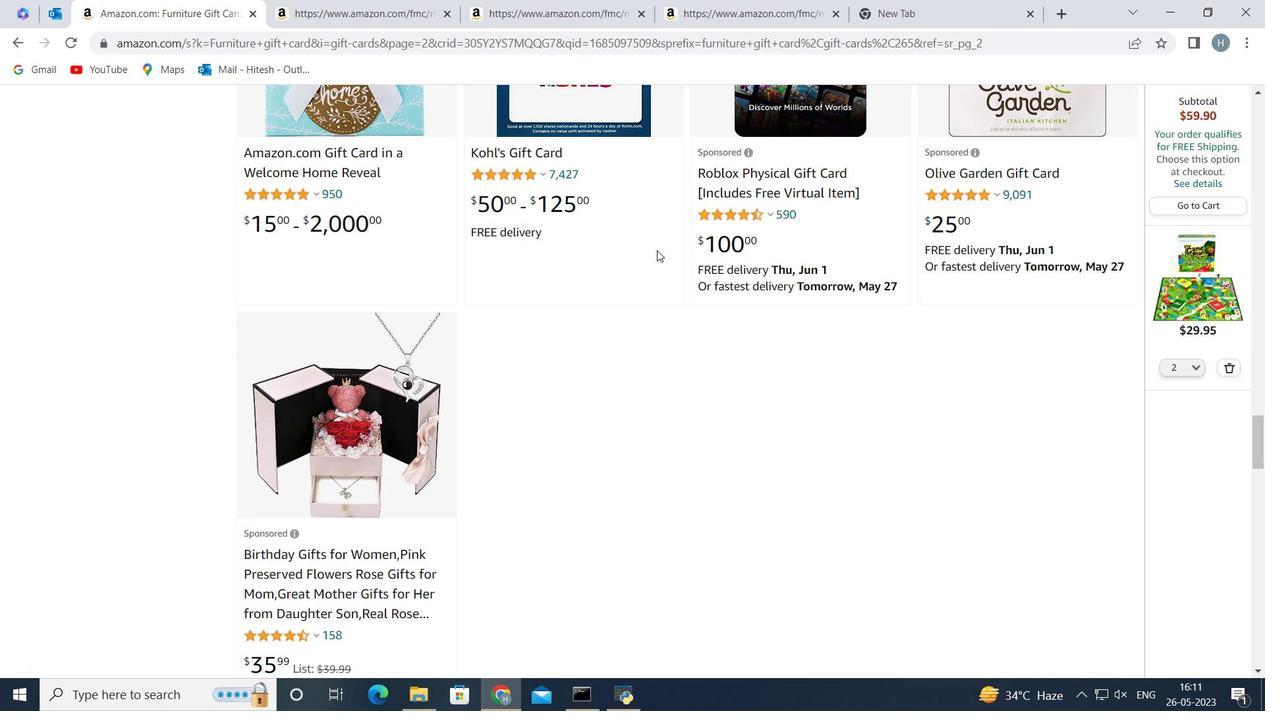 
Action: Mouse scrolled (657, 249) with delta (0, 0)
Screenshot: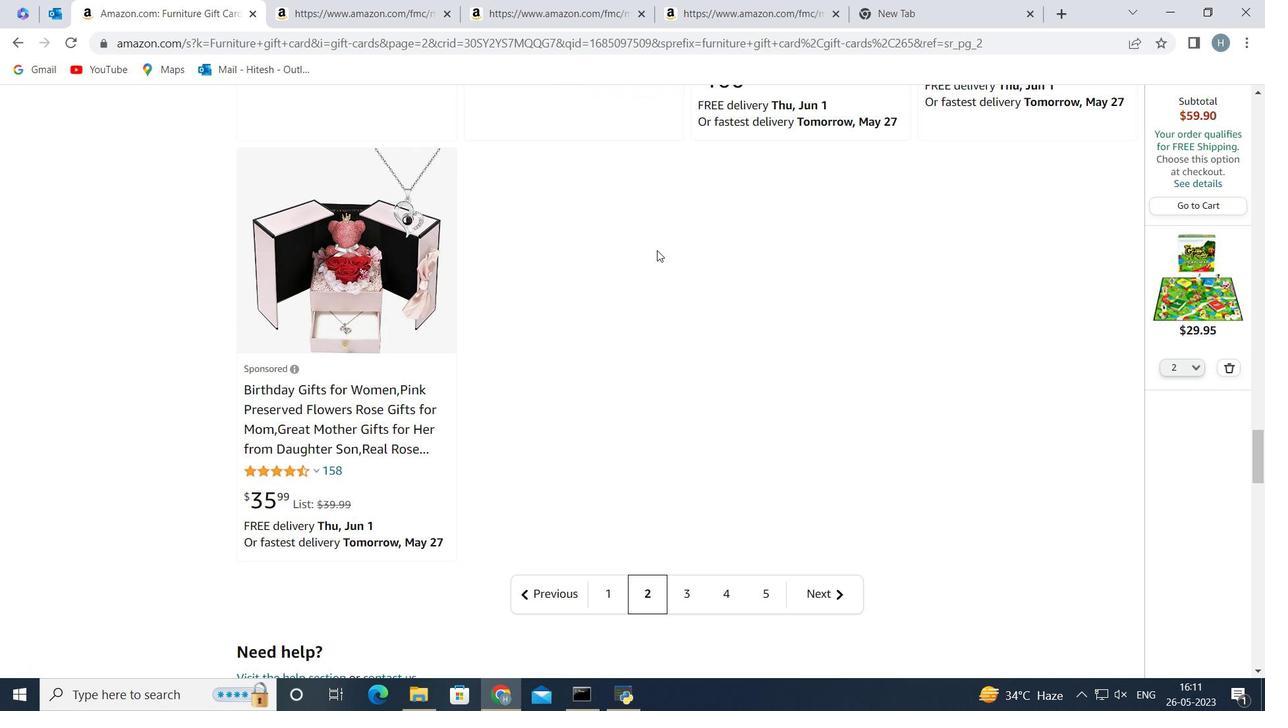 
Action: Mouse moved to (686, 510)
Screenshot: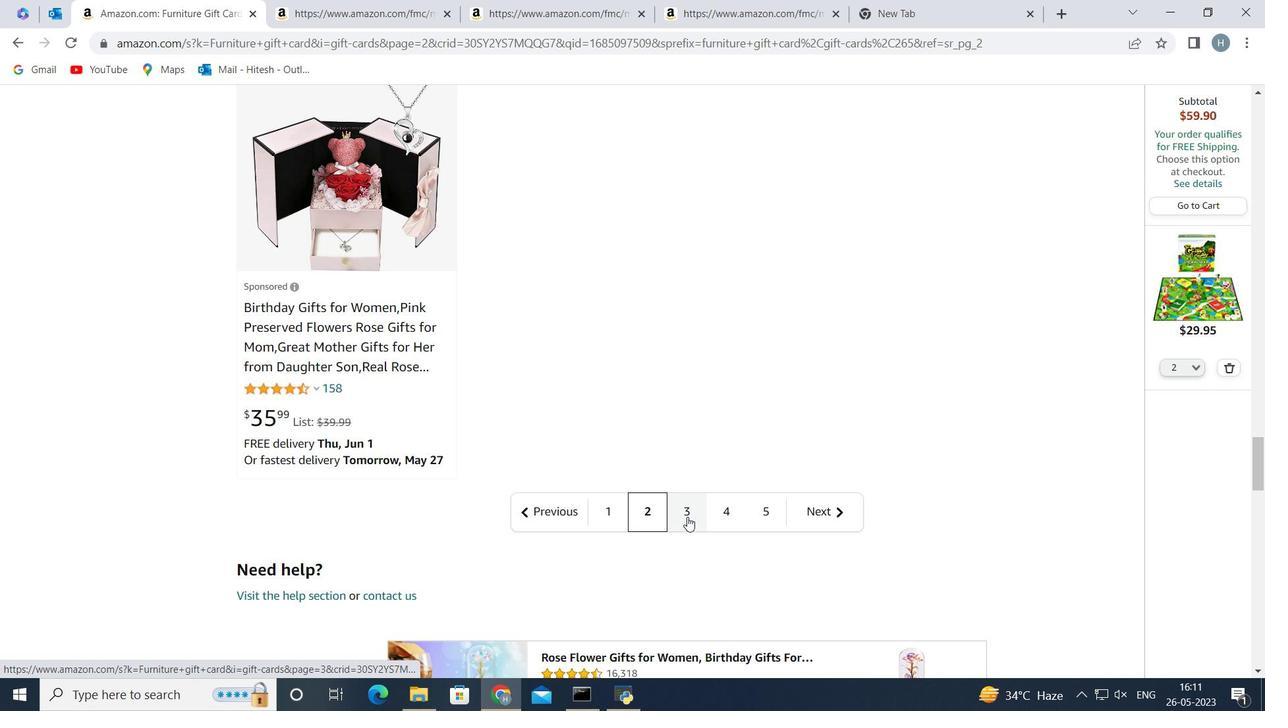 
Action: Mouse pressed left at (686, 510)
Screenshot: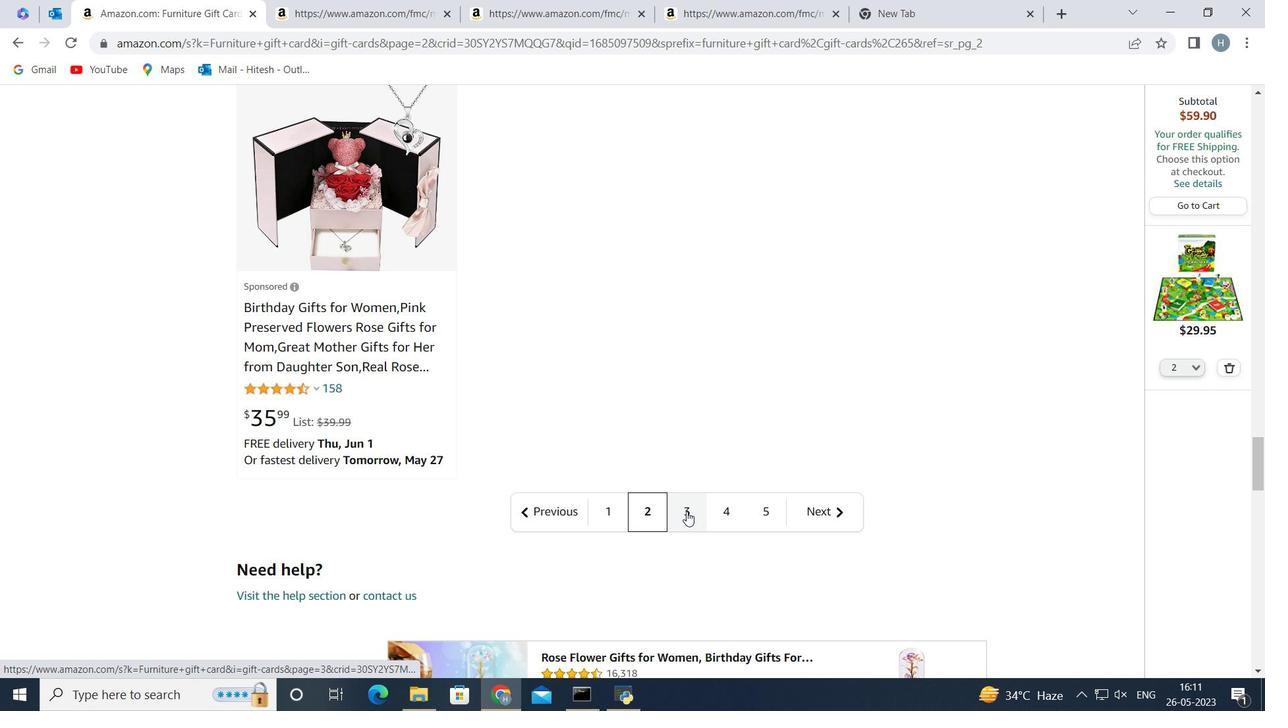 
Action: Mouse moved to (689, 274)
Screenshot: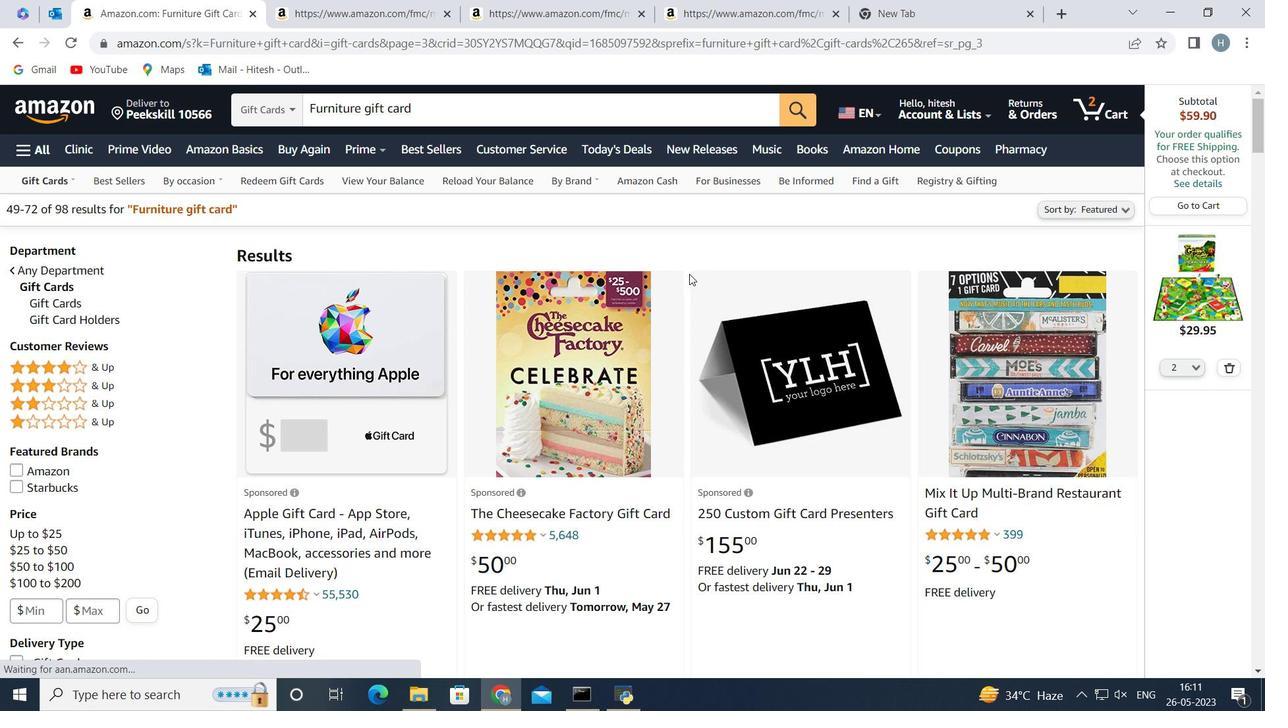 
Action: Mouse scrolled (689, 273) with delta (0, 0)
Screenshot: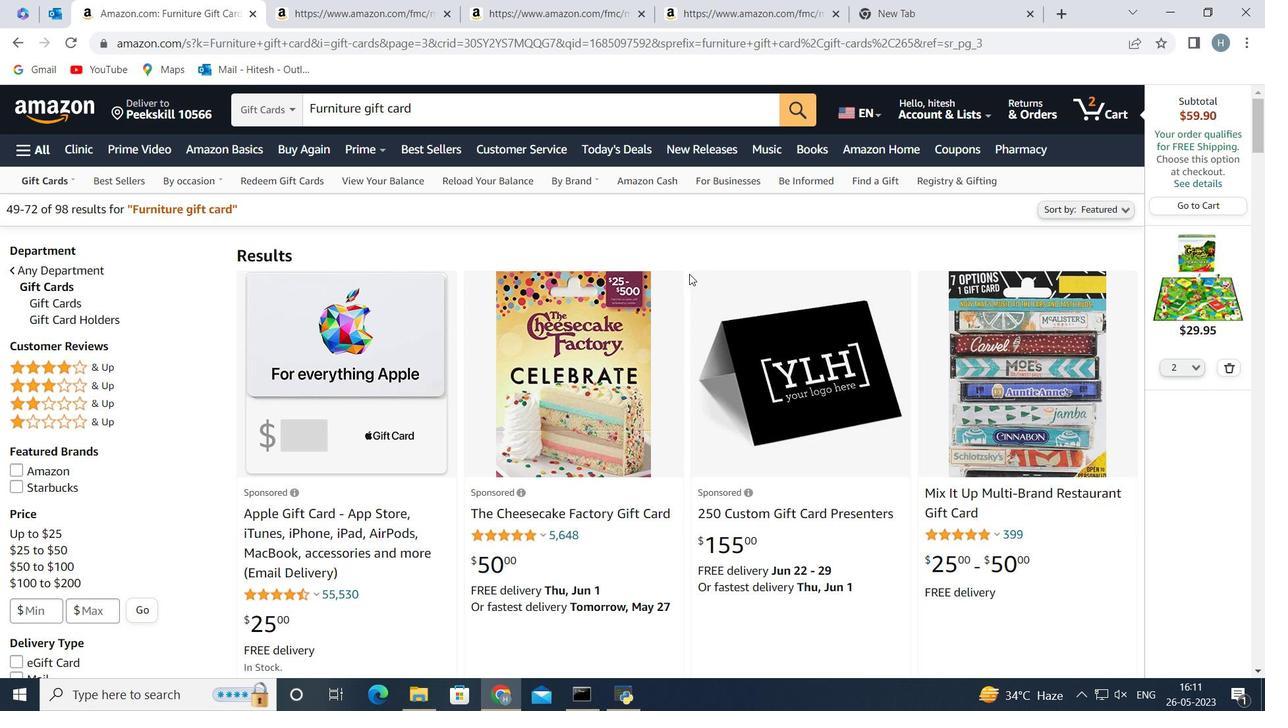 
Action: Mouse scrolled (689, 273) with delta (0, 0)
Screenshot: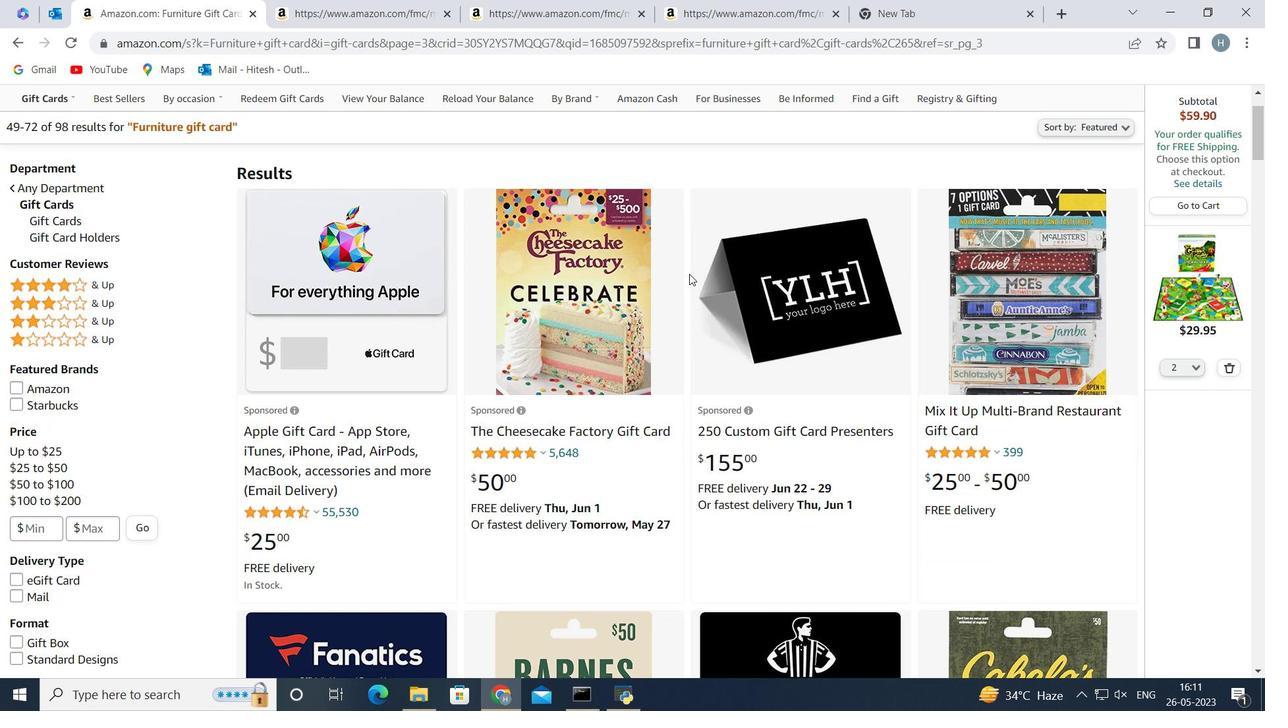 
Action: Mouse scrolled (689, 273) with delta (0, 0)
Screenshot: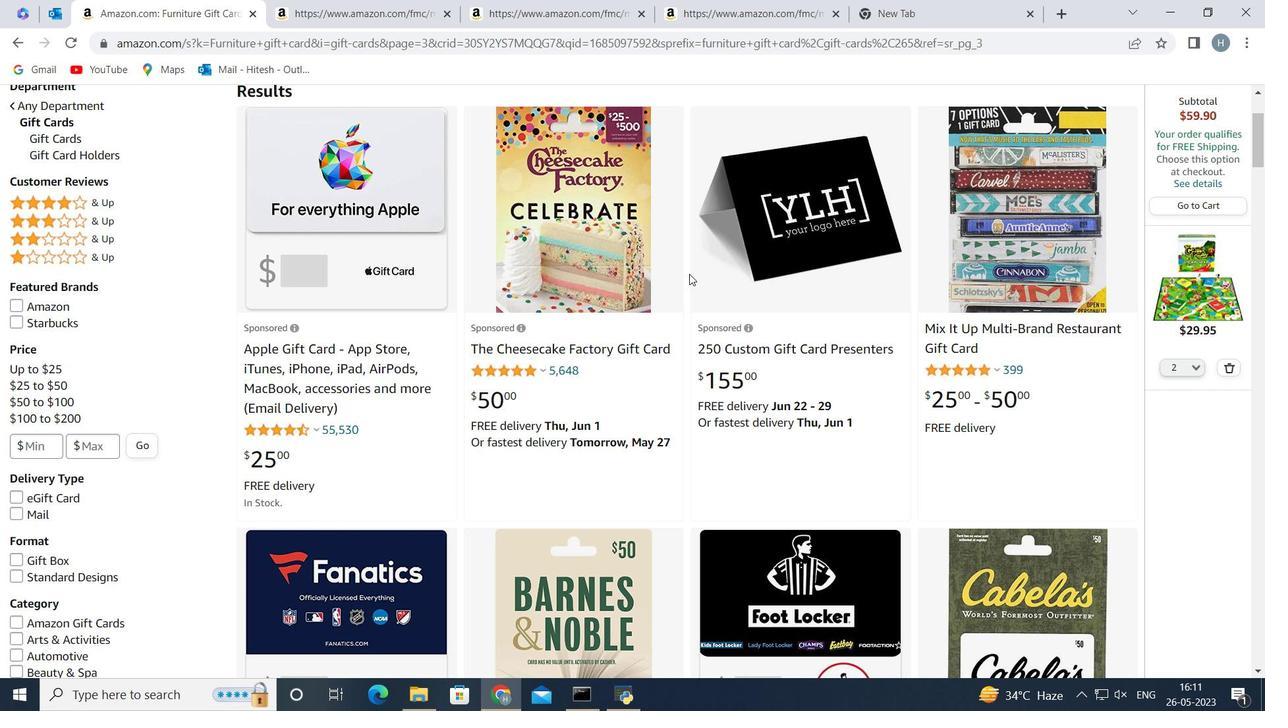 
Action: Mouse scrolled (689, 273) with delta (0, 0)
Screenshot: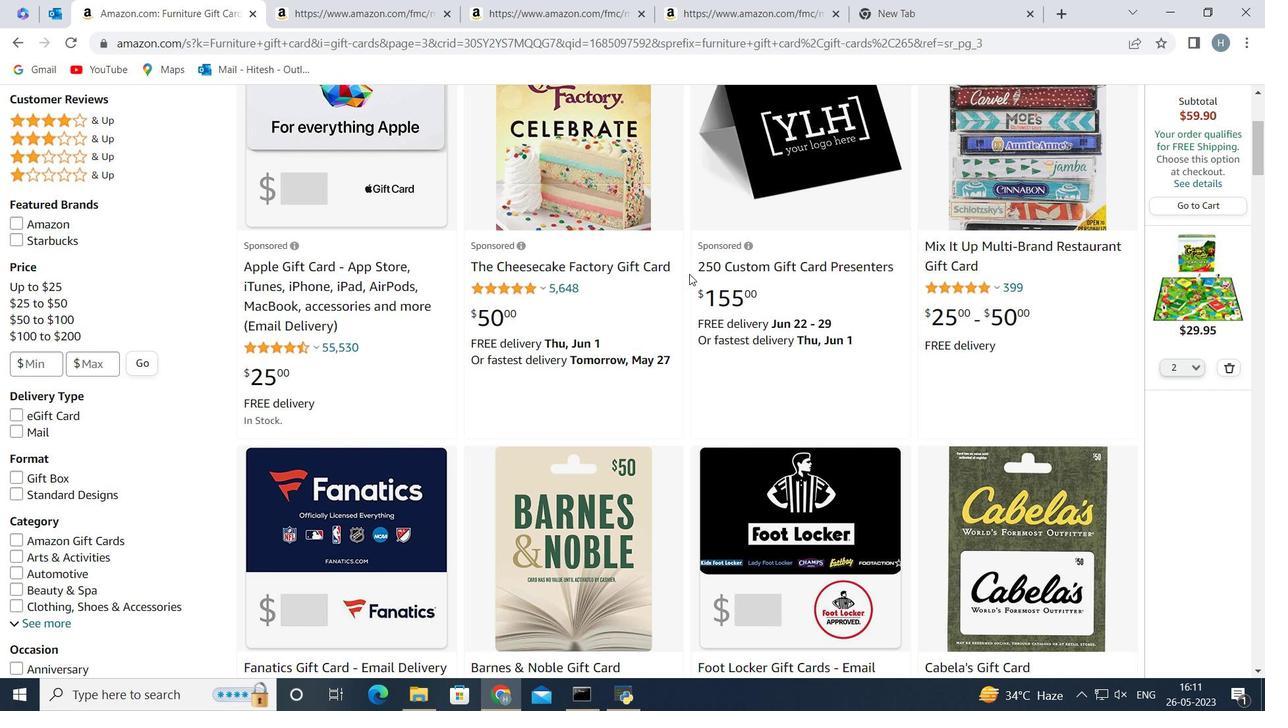 
Action: Mouse moved to (688, 248)
Screenshot: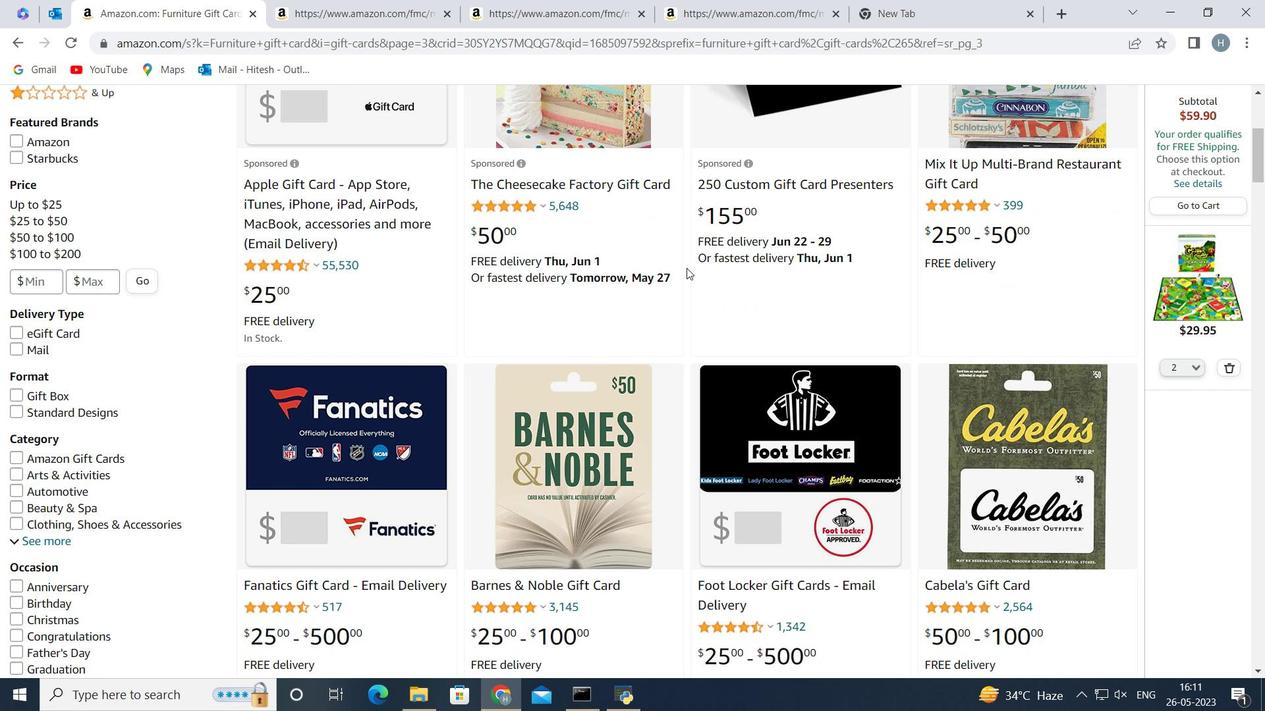 
Action: Mouse scrolled (688, 247) with delta (0, 0)
Screenshot: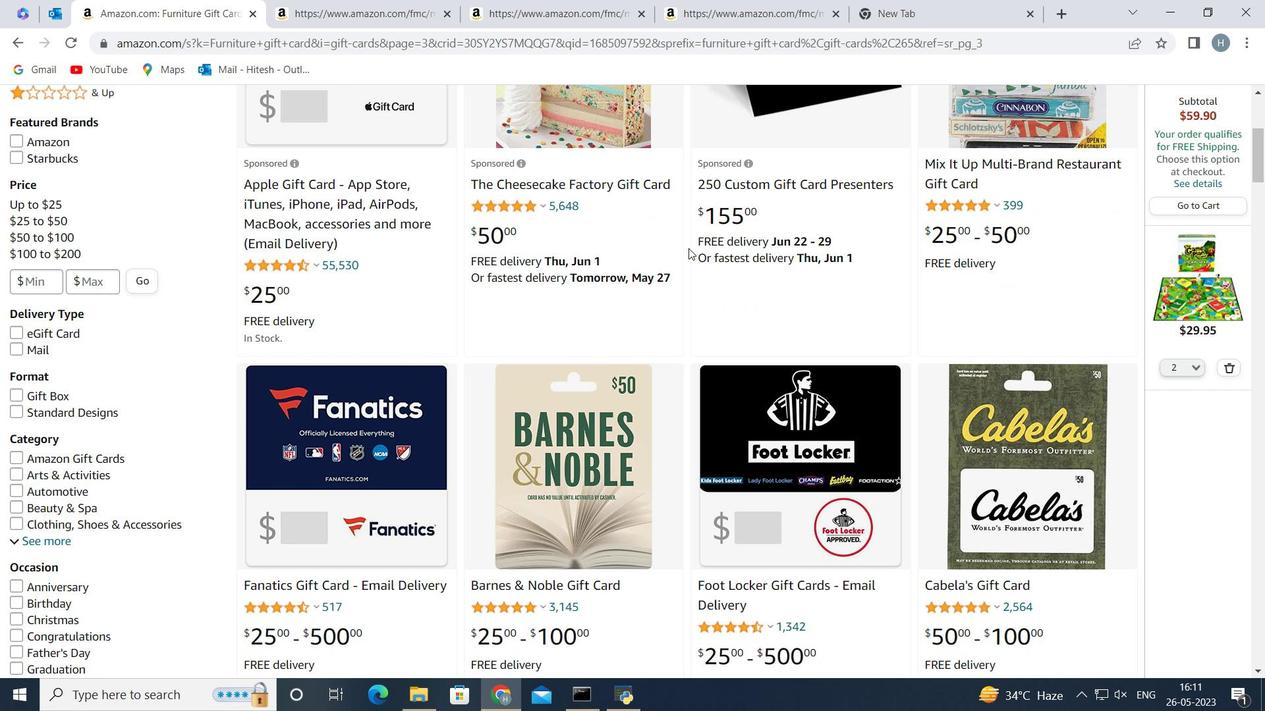 
Action: Mouse scrolled (688, 247) with delta (0, 0)
Screenshot: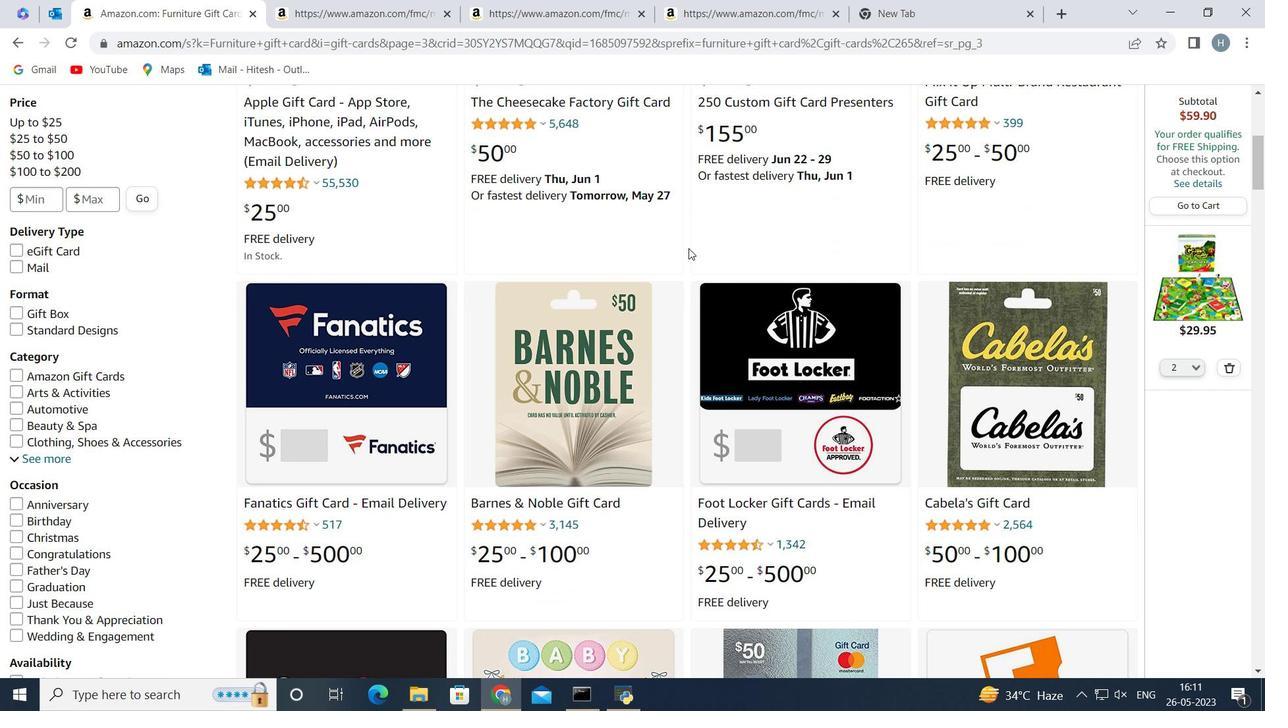 
Action: Mouse scrolled (688, 247) with delta (0, 0)
Screenshot: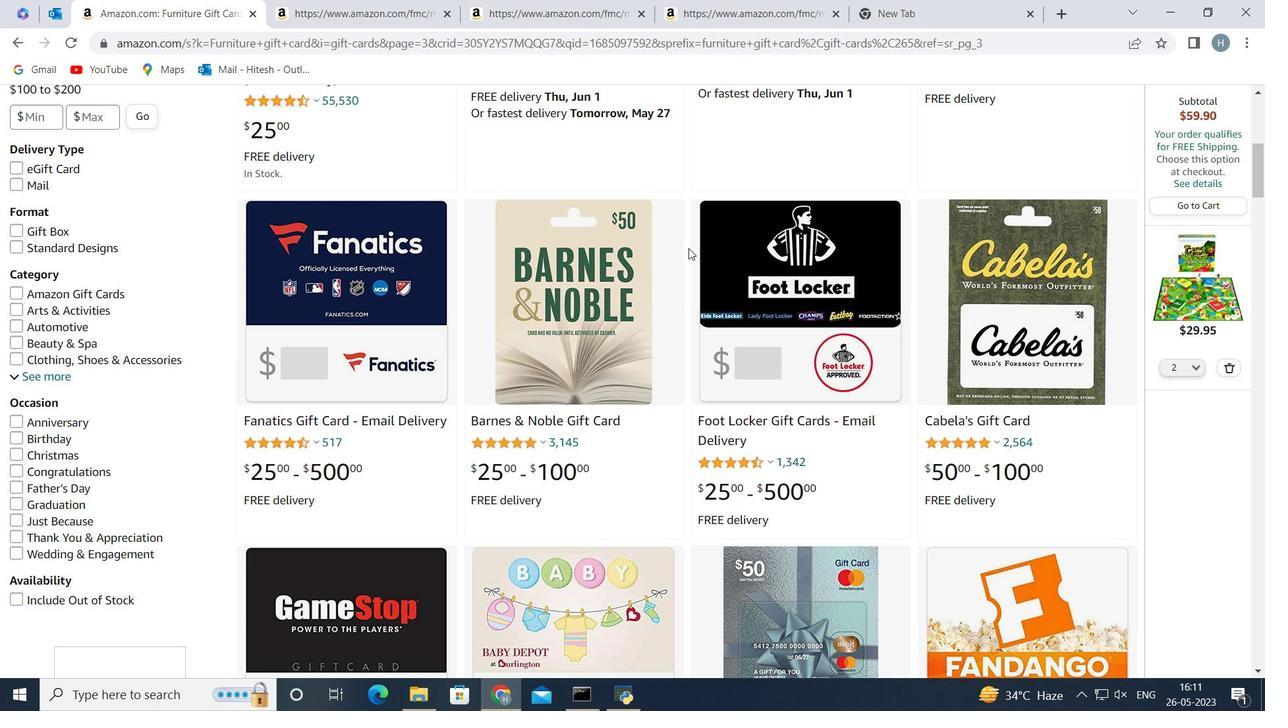 
Action: Mouse moved to (689, 247)
Screenshot: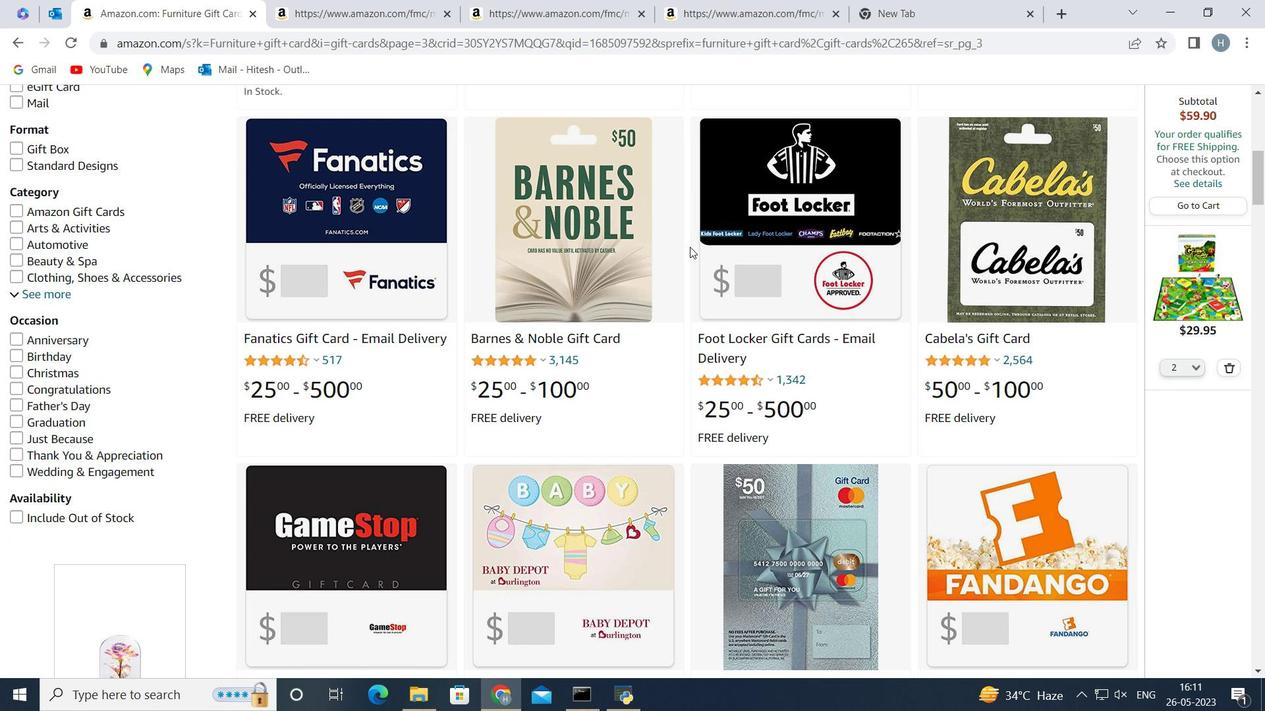 
Action: Mouse scrolled (689, 246) with delta (0, 0)
Screenshot: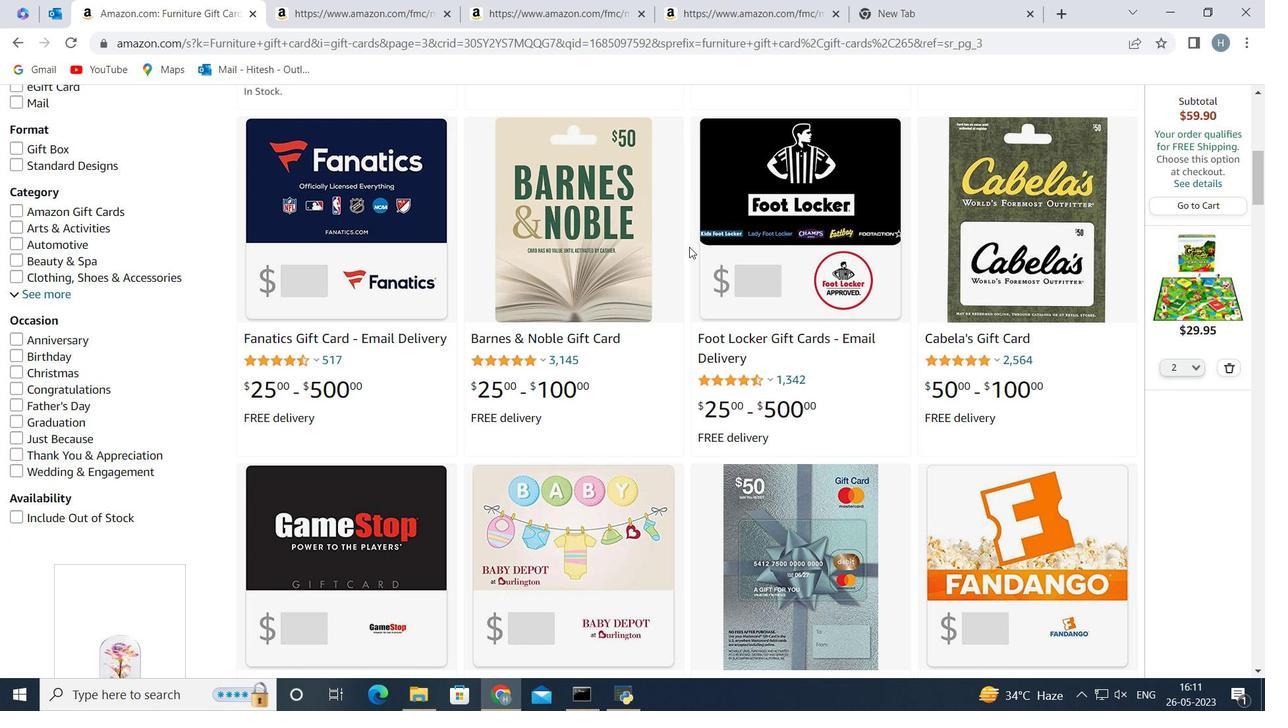 
Action: Mouse moved to (687, 256)
Screenshot: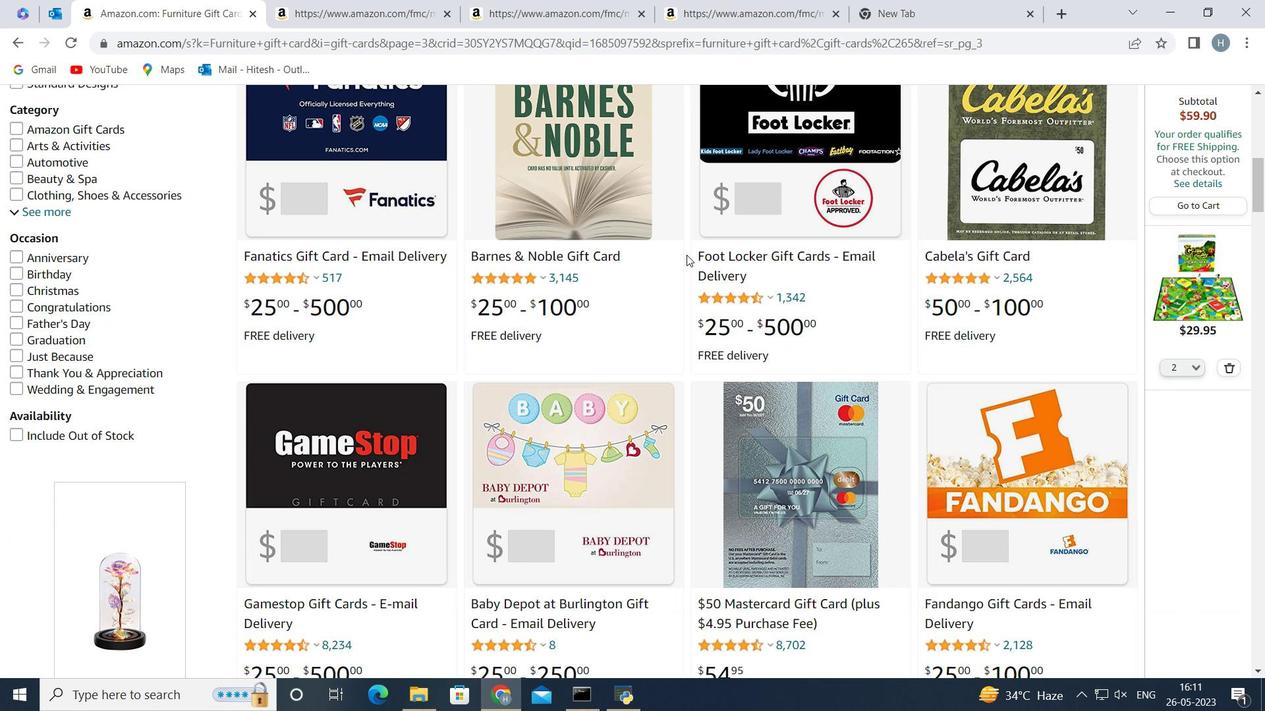 
Action: Mouse scrolled (687, 255) with delta (0, 0)
Screenshot: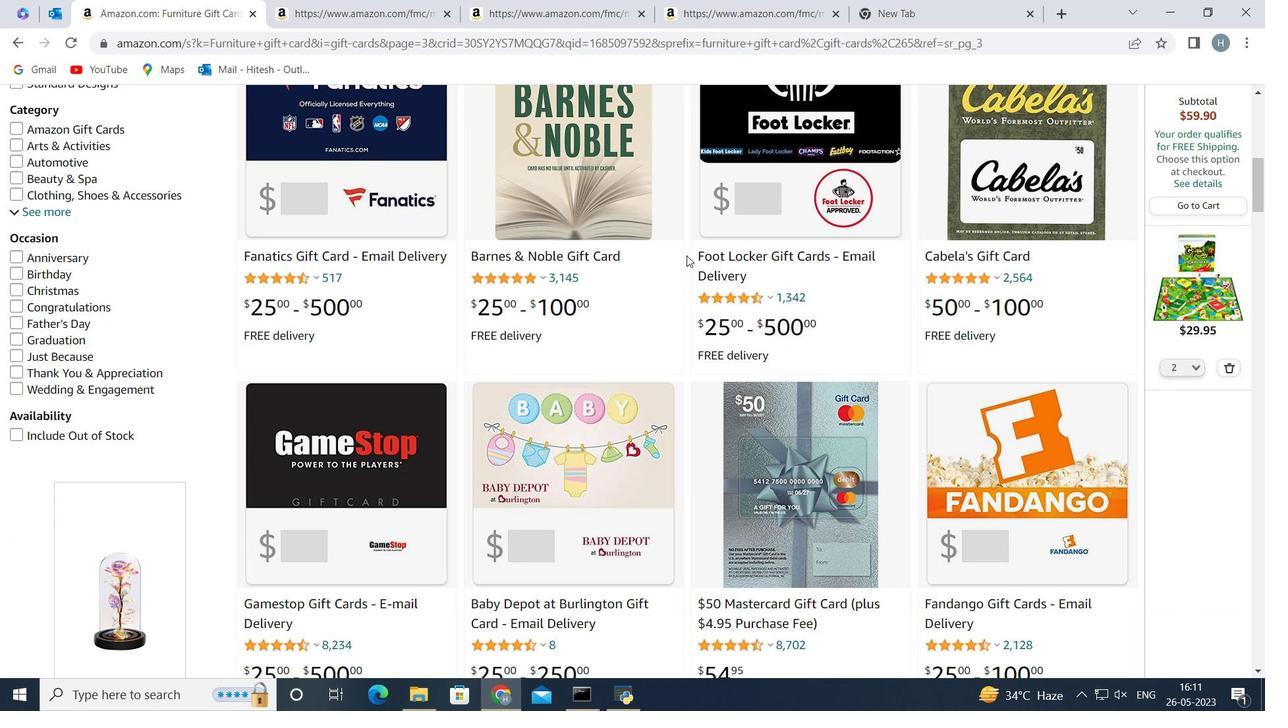 
Action: Mouse scrolled (687, 255) with delta (0, 0)
Screenshot: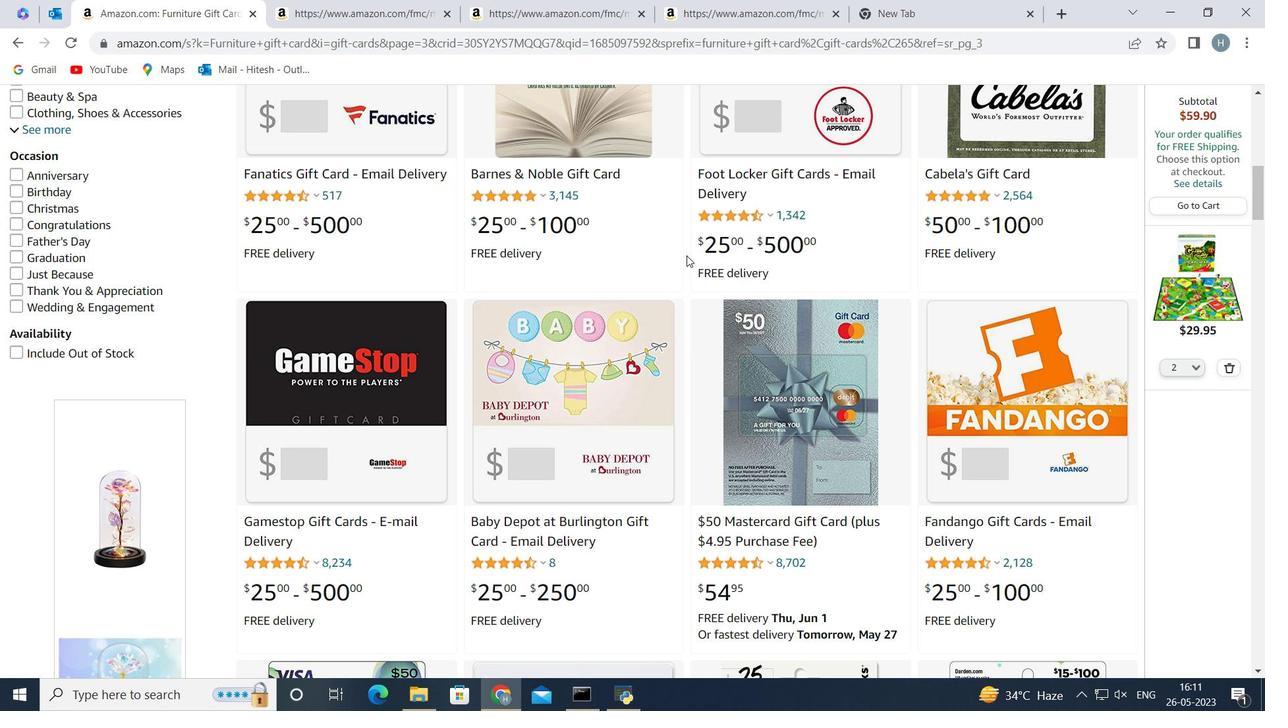 
Action: Mouse scrolled (687, 255) with delta (0, 0)
Screenshot: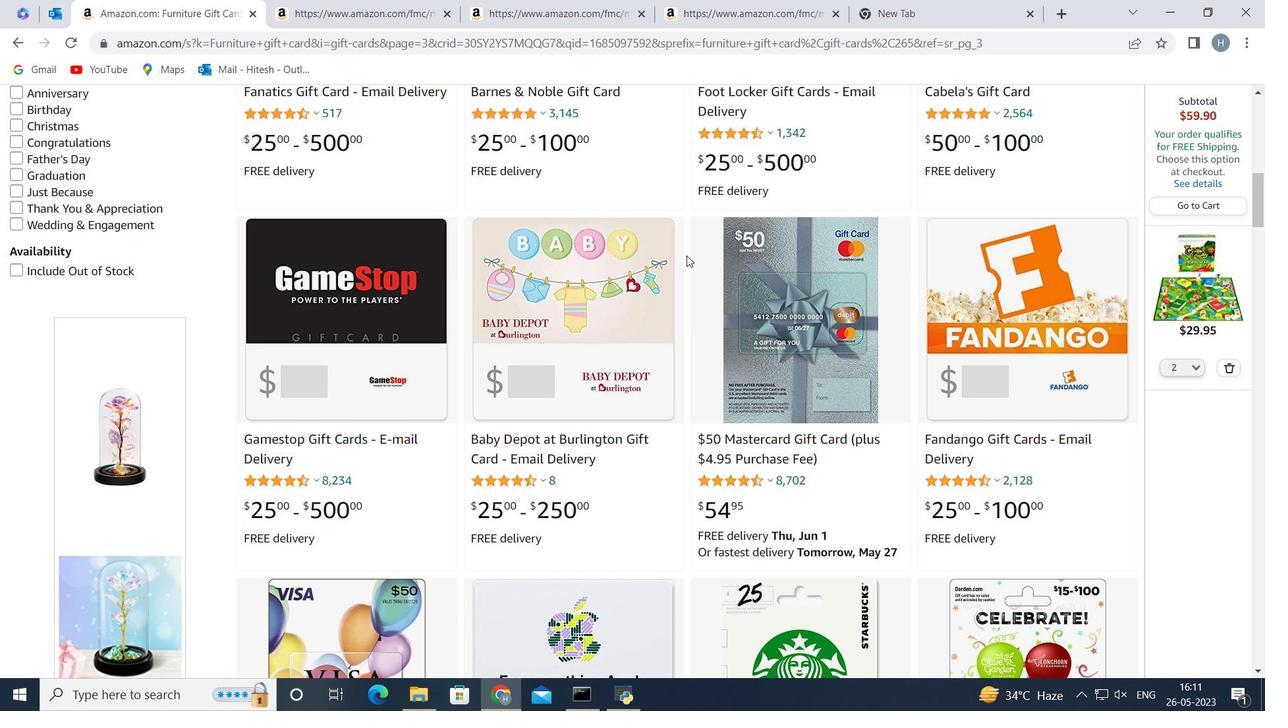 
Action: Mouse scrolled (687, 255) with delta (0, 0)
Screenshot: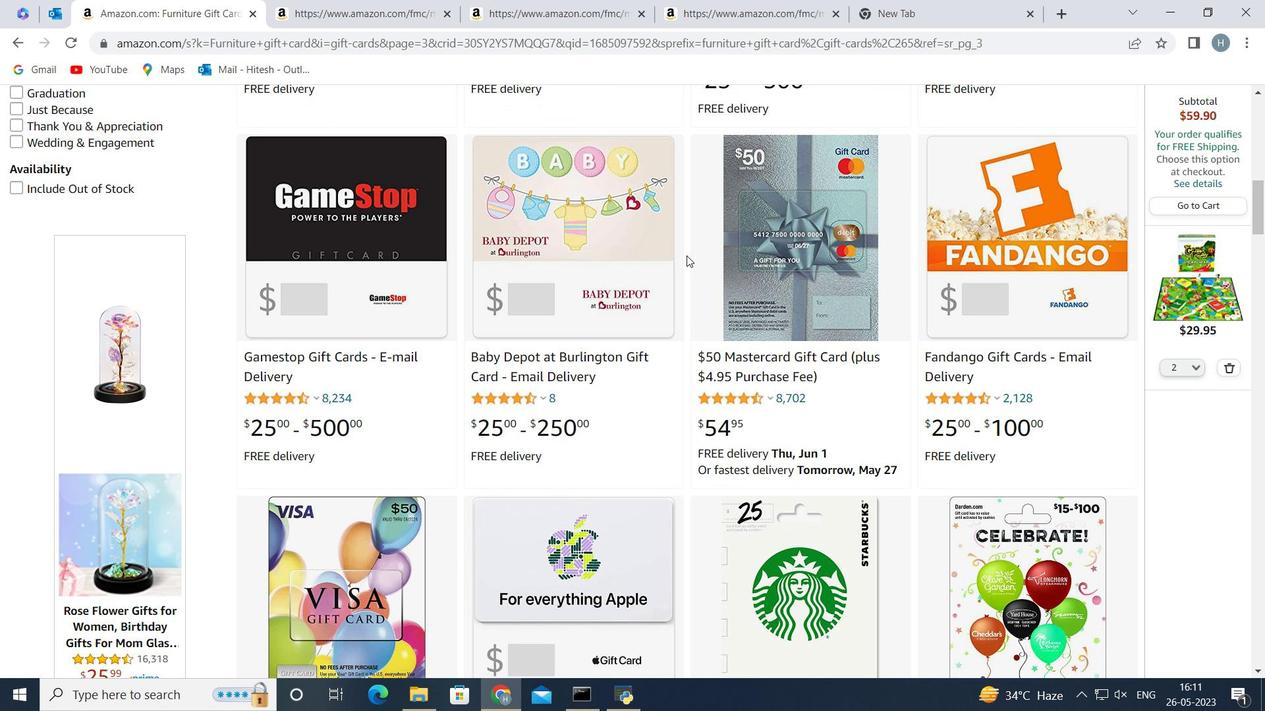 
Action: Mouse scrolled (687, 255) with delta (0, 0)
Screenshot: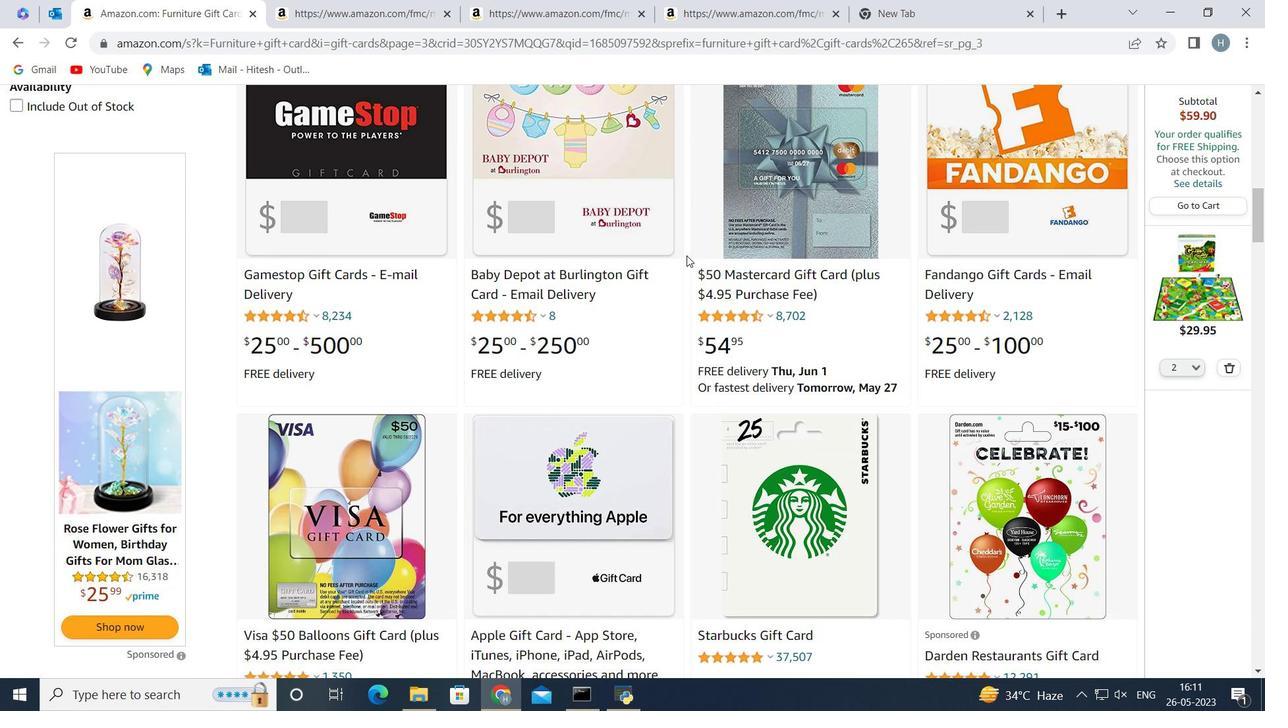 
Action: Mouse scrolled (687, 255) with delta (0, 0)
Screenshot: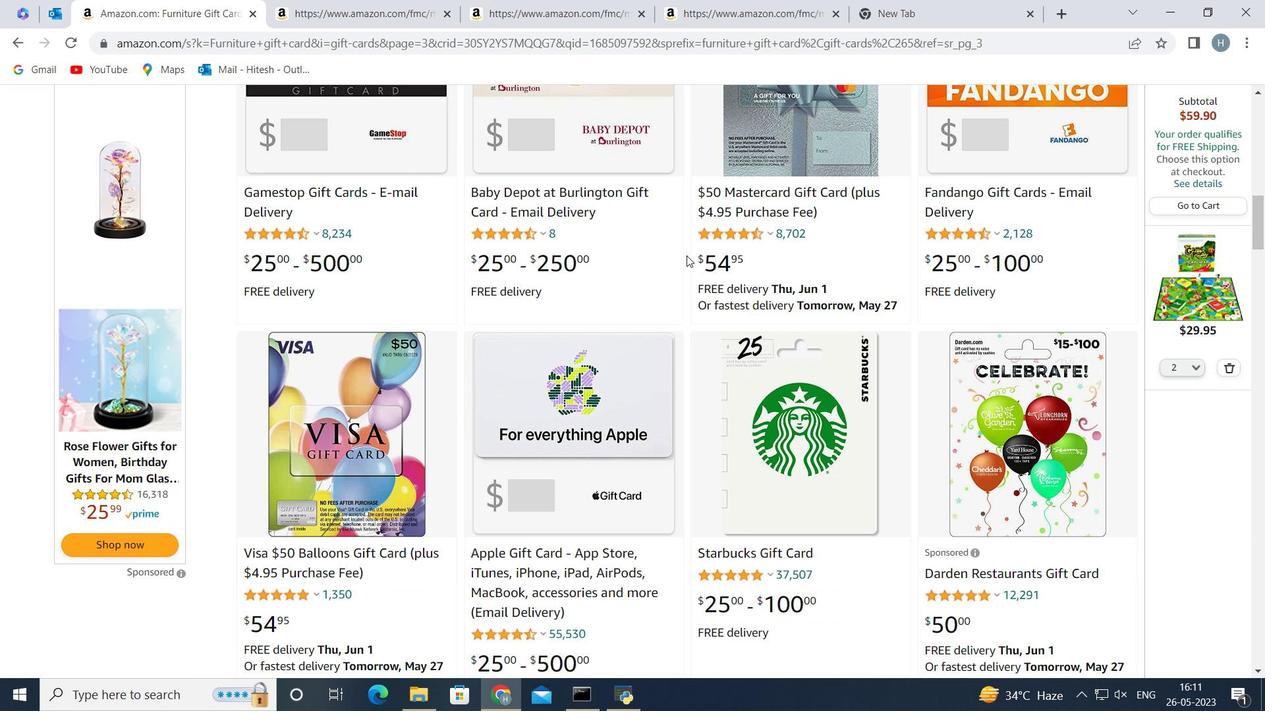 
Action: Mouse scrolled (687, 255) with delta (0, 0)
Screenshot: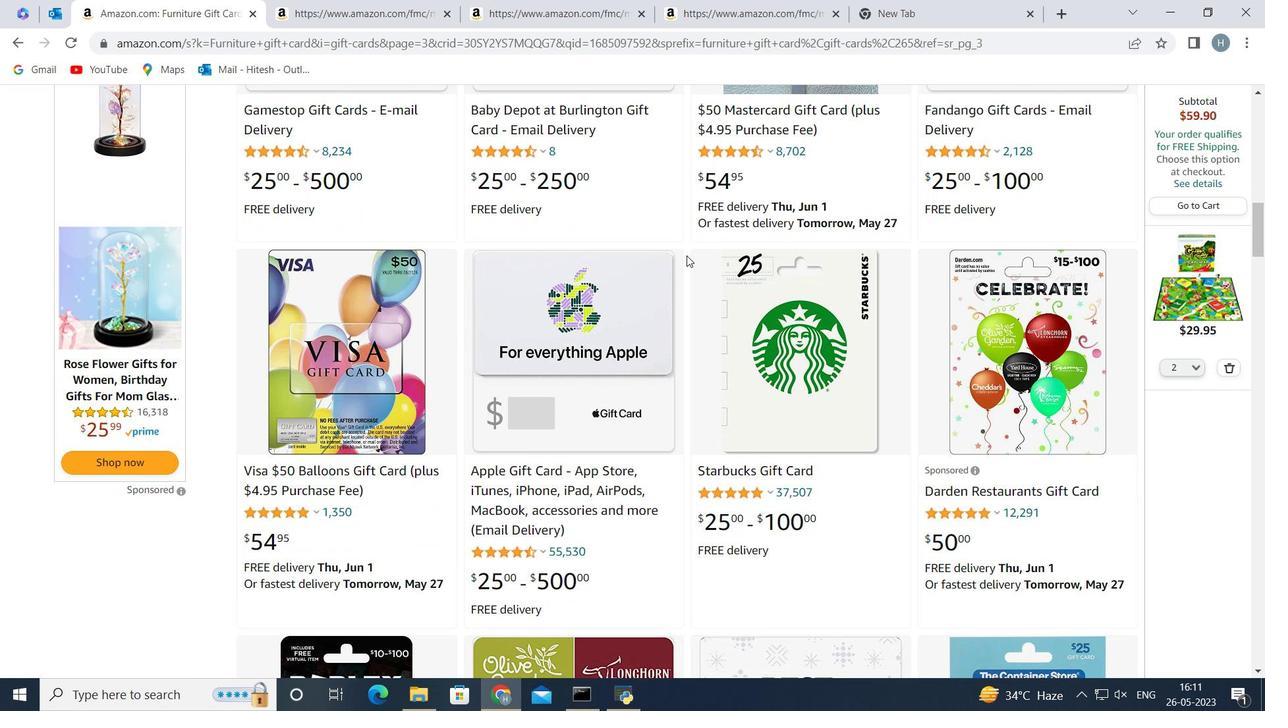 
Action: Mouse scrolled (687, 255) with delta (0, 0)
Screenshot: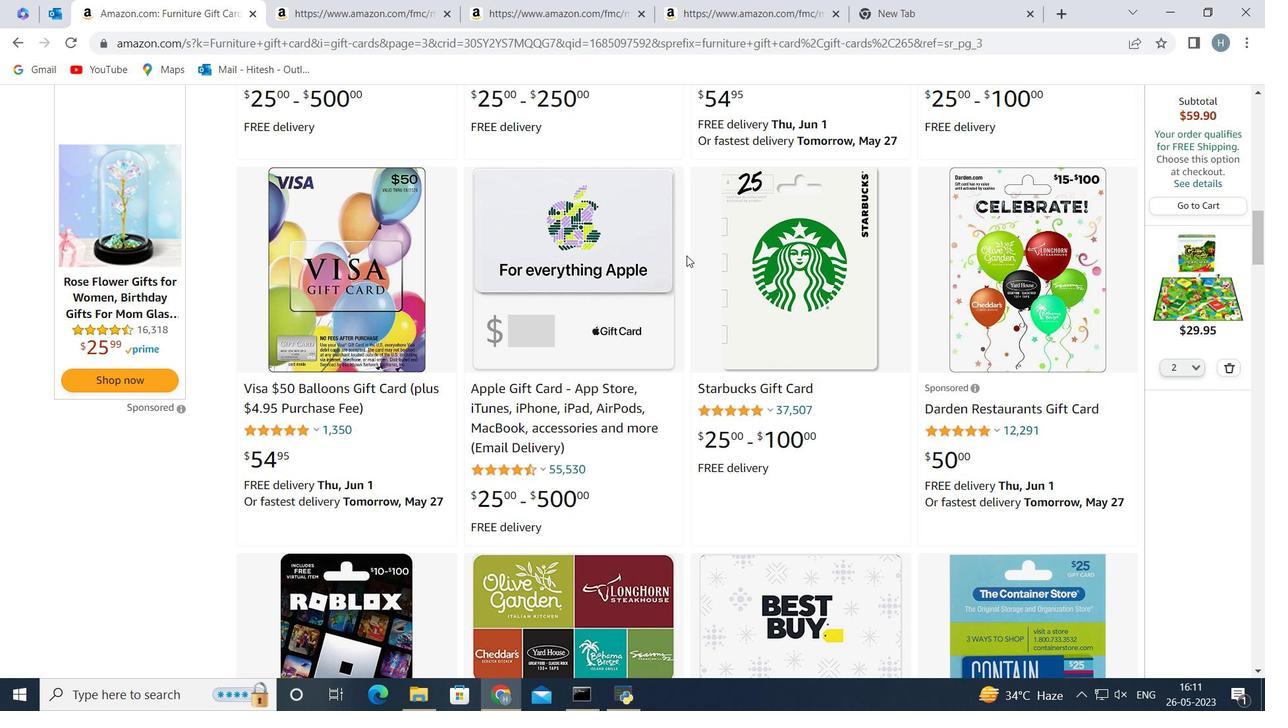 
Action: Mouse moved to (654, 233)
Screenshot: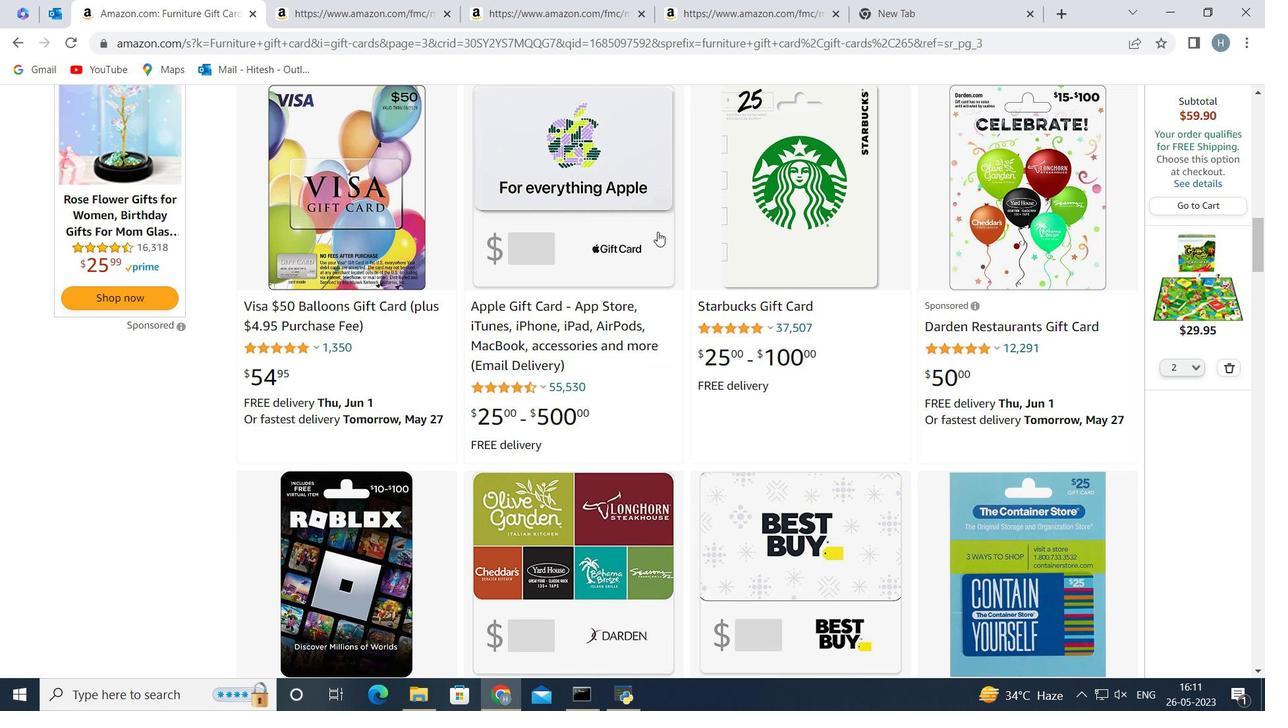 
Action: Mouse scrolled (654, 233) with delta (0, 0)
Screenshot: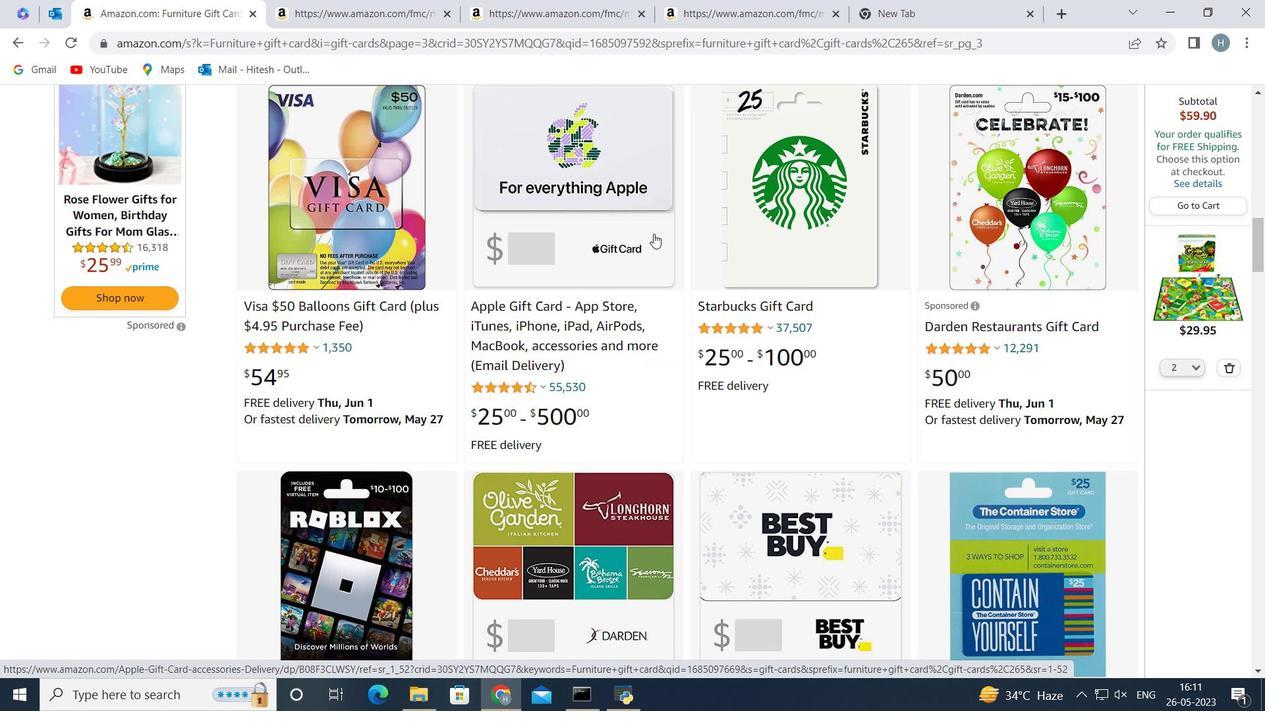 
Action: Mouse scrolled (654, 233) with delta (0, 0)
Screenshot: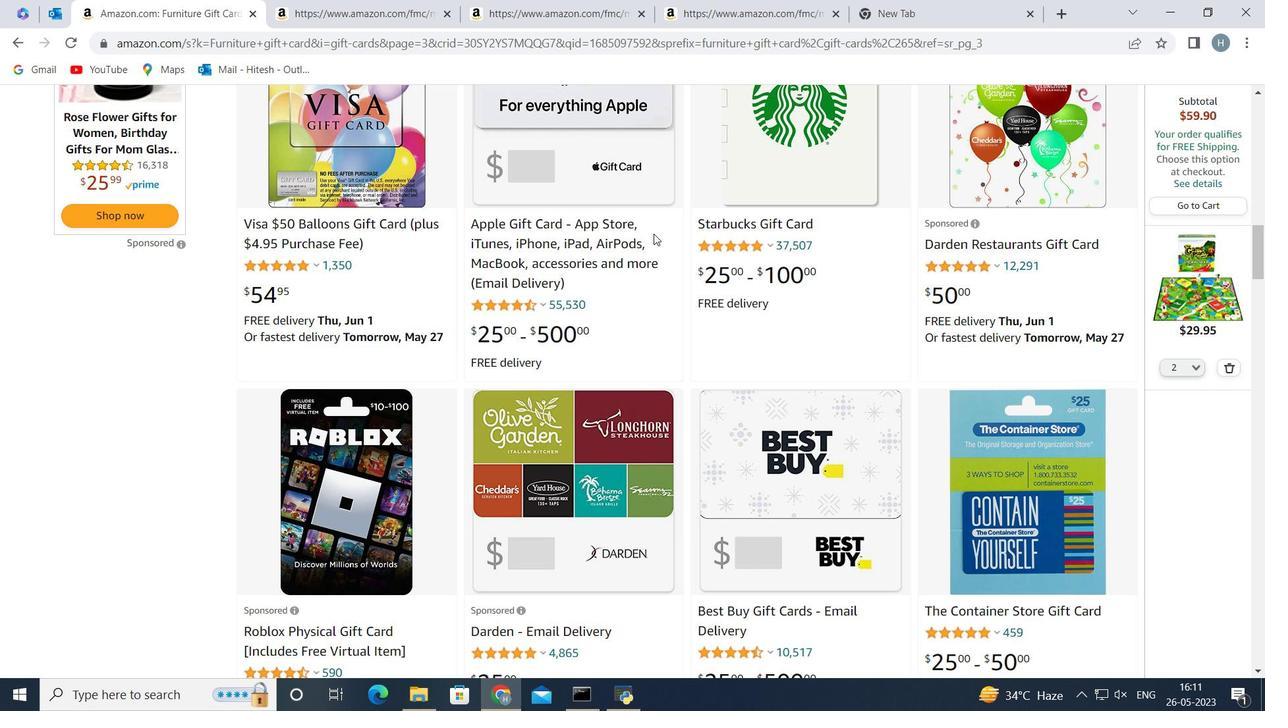 
Action: Mouse scrolled (654, 233) with delta (0, 0)
Screenshot: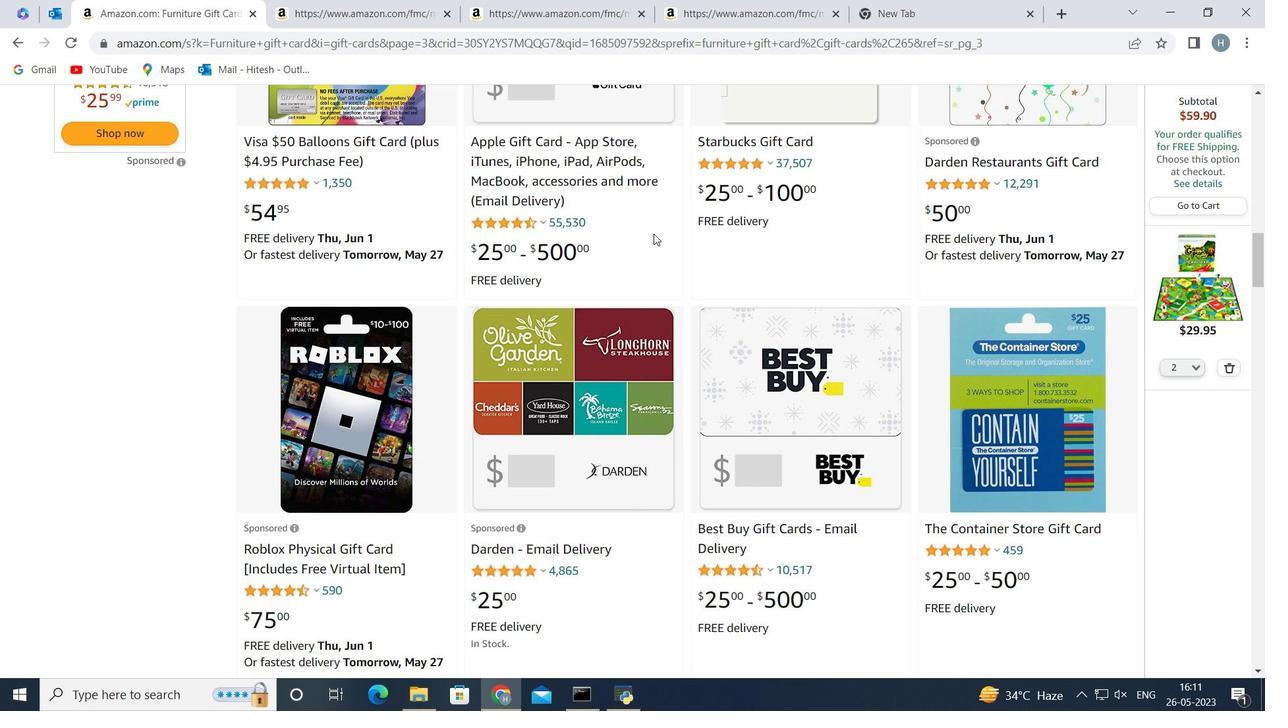 
Action: Mouse scrolled (654, 233) with delta (0, 0)
Screenshot: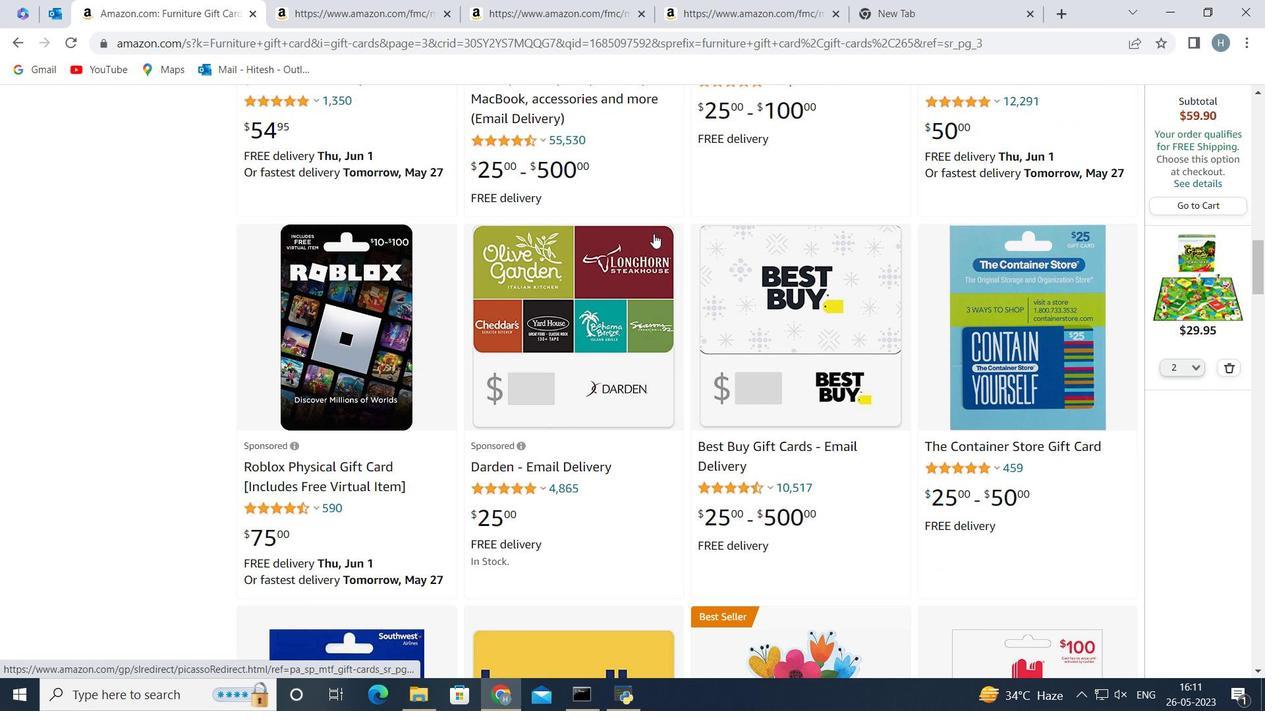 
Action: Mouse scrolled (654, 233) with delta (0, 0)
Screenshot: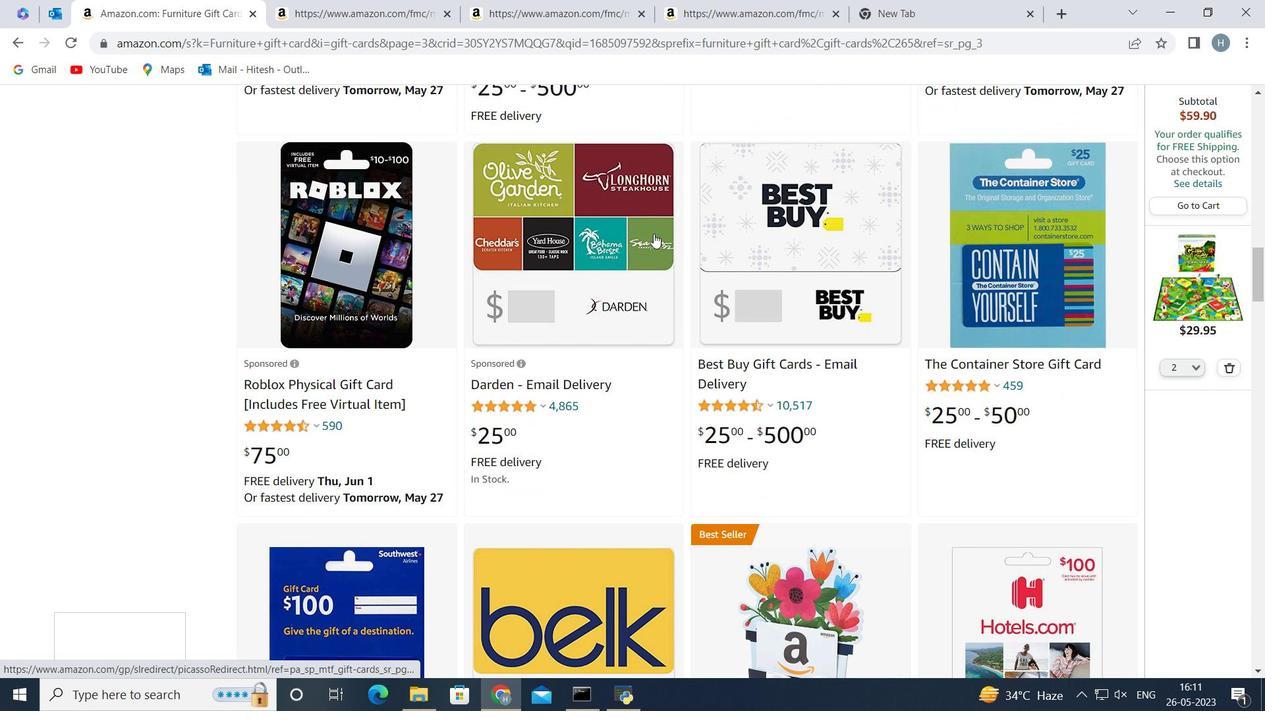
Action: Mouse scrolled (654, 233) with delta (0, 0)
Screenshot: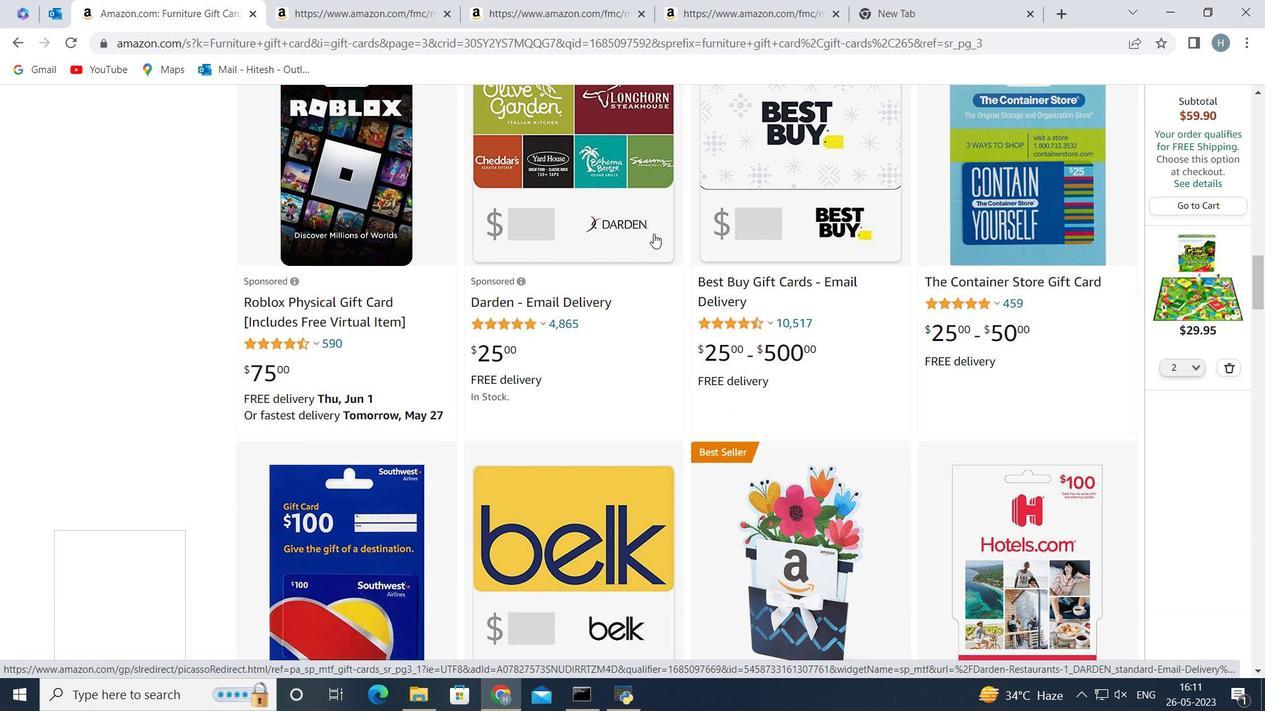 
Action: Mouse scrolled (654, 233) with delta (0, 0)
Screenshot: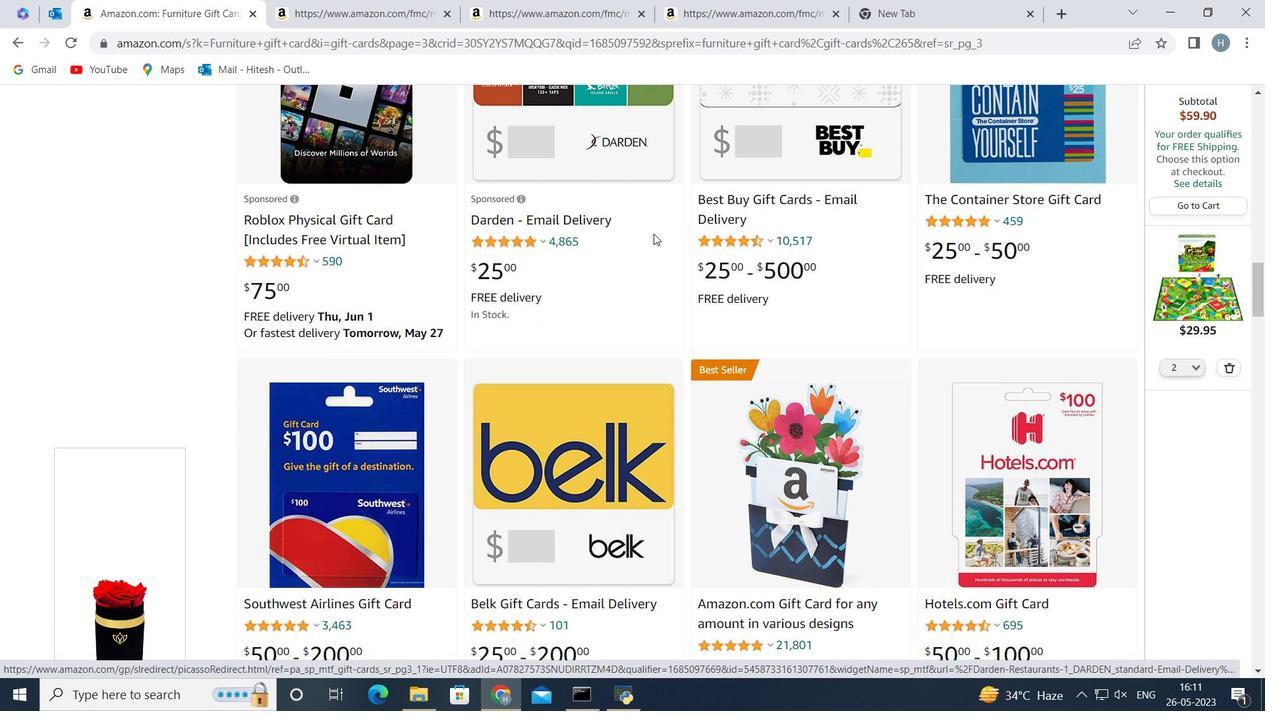 
Action: Mouse scrolled (654, 233) with delta (0, 0)
Screenshot: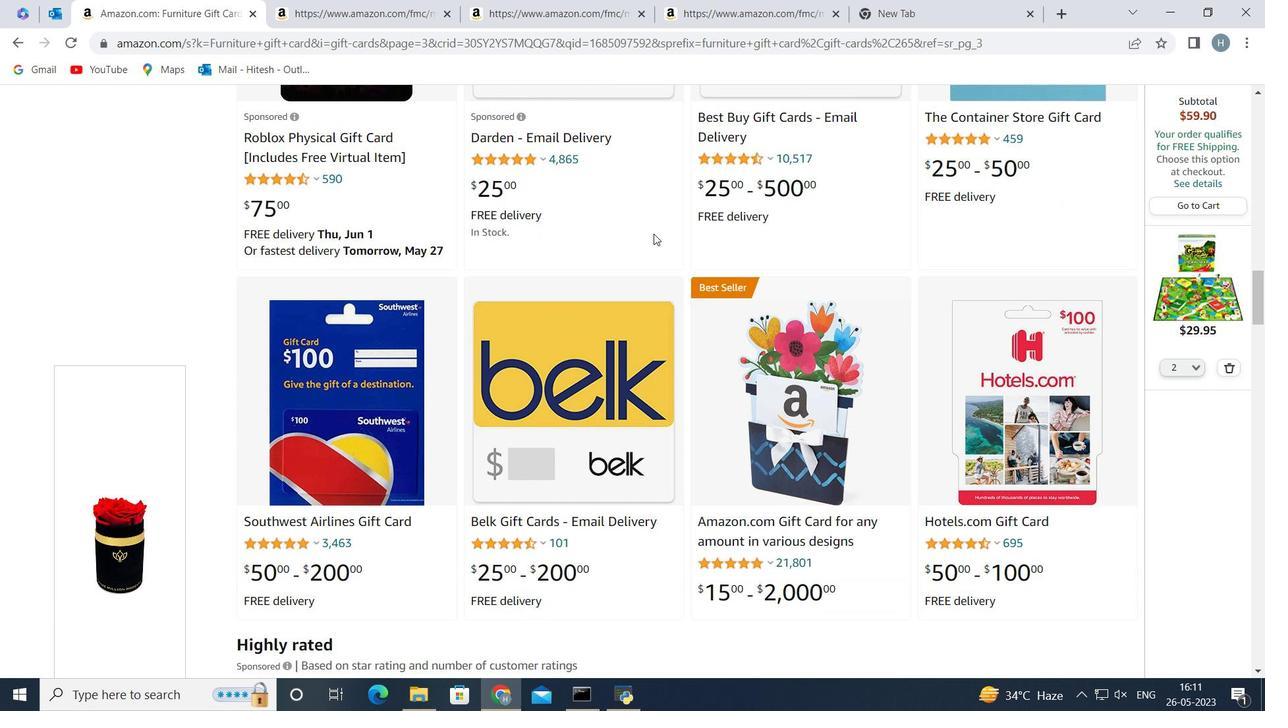 
Action: Mouse scrolled (654, 233) with delta (0, 0)
Screenshot: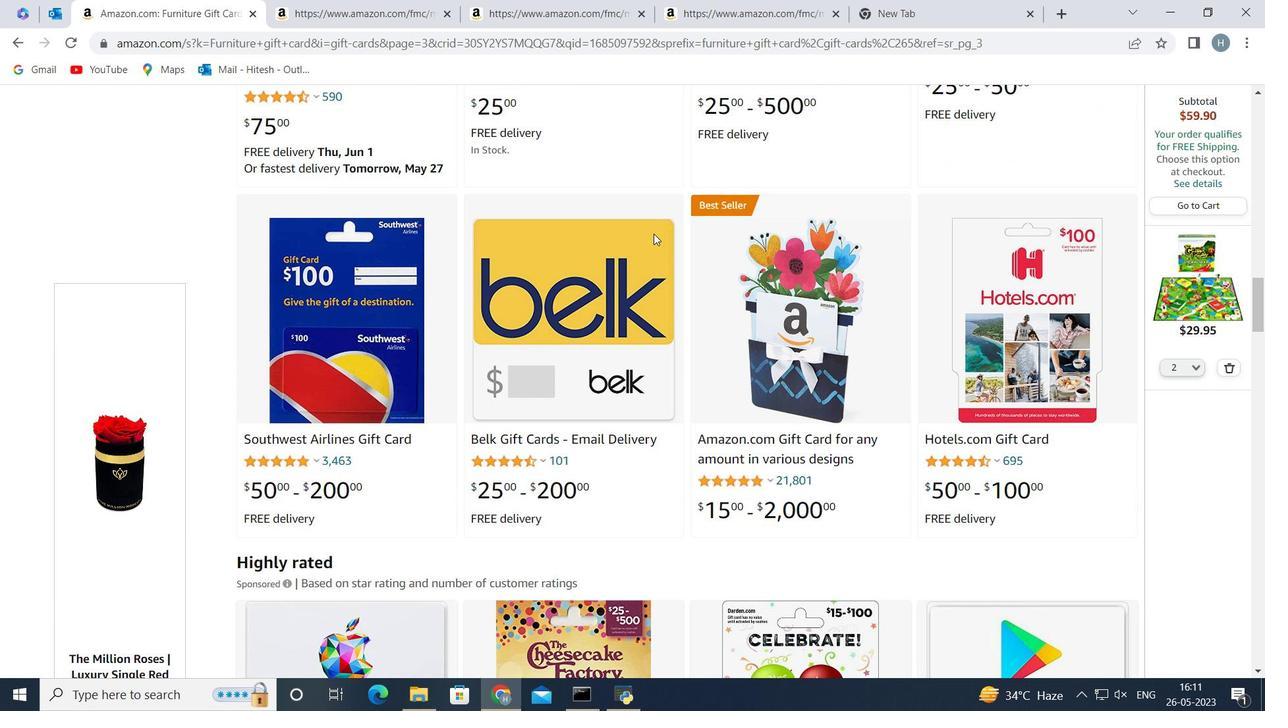 
Action: Mouse scrolled (654, 233) with delta (0, 0)
Screenshot: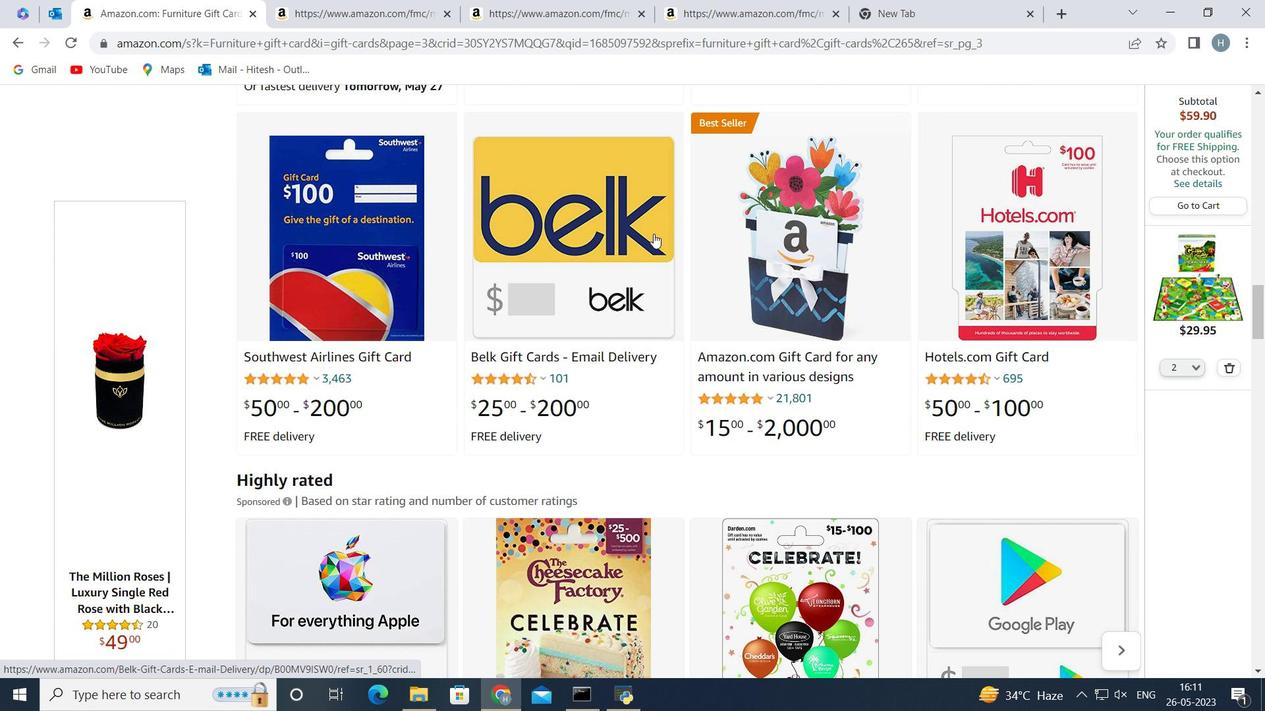 
Action: Mouse scrolled (654, 233) with delta (0, 0)
Screenshot: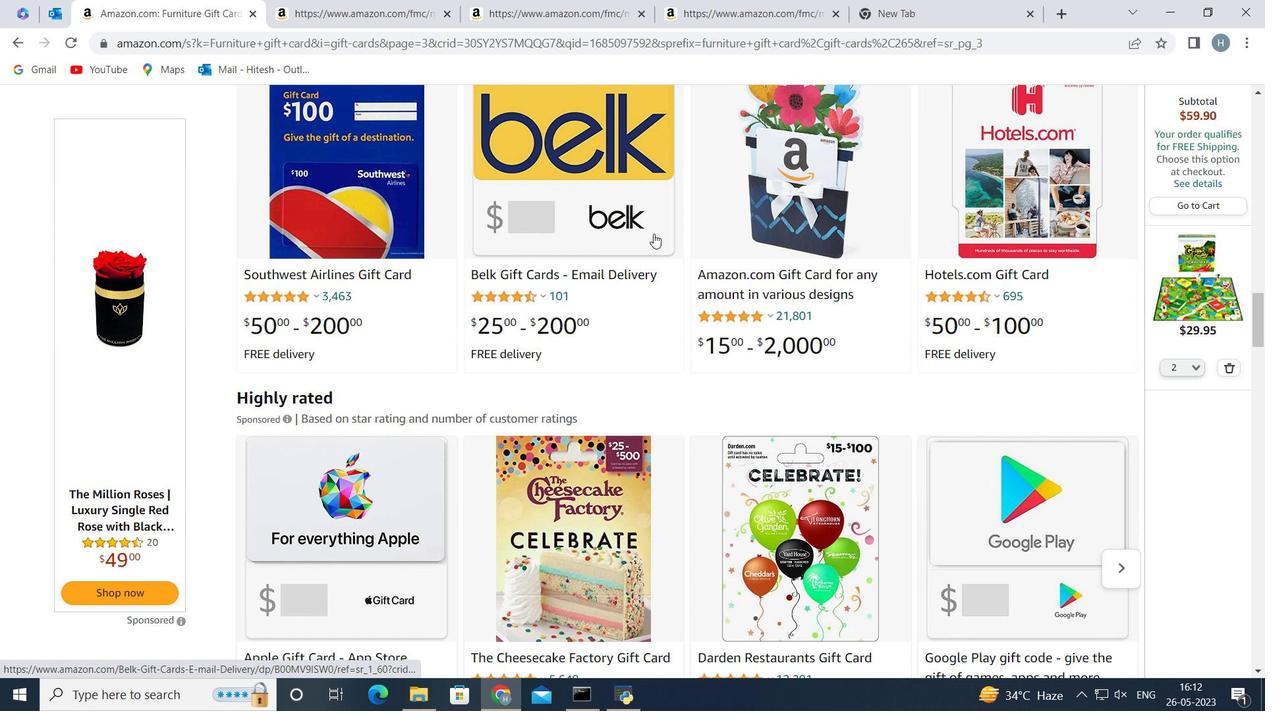 
Action: Mouse scrolled (654, 233) with delta (0, 0)
Screenshot: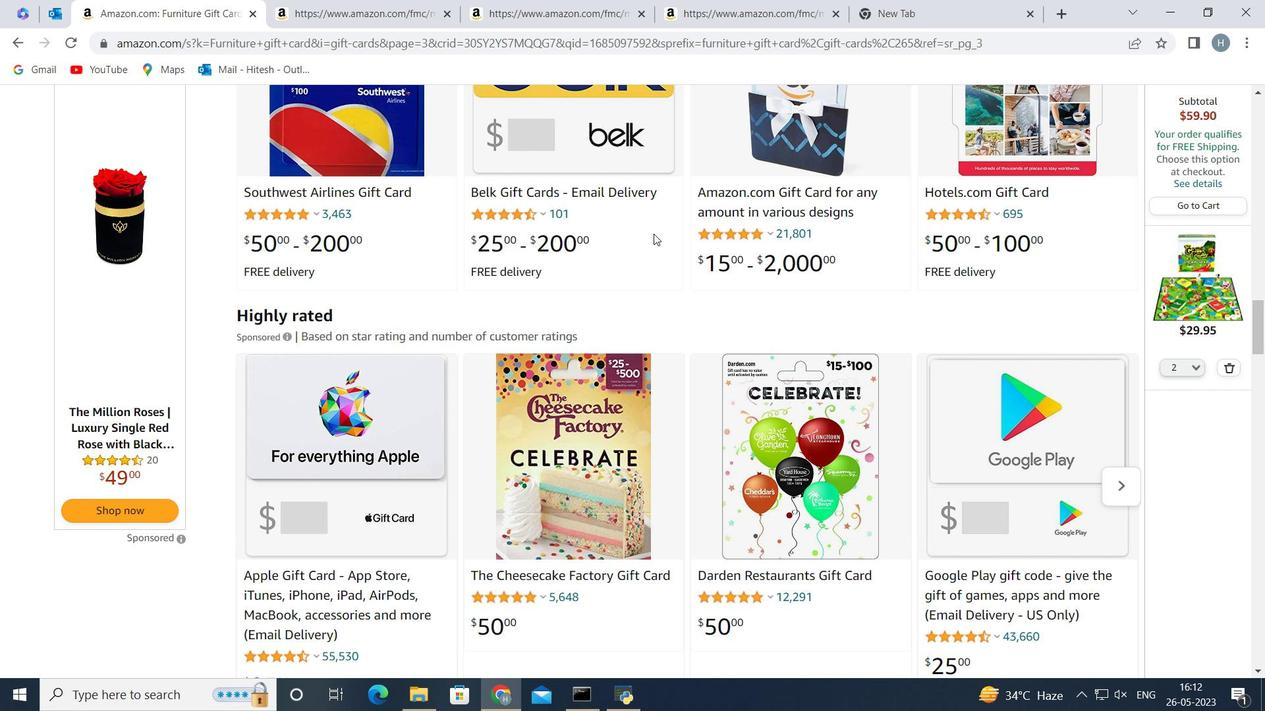 
Action: Mouse scrolled (654, 233) with delta (0, 0)
Screenshot: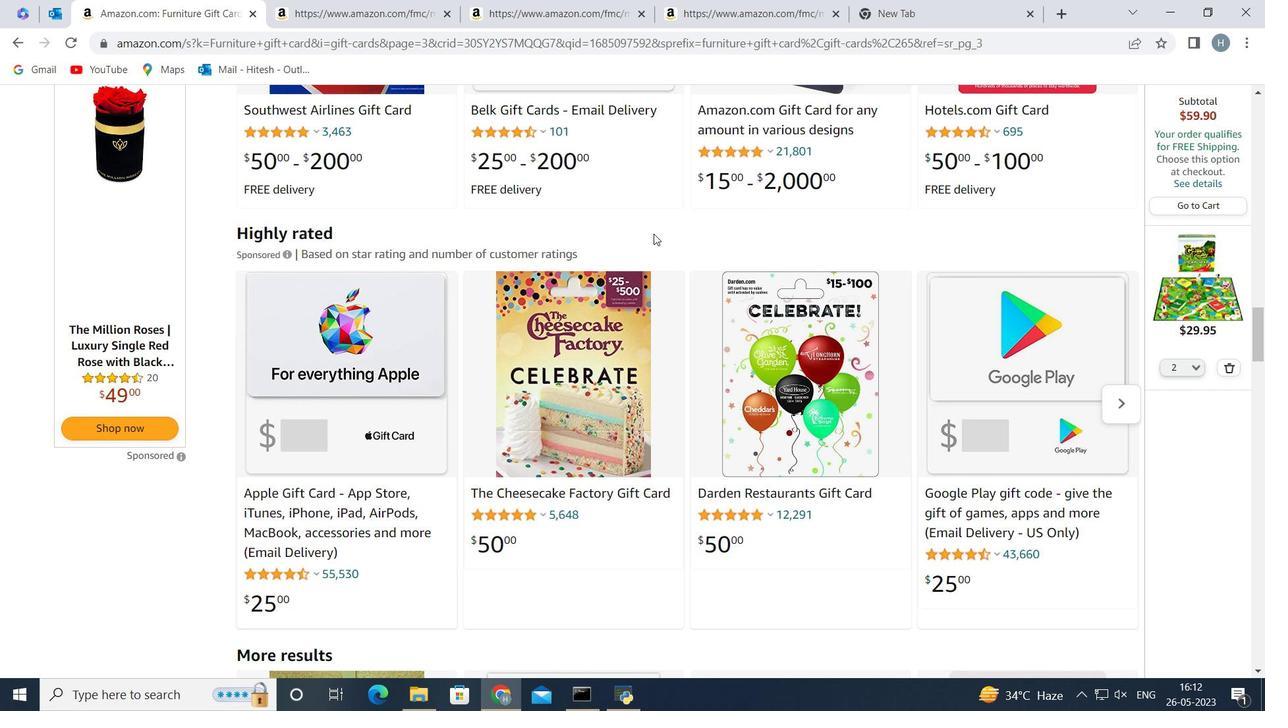 
Action: Mouse scrolled (654, 233) with delta (0, 0)
Screenshot: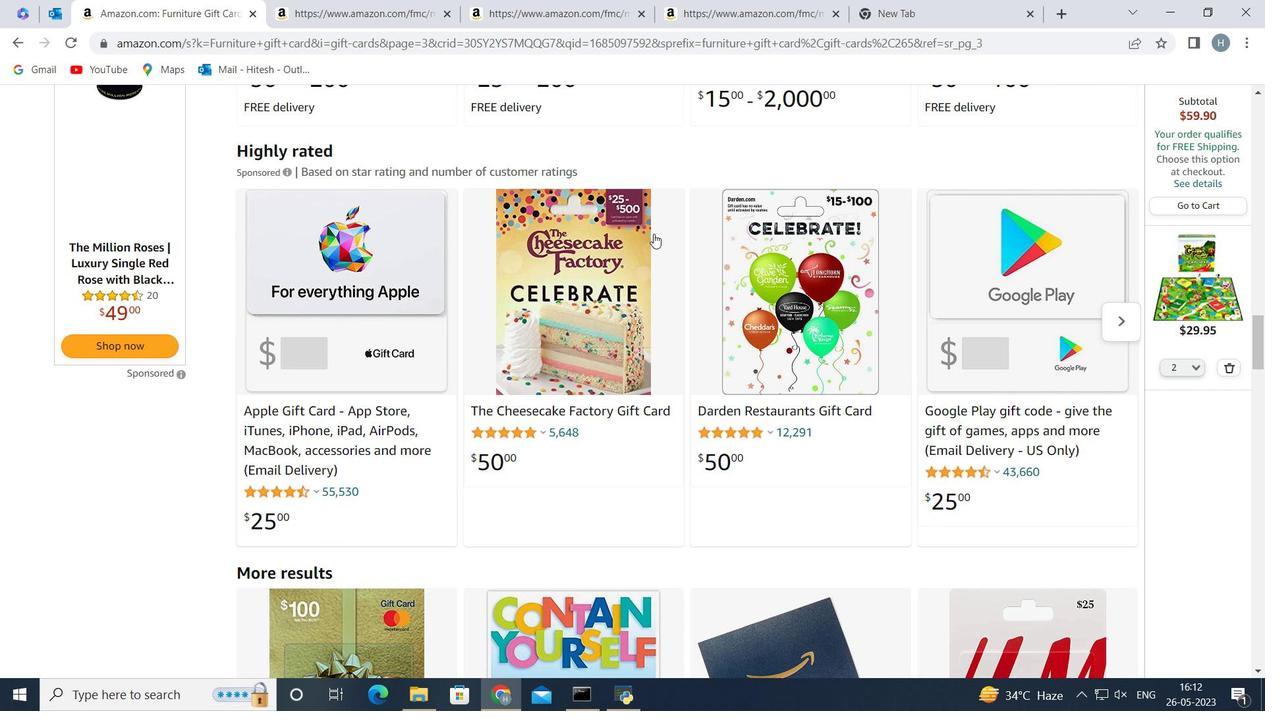 
Action: Mouse scrolled (654, 233) with delta (0, 0)
Screenshot: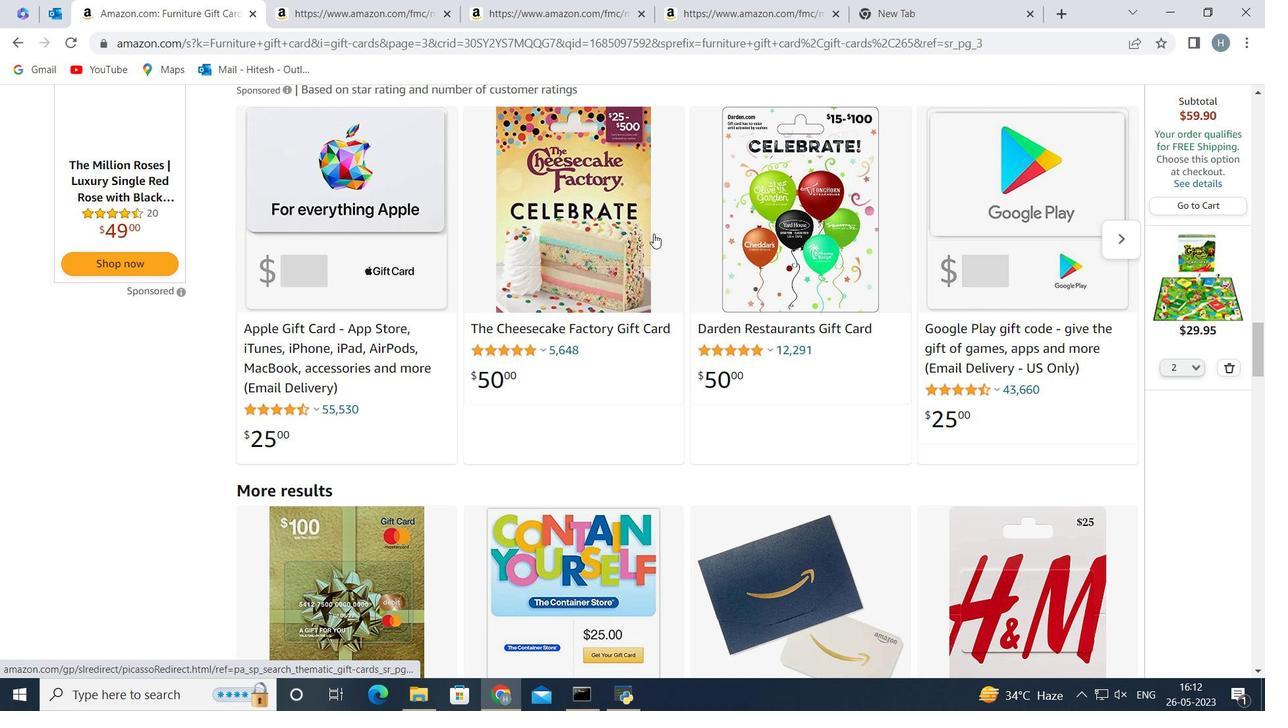 
Action: Mouse scrolled (654, 233) with delta (0, 0)
Screenshot: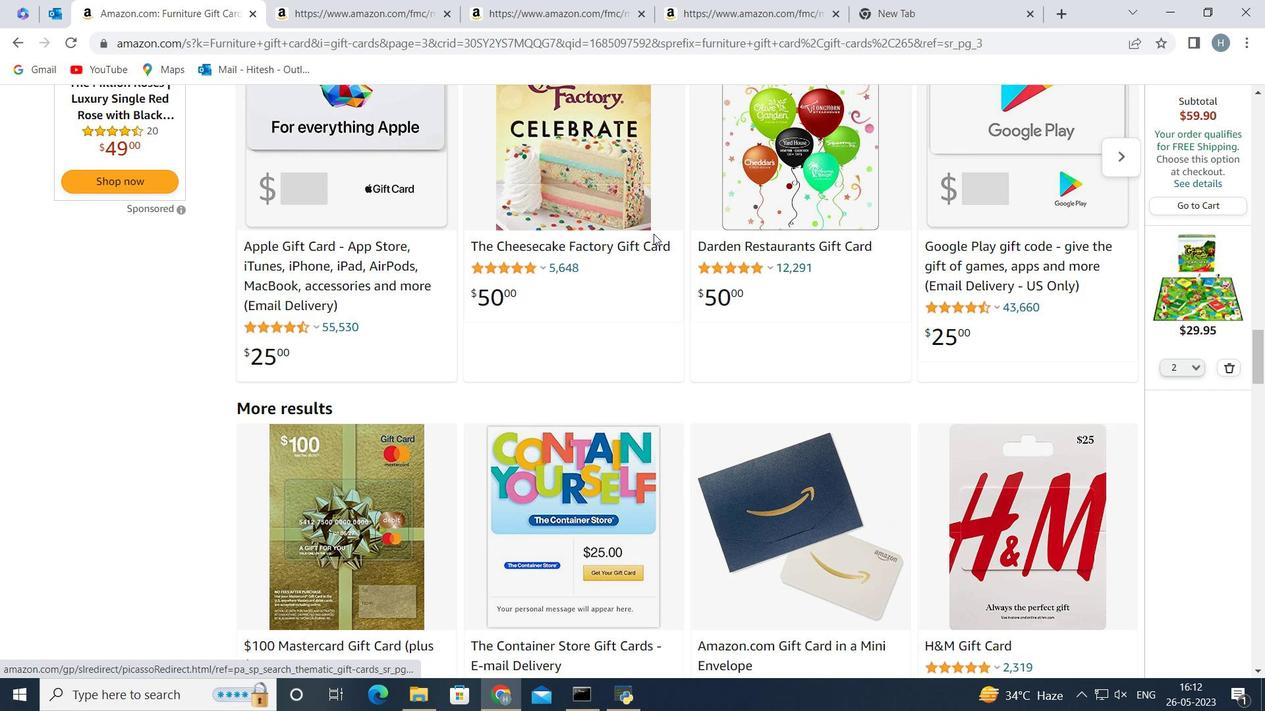
Action: Mouse scrolled (654, 233) with delta (0, 0)
Screenshot: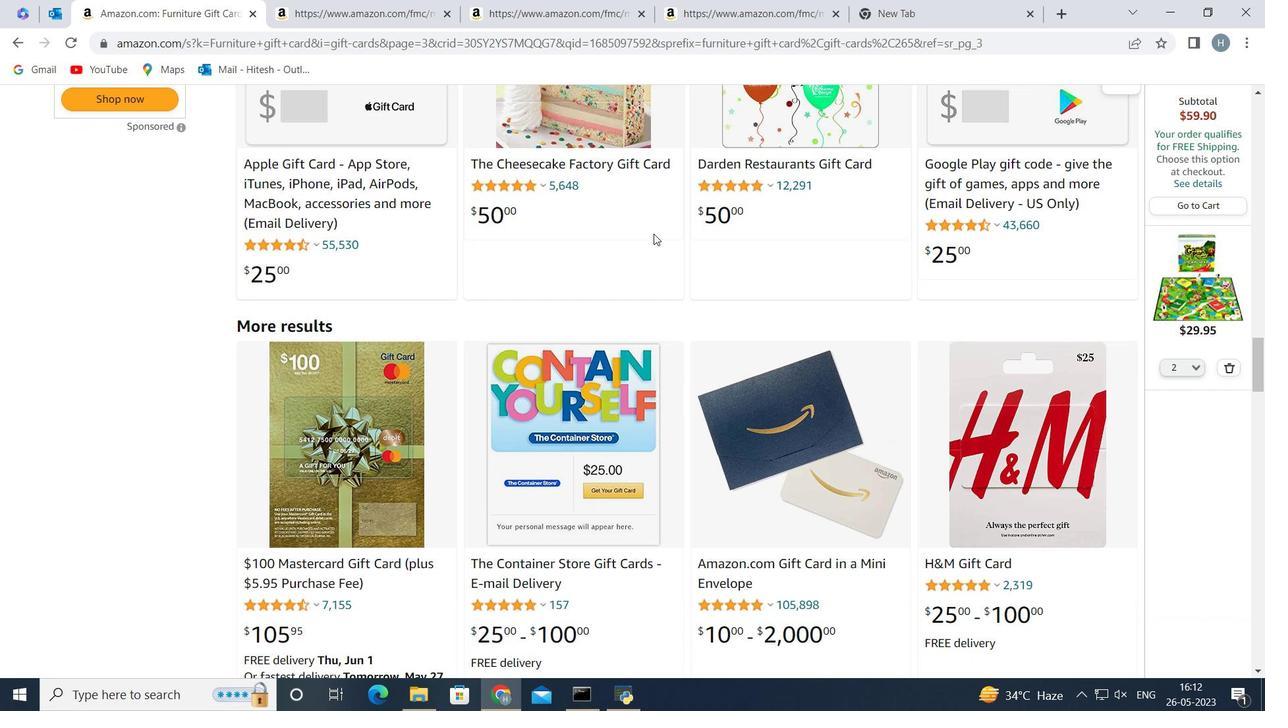 
Action: Mouse scrolled (654, 233) with delta (0, 0)
Screenshot: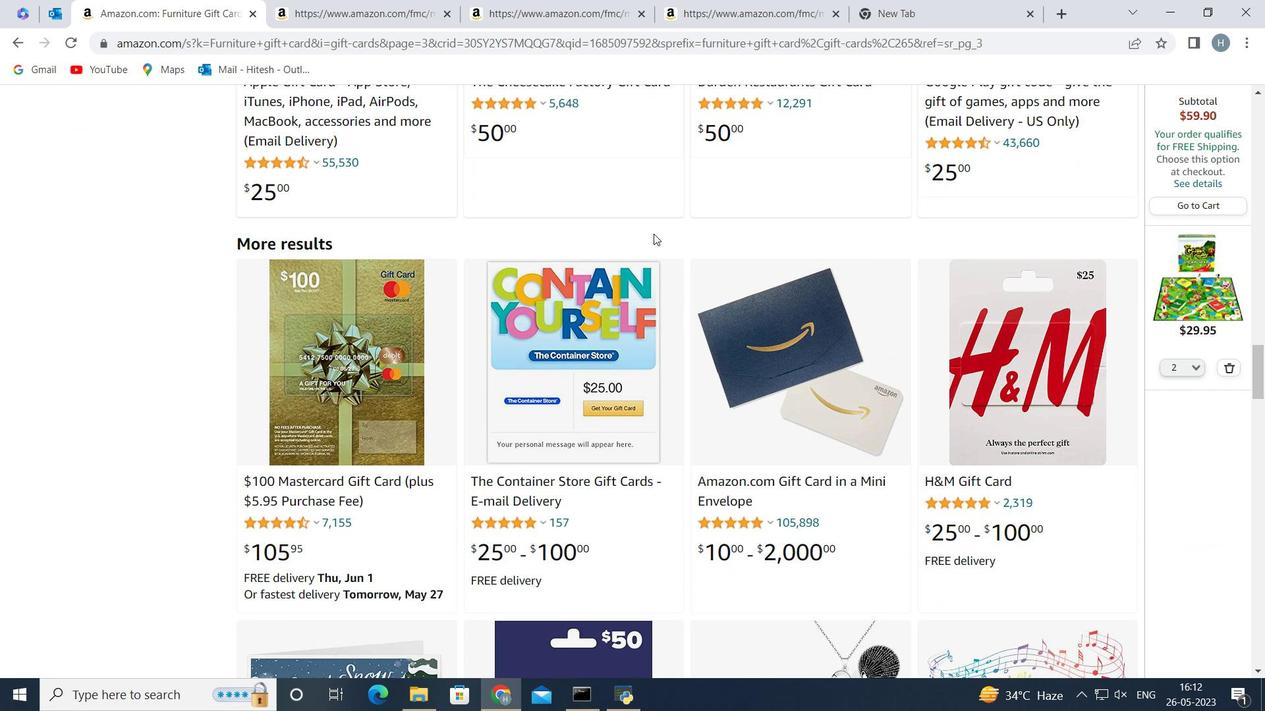 
Action: Mouse moved to (614, 242)
Screenshot: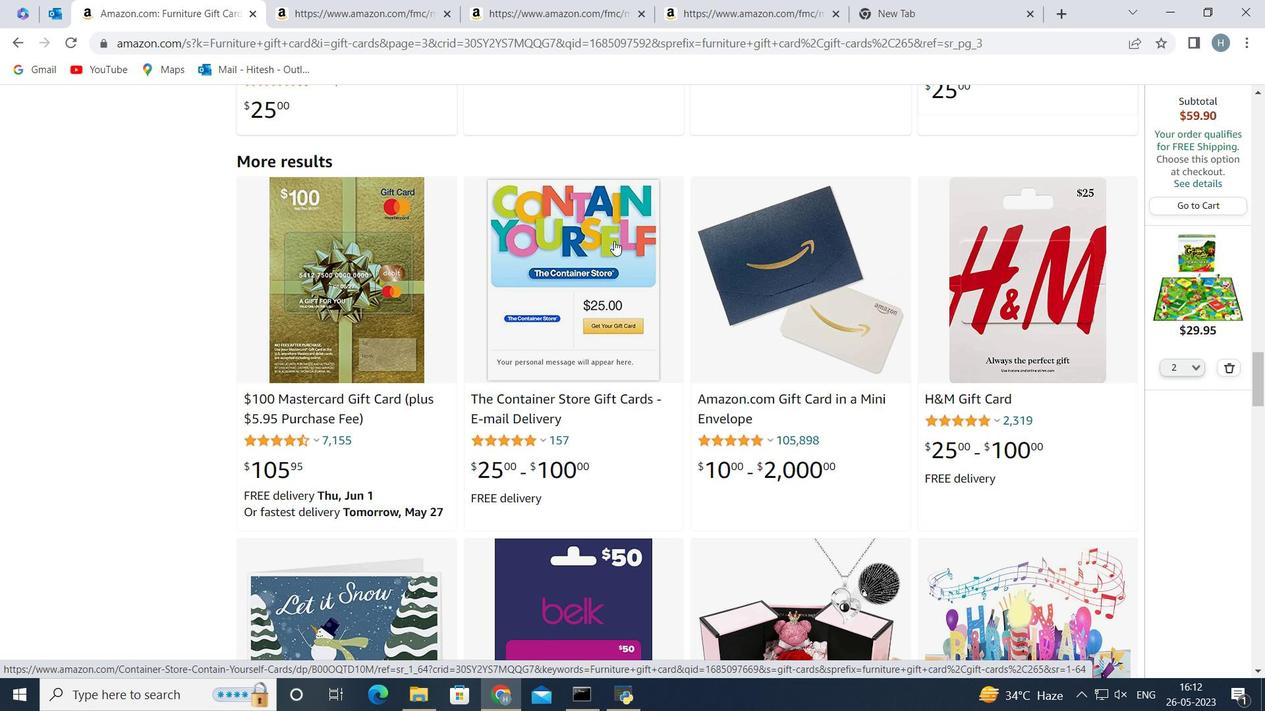 
Action: Mouse scrolled (614, 241) with delta (0, 0)
Screenshot: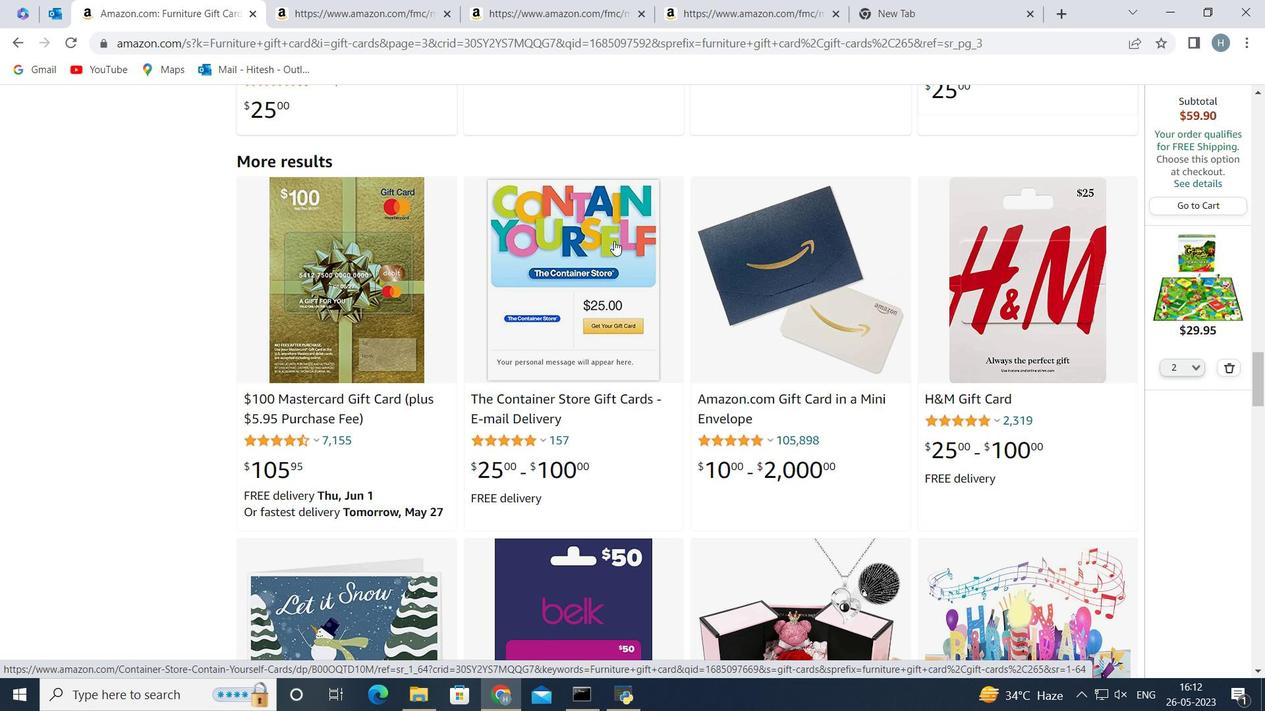 
Action: Mouse moved to (633, 245)
Screenshot: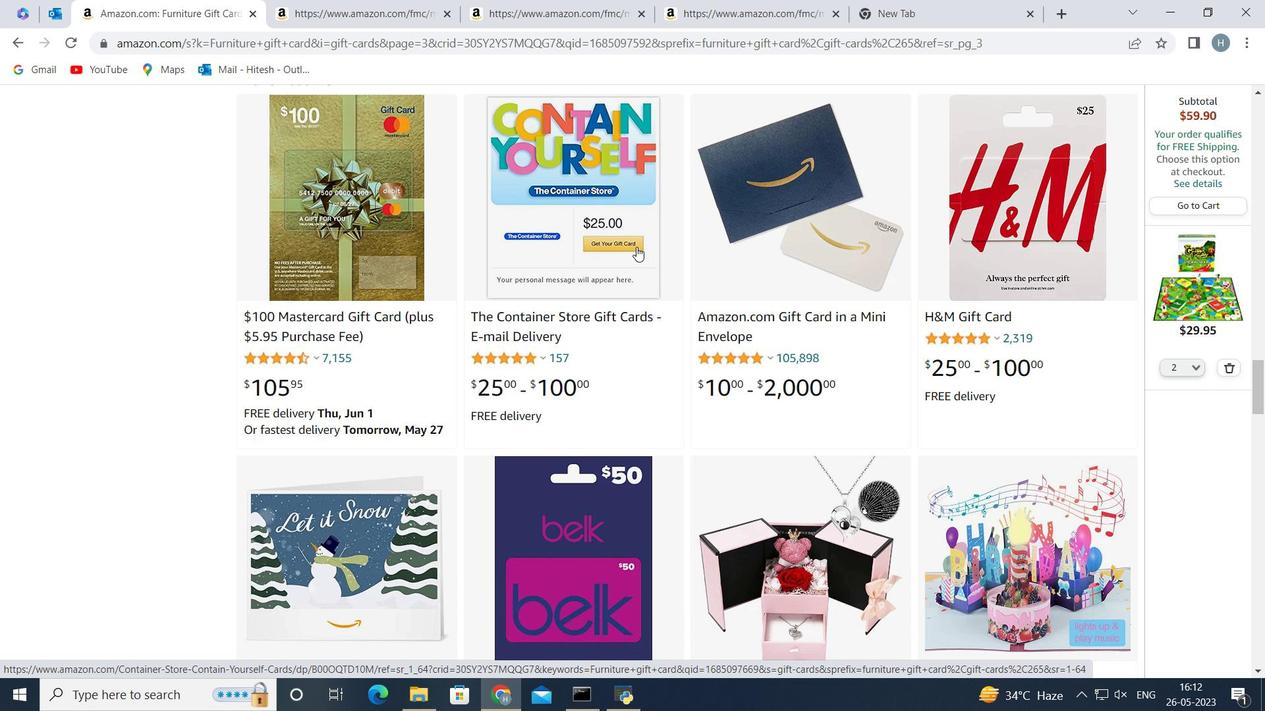 
Action: Mouse scrolled (633, 244) with delta (0, 0)
Screenshot: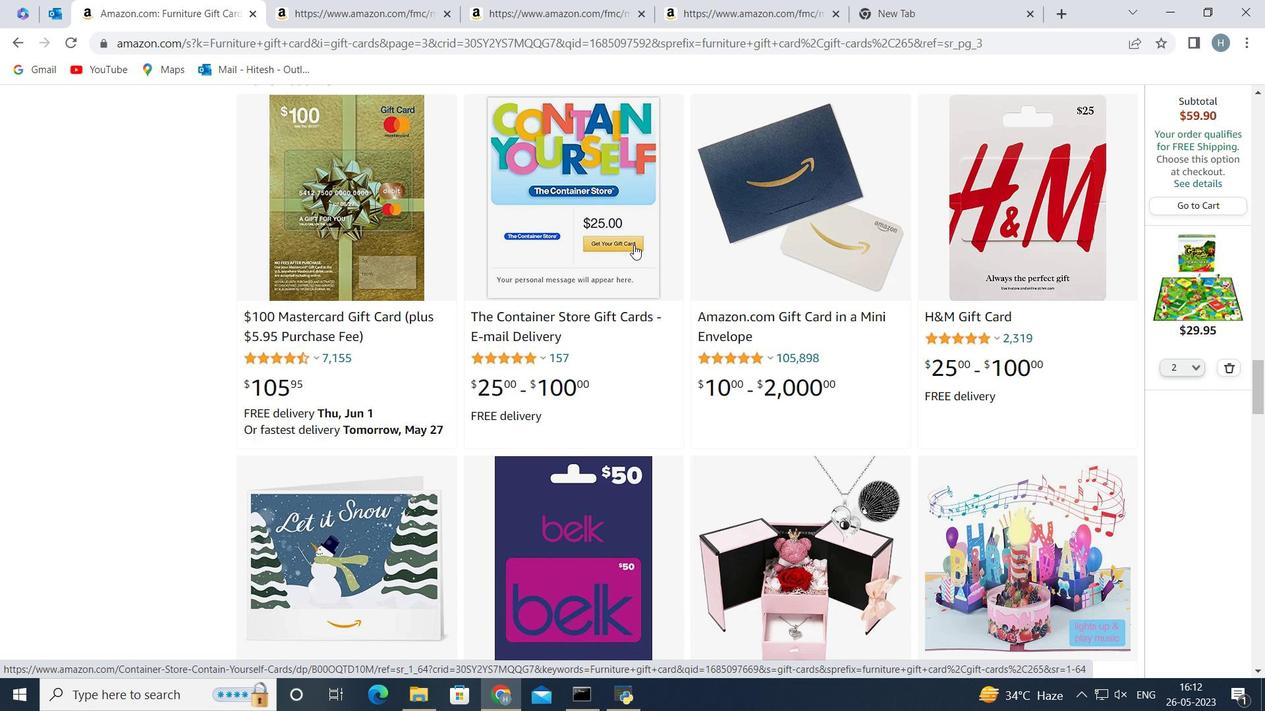 
Action: Mouse moved to (612, 212)
Screenshot: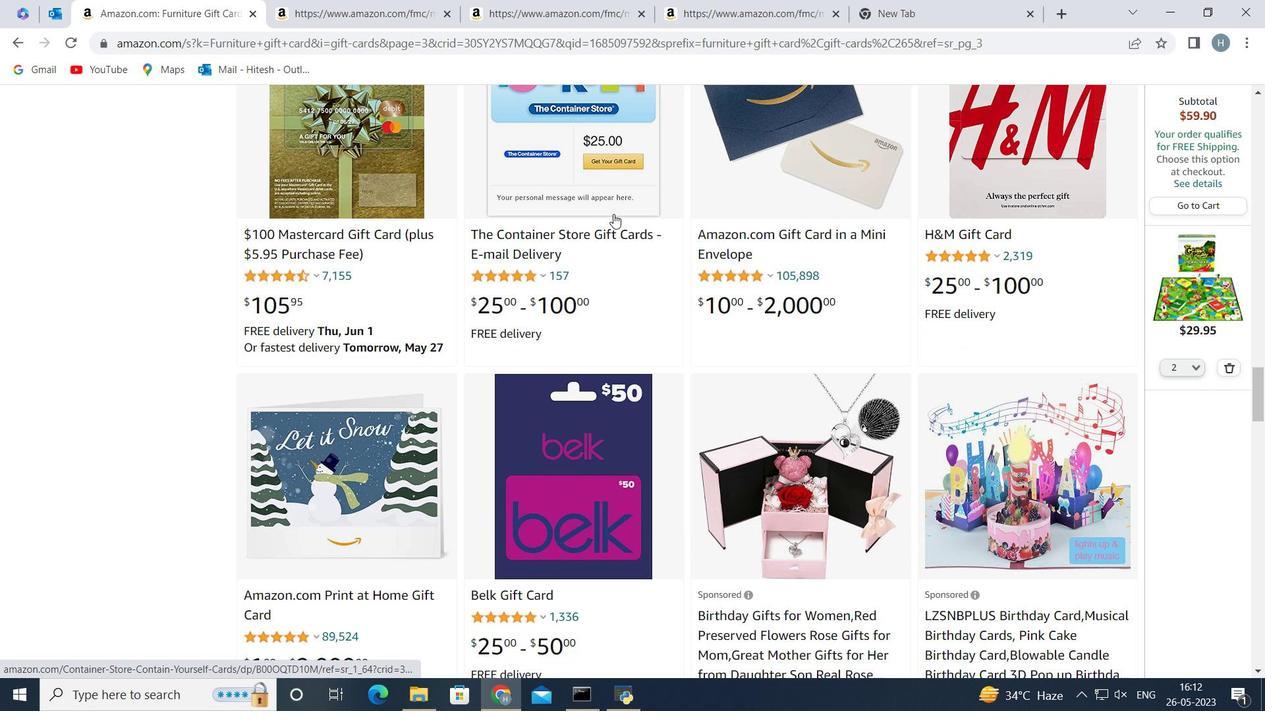
Action: Mouse scrolled (612, 211) with delta (0, 0)
Screenshot: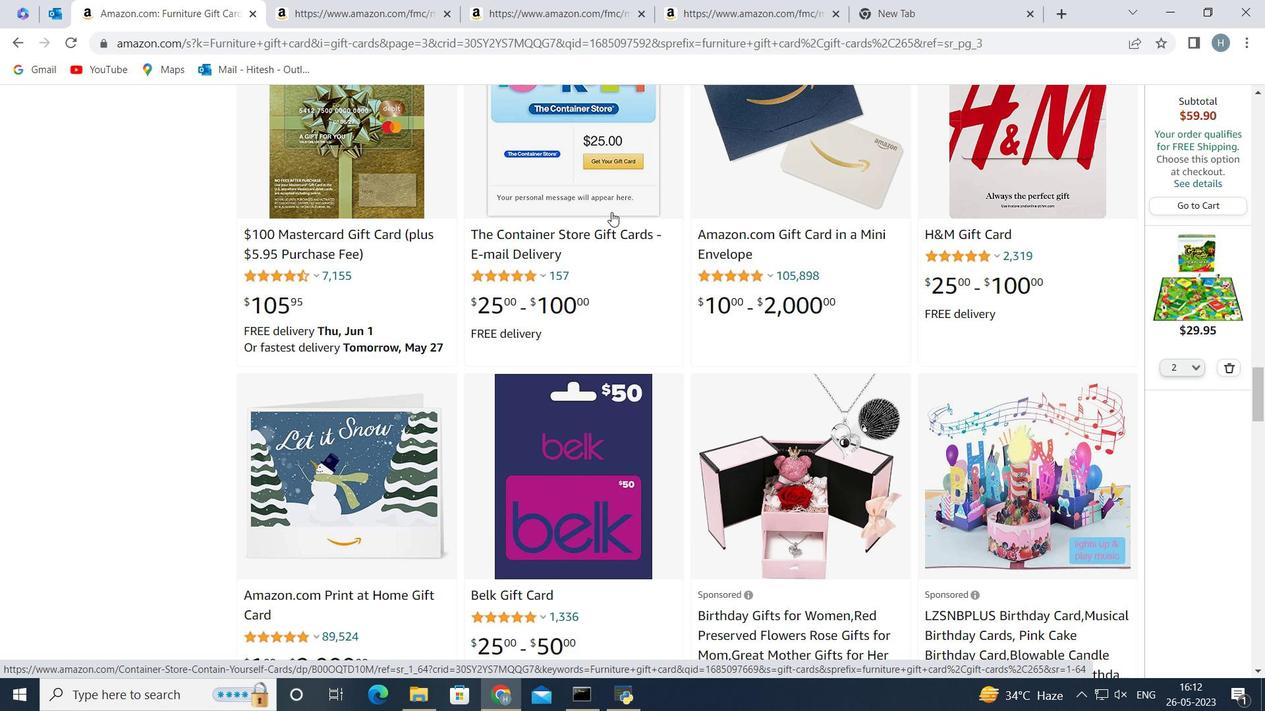 
Action: Mouse scrolled (612, 211) with delta (0, 0)
Screenshot: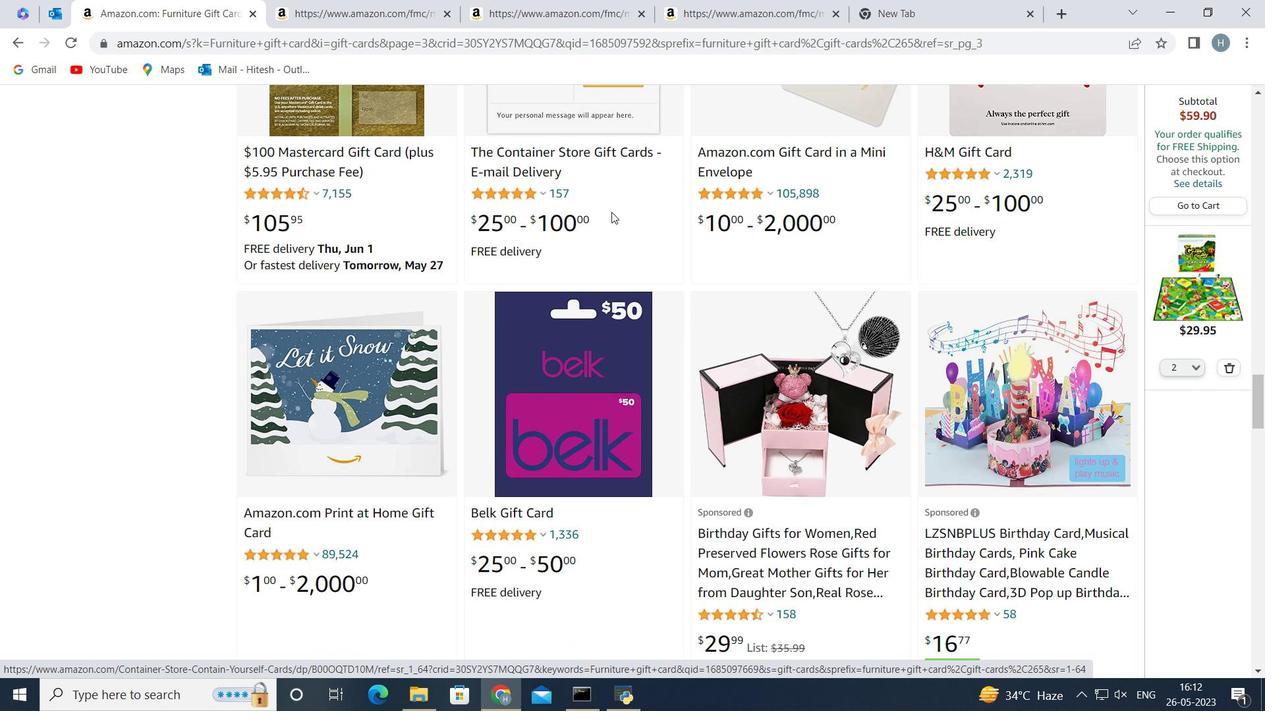 
Action: Mouse moved to (612, 197)
Screenshot: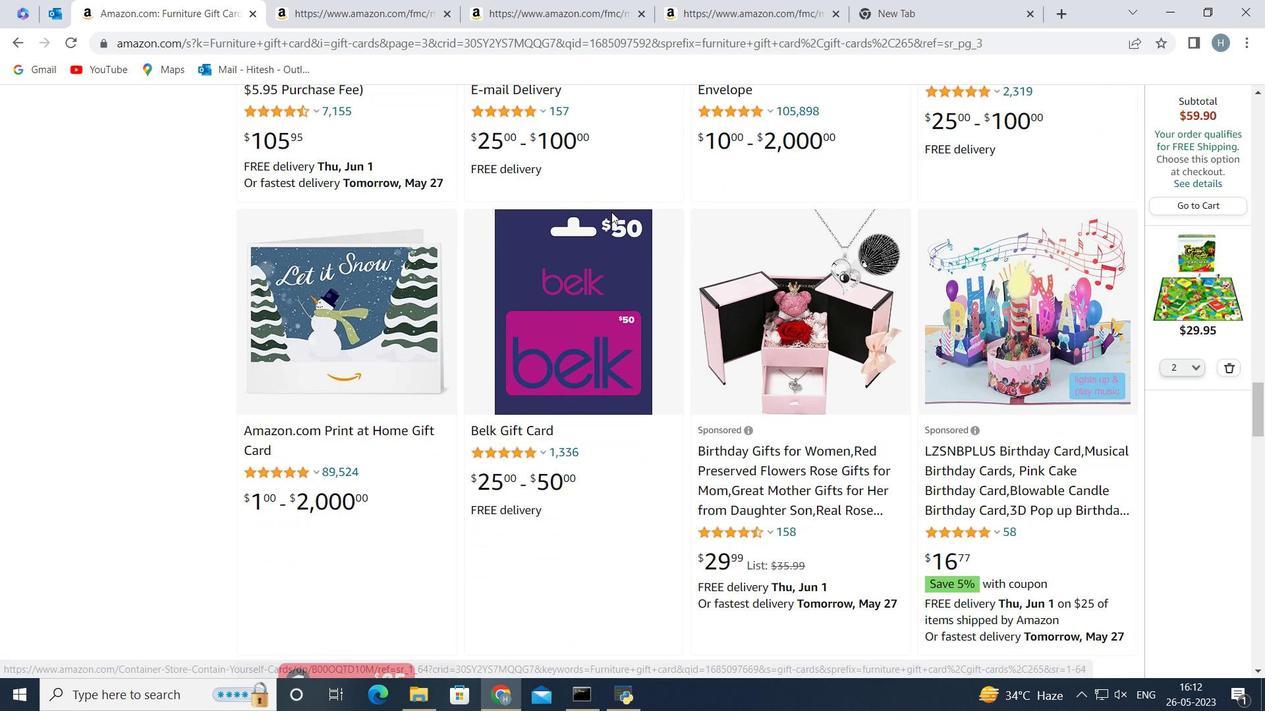 
Action: Mouse scrolled (612, 197) with delta (0, 0)
Screenshot: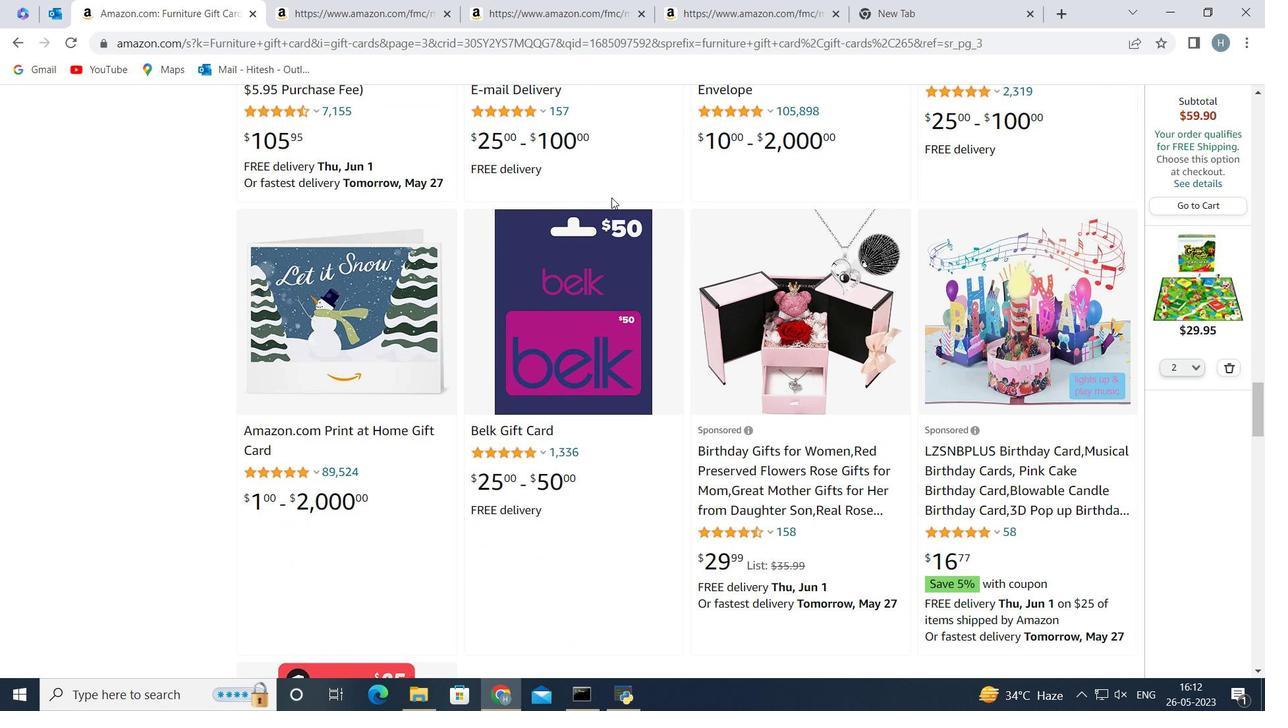
Action: Mouse moved to (612, 194)
Screenshot: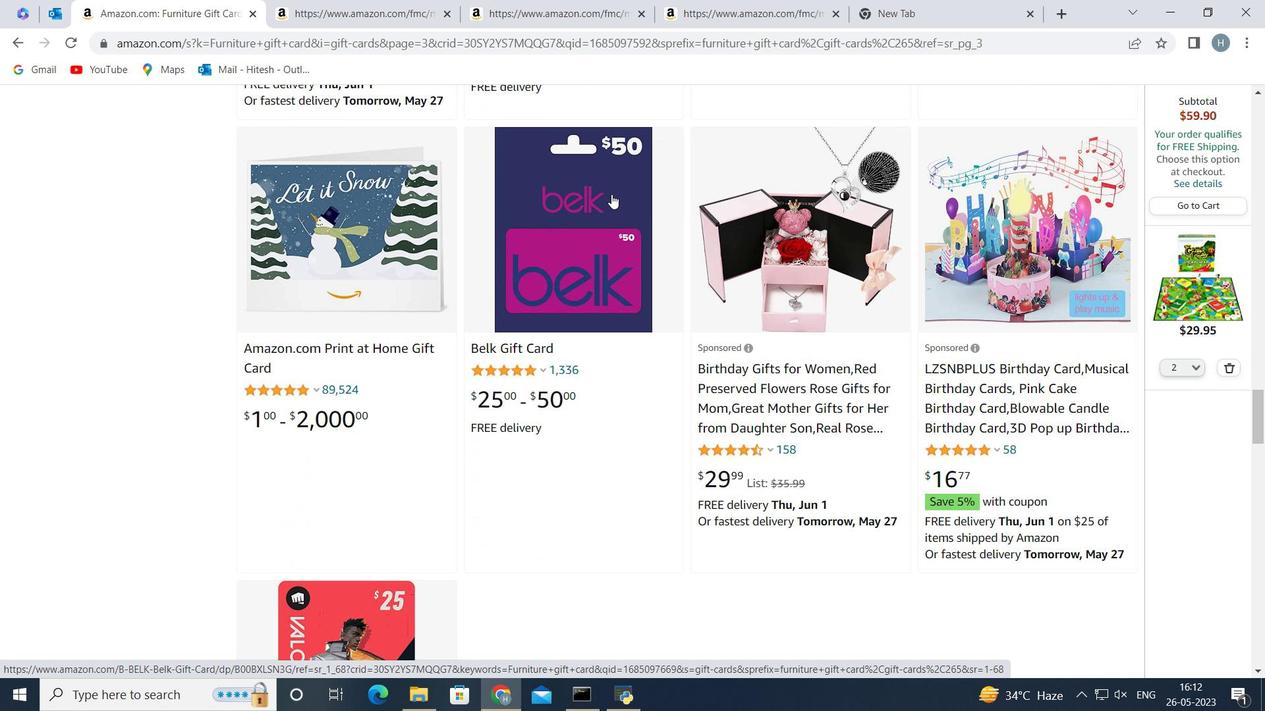 
Action: Mouse scrolled (612, 193) with delta (0, 0)
Screenshot: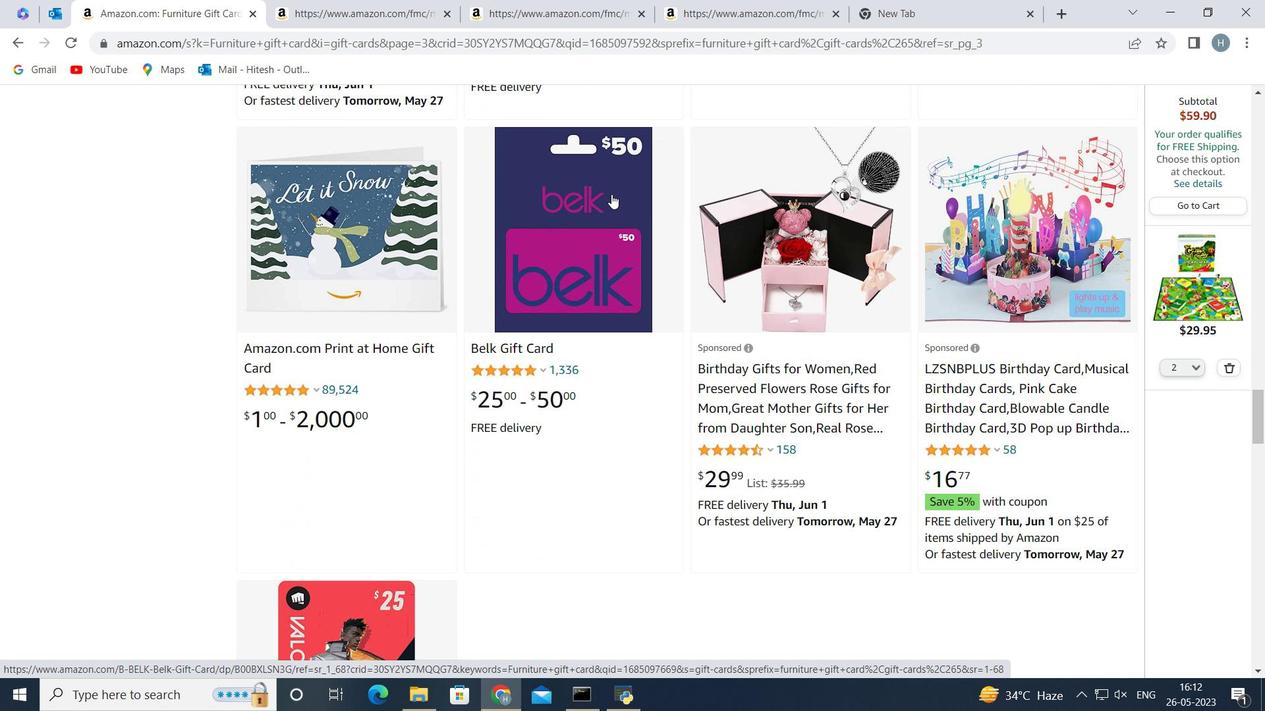 
Action: Mouse scrolled (612, 193) with delta (0, 0)
Screenshot: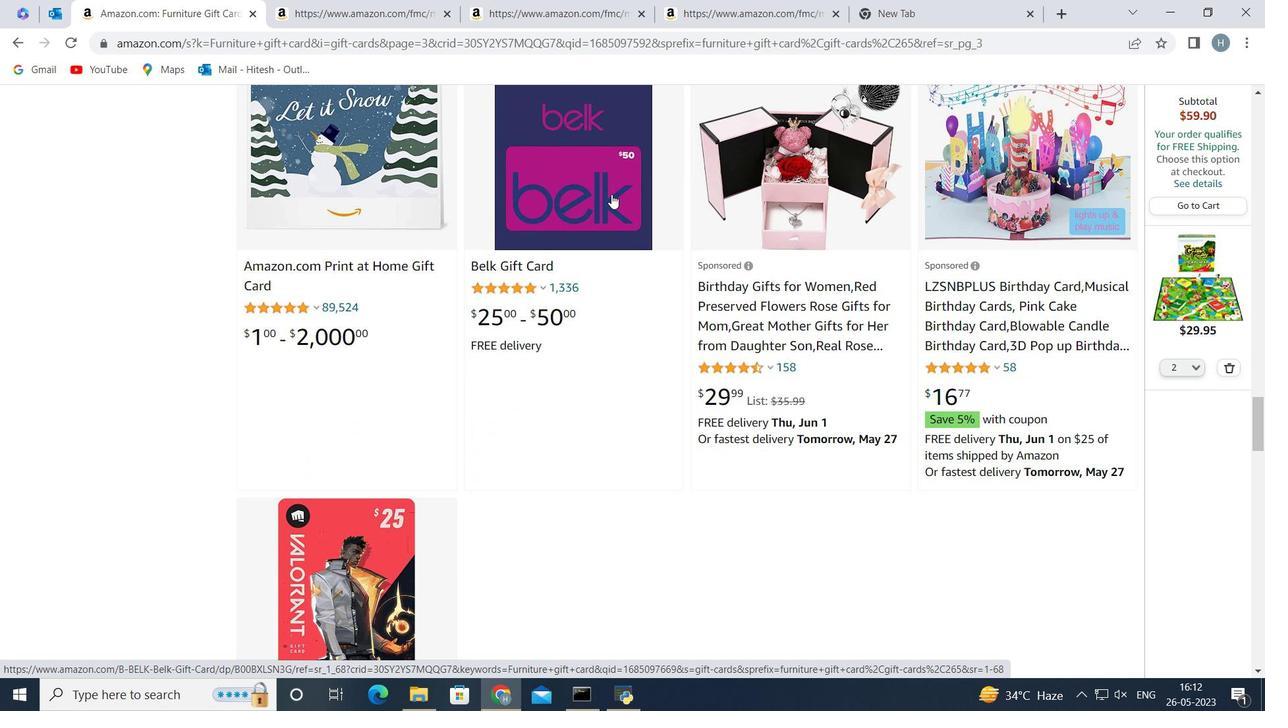 
Action: Mouse scrolled (612, 193) with delta (0, 0)
Screenshot: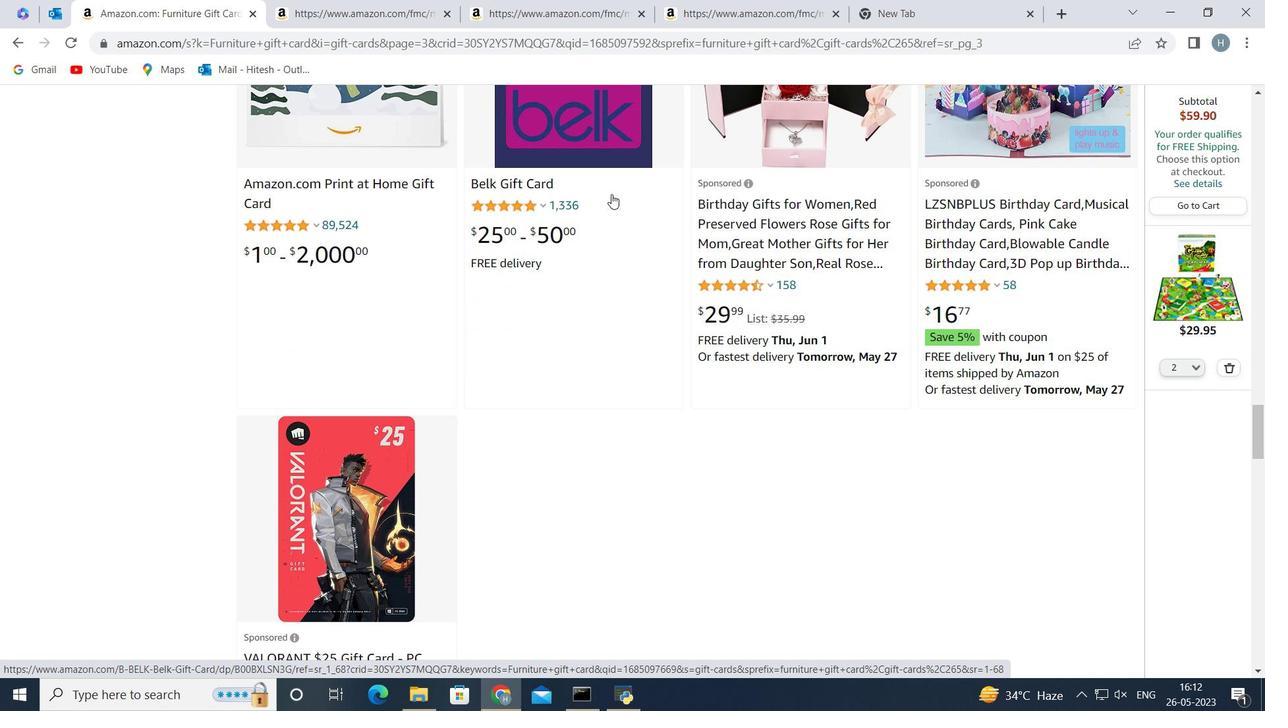 
Action: Mouse moved to (614, 243)
Screenshot: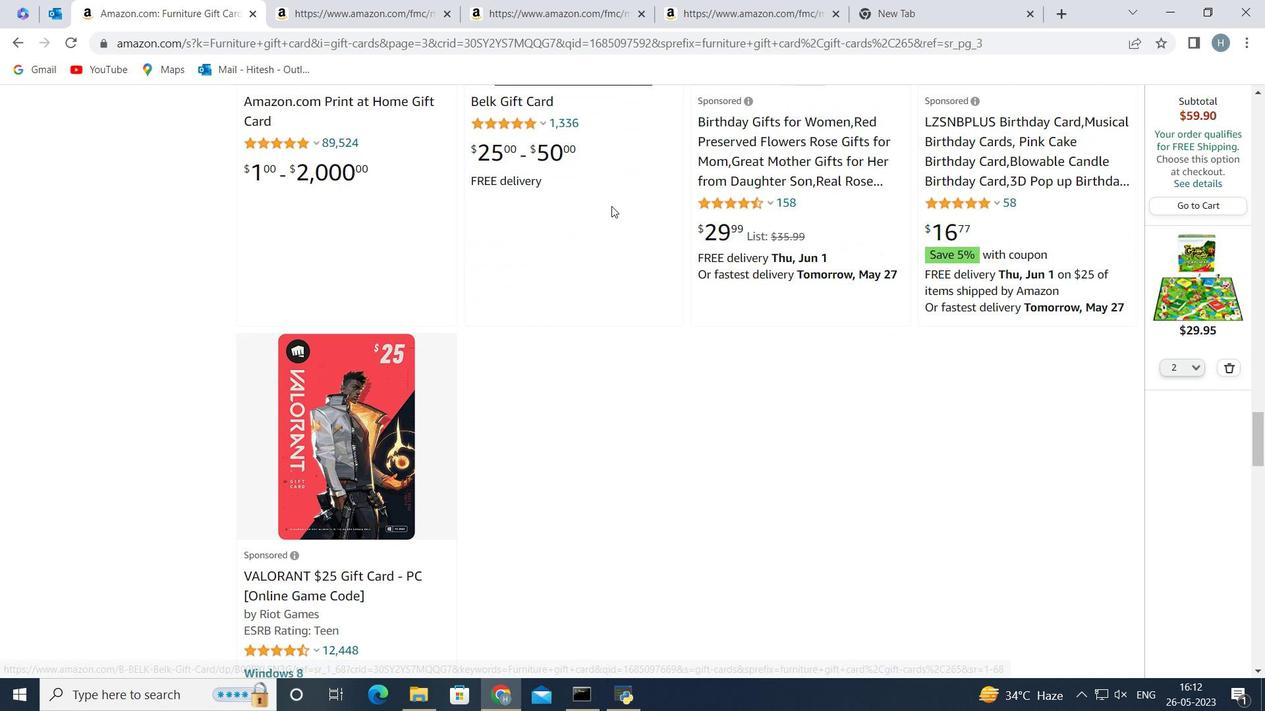 
Action: Mouse scrolled (614, 242) with delta (0, 0)
Screenshot: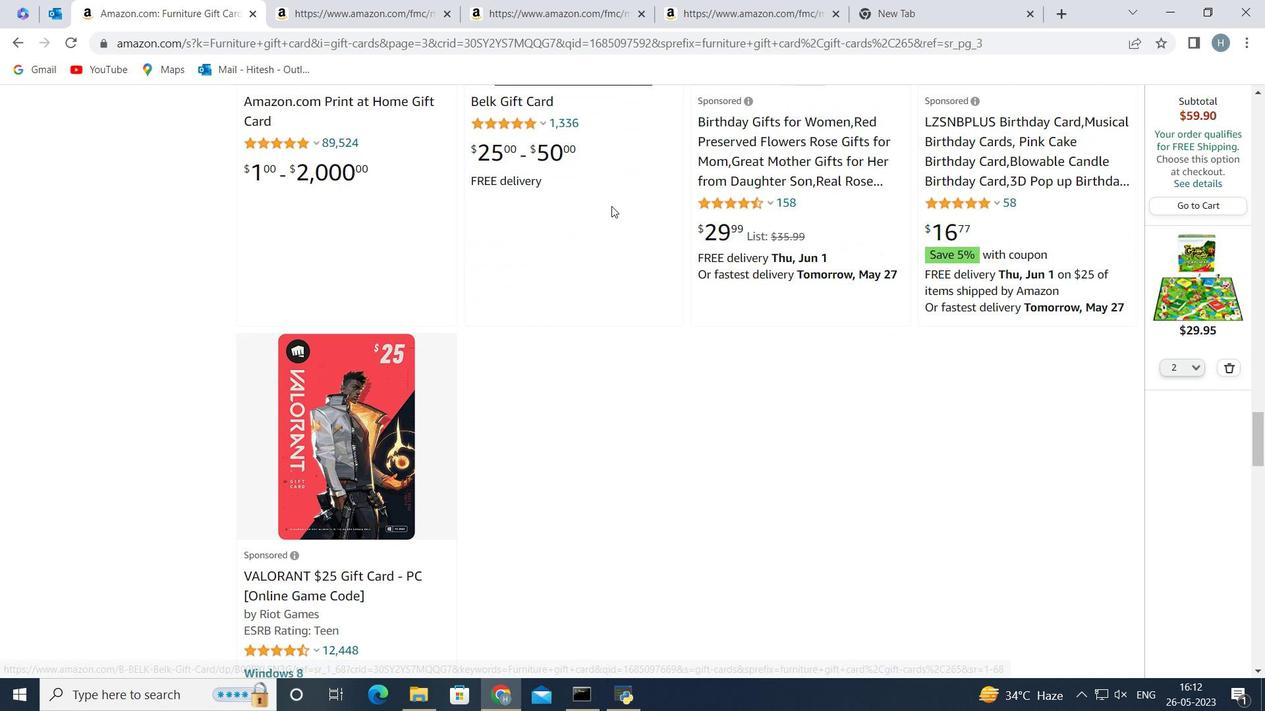 
Action: Mouse moved to (616, 249)
Screenshot: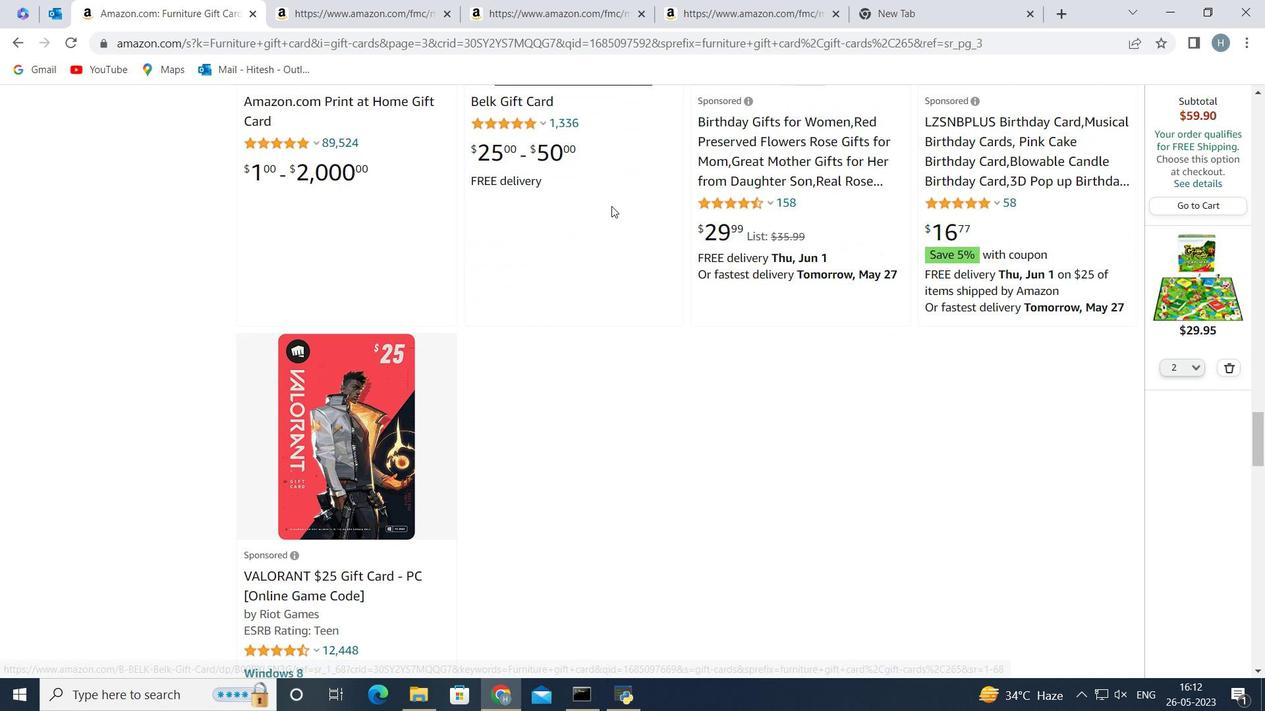 
Action: Mouse scrolled (616, 248) with delta (0, 0)
Screenshot: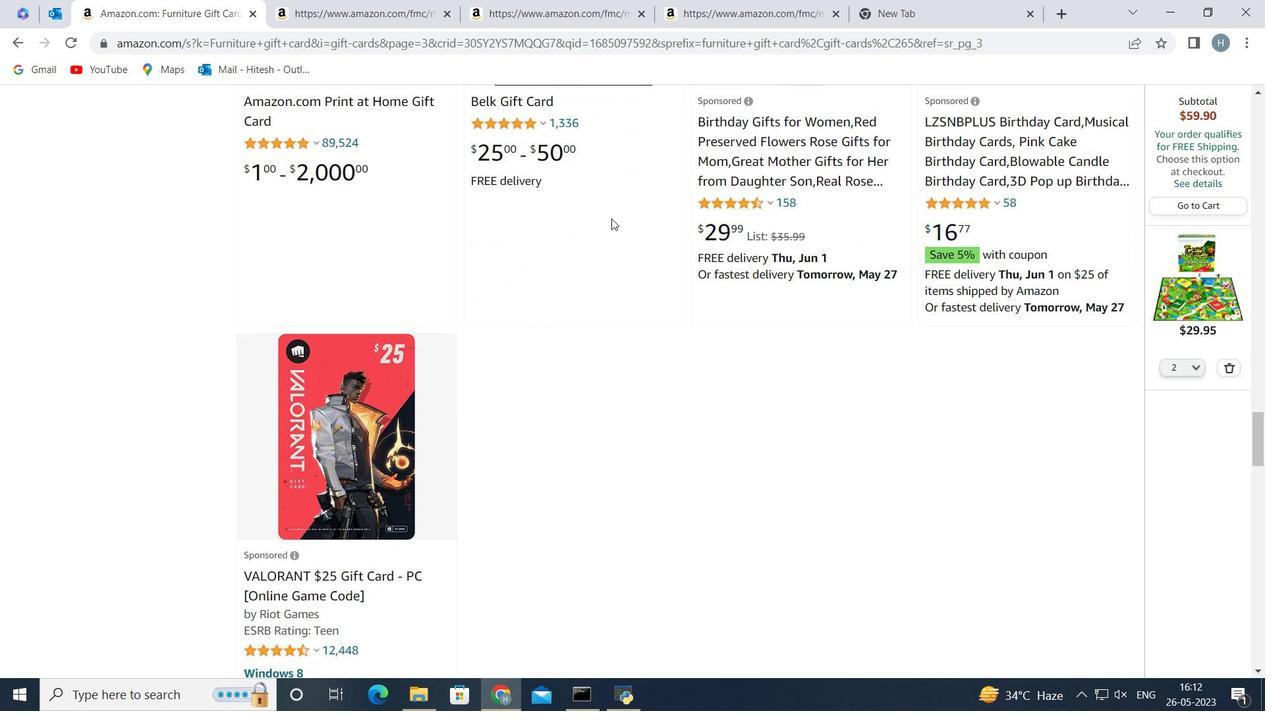 
Action: Mouse moved to (616, 249)
Screenshot: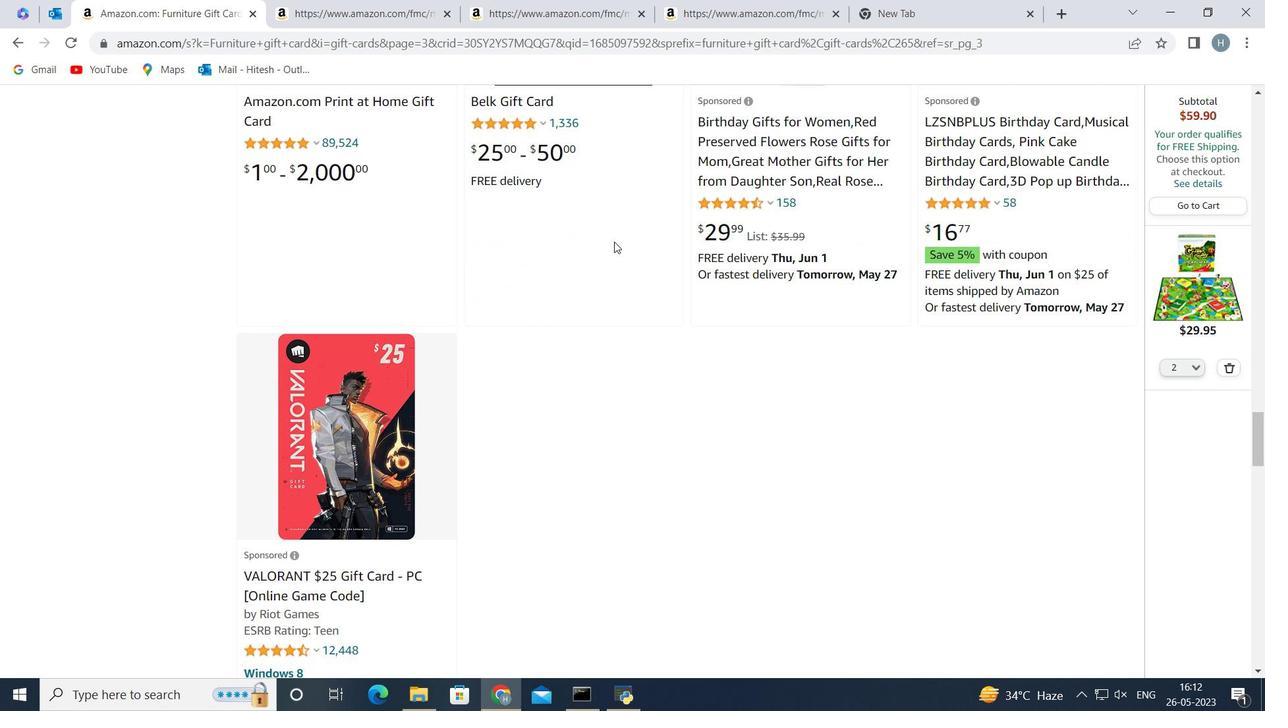 
Action: Mouse scrolled (616, 249) with delta (0, 0)
Screenshot: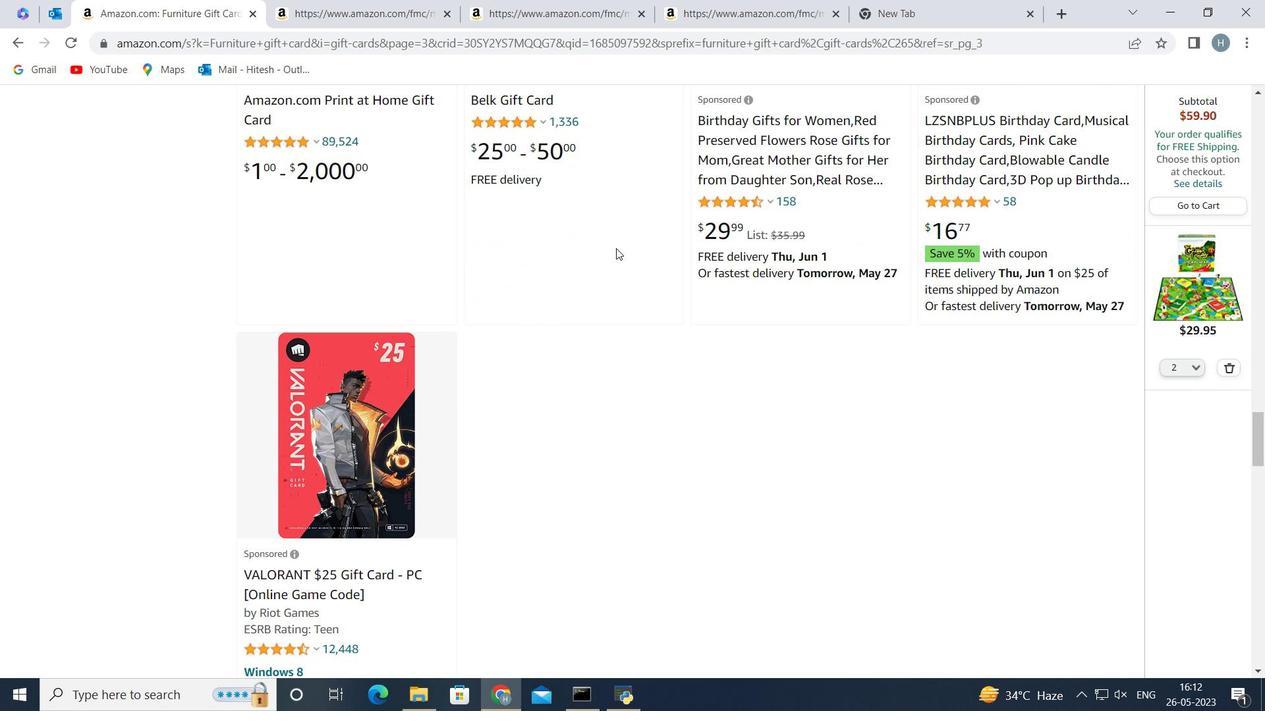 
Action: Mouse moved to (624, 268)
Screenshot: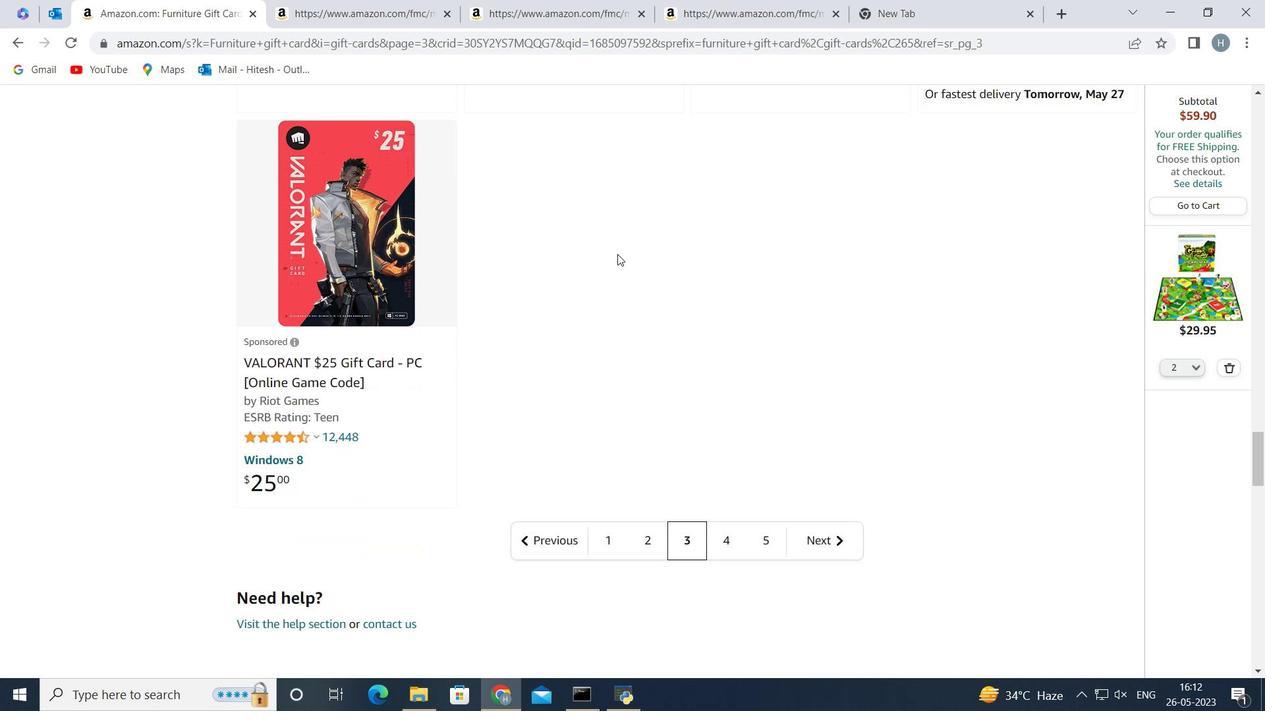 
Action: Mouse scrolled (624, 267) with delta (0, 0)
Screenshot: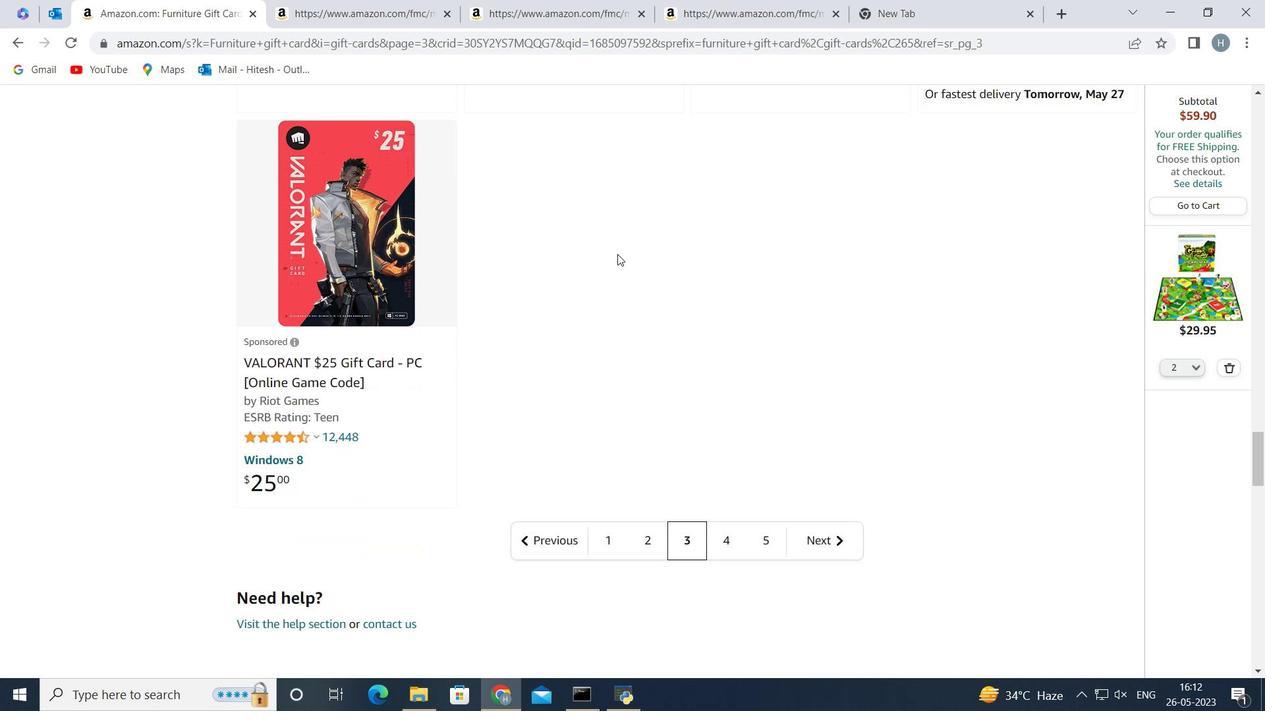
Action: Mouse moved to (635, 290)
Screenshot: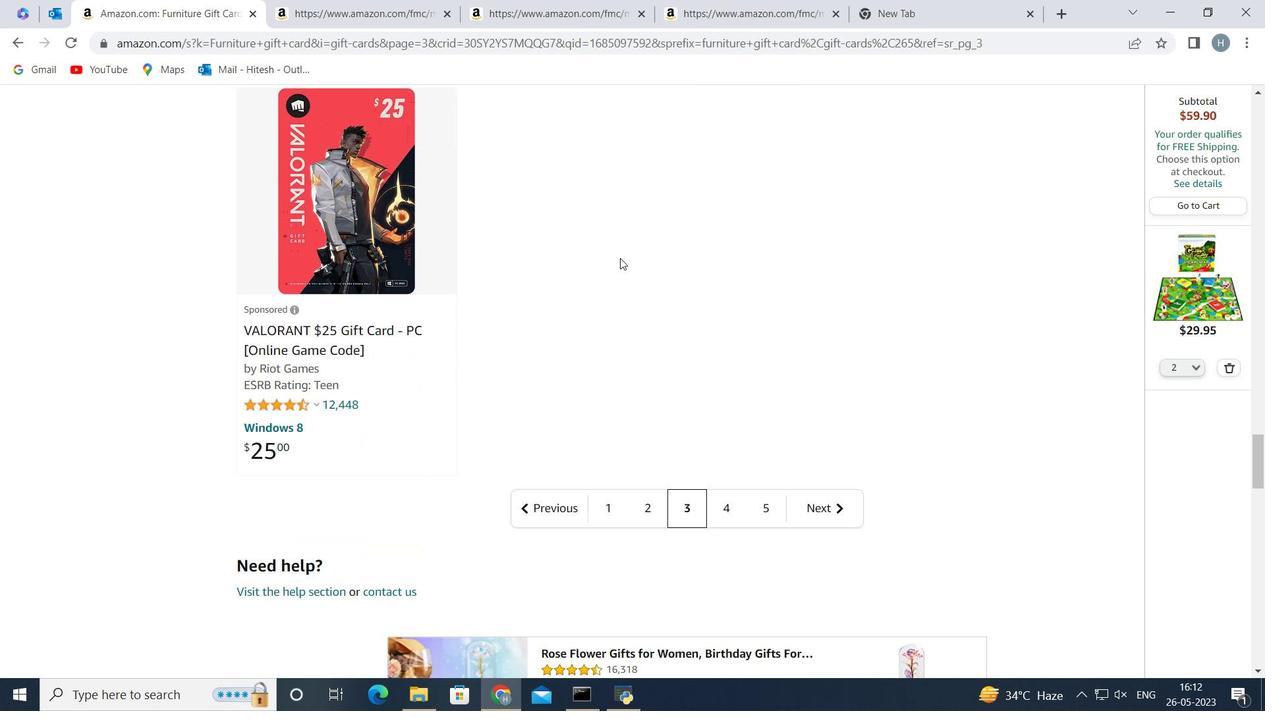 
Action: Mouse scrolled (635, 289) with delta (0, 0)
Screenshot: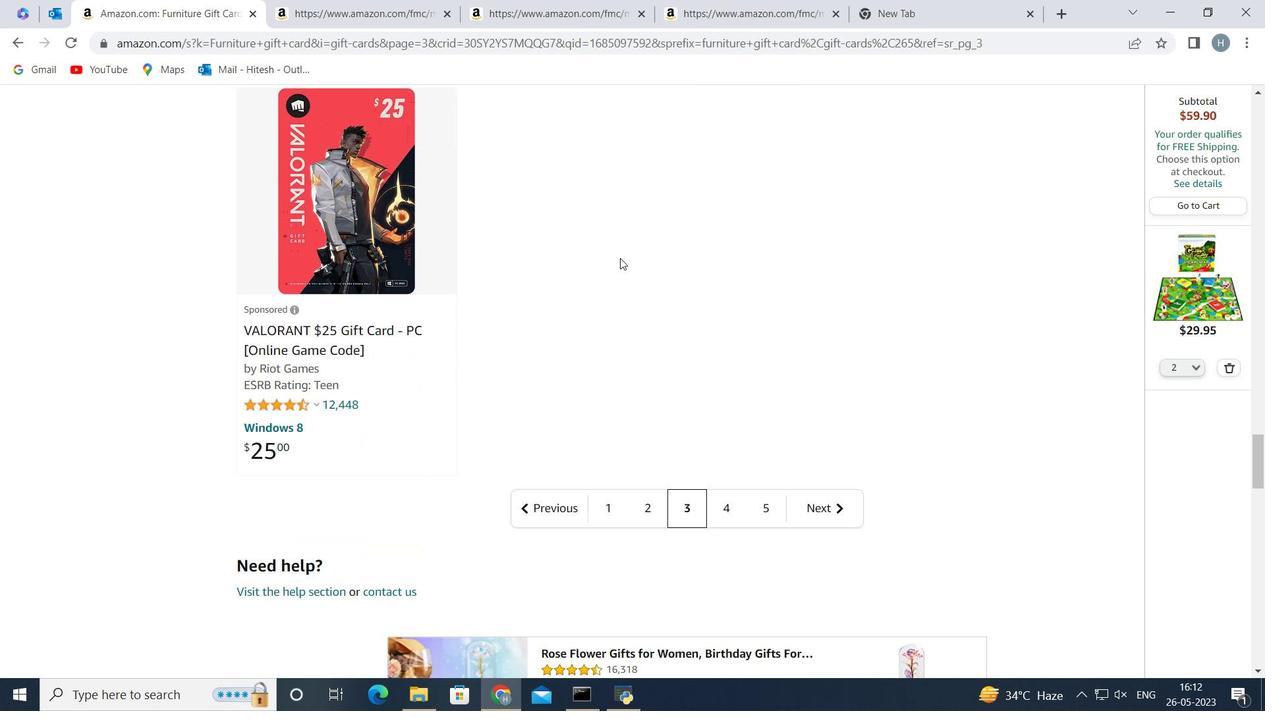 
Action: Mouse moved to (732, 345)
Screenshot: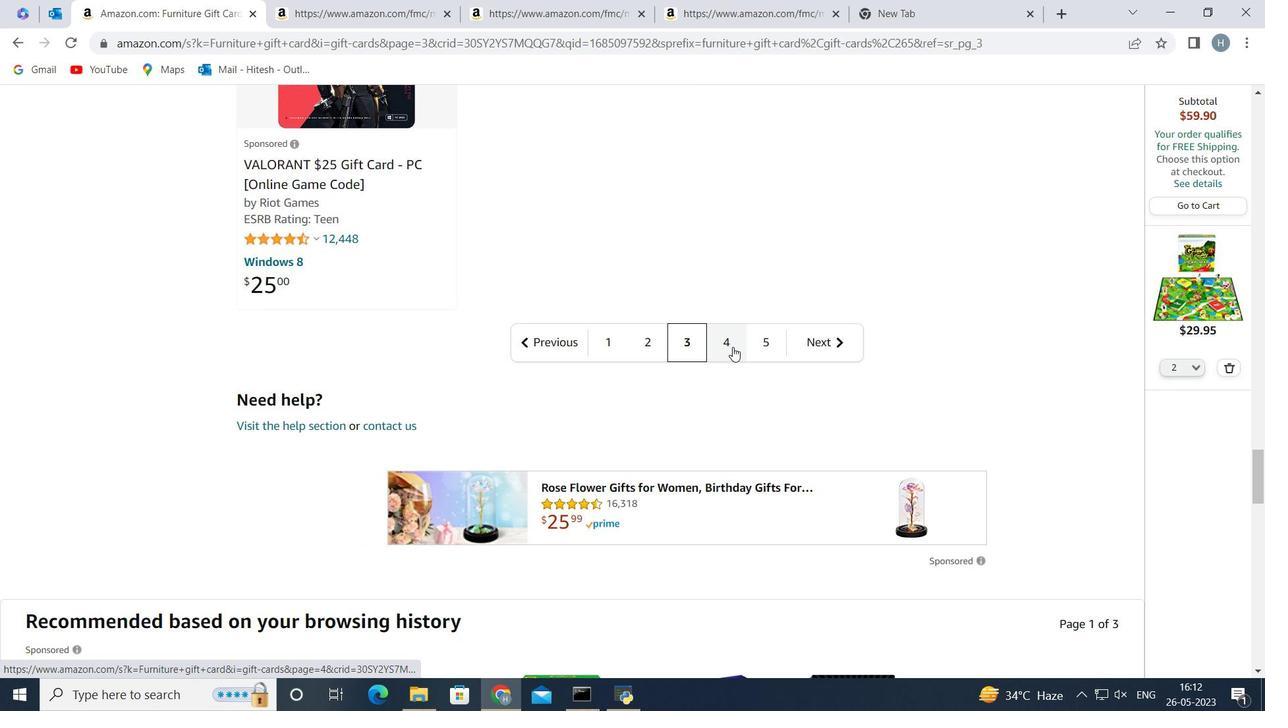 
Action: Mouse pressed left at (732, 345)
Screenshot: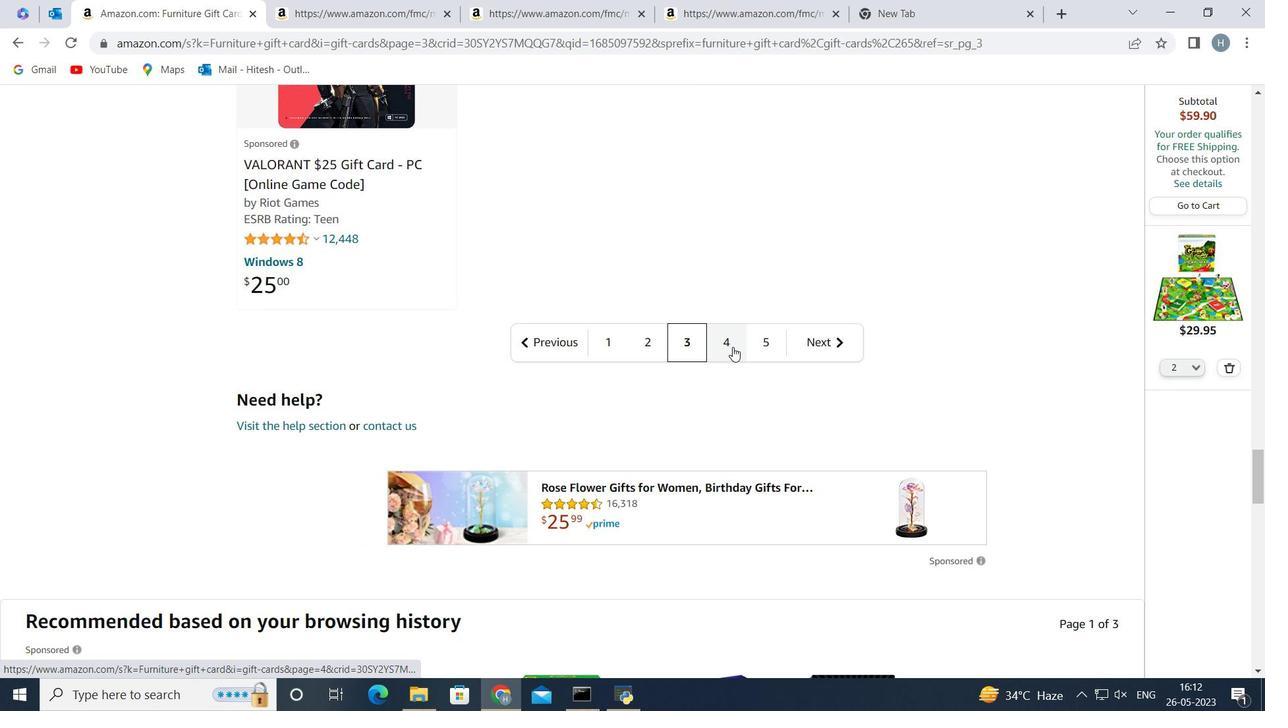 
Action: Mouse moved to (680, 294)
Screenshot: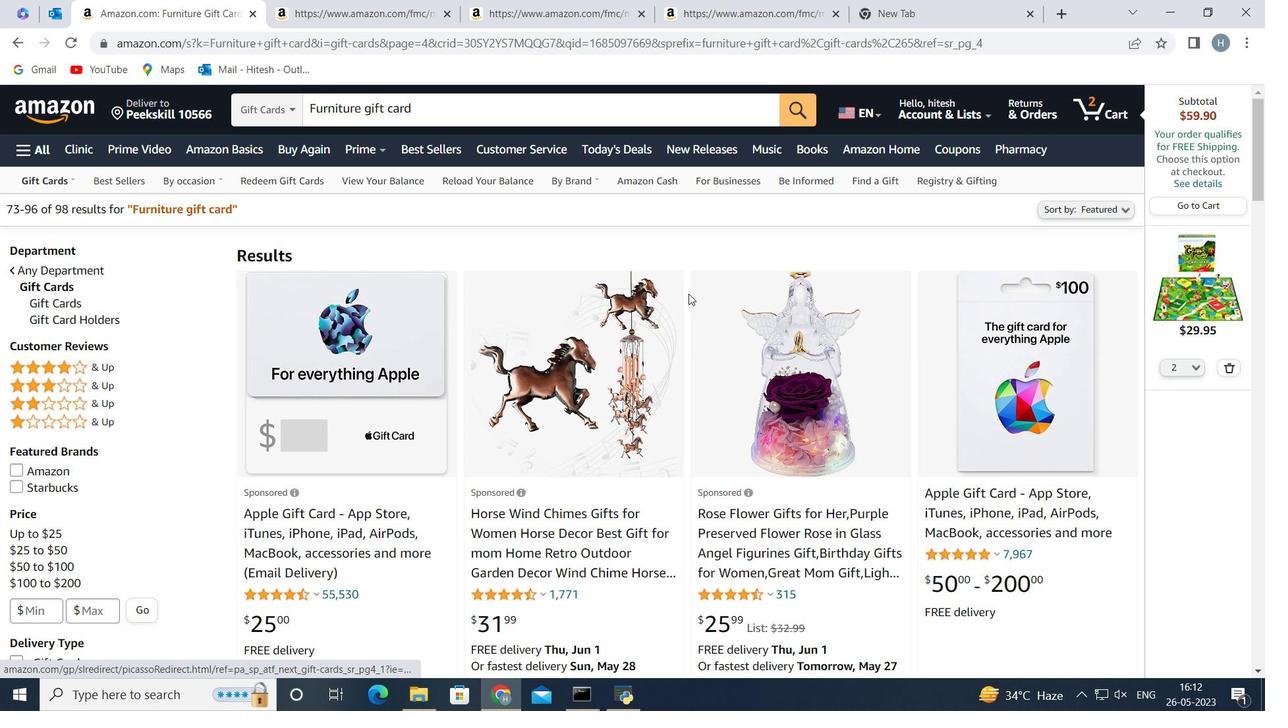 
Action: Mouse scrolled (680, 293) with delta (0, 0)
Screenshot: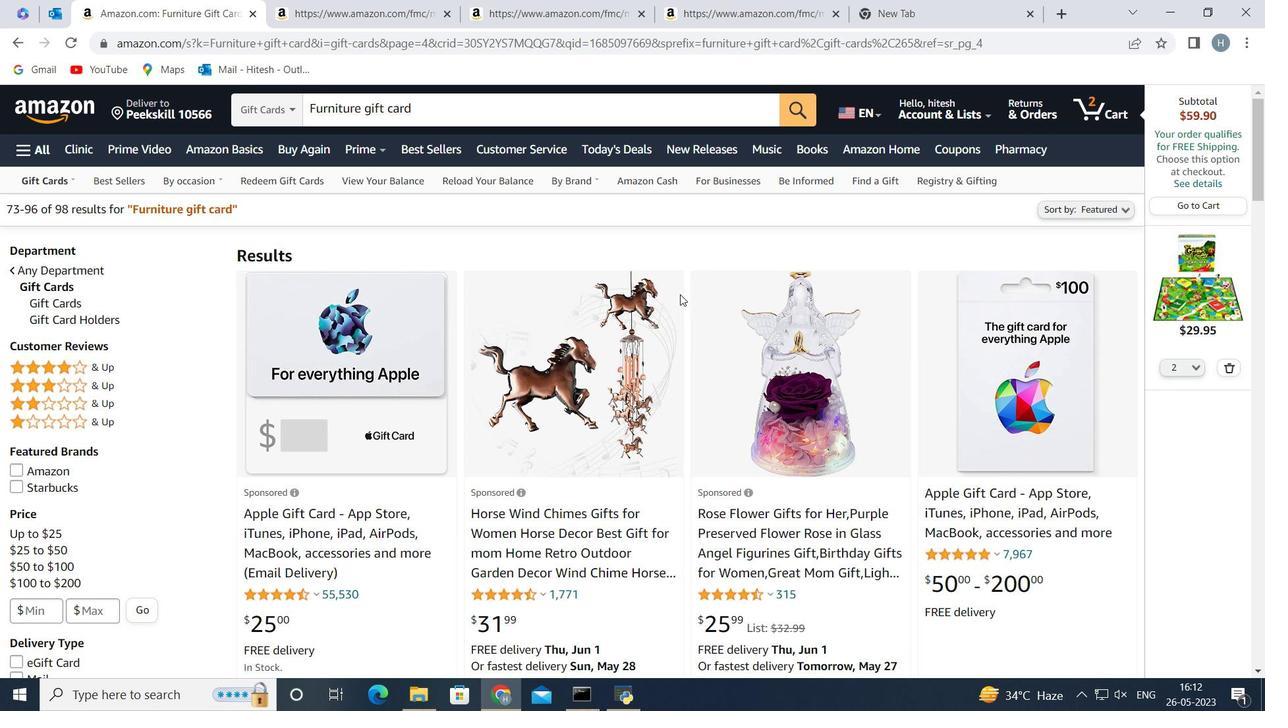 
Action: Mouse scrolled (680, 293) with delta (0, 0)
Screenshot: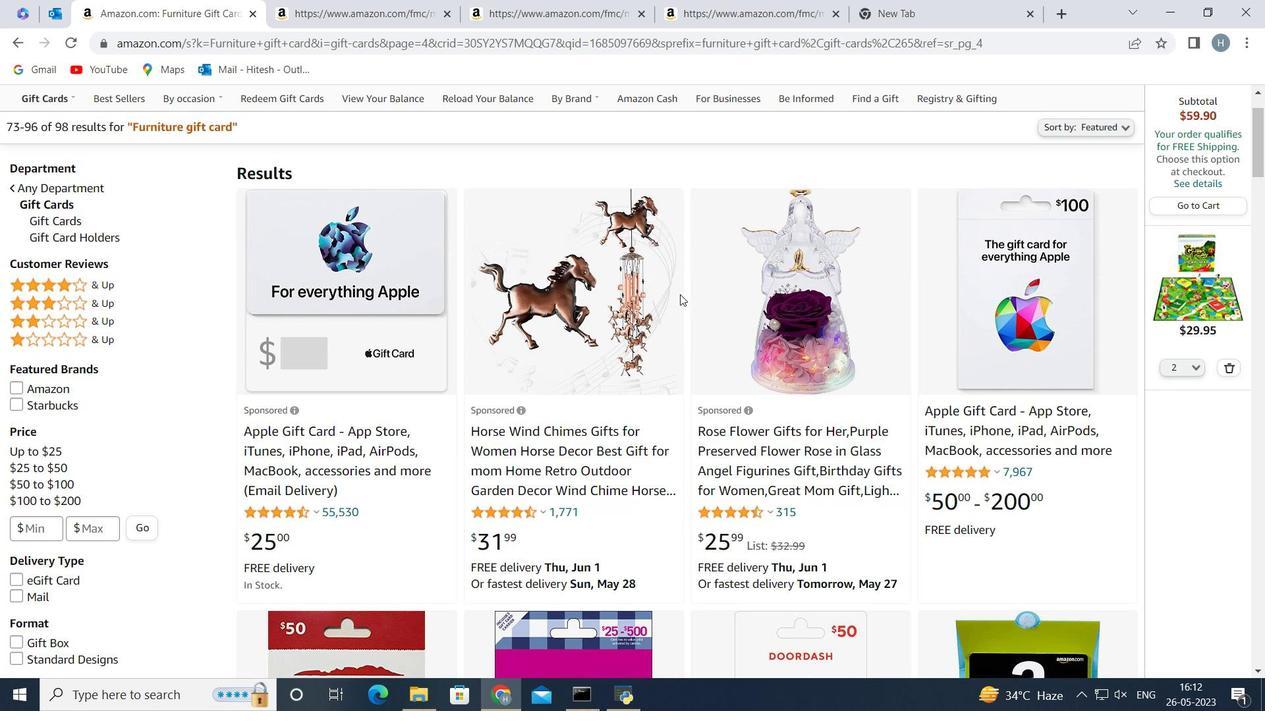 
Action: Mouse scrolled (680, 293) with delta (0, 0)
Screenshot: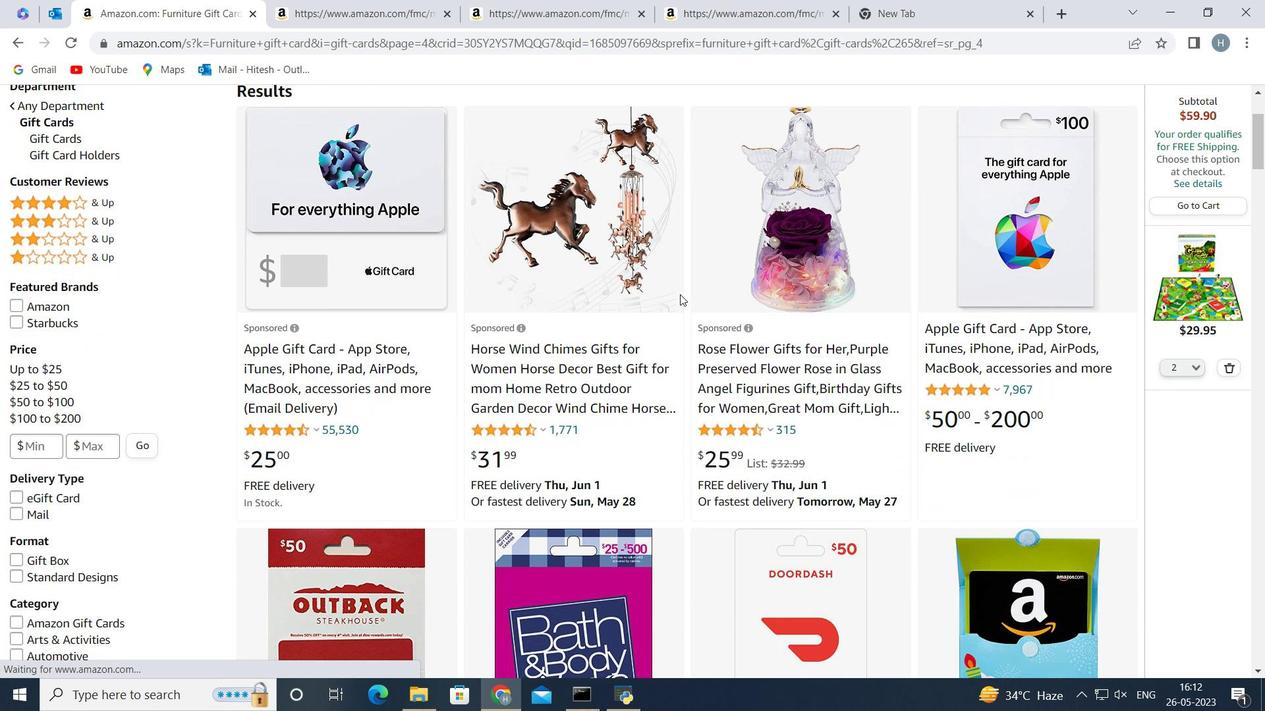 
Action: Mouse scrolled (680, 293) with delta (0, 0)
Screenshot: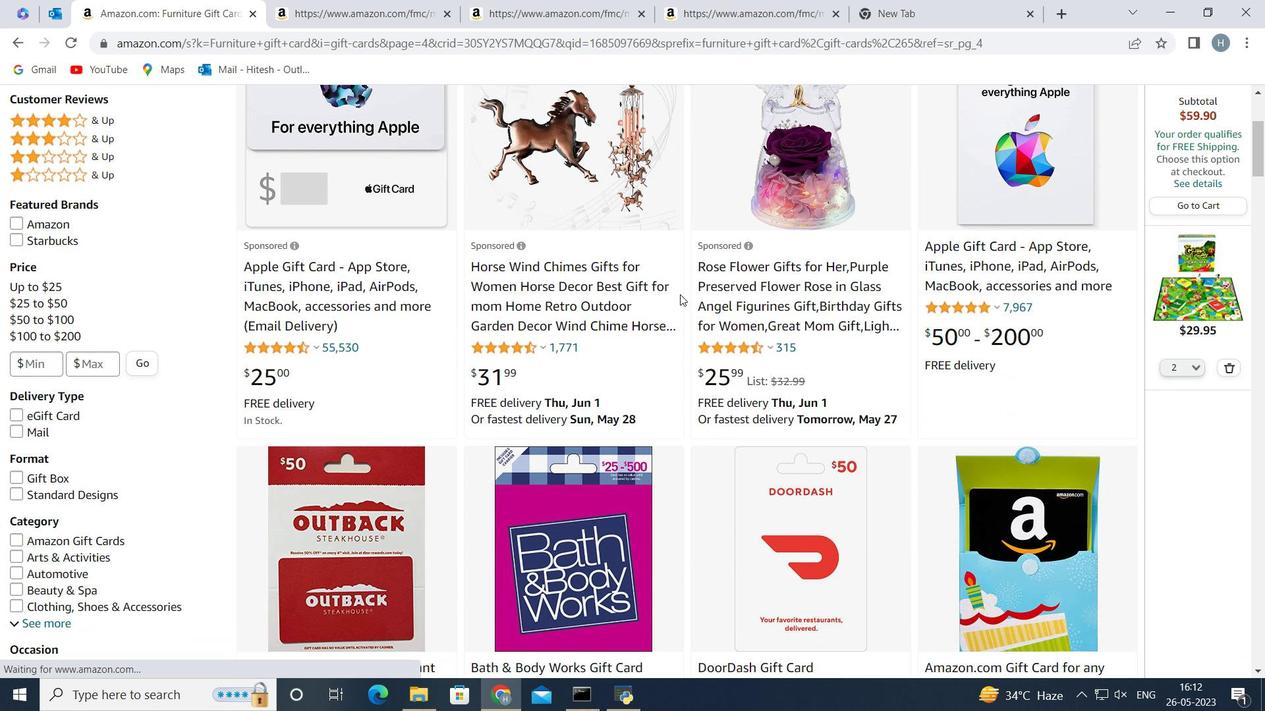
Action: Mouse scrolled (680, 293) with delta (0, 0)
Screenshot: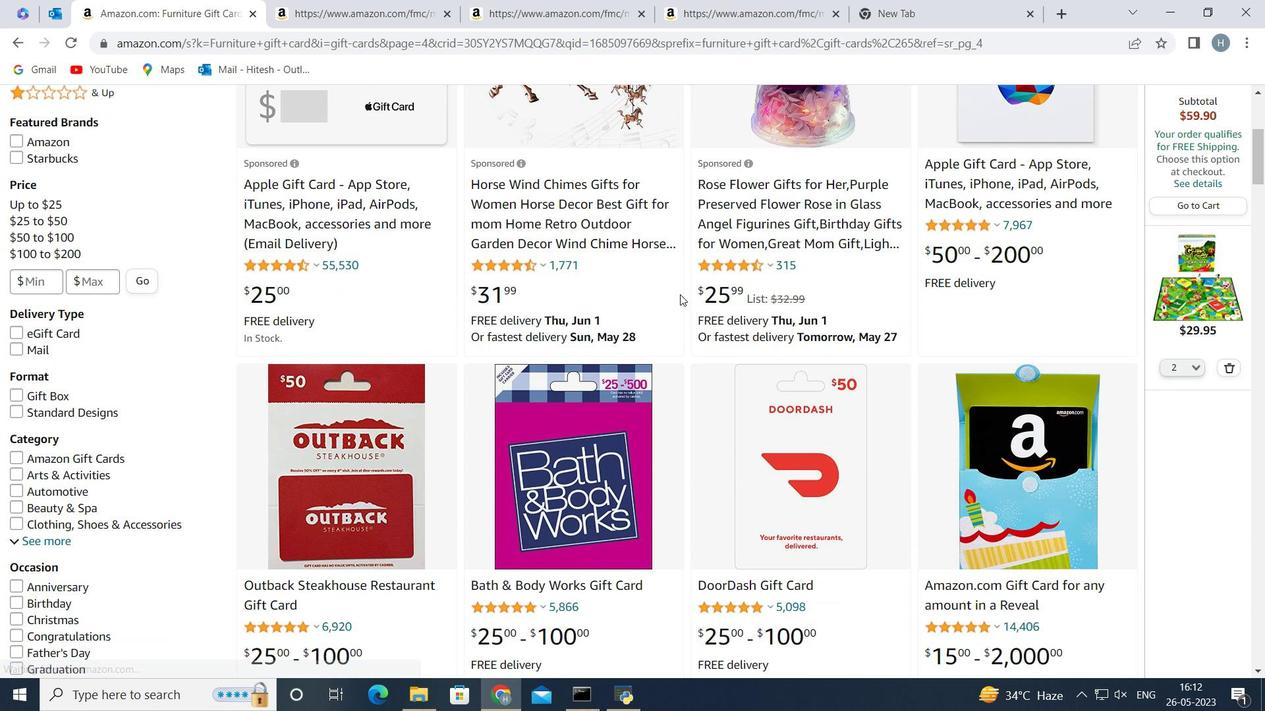 
Action: Mouse scrolled (680, 293) with delta (0, 0)
Screenshot: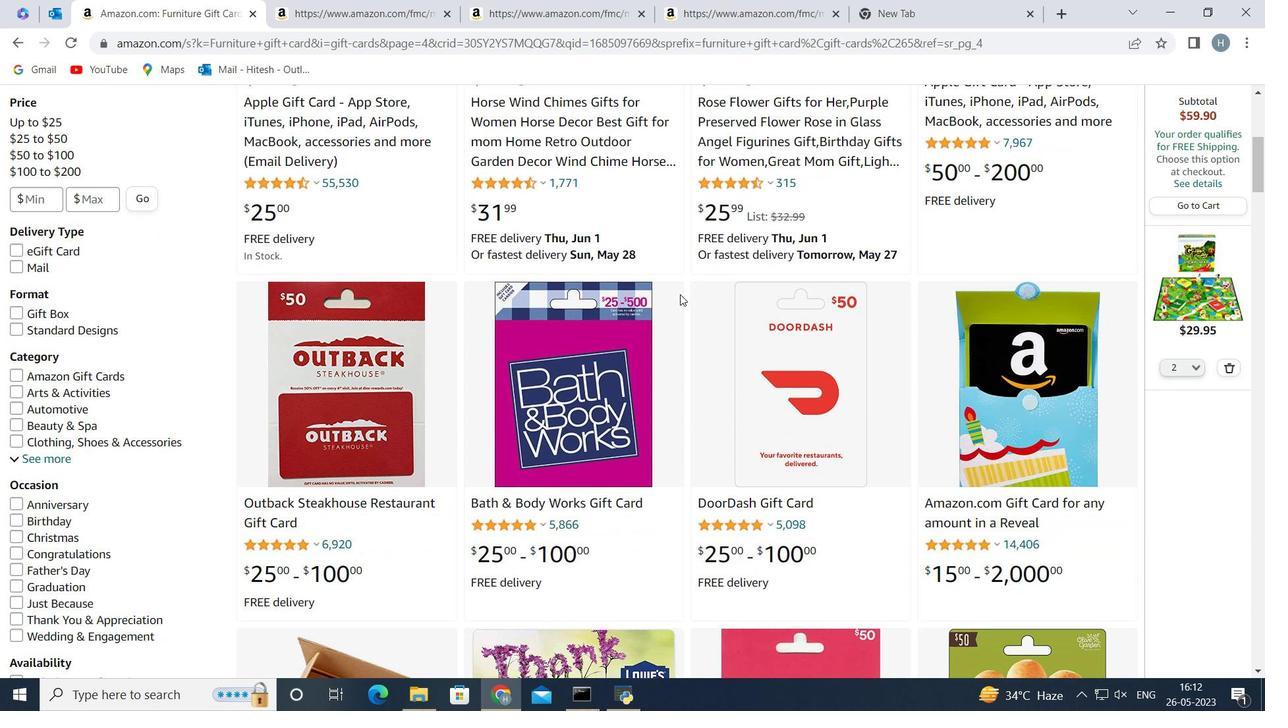 
Action: Mouse scrolled (680, 293) with delta (0, 0)
Screenshot: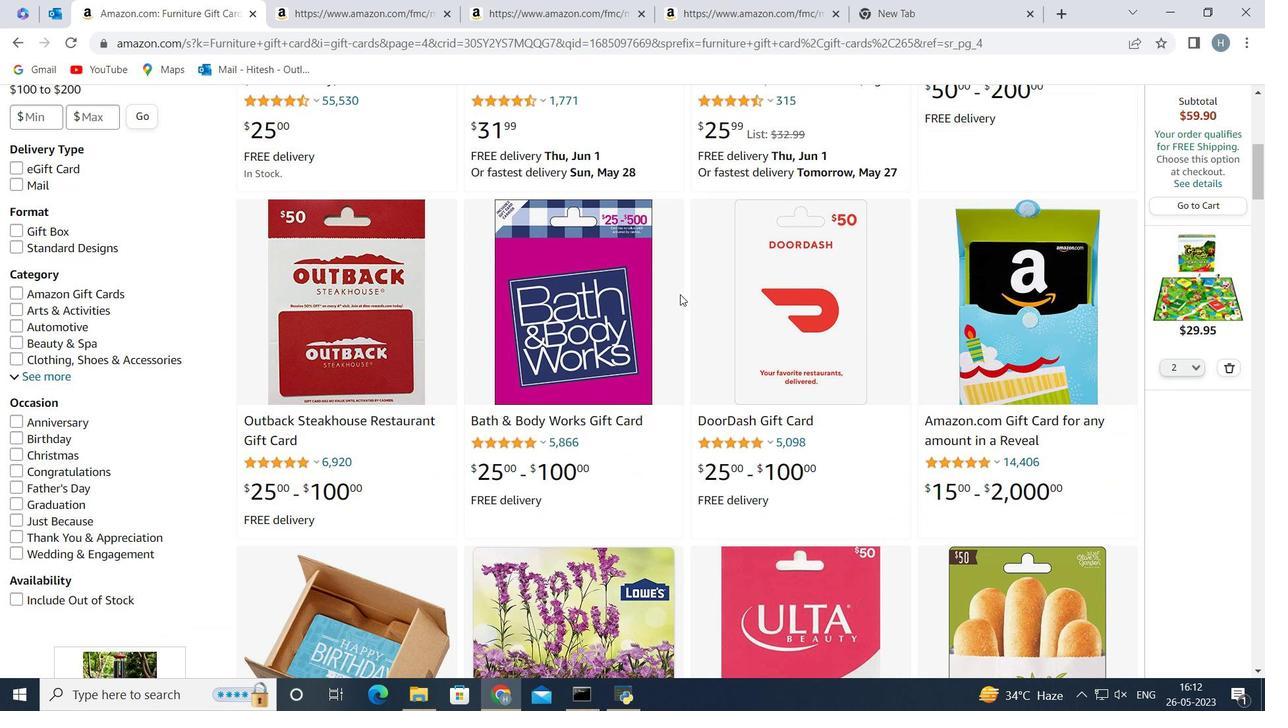 
Action: Mouse scrolled (680, 293) with delta (0, 0)
Screenshot: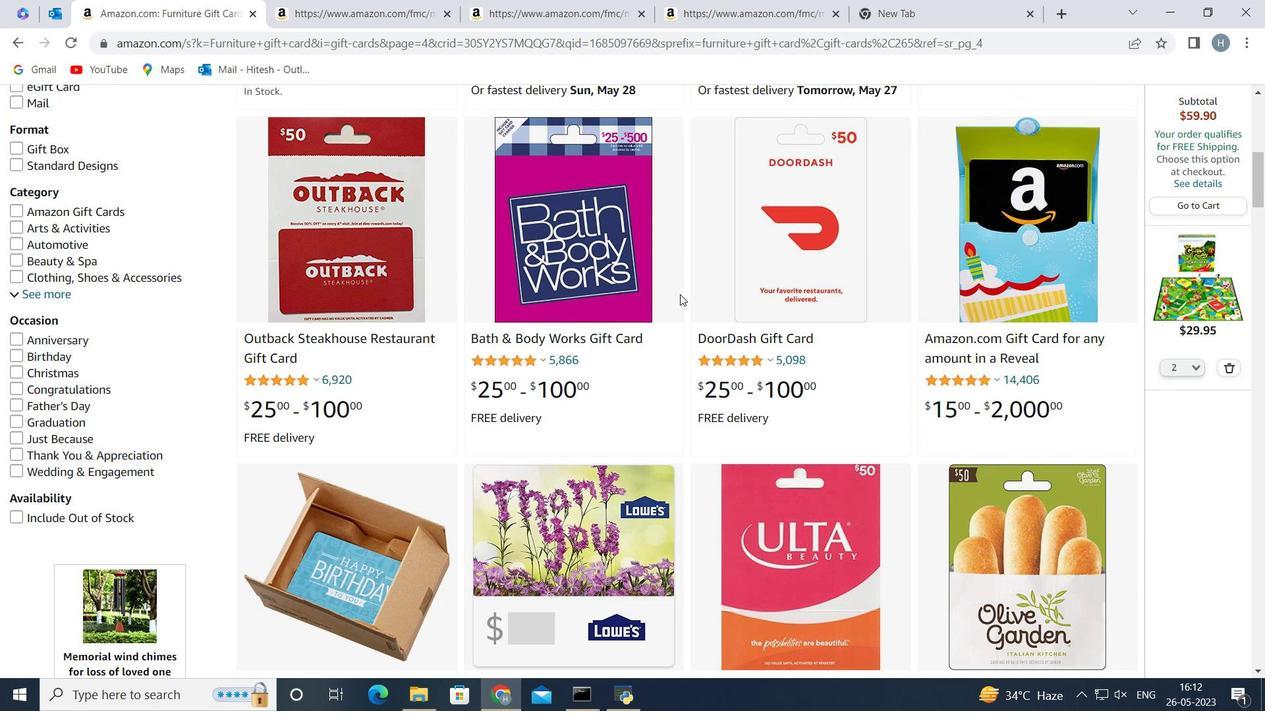 
Action: Mouse scrolled (680, 293) with delta (0, 0)
Screenshot: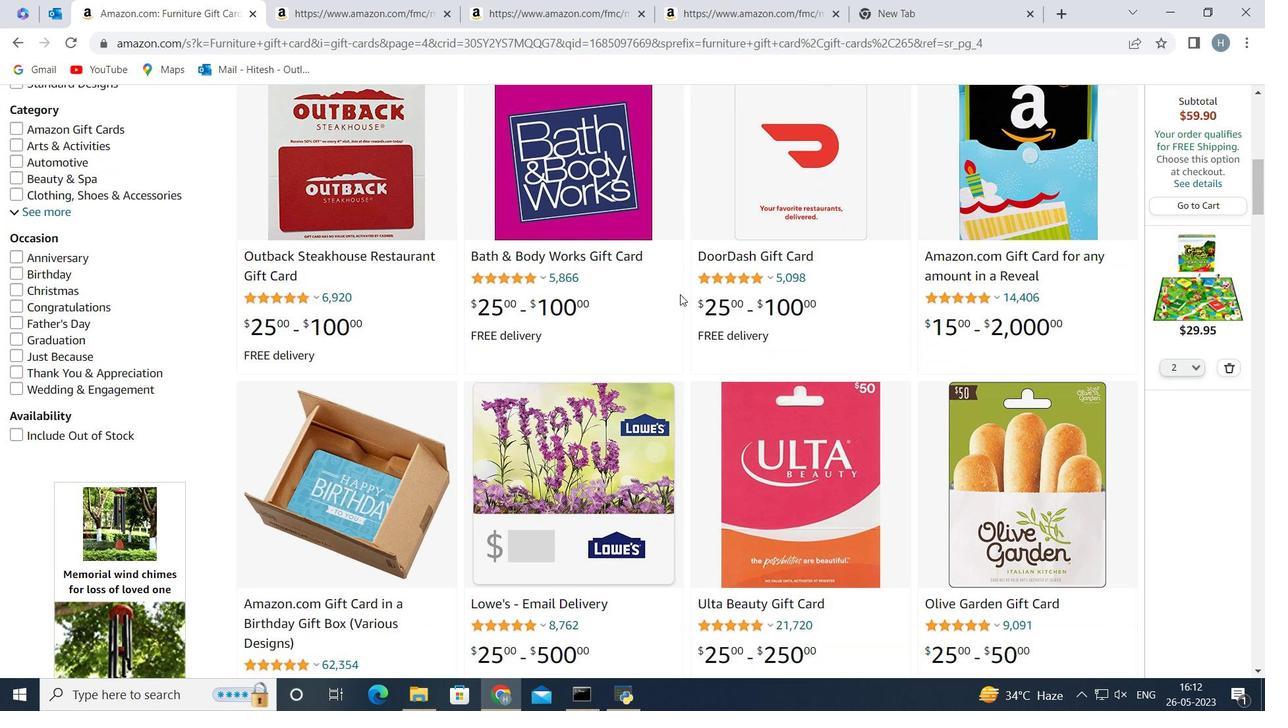 
Action: Mouse scrolled (680, 293) with delta (0, 0)
Screenshot: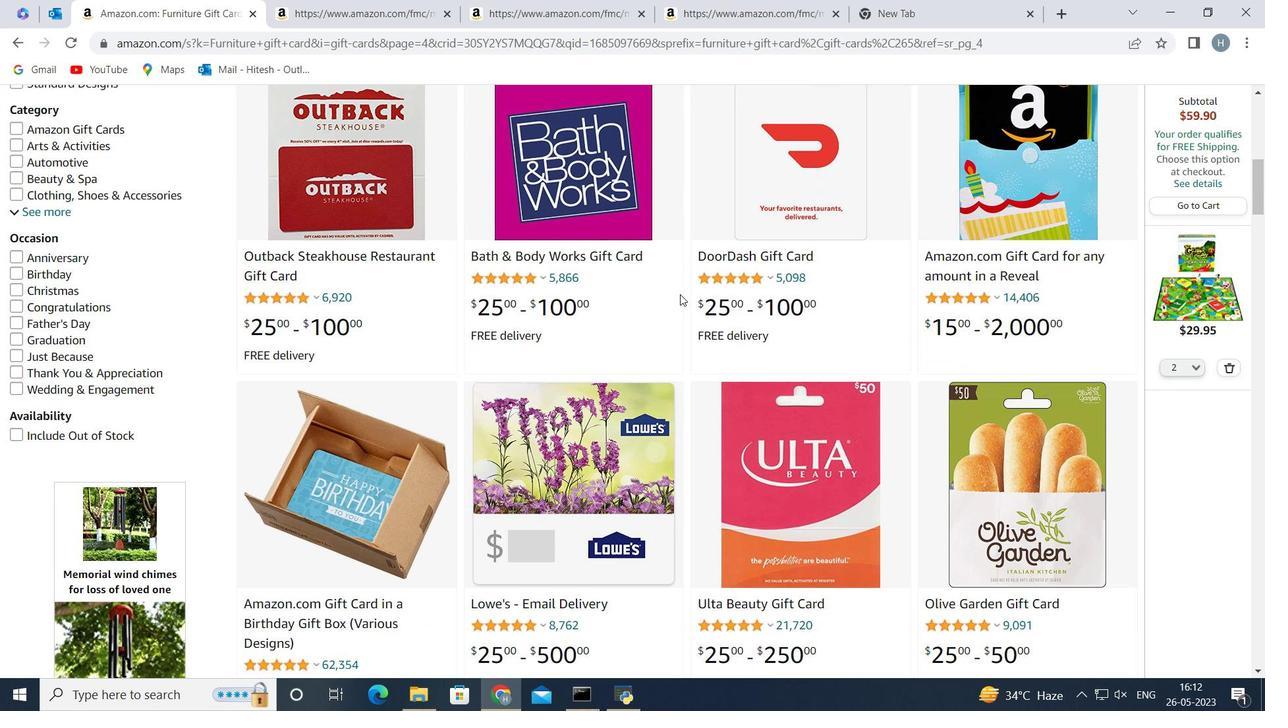 
Action: Mouse scrolled (680, 293) with delta (0, 0)
Screenshot: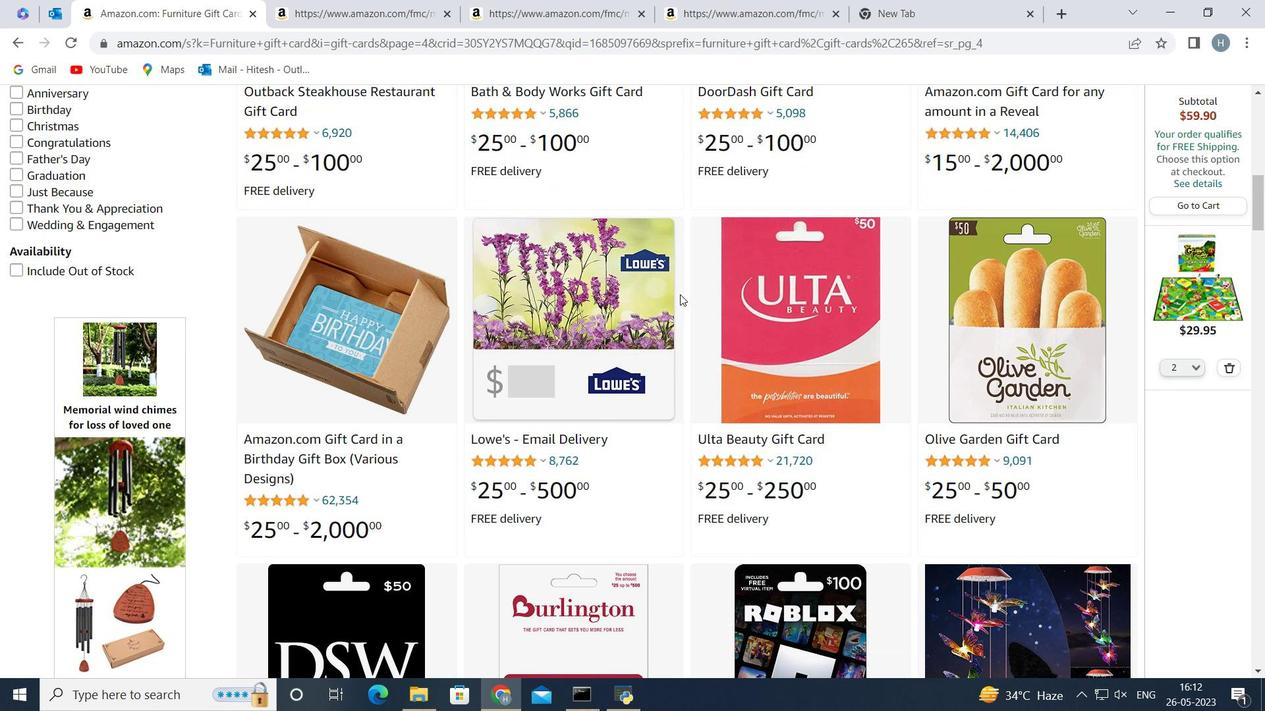 
Action: Mouse scrolled (680, 293) with delta (0, 0)
Screenshot: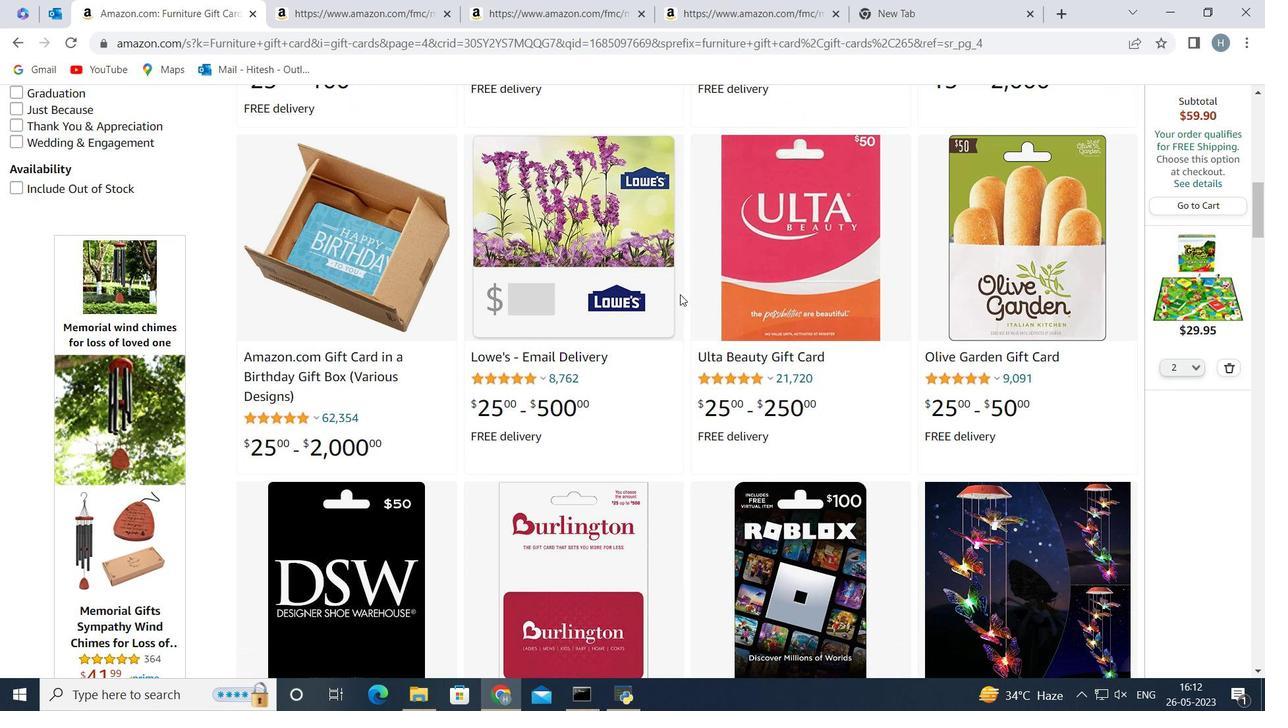 
Action: Mouse scrolled (680, 293) with delta (0, 0)
Screenshot: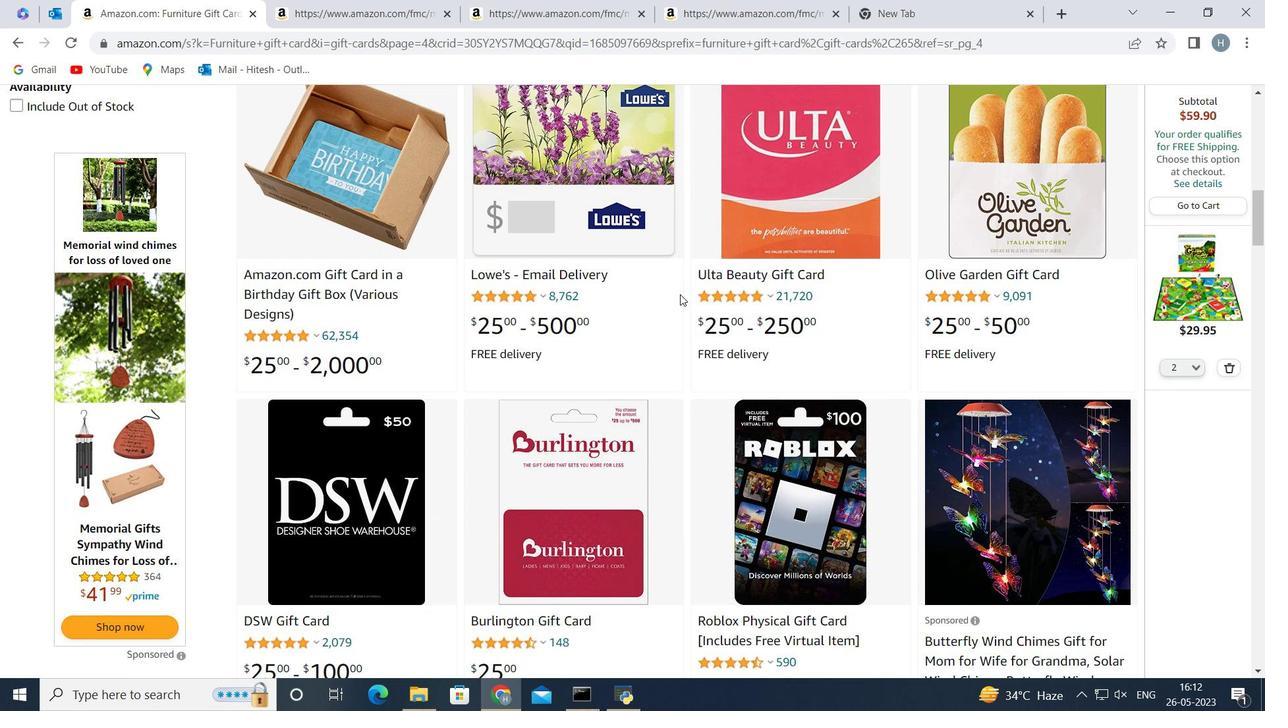 
Action: Mouse scrolled (680, 293) with delta (0, 0)
Screenshot: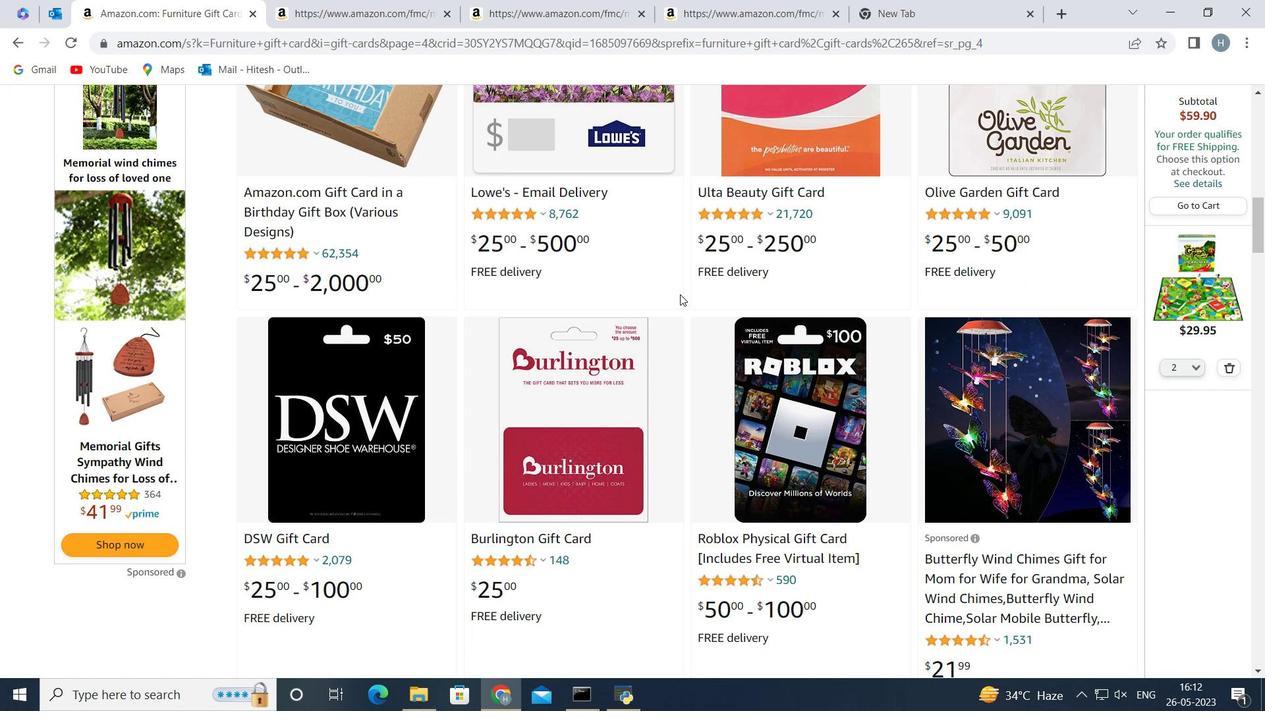 
Action: Mouse scrolled (680, 293) with delta (0, 0)
Screenshot: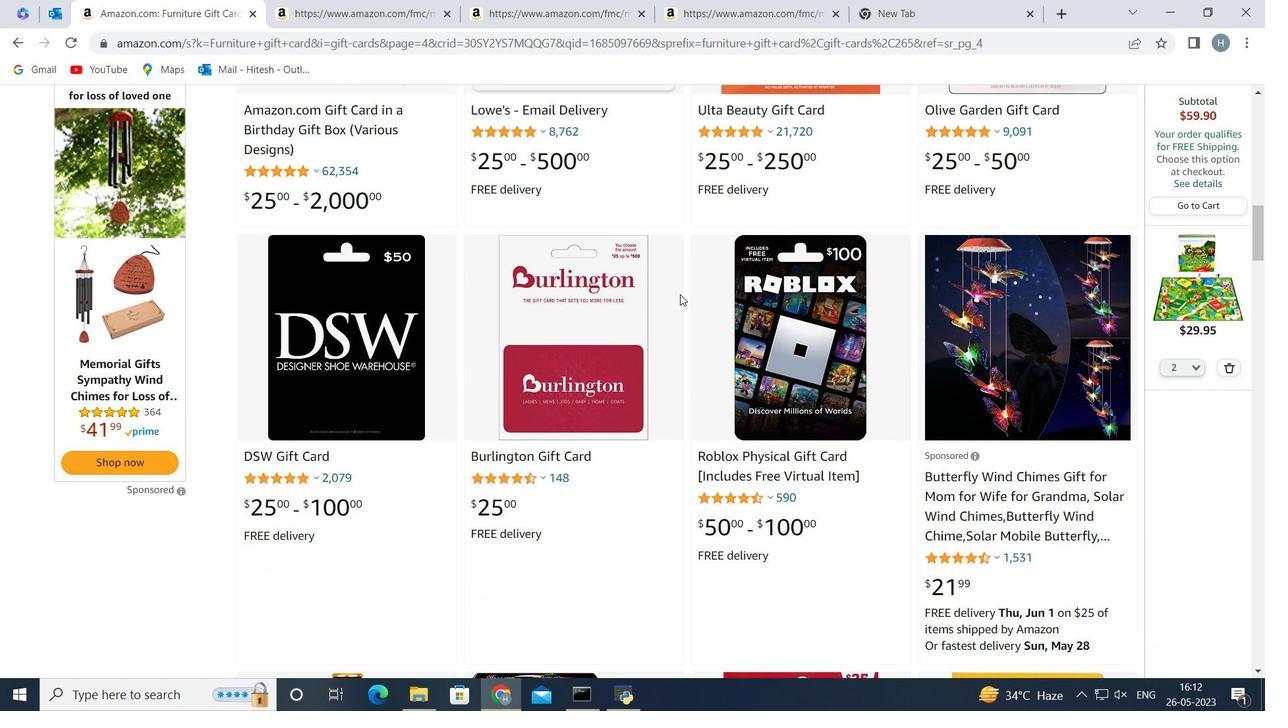 
Action: Mouse scrolled (680, 293) with delta (0, 0)
Screenshot: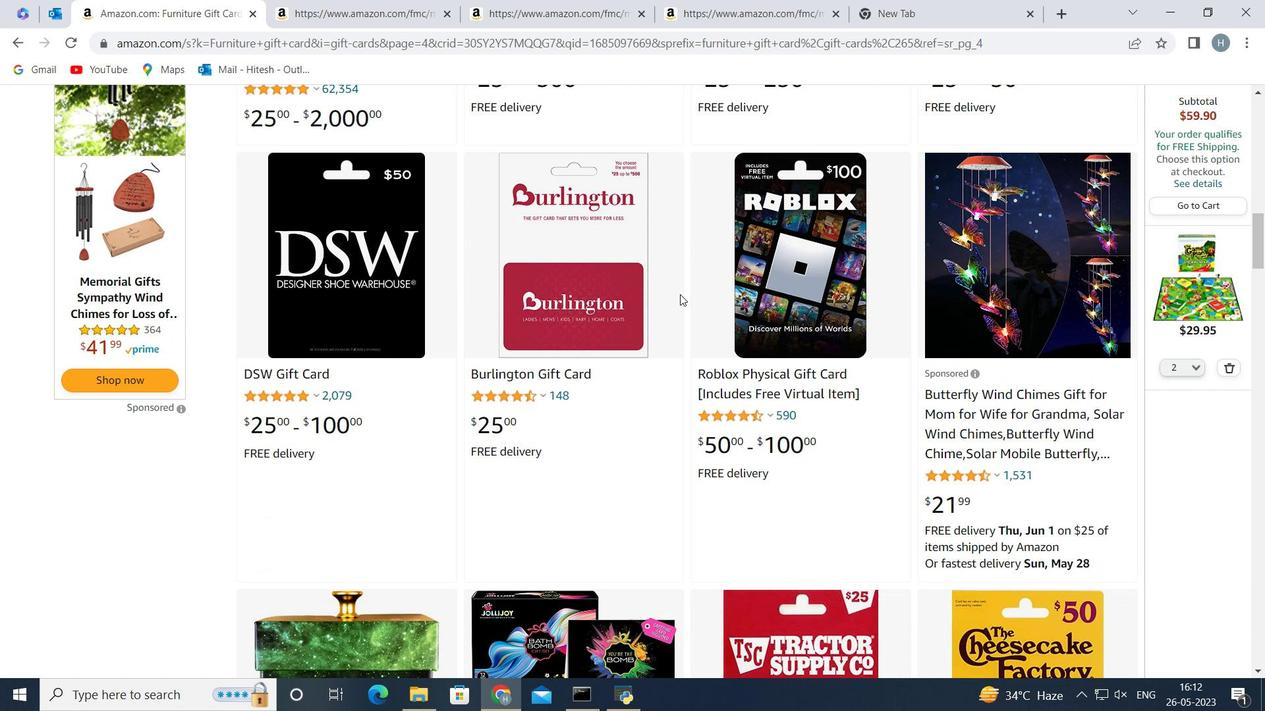 
Action: Mouse scrolled (680, 293) with delta (0, 0)
Screenshot: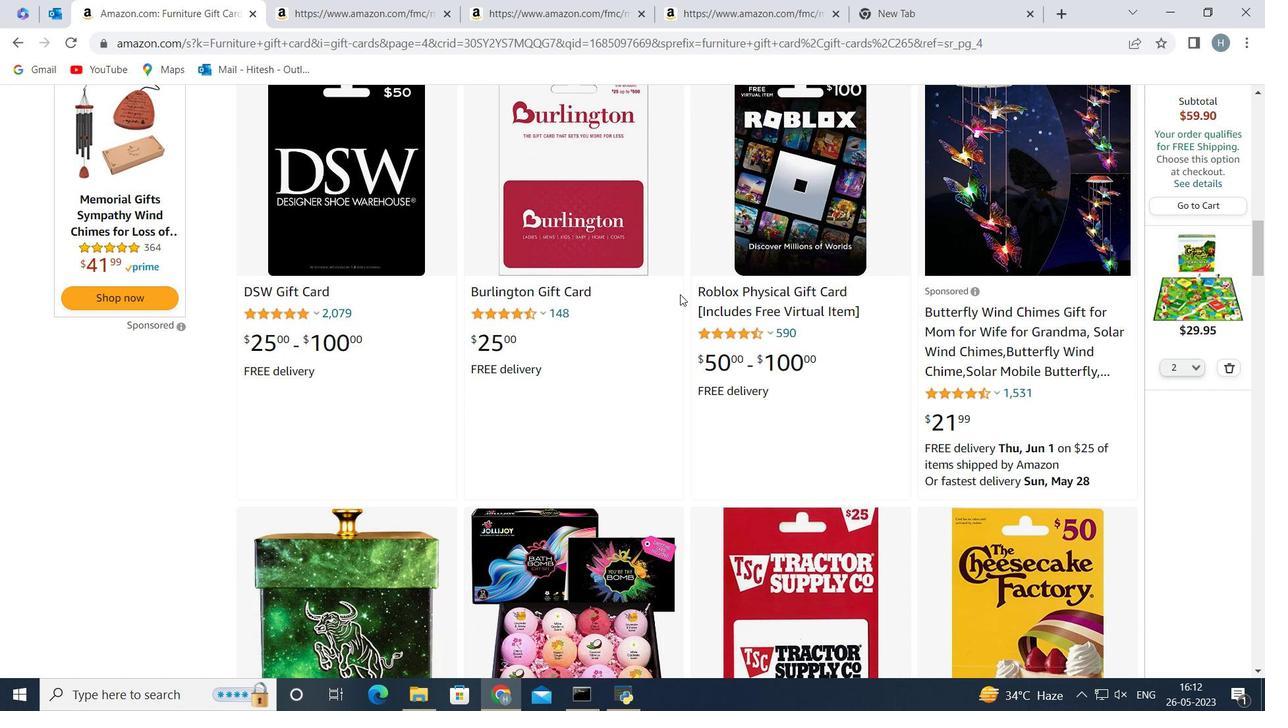 
Action: Mouse scrolled (680, 293) with delta (0, 0)
Screenshot: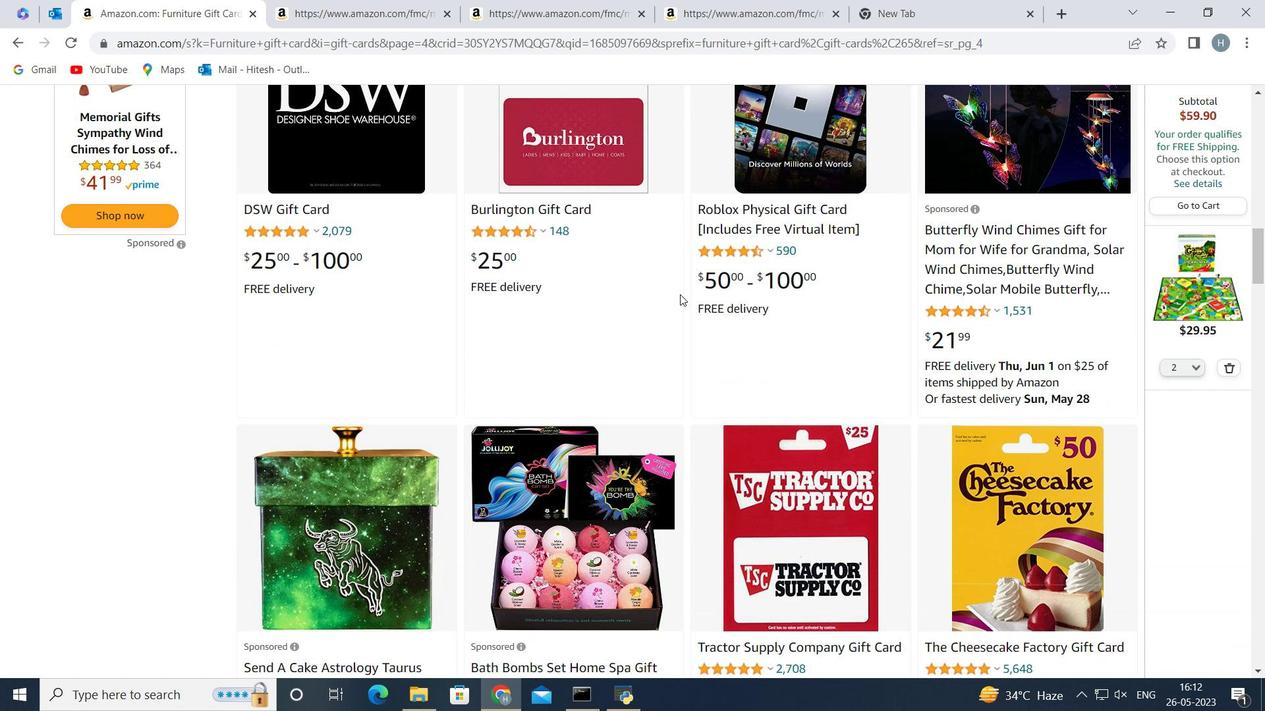 
Action: Mouse scrolled (680, 293) with delta (0, 0)
Screenshot: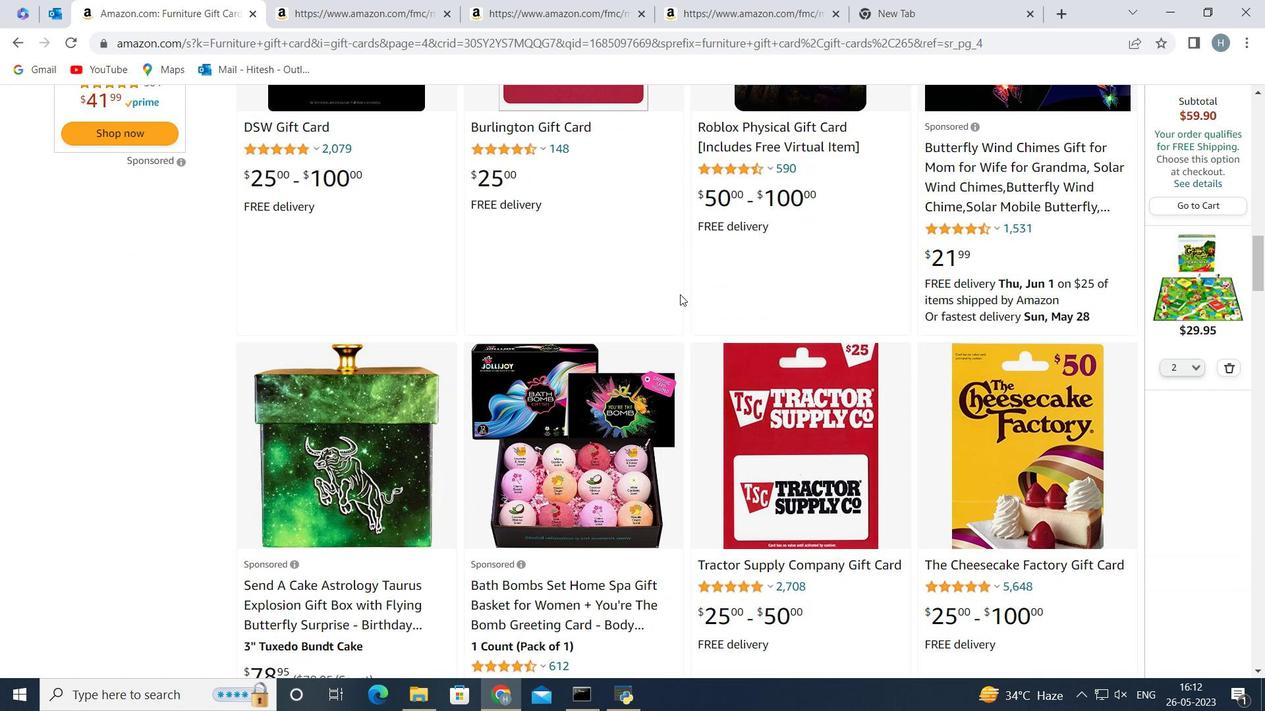 
Action: Mouse scrolled (680, 293) with delta (0, 0)
Screenshot: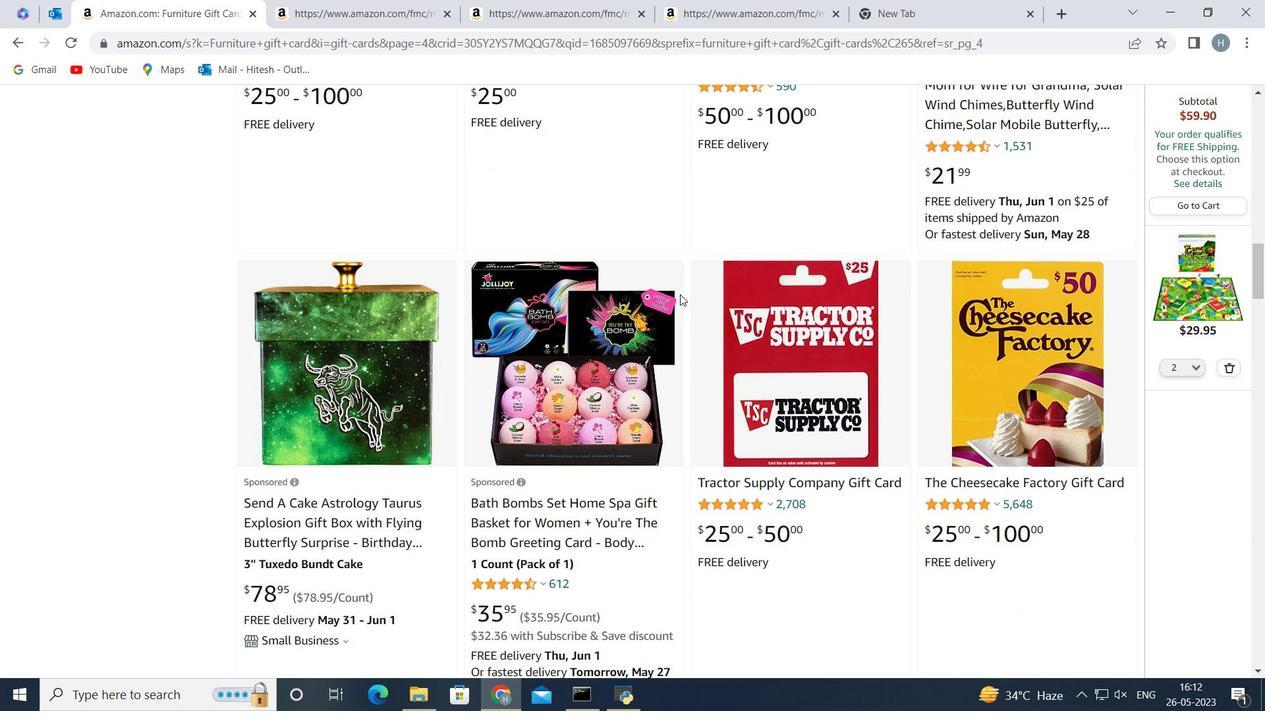 
Action: Mouse moved to (682, 284)
Screenshot: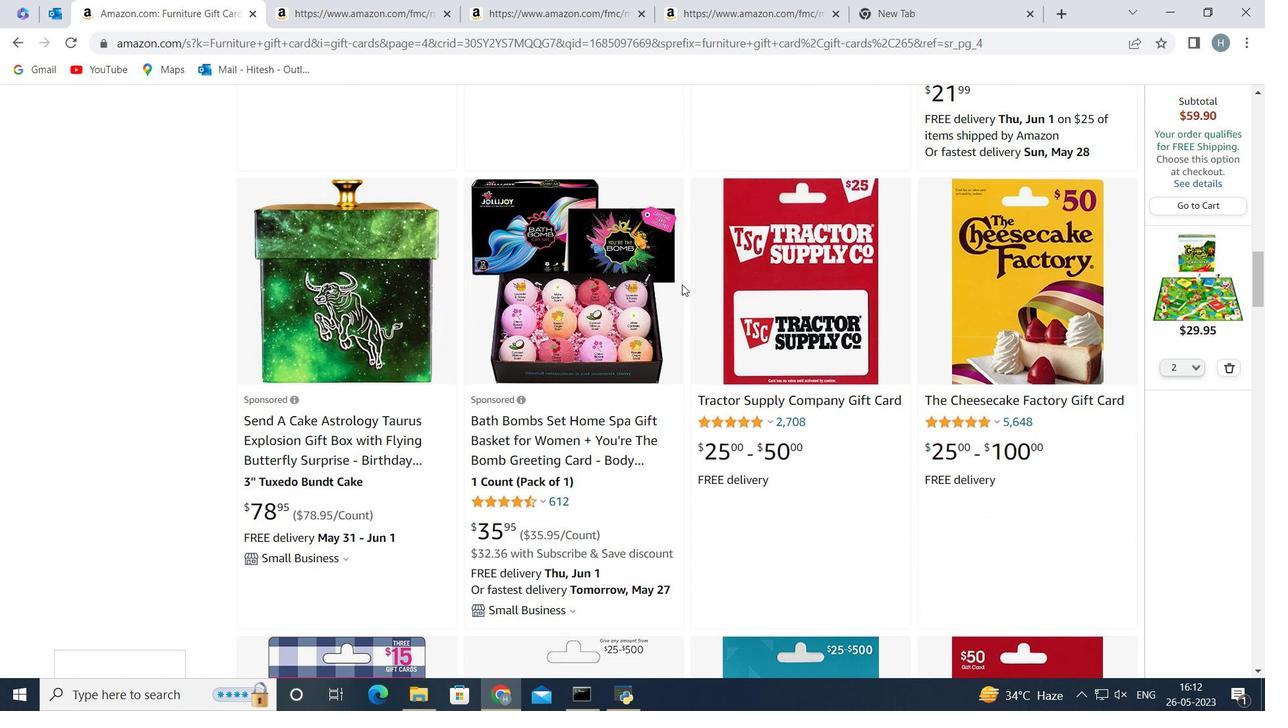 
Action: Mouse scrolled (682, 284) with delta (0, 0)
Screenshot: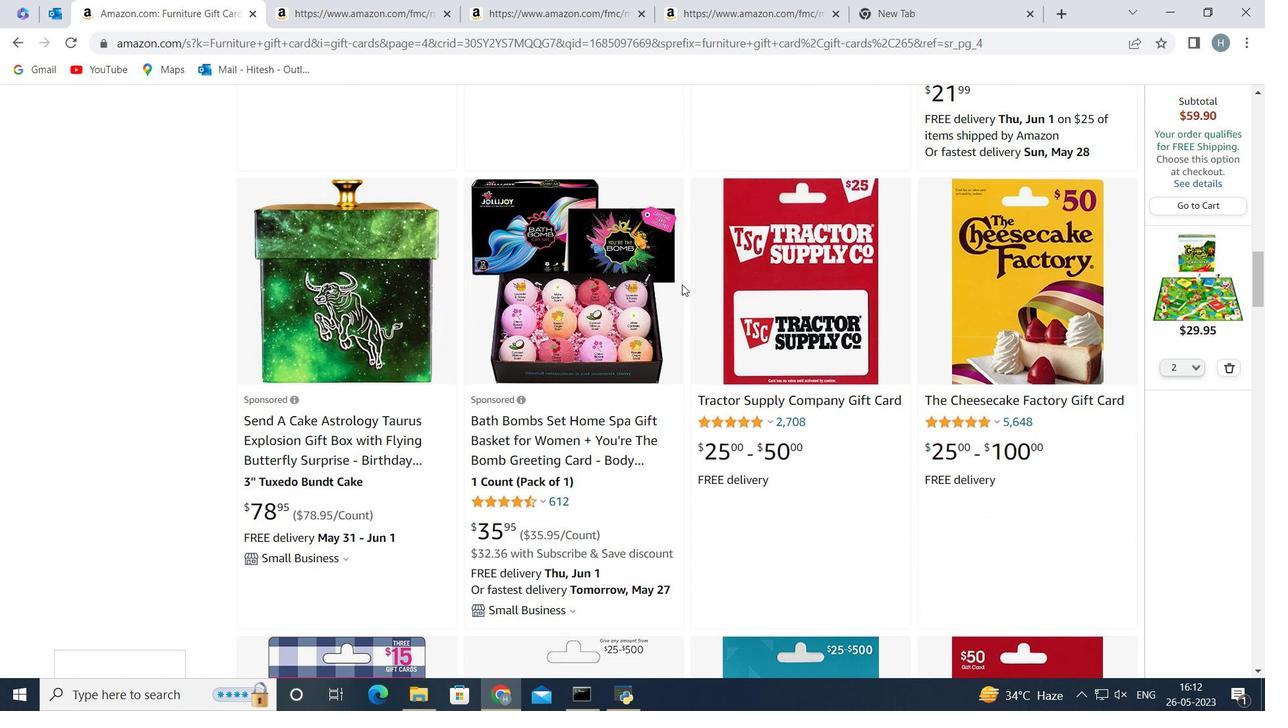 
Action: Mouse scrolled (682, 284) with delta (0, 0)
Screenshot: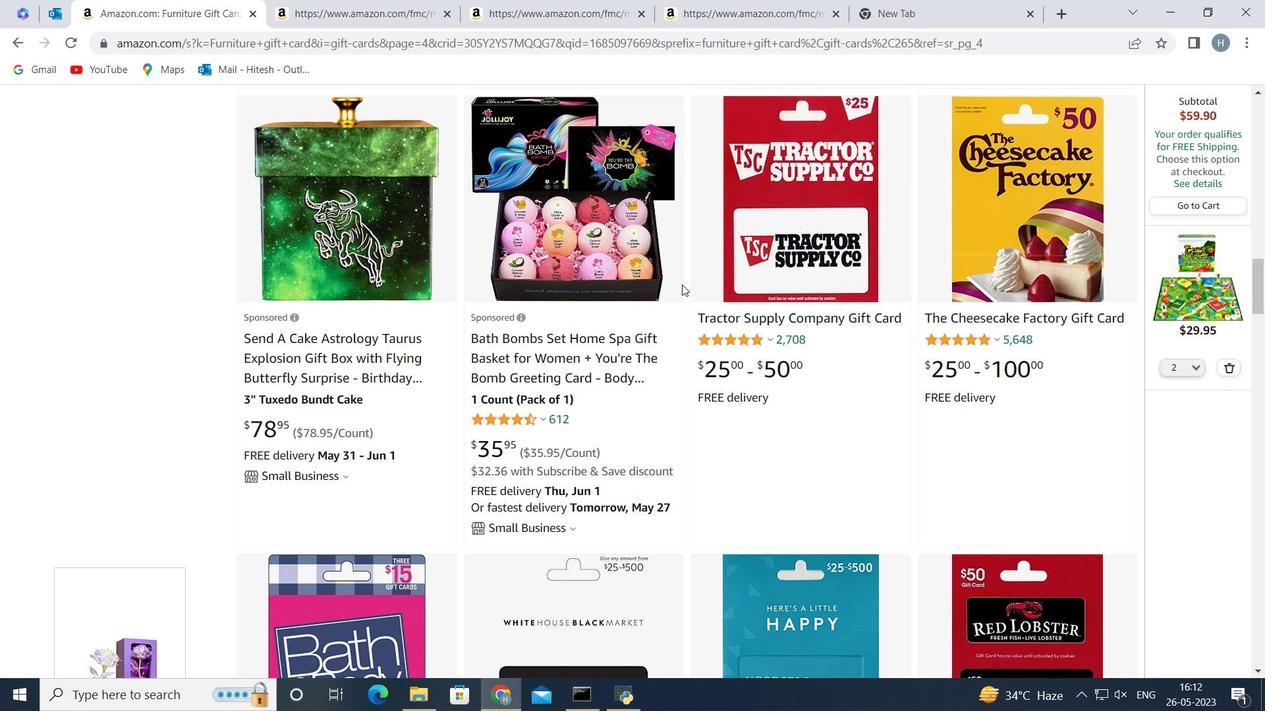 
Action: Mouse scrolled (682, 284) with delta (0, 0)
Screenshot: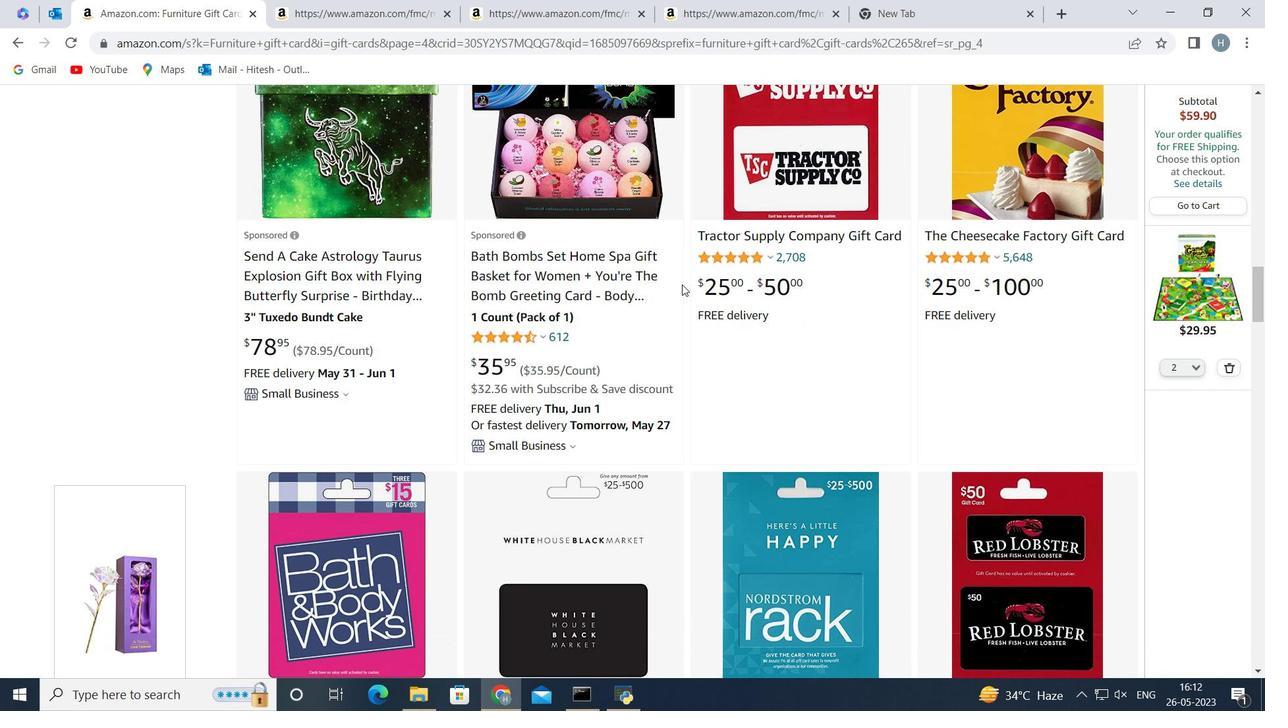 
Action: Mouse scrolled (682, 284) with delta (0, 0)
Screenshot: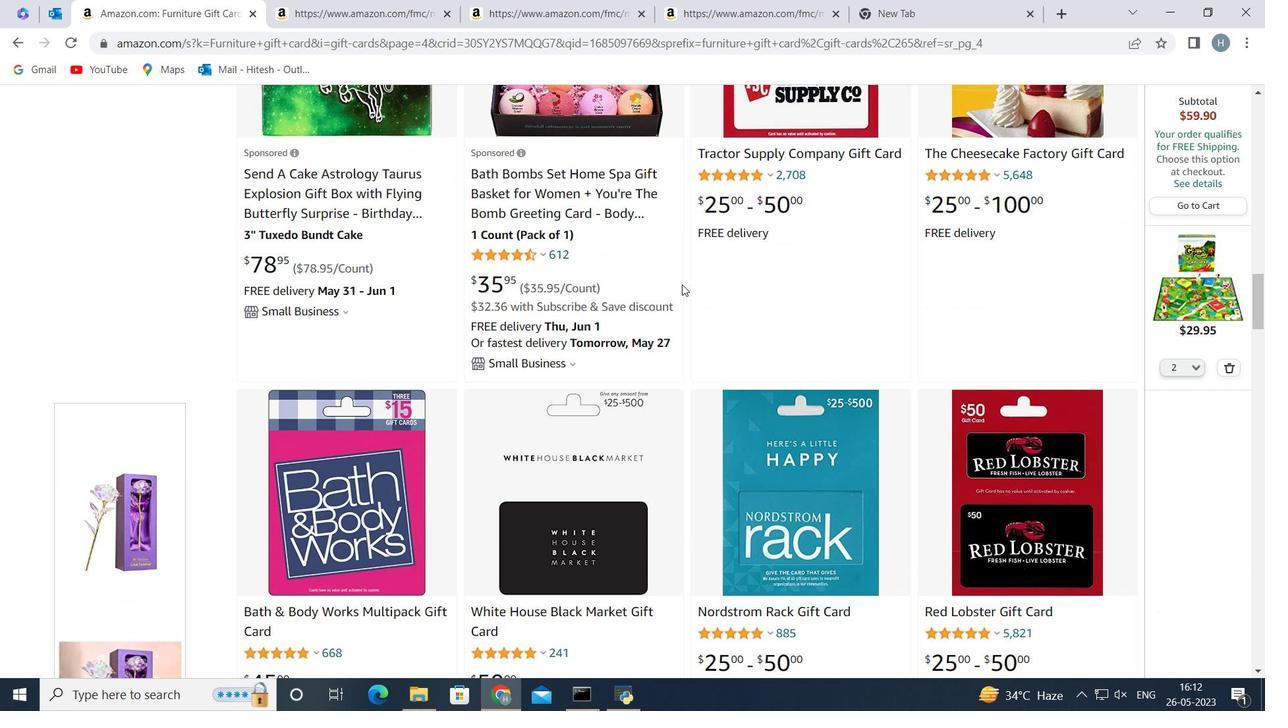 
Action: Mouse scrolled (682, 284) with delta (0, 0)
Screenshot: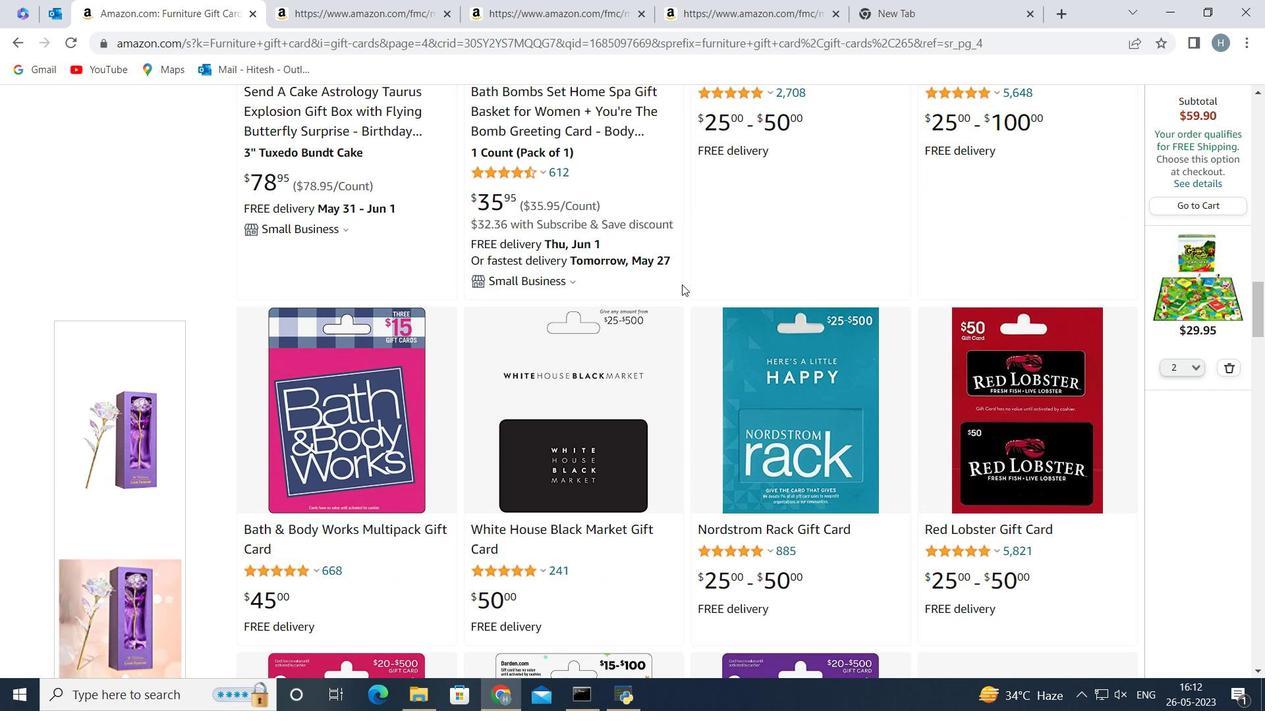 
Action: Mouse scrolled (682, 284) with delta (0, 0)
Screenshot: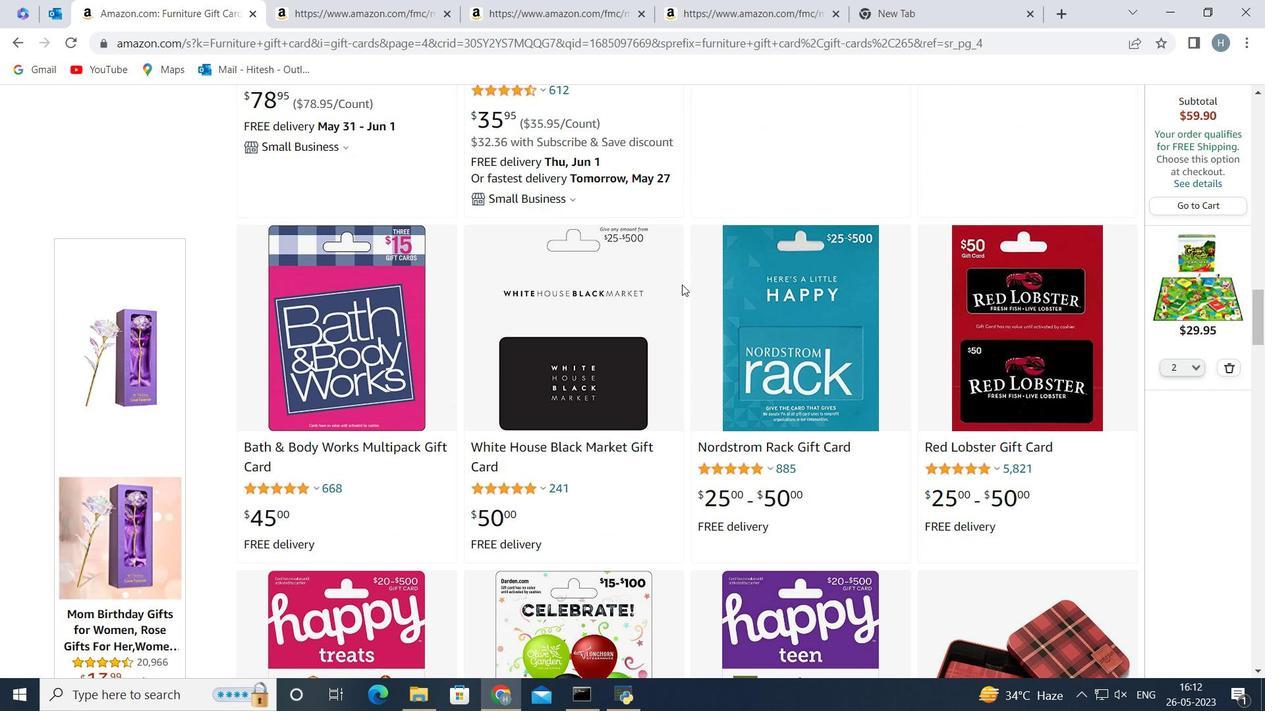
Action: Mouse moved to (631, 253)
Screenshot: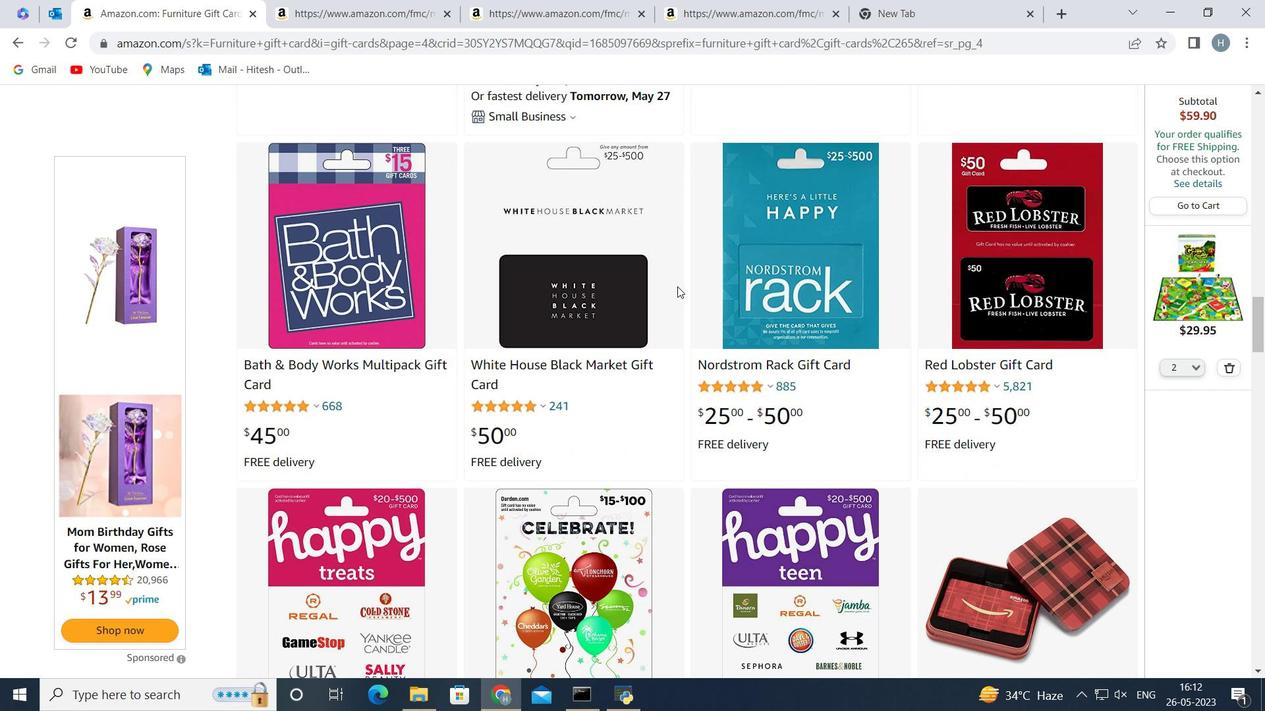 
Action: Mouse scrolled (631, 253) with delta (0, 0)
Screenshot: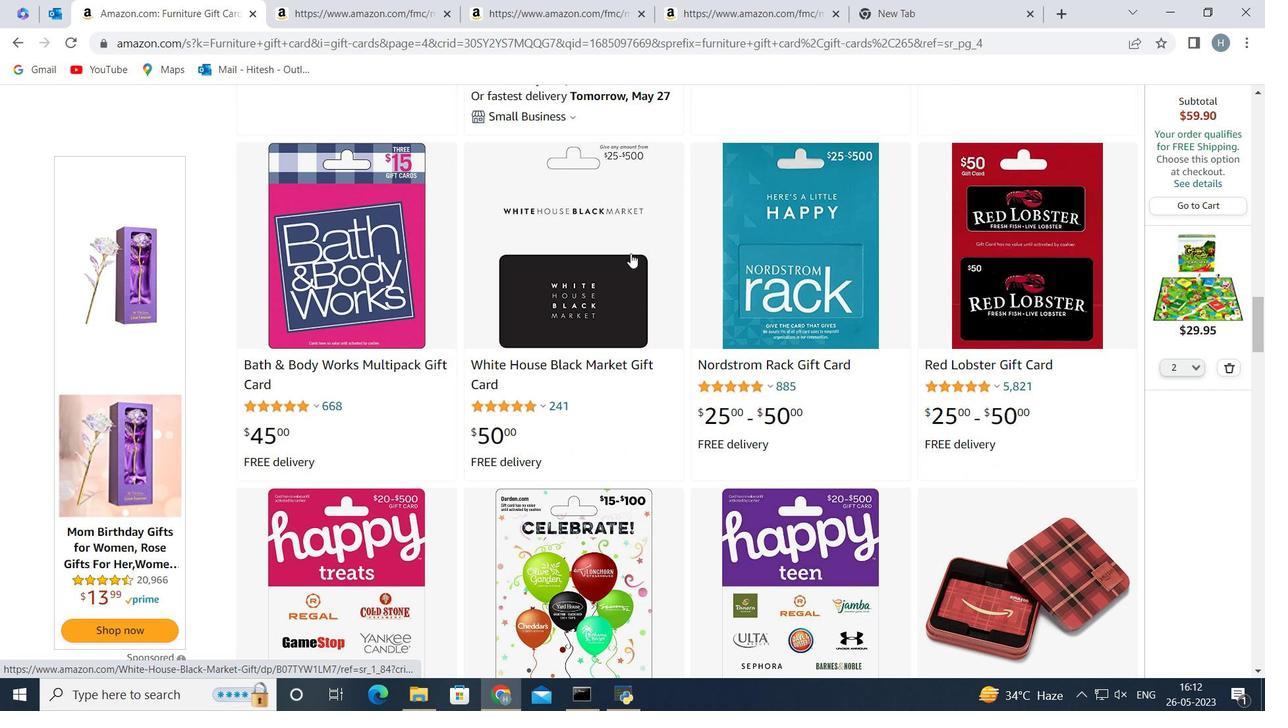 
Action: Mouse moved to (670, 238)
Screenshot: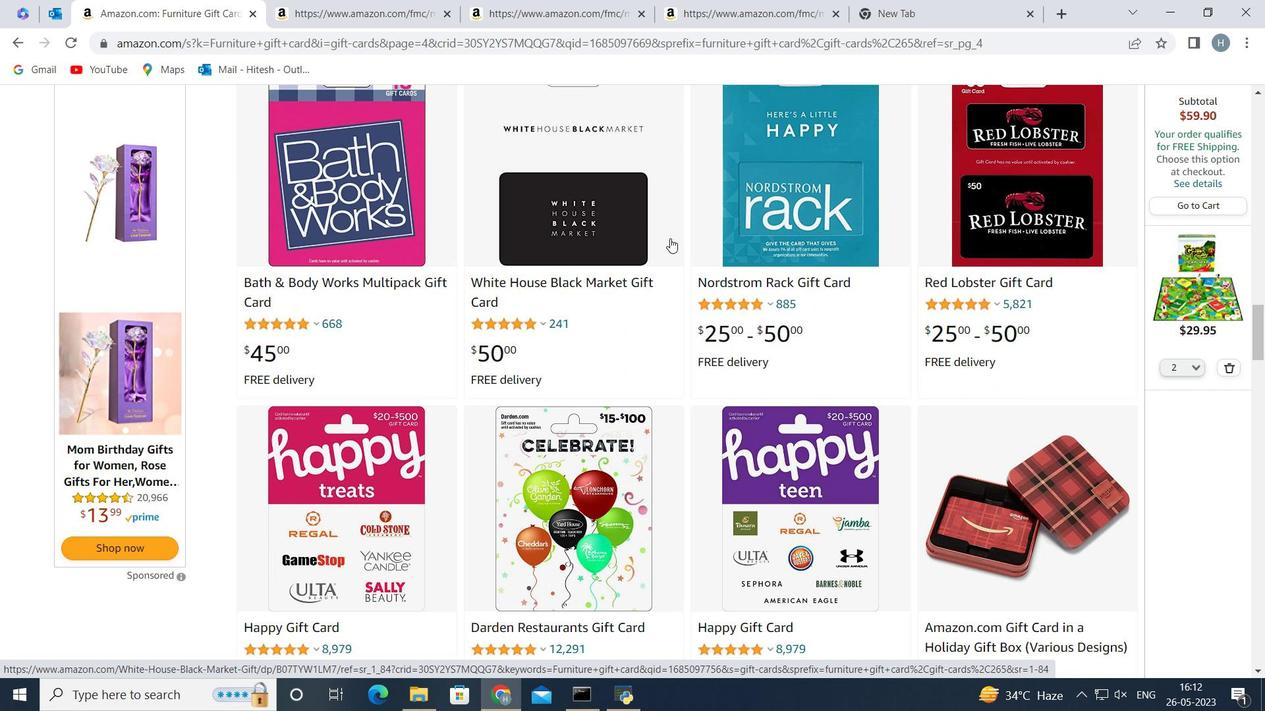 
Action: Mouse scrolled (670, 237) with delta (0, 0)
Screenshot: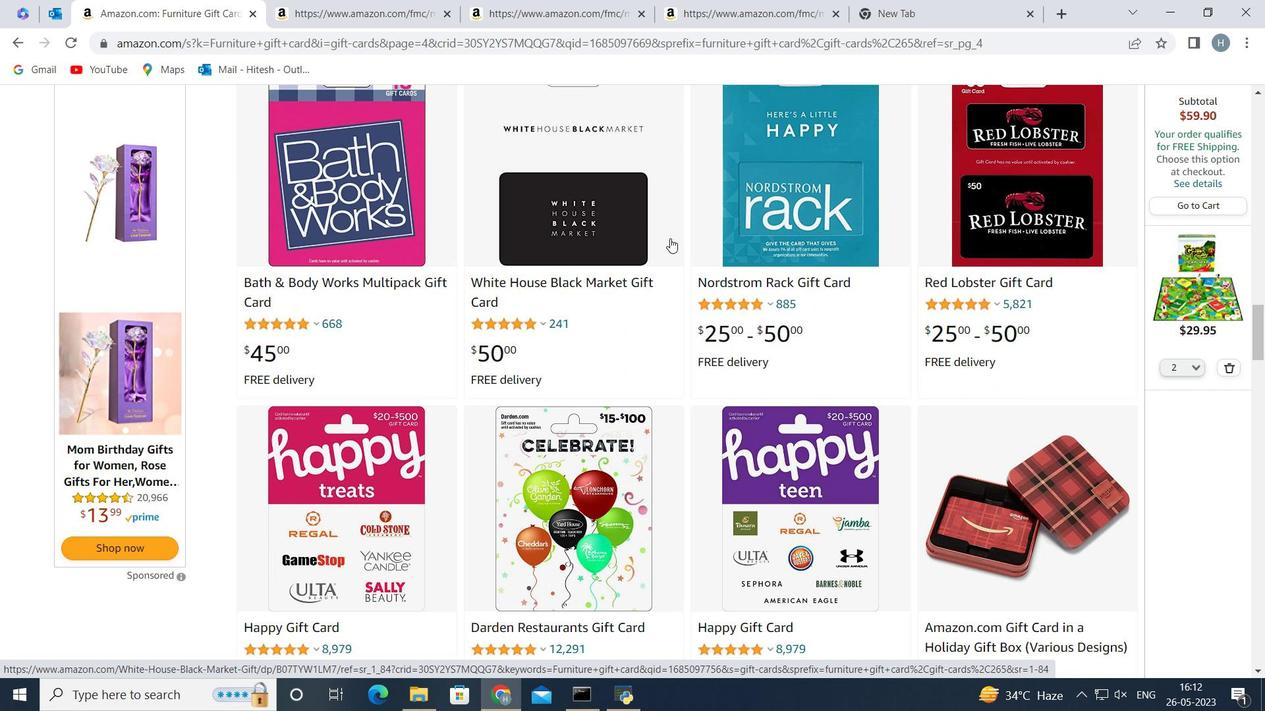 
Action: Mouse moved to (653, 216)
Screenshot: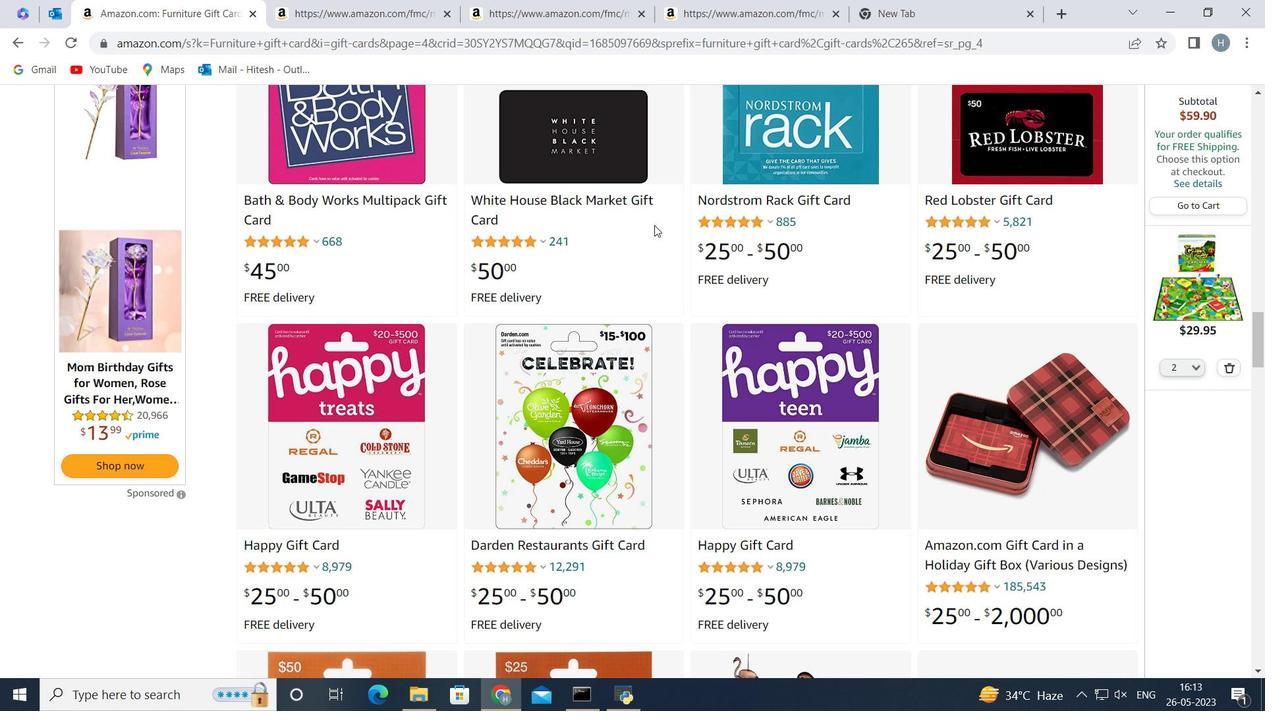 
Action: Mouse scrolled (653, 216) with delta (0, 0)
Screenshot: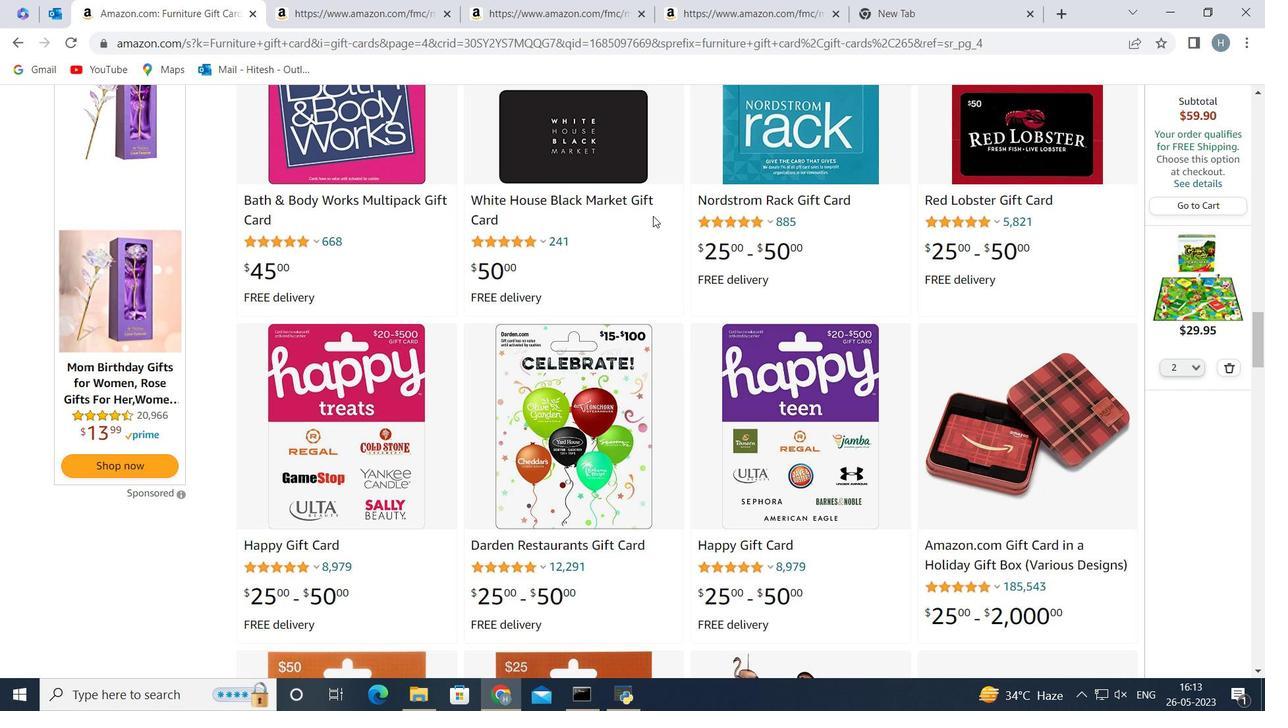 
Action: Mouse scrolled (653, 216) with delta (0, 0)
Screenshot: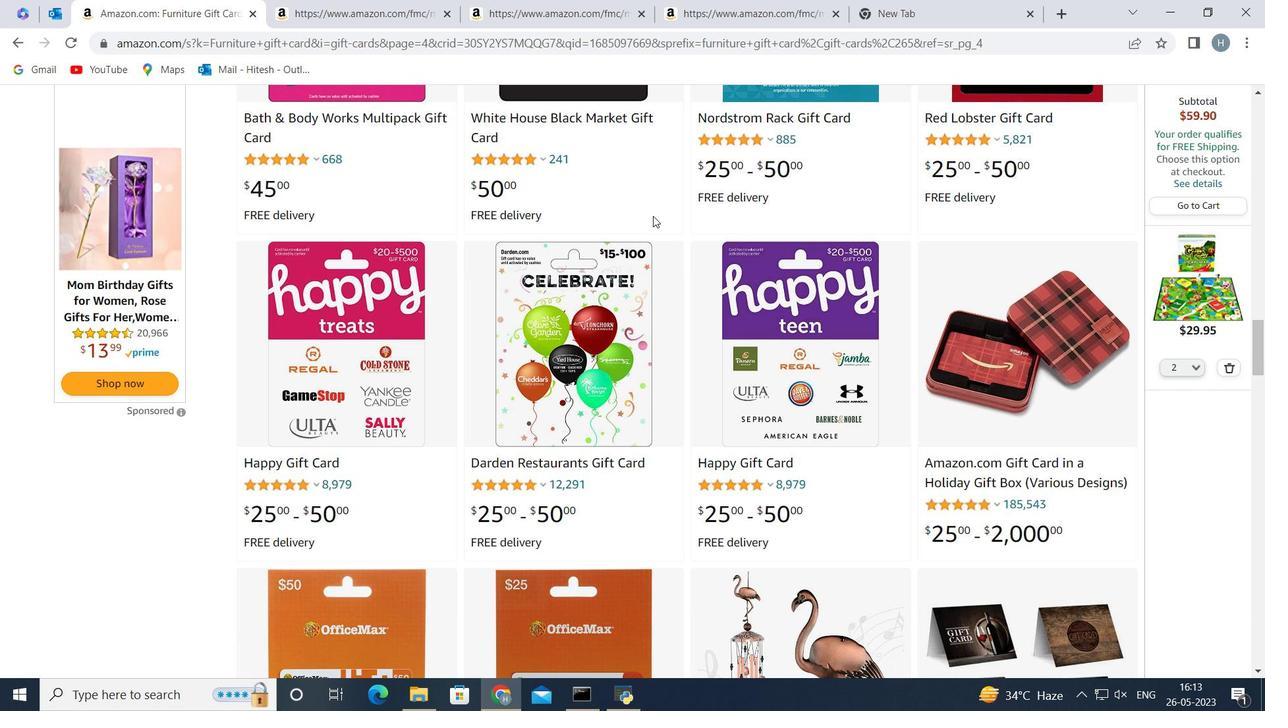 
Action: Mouse scrolled (653, 216) with delta (0, 0)
Screenshot: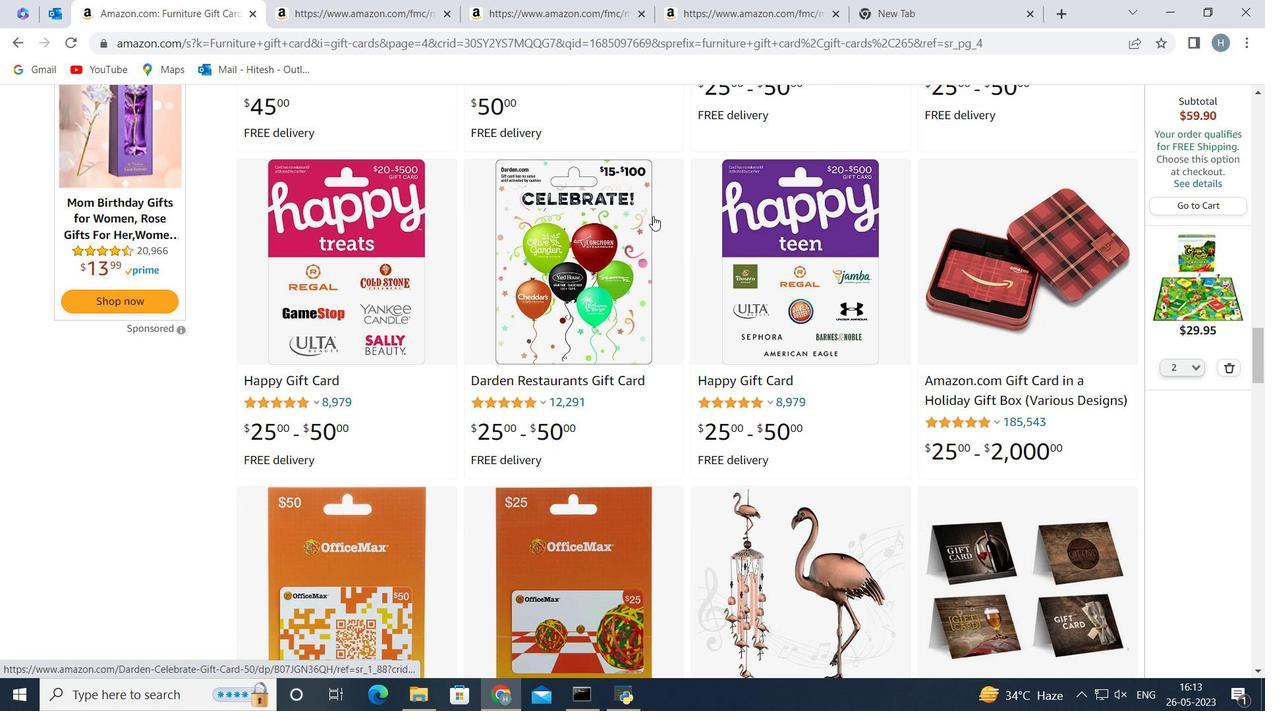 
Action: Mouse scrolled (653, 216) with delta (0, 0)
Screenshot: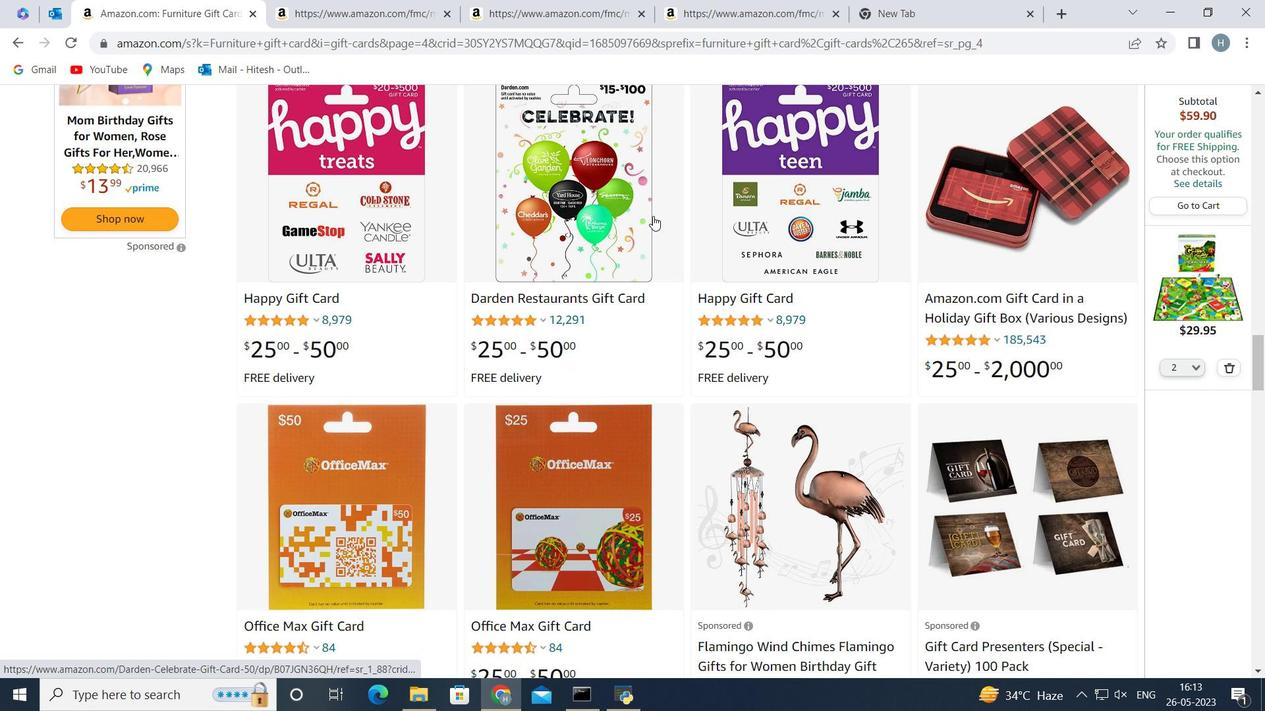 
Action: Mouse moved to (743, 205)
Screenshot: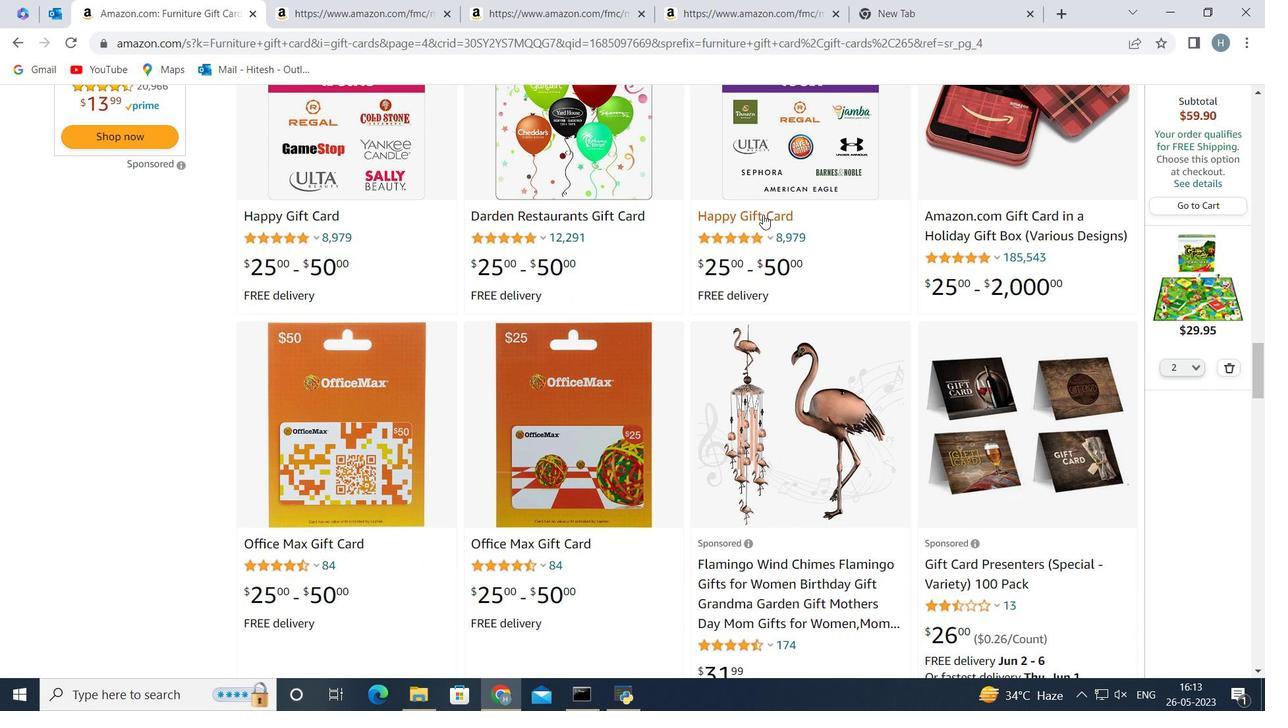 
